 Task: Buy 4 Pedal Pads from Brake System section under best seller category for shipping address: Julian Adams, 1240 Ridge Road, Dodge City, Kansas 67801, Cell Number 6205197251. Pay from credit card ending with 6010, CVV 682
Action: Mouse moved to (29, 81)
Screenshot: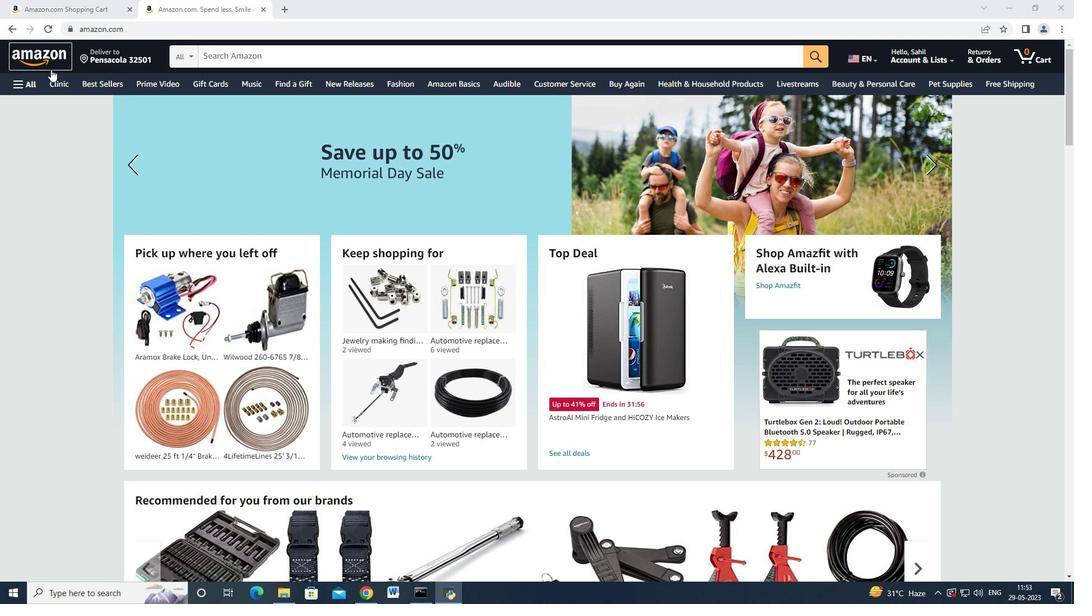 
Action: Mouse pressed left at (29, 81)
Screenshot: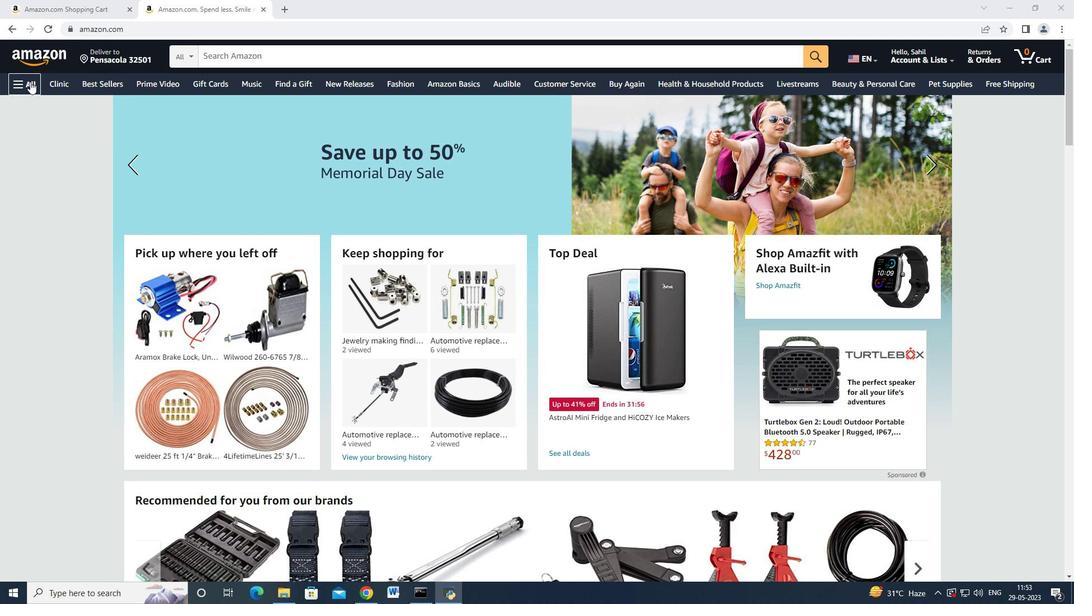 
Action: Mouse moved to (78, 213)
Screenshot: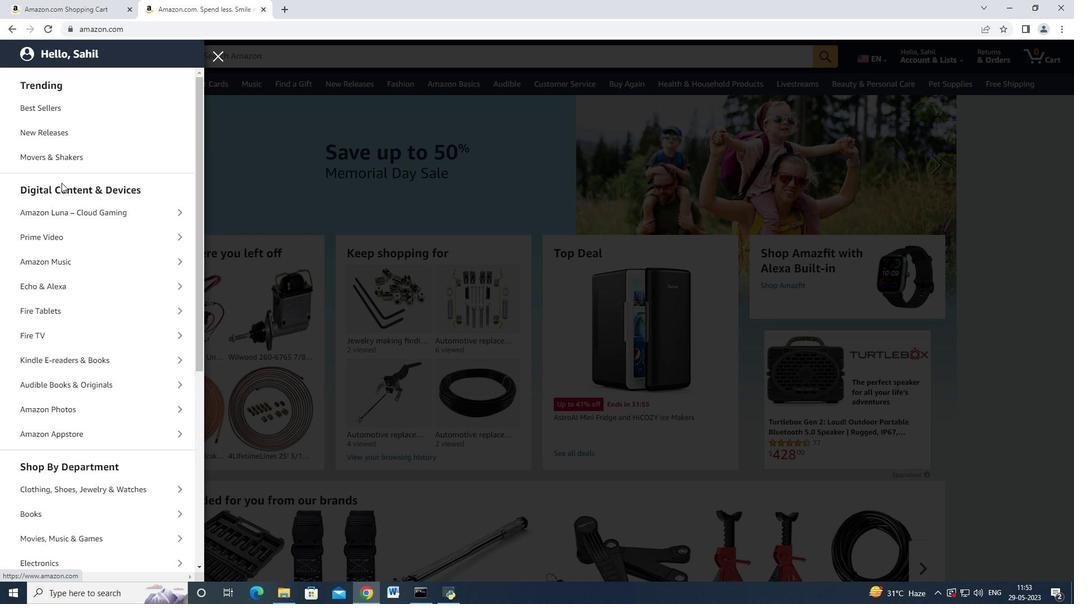 
Action: Mouse scrolled (78, 212) with delta (0, 0)
Screenshot: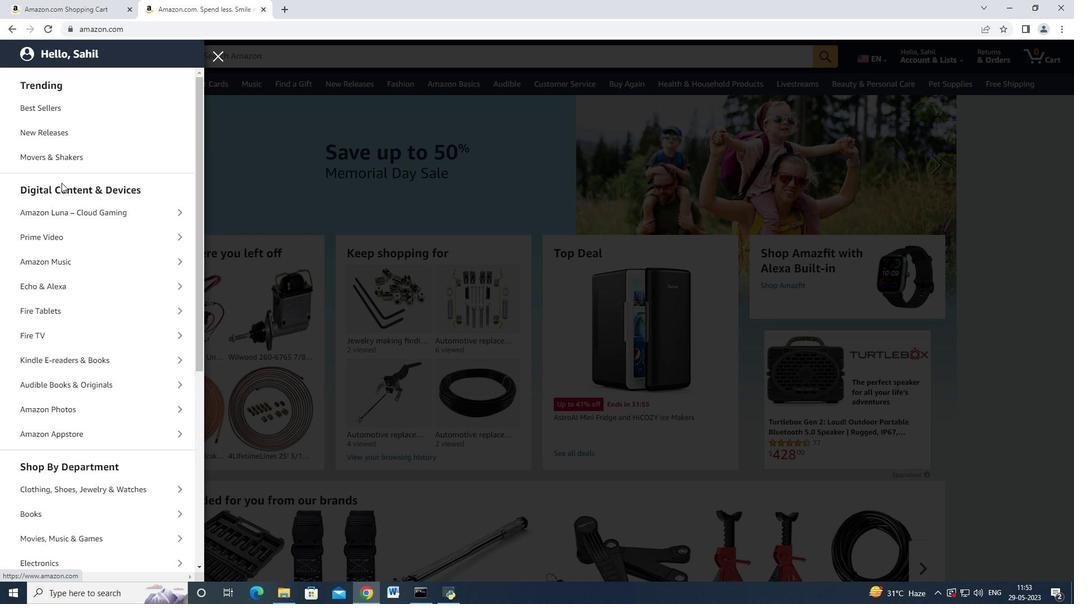 
Action: Mouse scrolled (78, 212) with delta (0, 0)
Screenshot: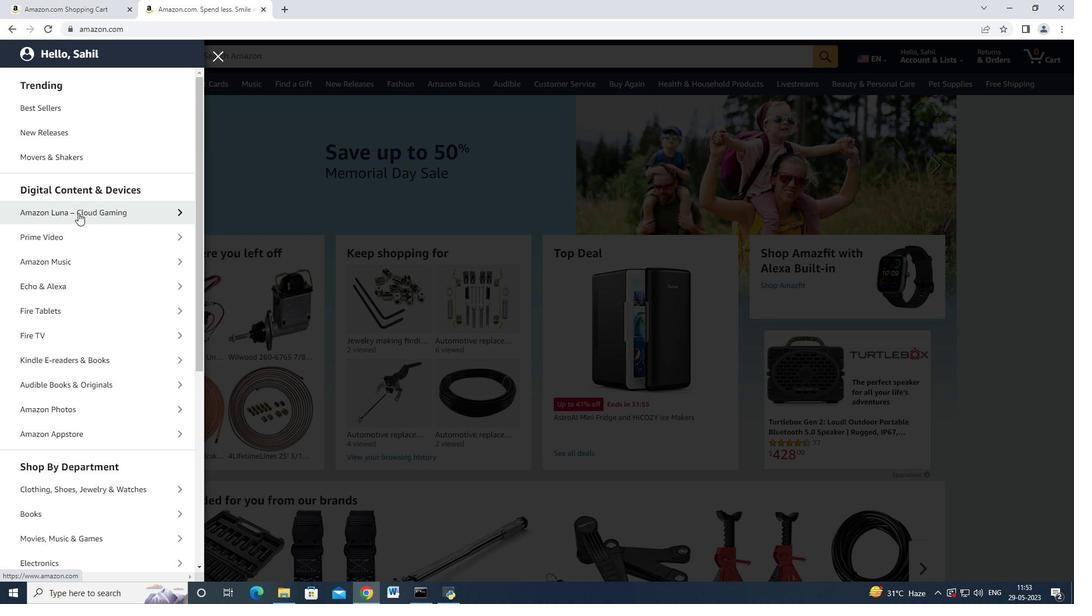 
Action: Mouse moved to (78, 214)
Screenshot: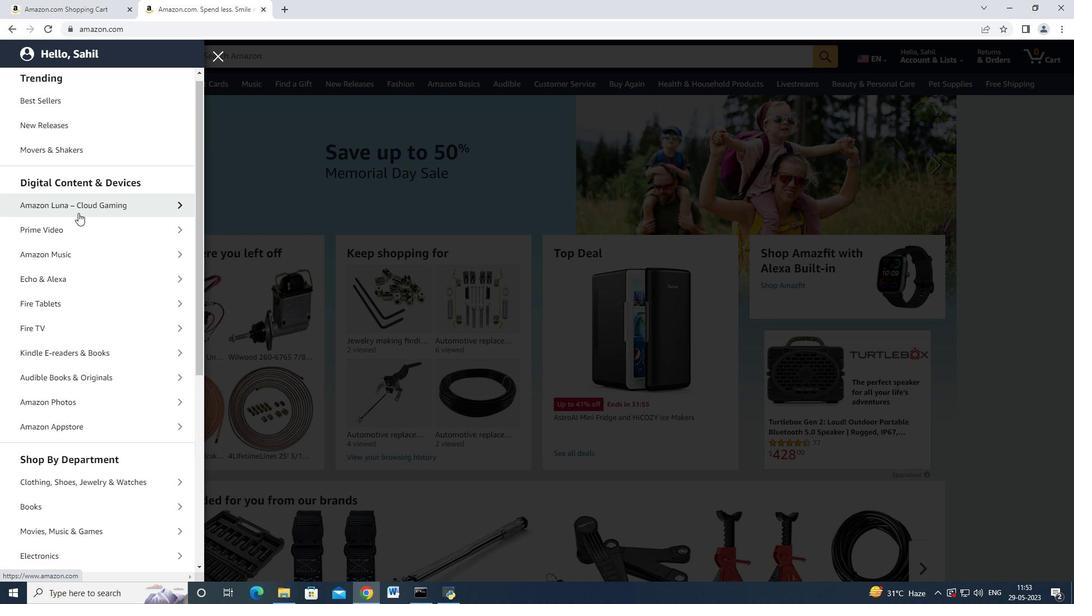 
Action: Mouse scrolled (78, 213) with delta (0, 0)
Screenshot: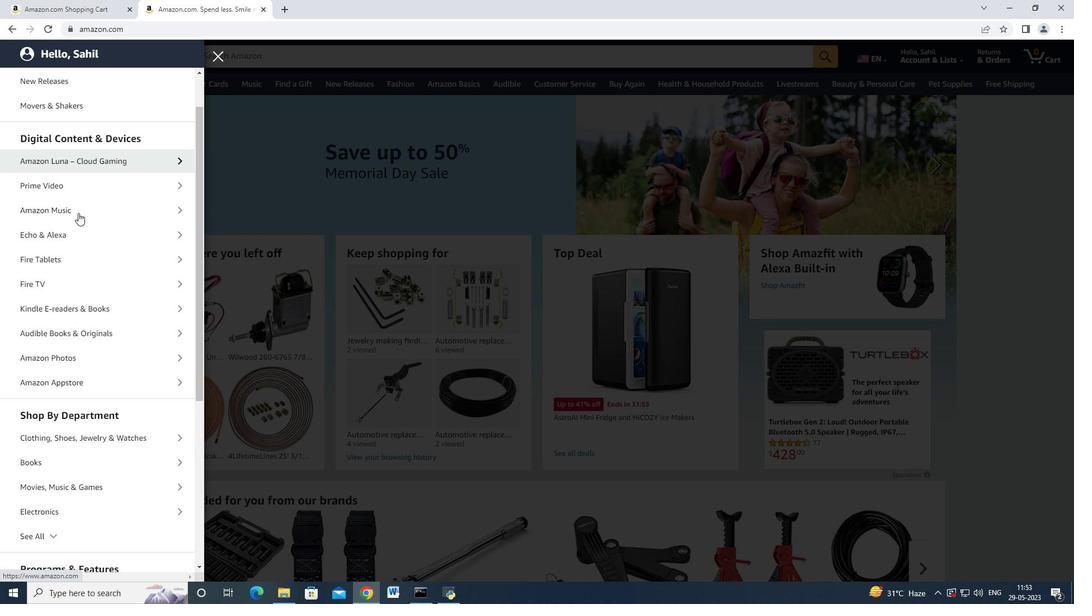 
Action: Mouse moved to (92, 233)
Screenshot: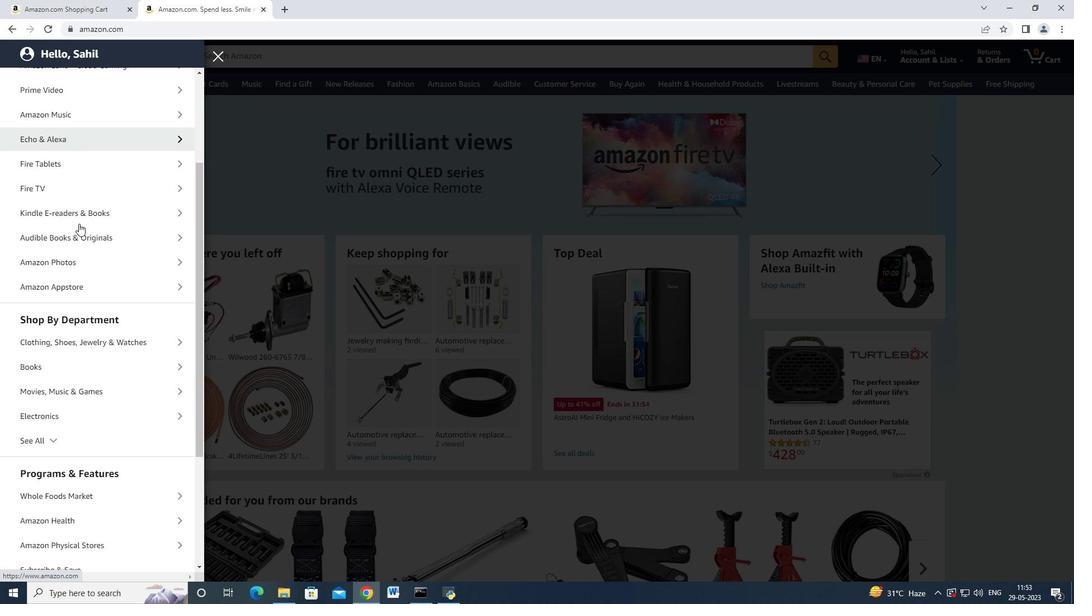 
Action: Mouse scrolled (92, 232) with delta (0, 0)
Screenshot: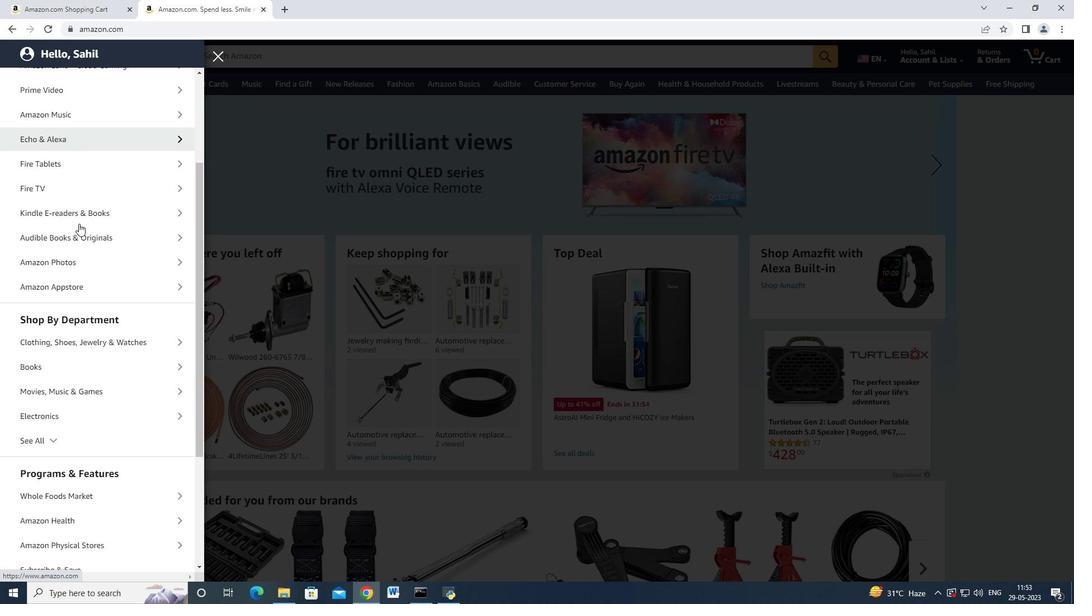 
Action: Mouse scrolled (92, 232) with delta (0, 0)
Screenshot: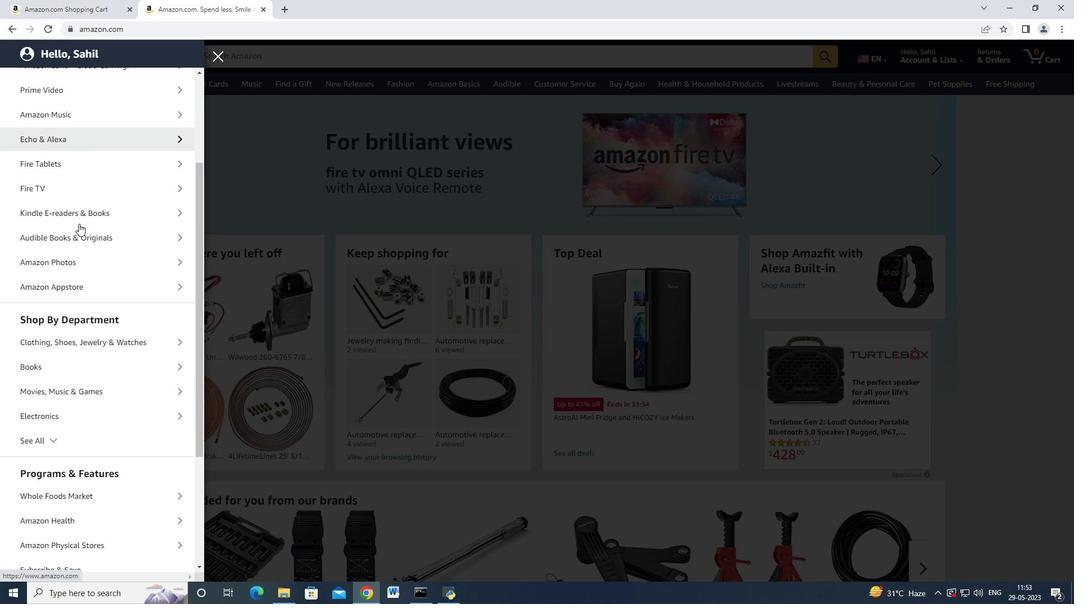 
Action: Mouse moved to (67, 302)
Screenshot: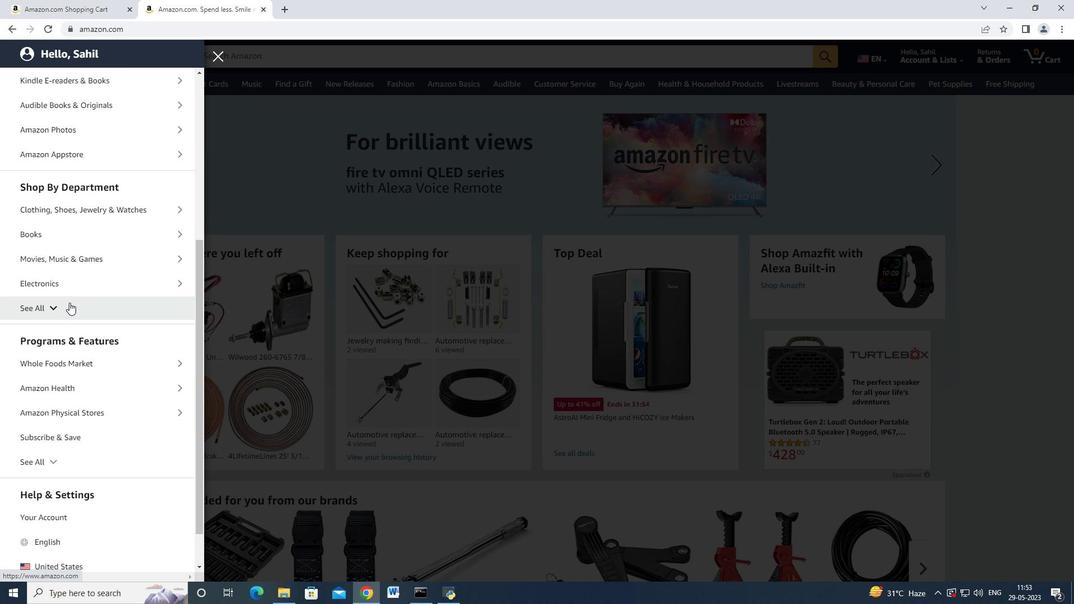 
Action: Mouse pressed left at (67, 302)
Screenshot: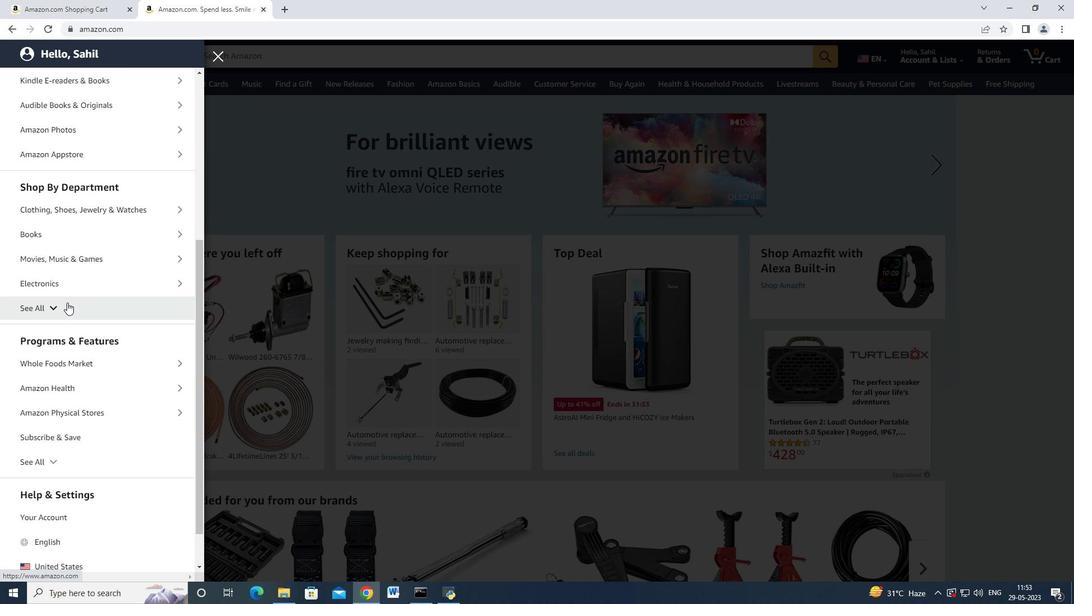 
Action: Mouse moved to (75, 306)
Screenshot: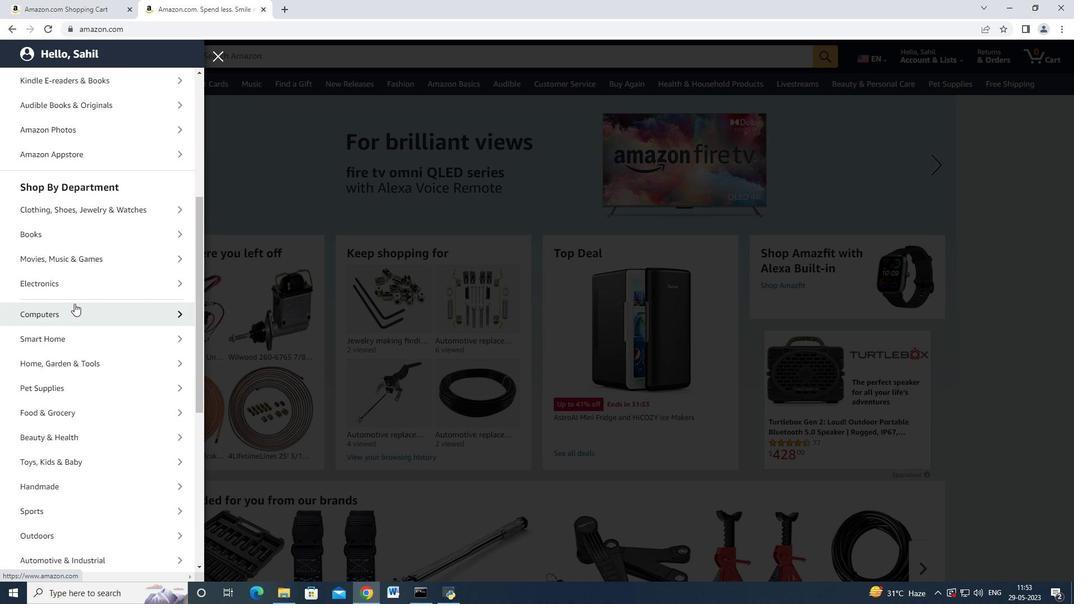 
Action: Mouse scrolled (75, 305) with delta (0, 0)
Screenshot: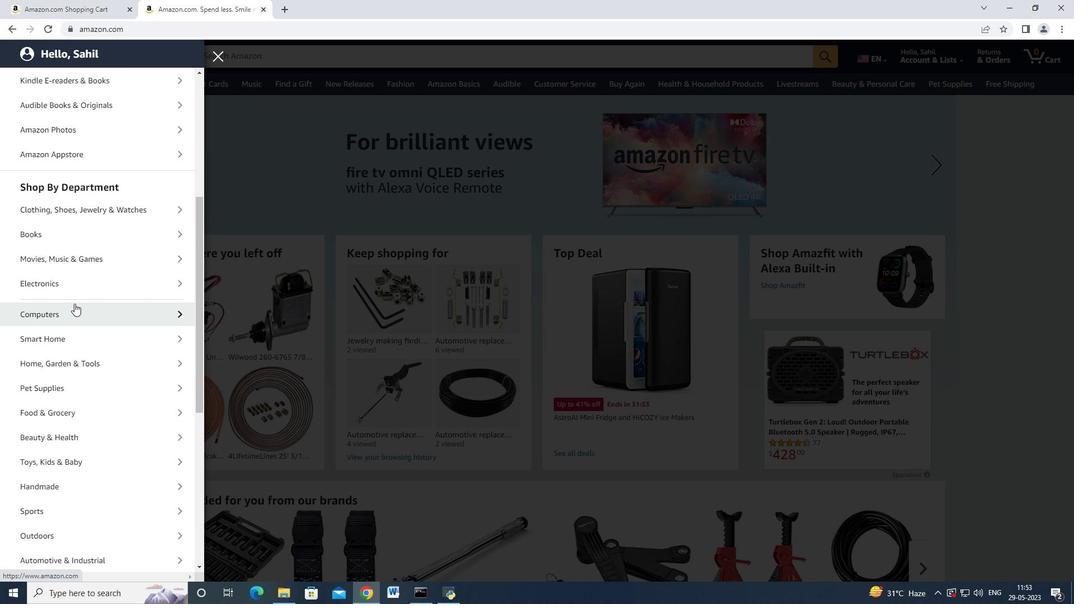 
Action: Mouse moved to (75, 306)
Screenshot: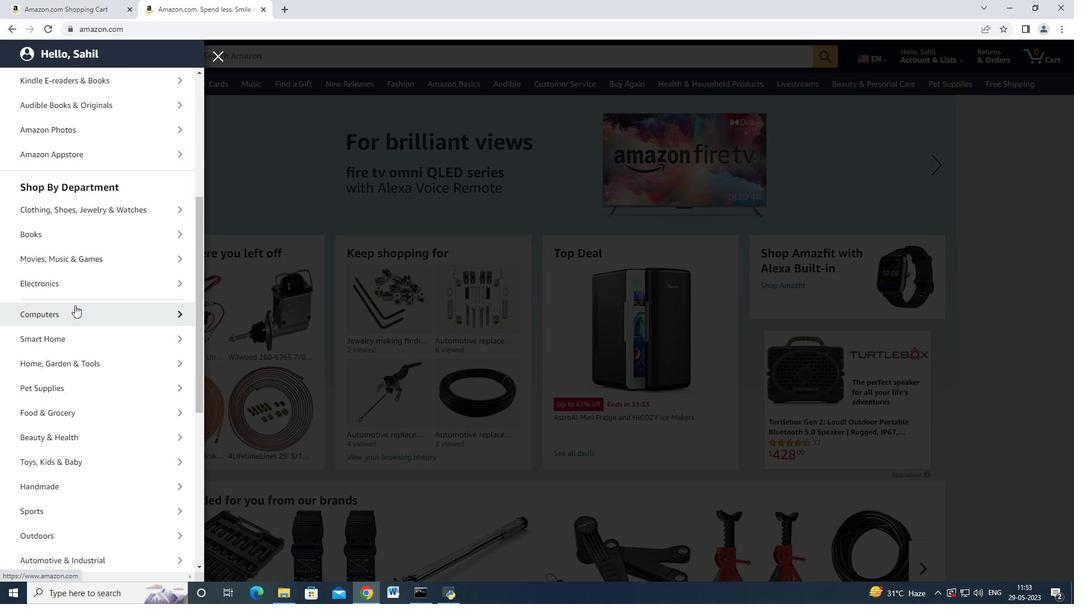 
Action: Mouse scrolled (75, 305) with delta (0, 0)
Screenshot: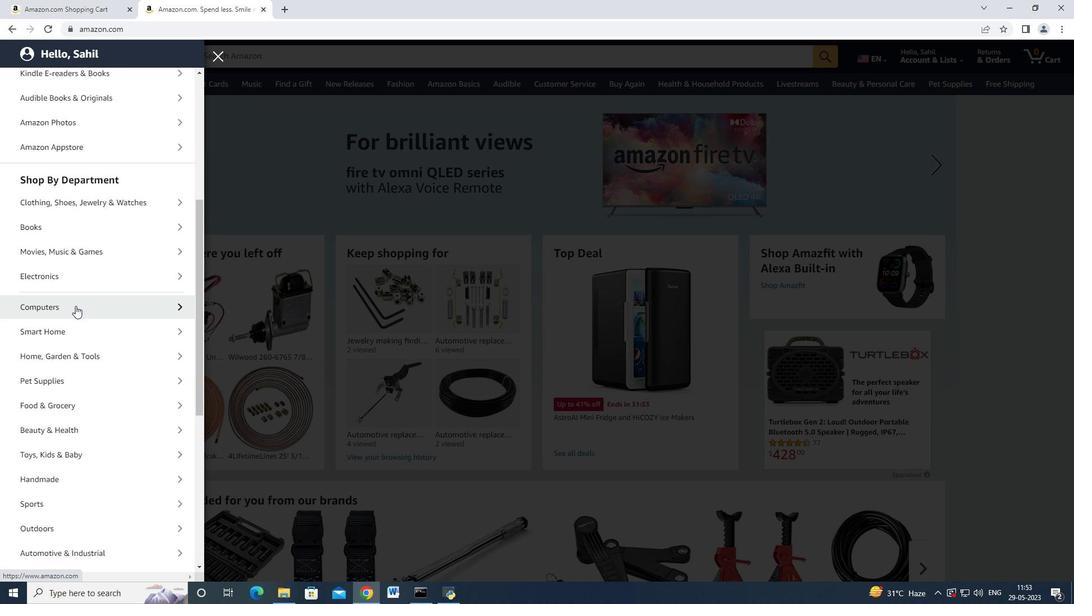 
Action: Mouse moved to (76, 306)
Screenshot: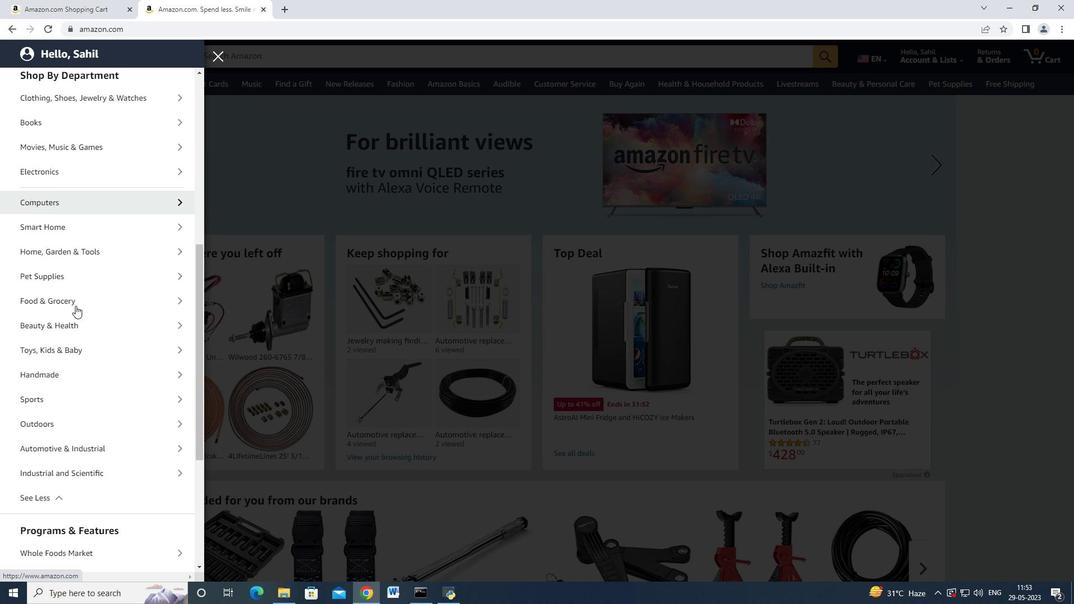 
Action: Mouse scrolled (76, 305) with delta (0, 0)
Screenshot: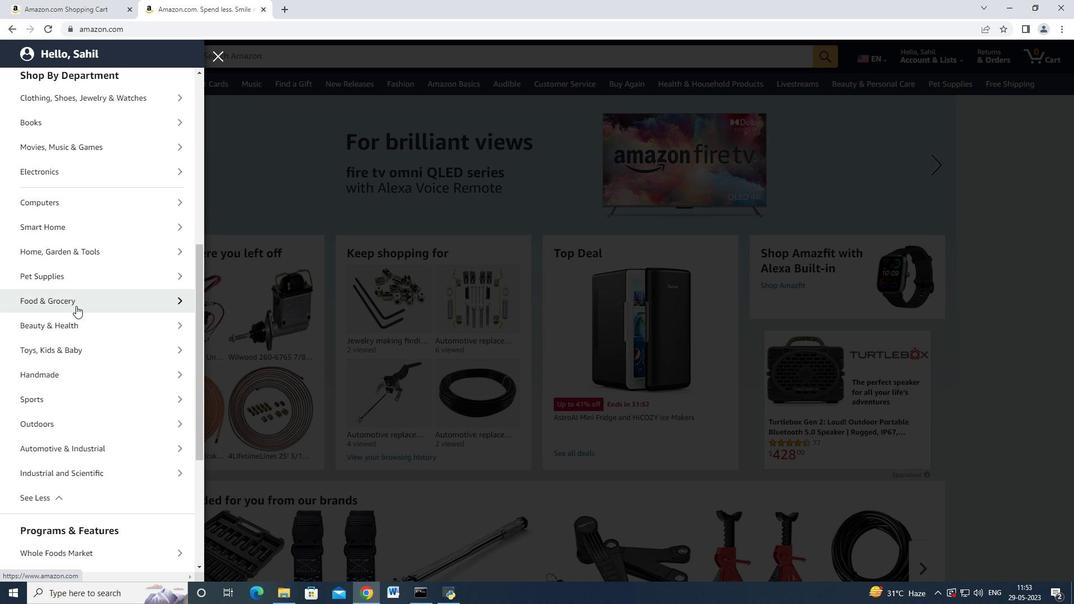 
Action: Mouse moved to (96, 391)
Screenshot: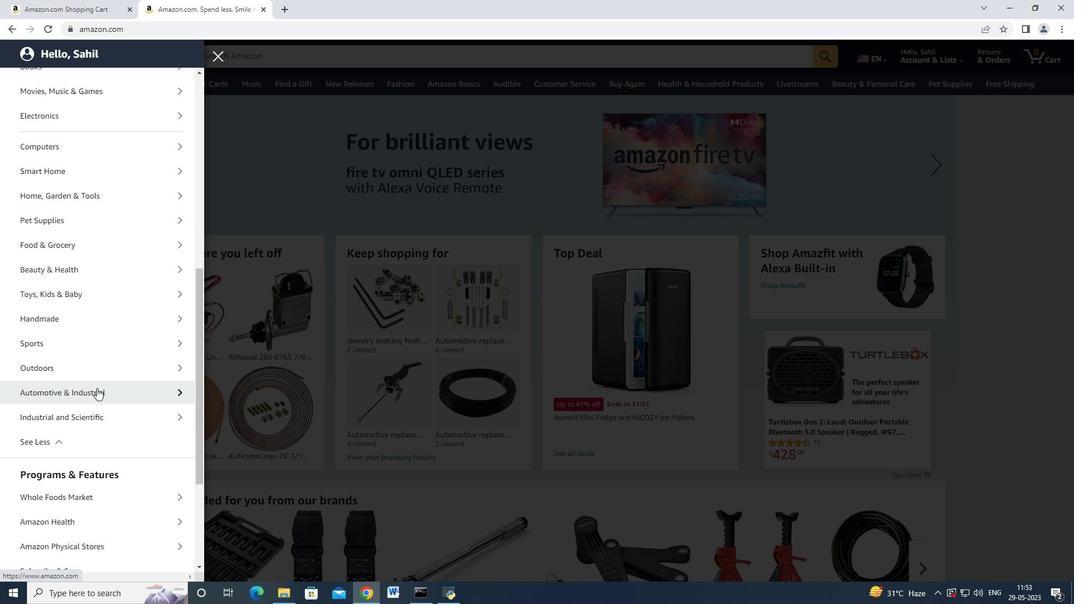 
Action: Mouse pressed left at (96, 391)
Screenshot: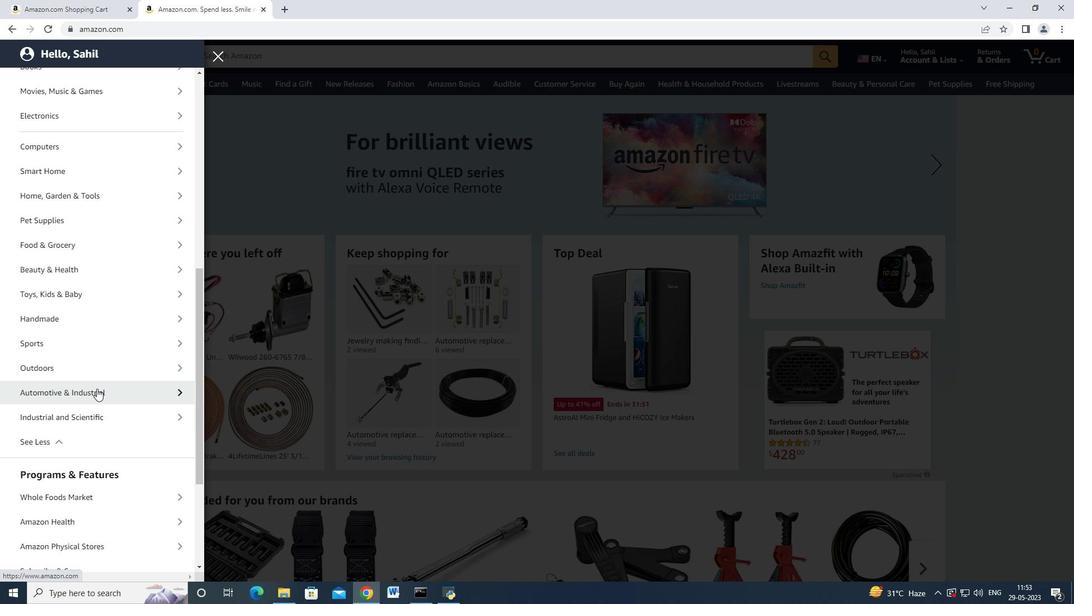
Action: Mouse moved to (62, 132)
Screenshot: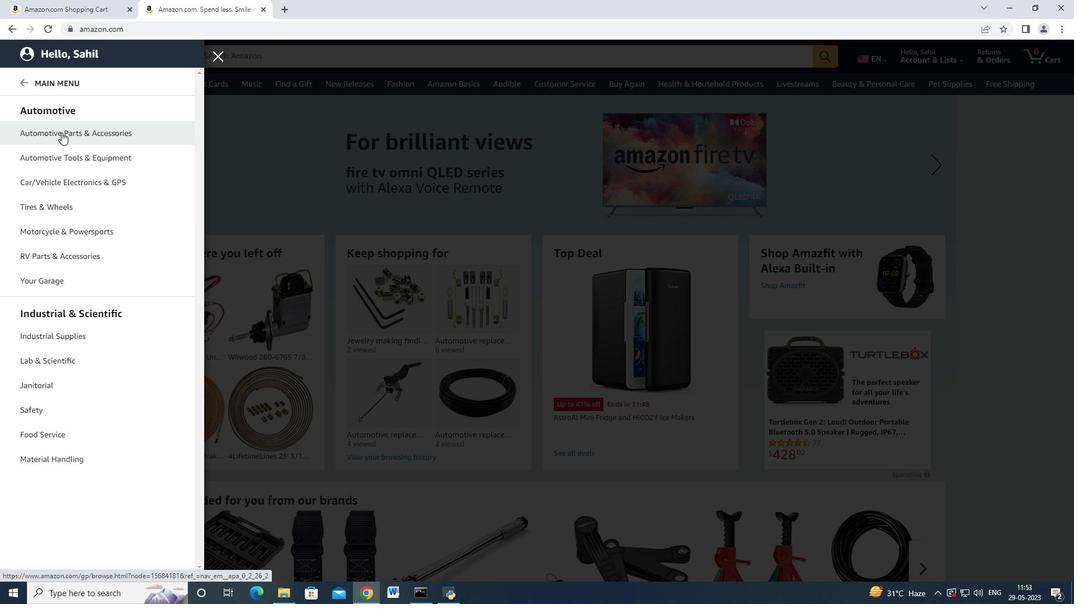
Action: Mouse pressed left at (62, 132)
Screenshot: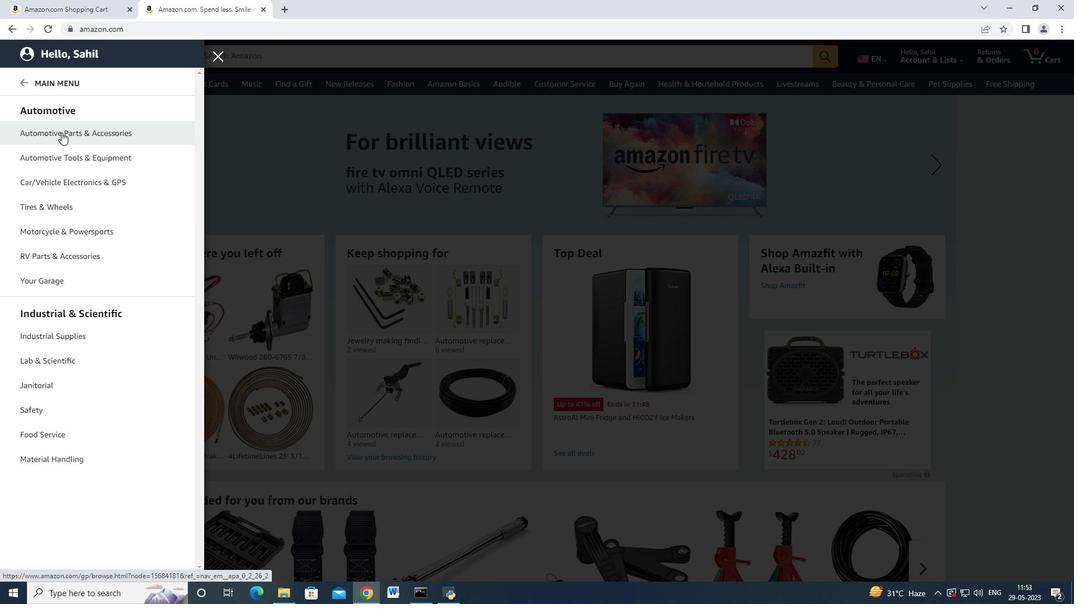 
Action: Mouse moved to (183, 111)
Screenshot: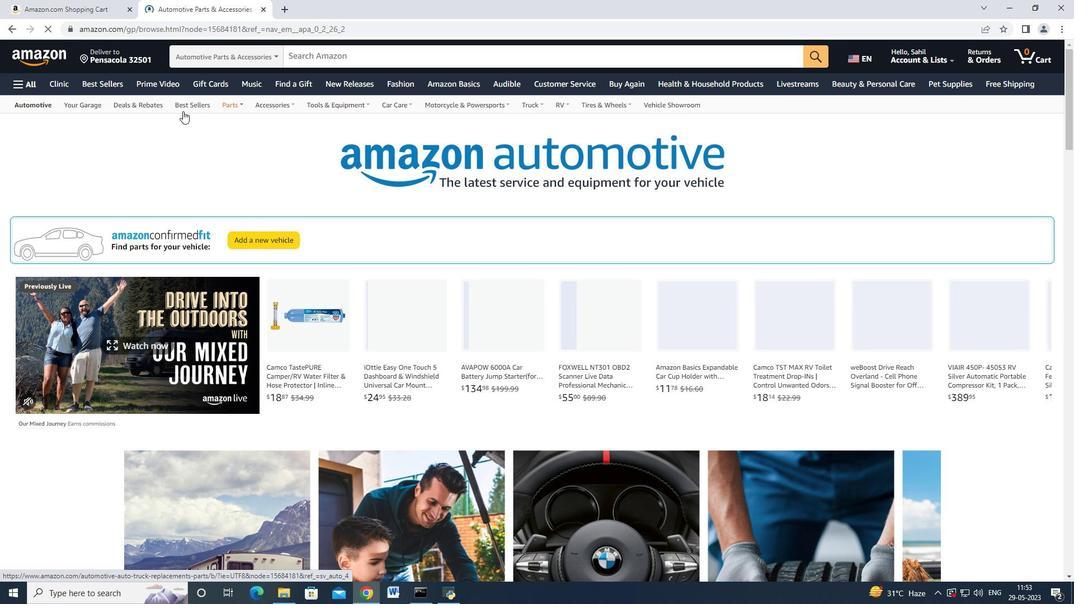 
Action: Mouse pressed left at (183, 111)
Screenshot: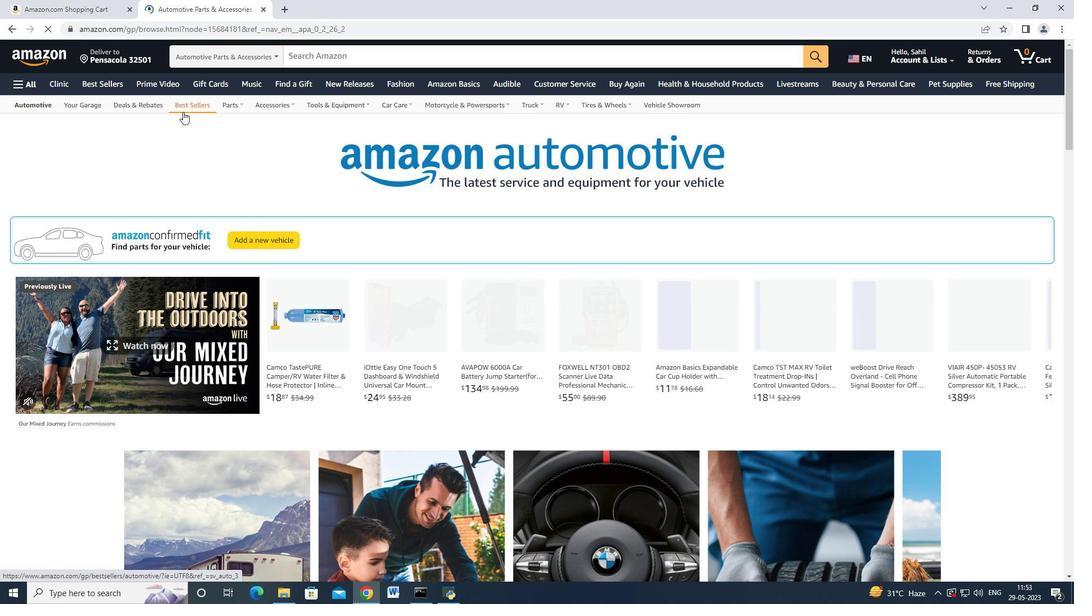 
Action: Mouse moved to (54, 361)
Screenshot: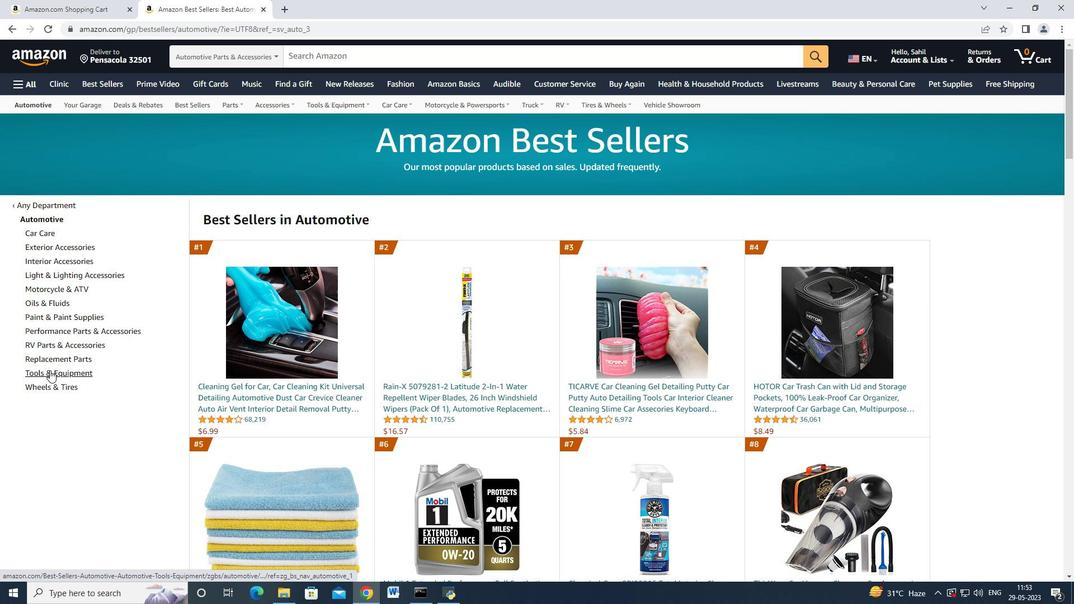 
Action: Mouse pressed left at (54, 361)
Screenshot: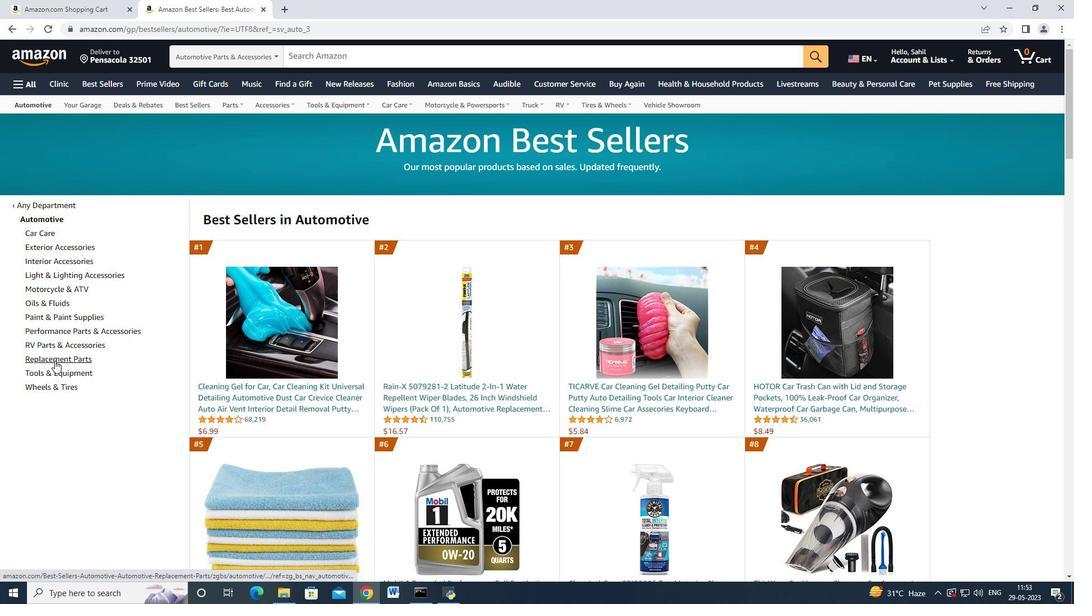 
Action: Mouse moved to (139, 300)
Screenshot: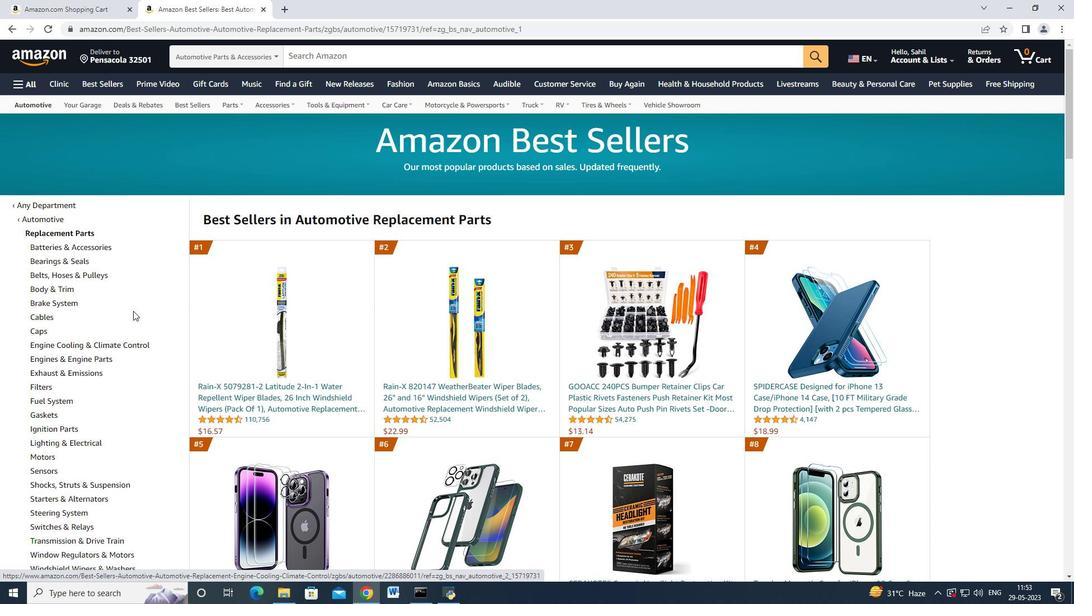 
Action: Mouse scrolled (139, 299) with delta (0, 0)
Screenshot: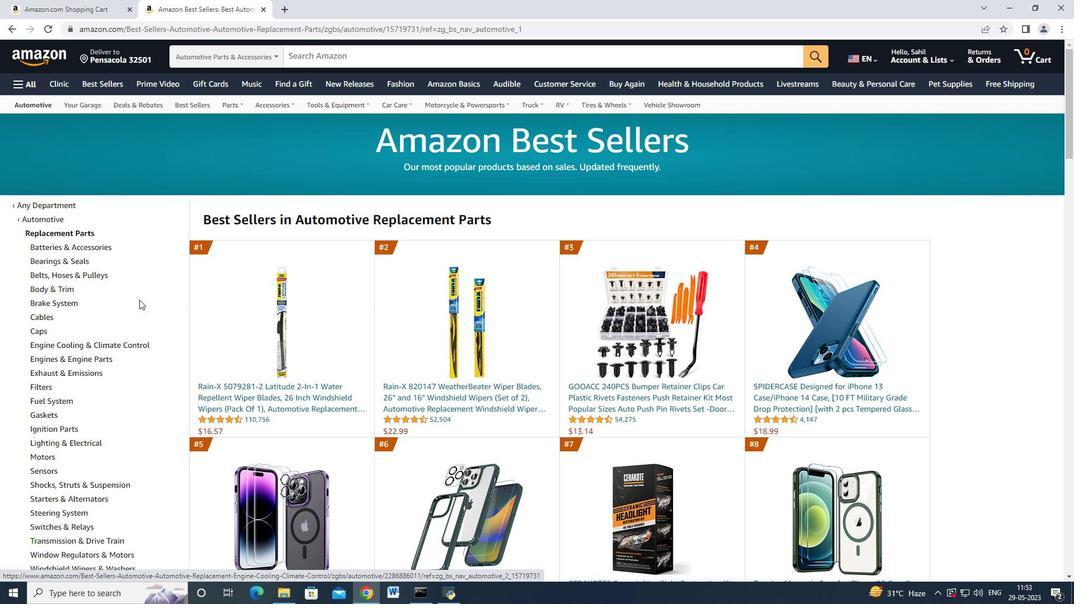 
Action: Mouse scrolled (139, 299) with delta (0, 0)
Screenshot: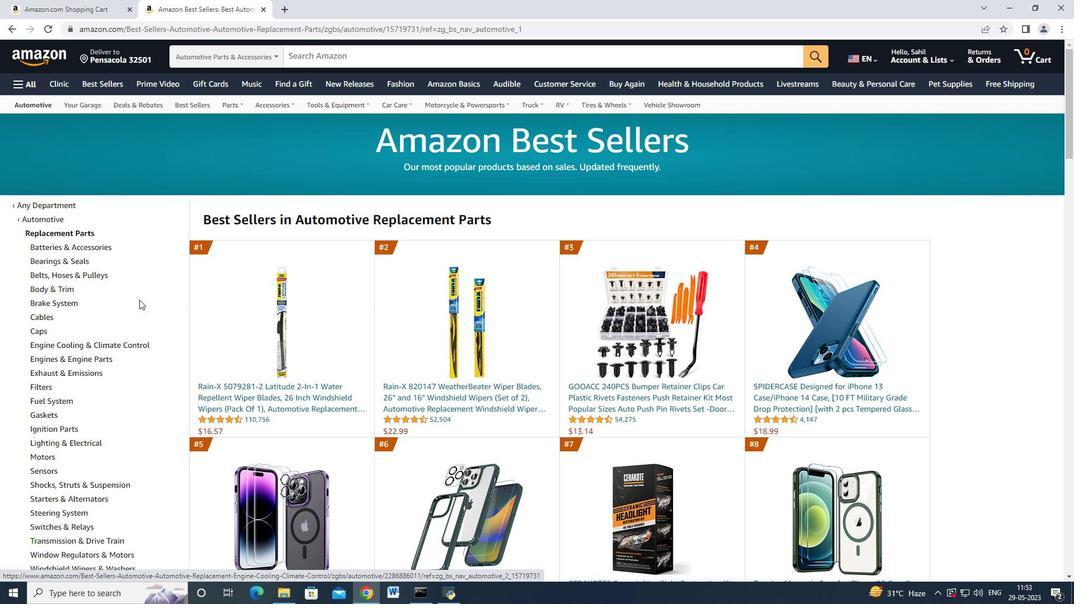
Action: Mouse moved to (57, 206)
Screenshot: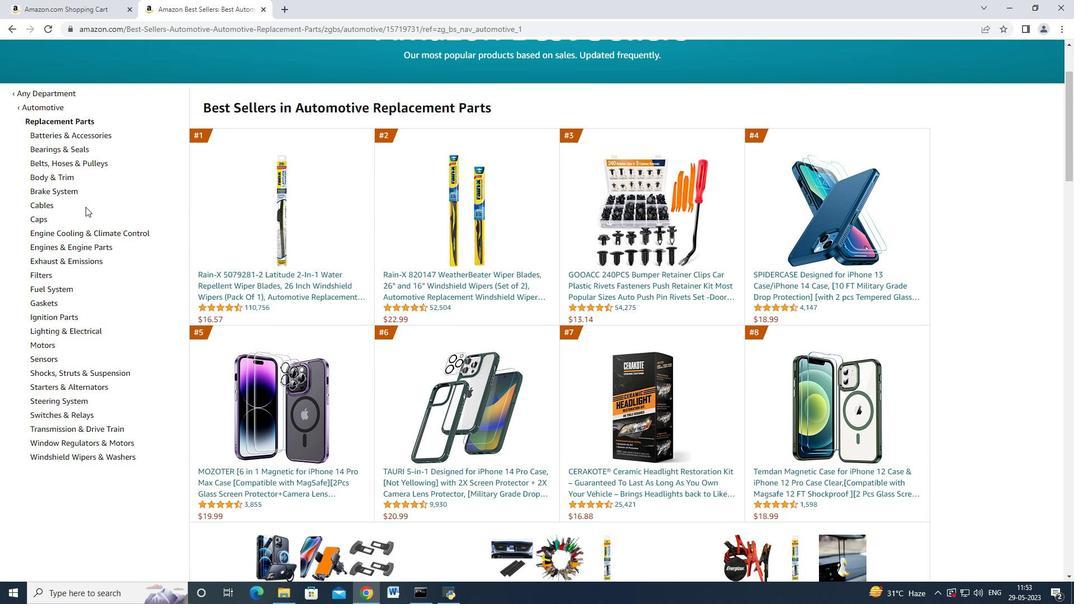 
Action: Mouse scrolled (57, 206) with delta (0, 0)
Screenshot: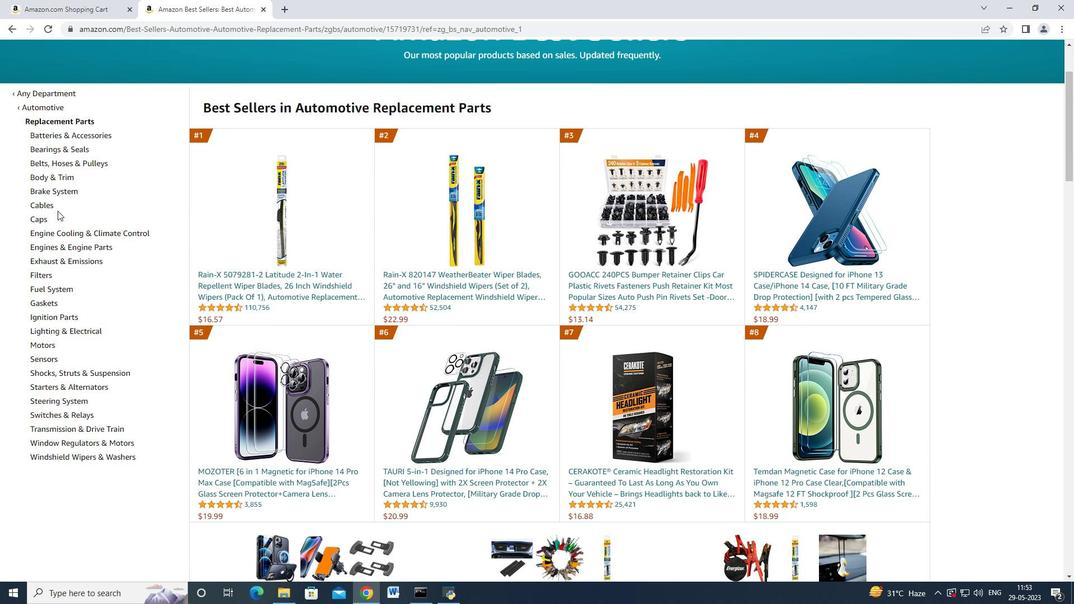 
Action: Mouse scrolled (57, 207) with delta (0, 0)
Screenshot: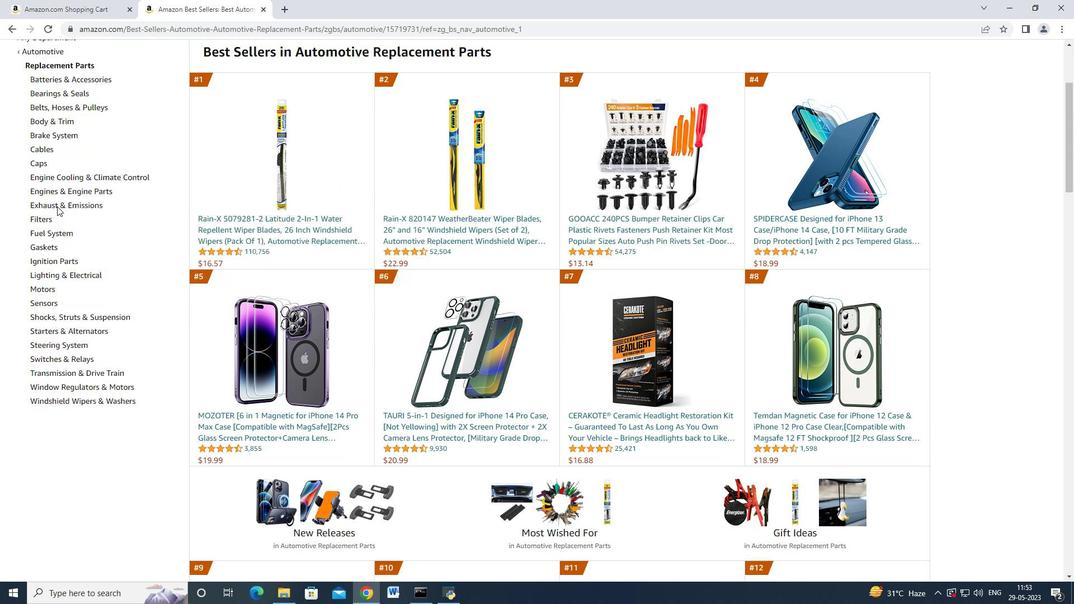 
Action: Mouse scrolled (57, 207) with delta (0, 0)
Screenshot: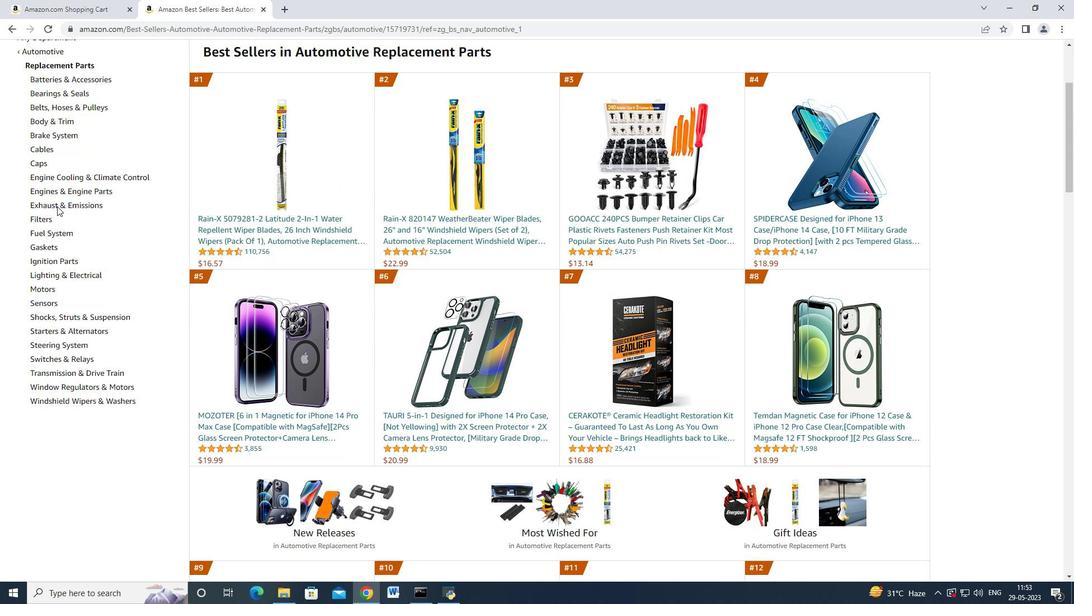 
Action: Mouse moved to (57, 246)
Screenshot: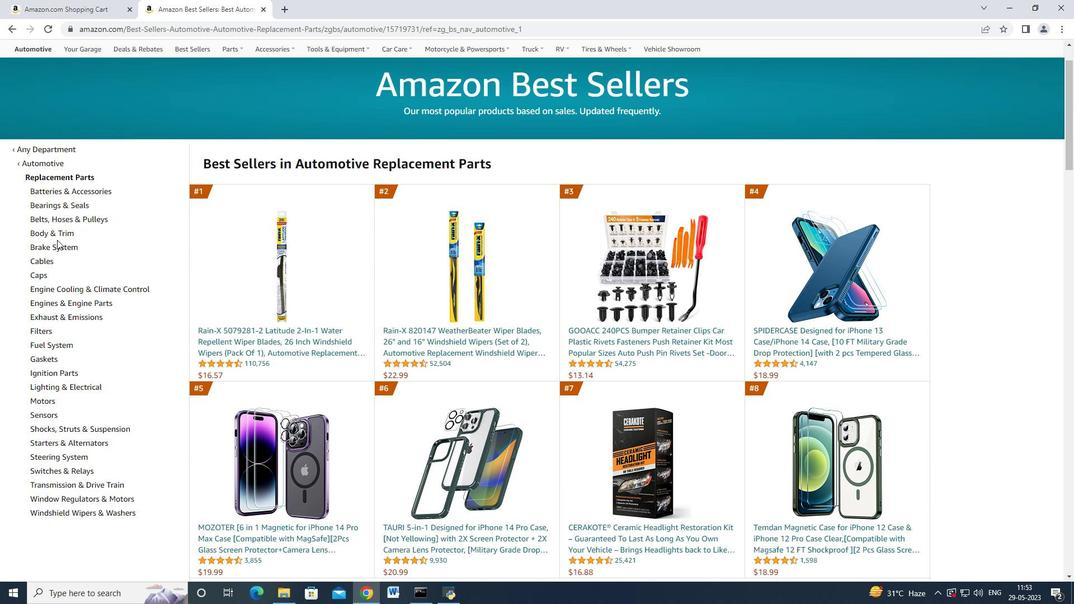 
Action: Mouse pressed left at (57, 246)
Screenshot: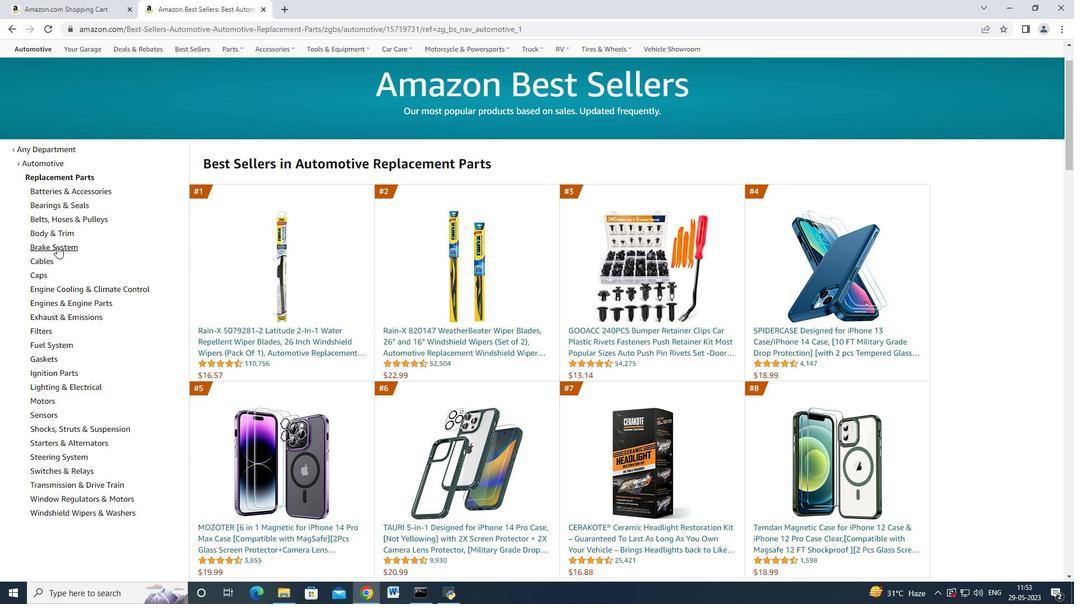 
Action: Mouse moved to (99, 325)
Screenshot: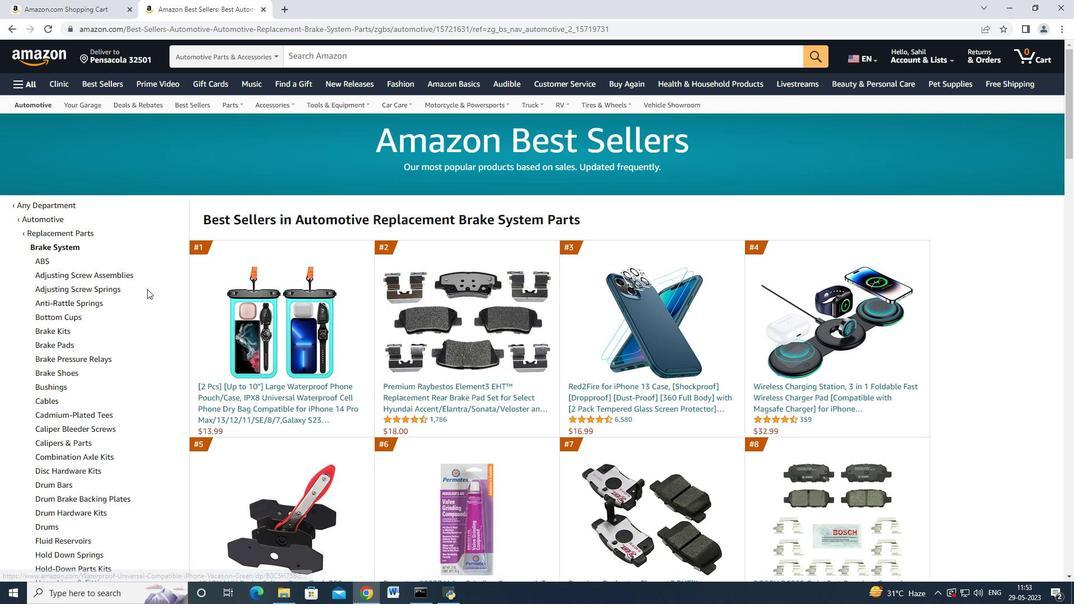 
Action: Mouse scrolled (99, 324) with delta (0, 0)
Screenshot: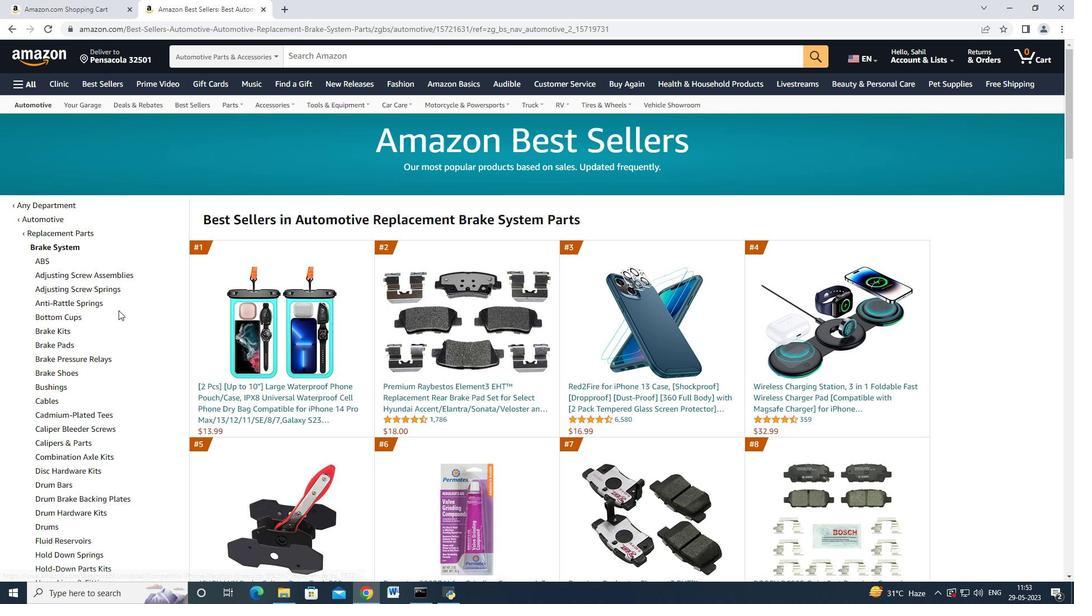 
Action: Mouse scrolled (99, 324) with delta (0, 0)
Screenshot: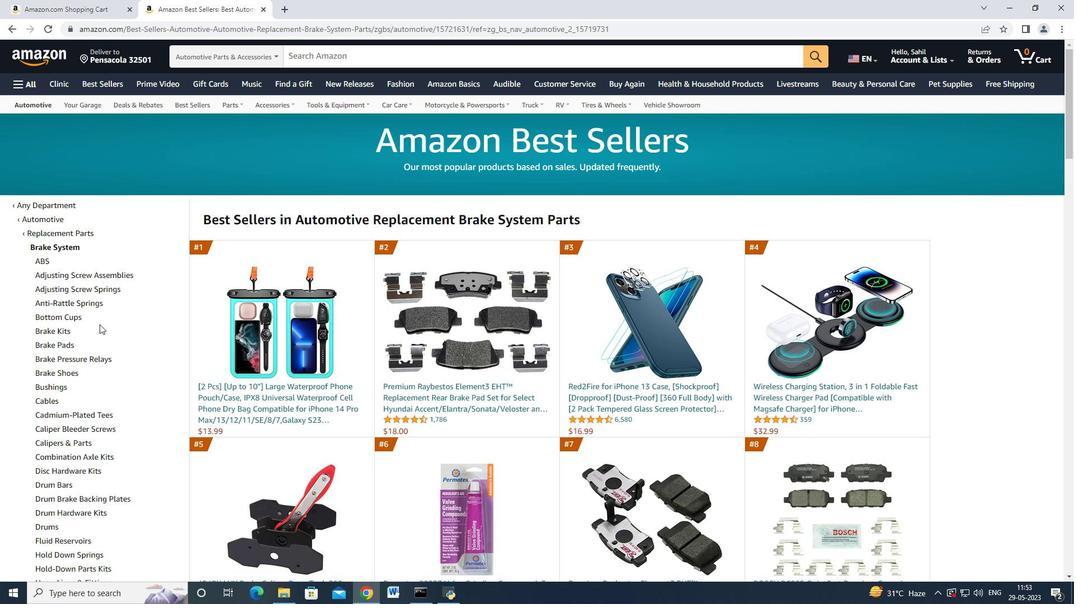 
Action: Mouse scrolled (99, 324) with delta (0, 0)
Screenshot: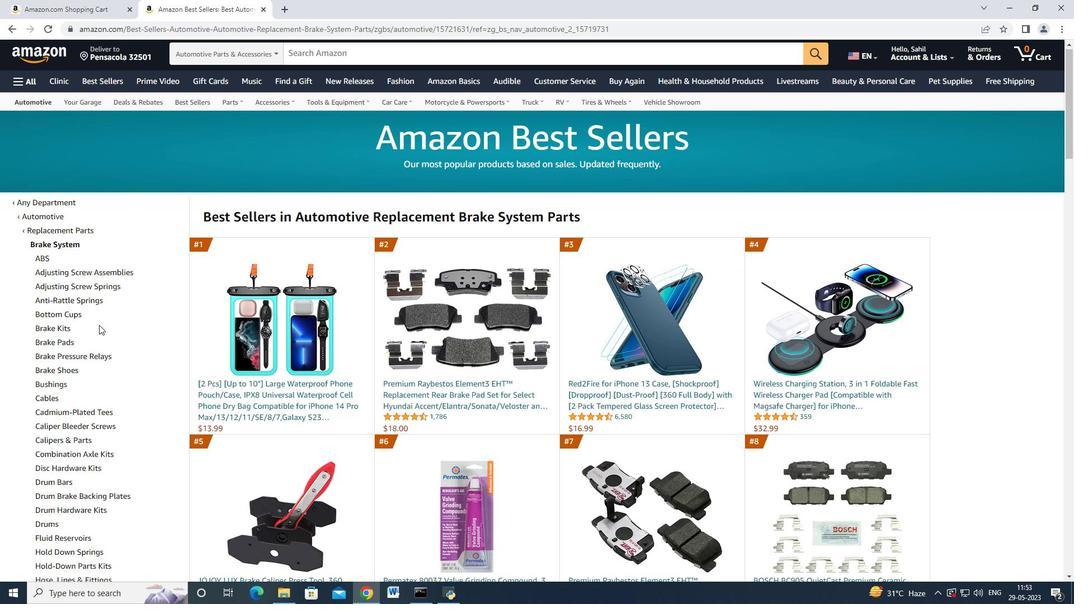 
Action: Mouse scrolled (99, 324) with delta (0, 0)
Screenshot: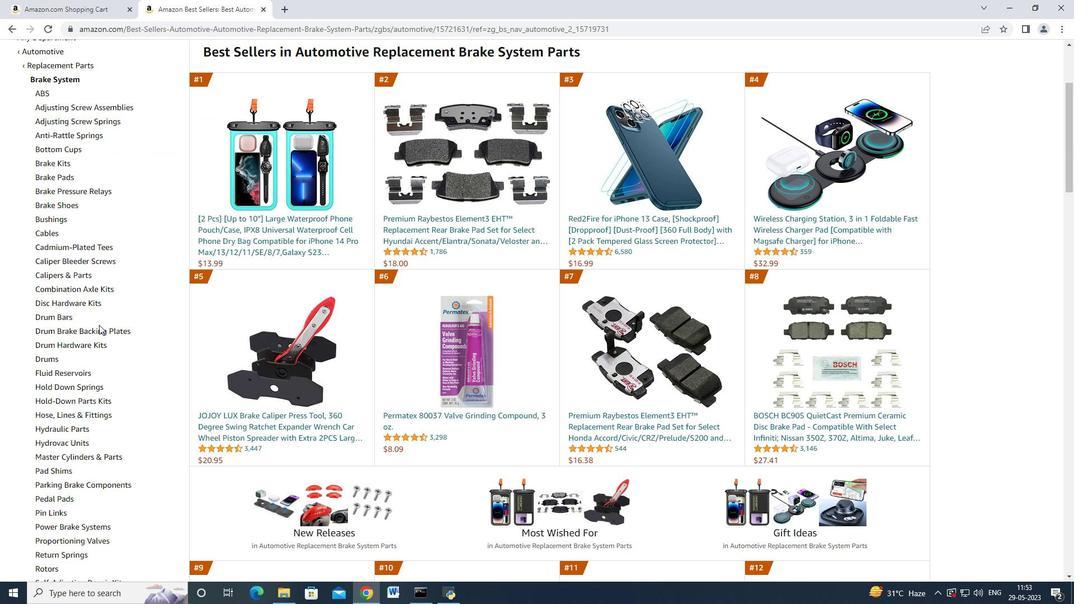 
Action: Mouse scrolled (99, 324) with delta (0, 0)
Screenshot: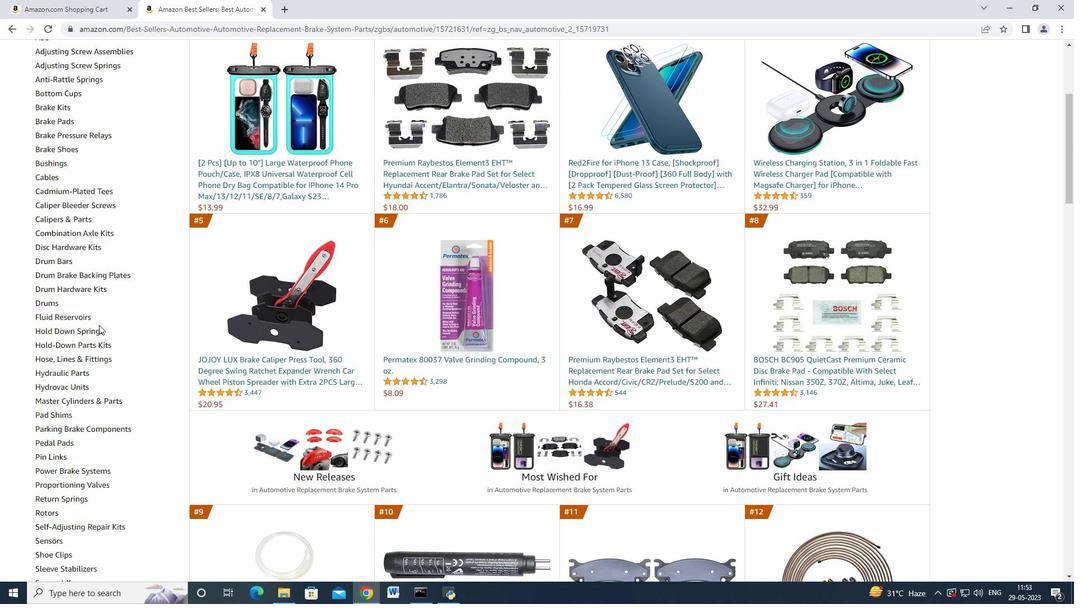 
Action: Mouse moved to (101, 325)
Screenshot: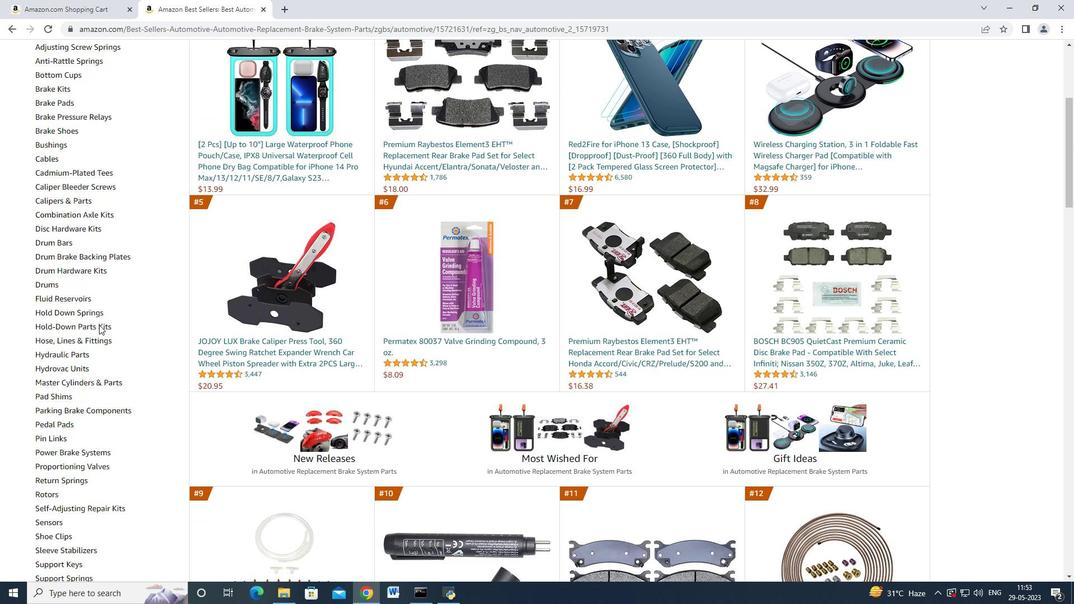 
Action: Mouse scrolled (101, 324) with delta (0, 0)
Screenshot: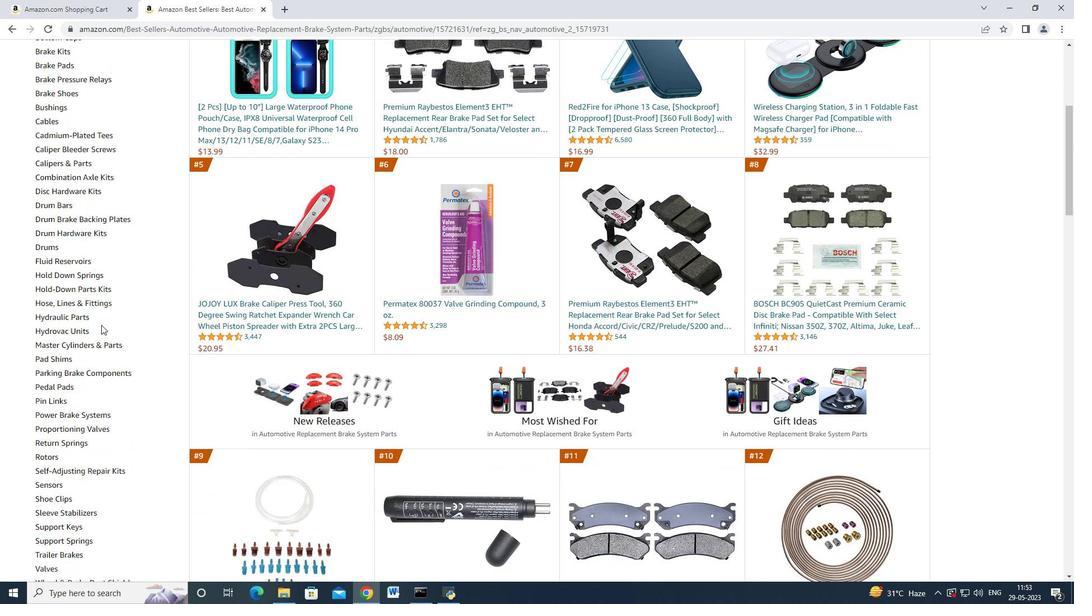 
Action: Mouse moved to (71, 330)
Screenshot: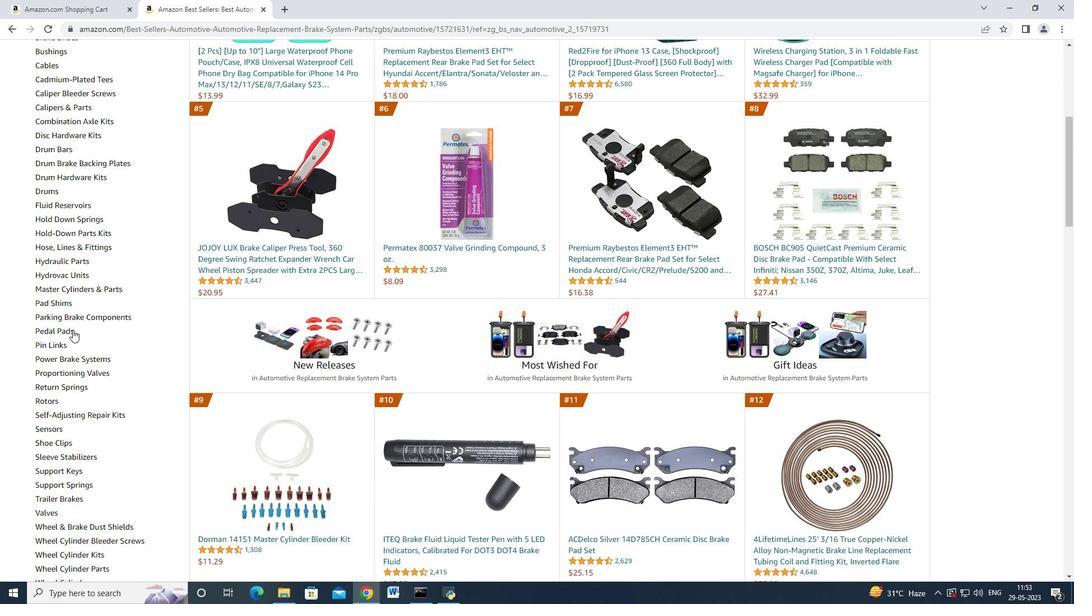 
Action: Mouse pressed left at (71, 330)
Screenshot: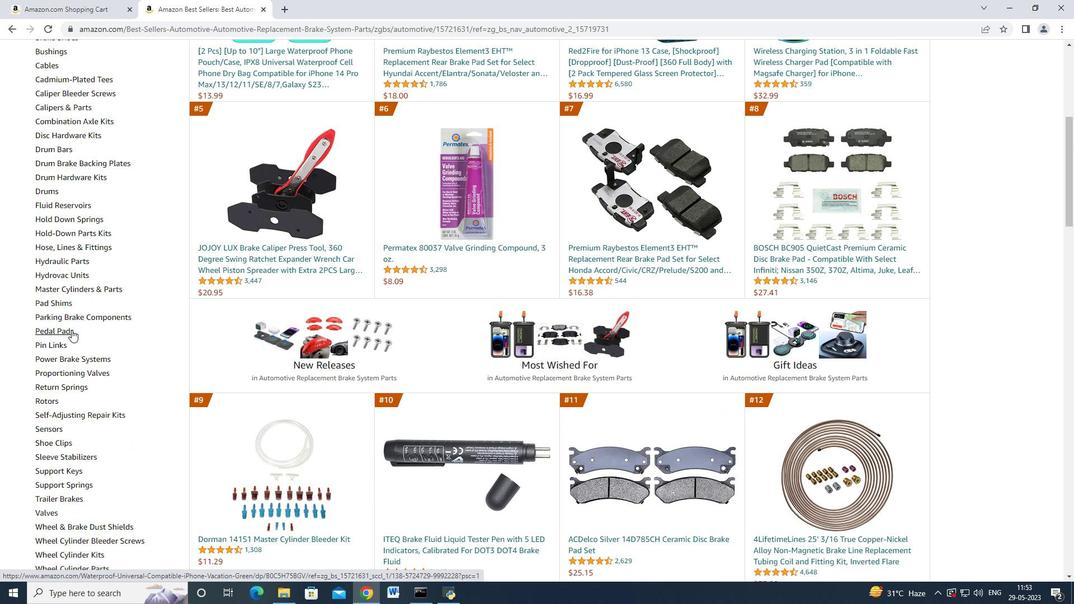 
Action: Mouse moved to (312, 384)
Screenshot: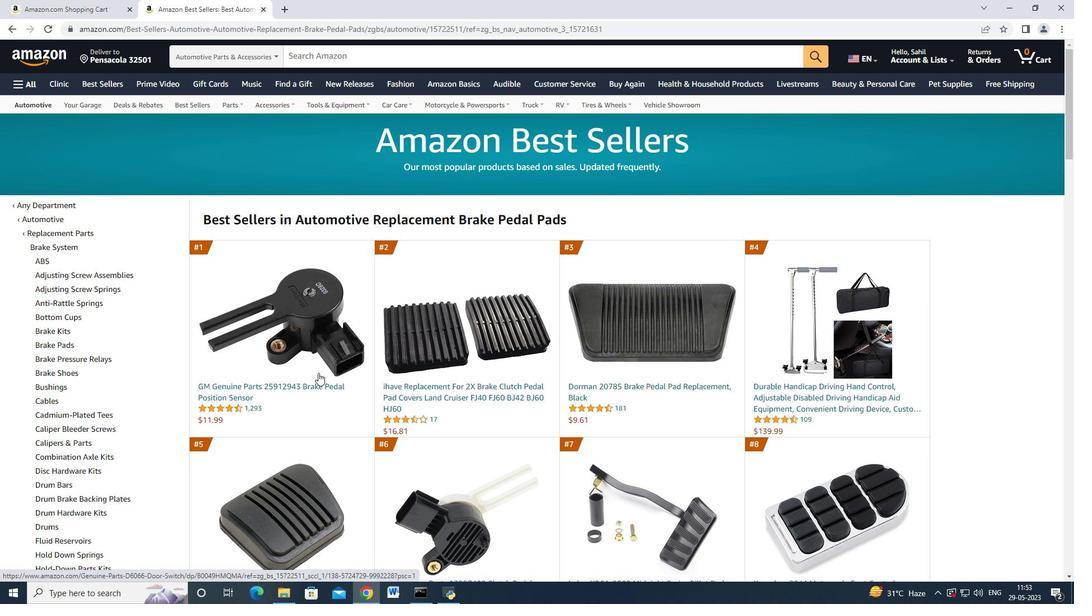 
Action: Mouse pressed left at (312, 384)
Screenshot: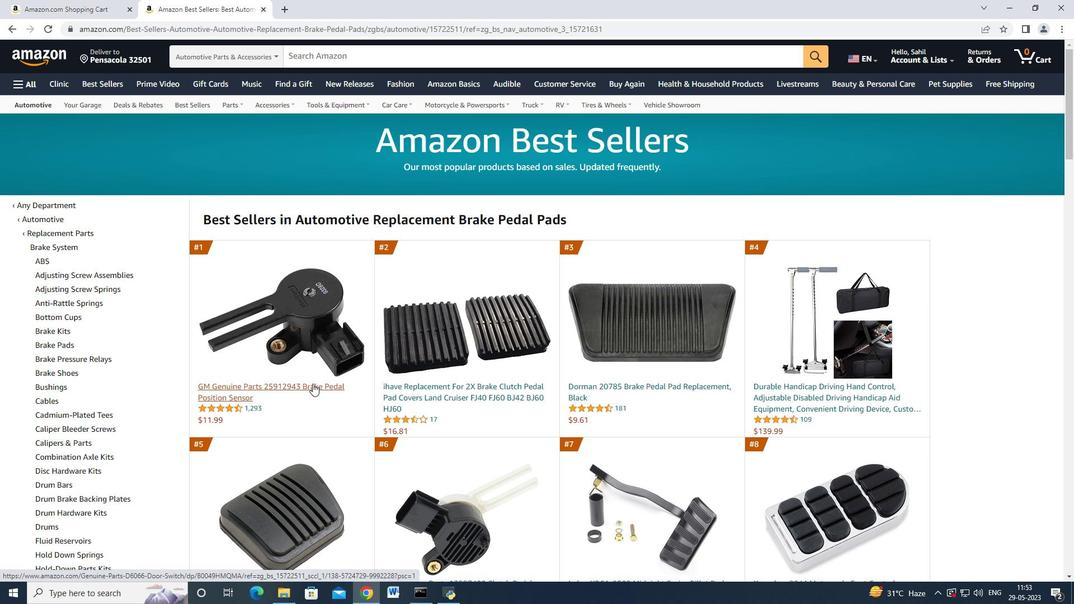 
Action: Mouse moved to (3, 27)
Screenshot: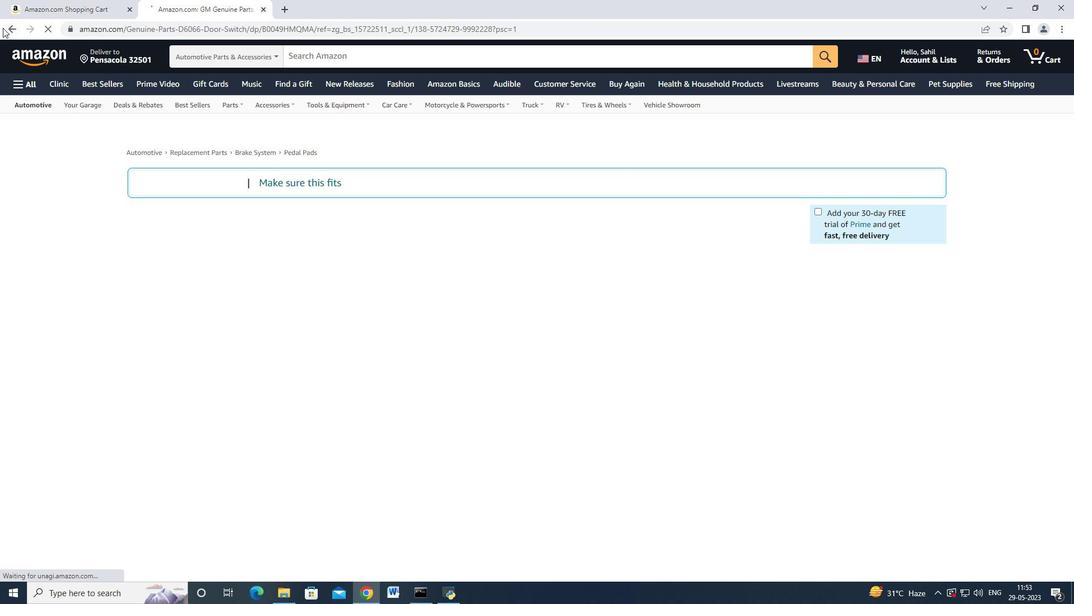 
Action: Mouse pressed left at (3, 27)
Screenshot: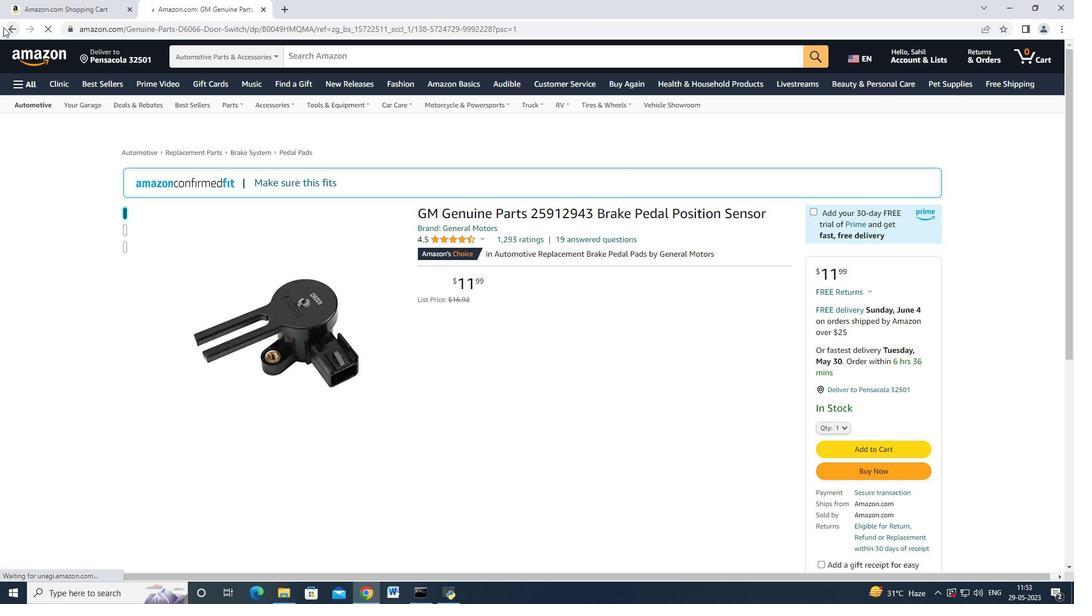 
Action: Mouse moved to (600, 385)
Screenshot: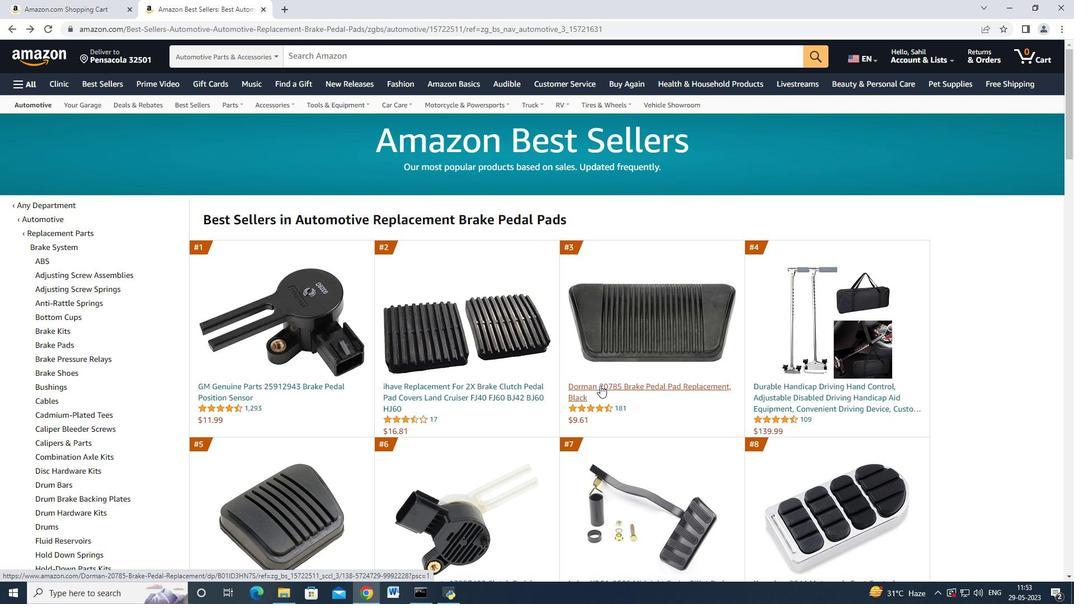 
Action: Mouse pressed left at (600, 385)
Screenshot: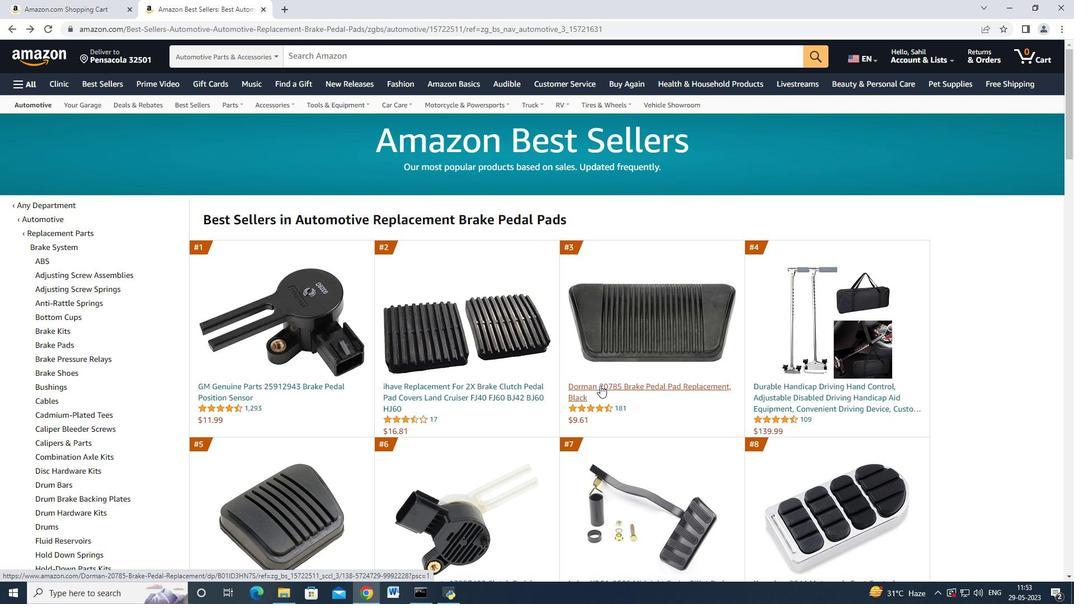 
Action: Mouse moved to (513, 338)
Screenshot: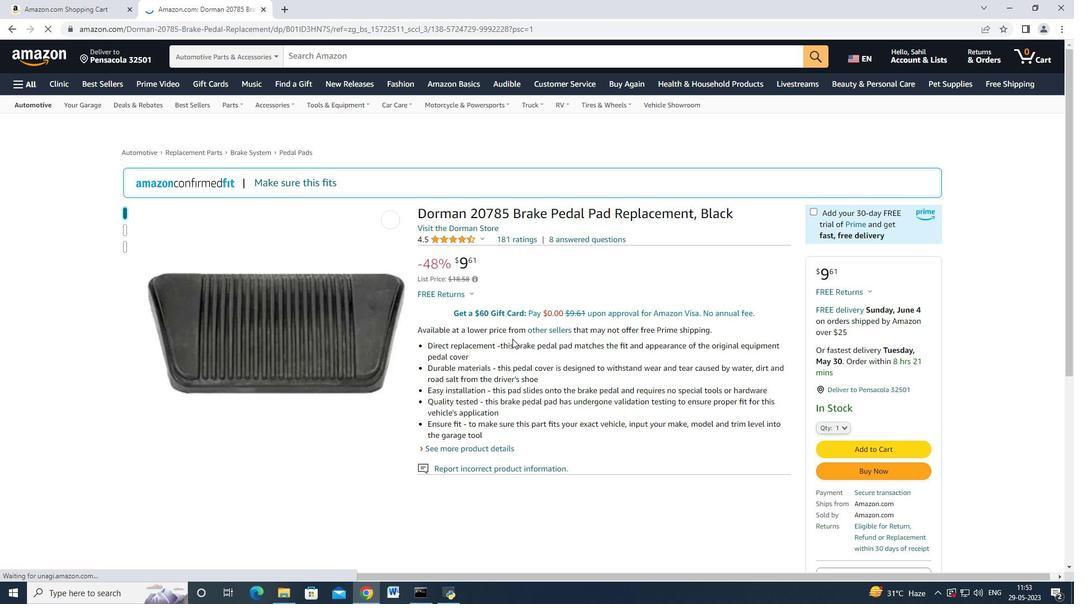 
Action: Mouse scrolled (513, 338) with delta (0, 0)
Screenshot: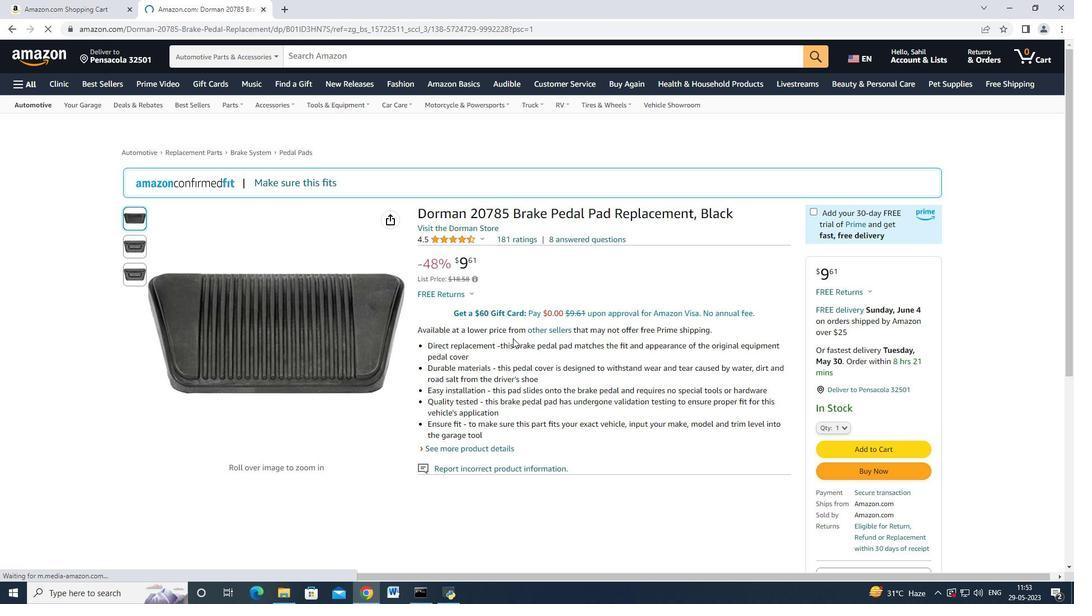
Action: Mouse moved to (886, 391)
Screenshot: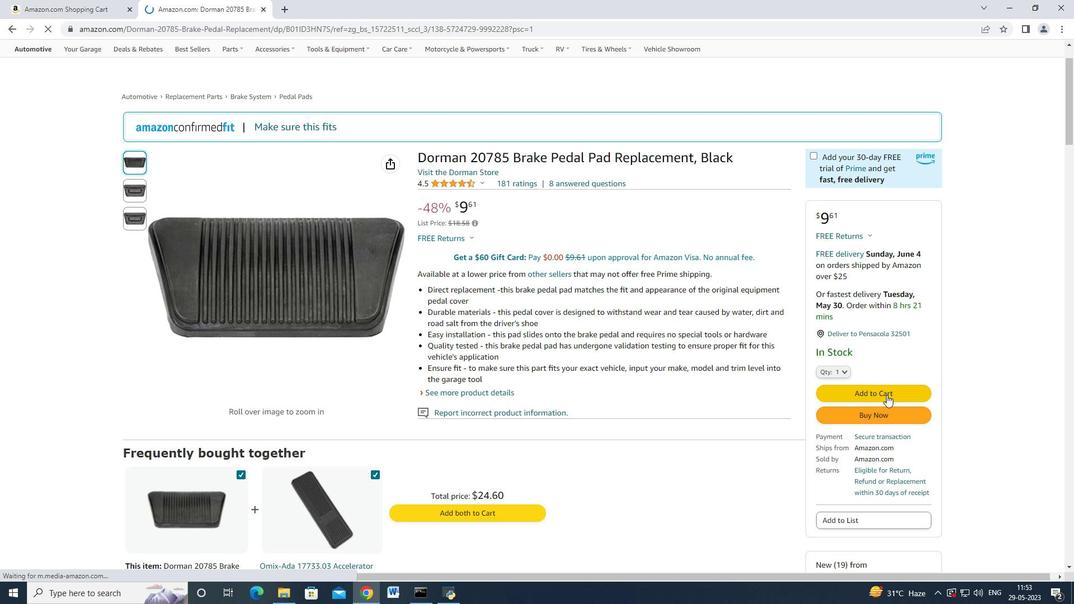 
Action: Mouse pressed left at (886, 391)
Screenshot: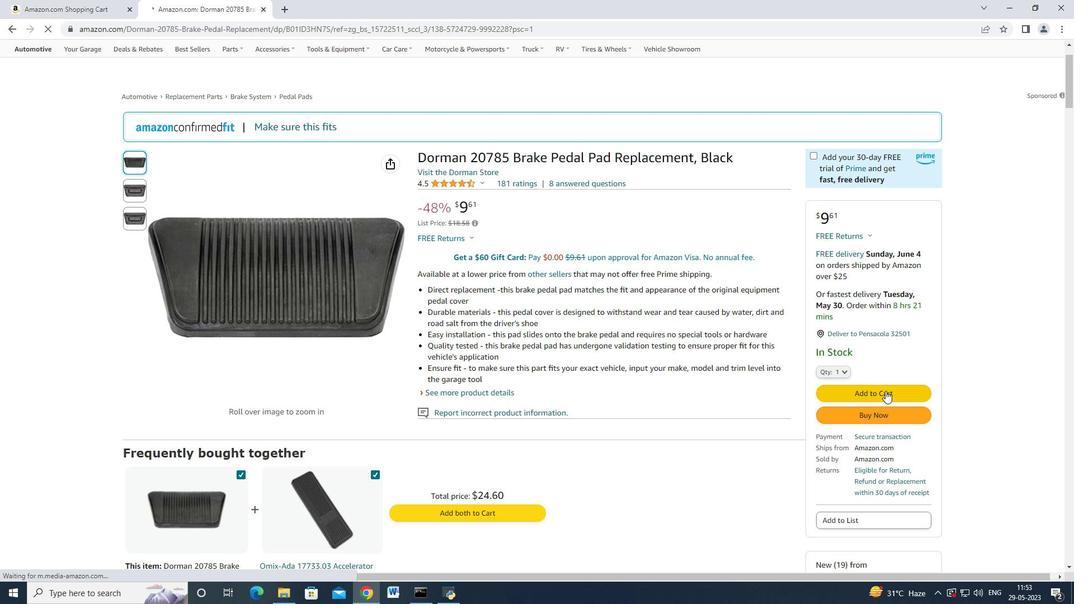 
Action: Mouse moved to (613, 326)
Screenshot: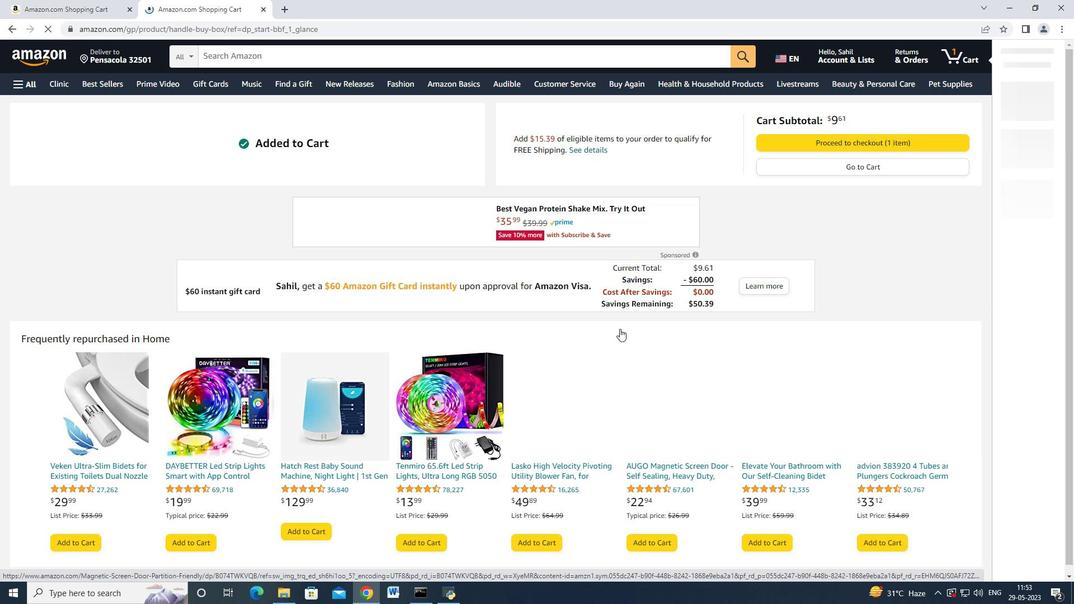 
Action: Mouse scrolled (613, 326) with delta (0, 0)
Screenshot: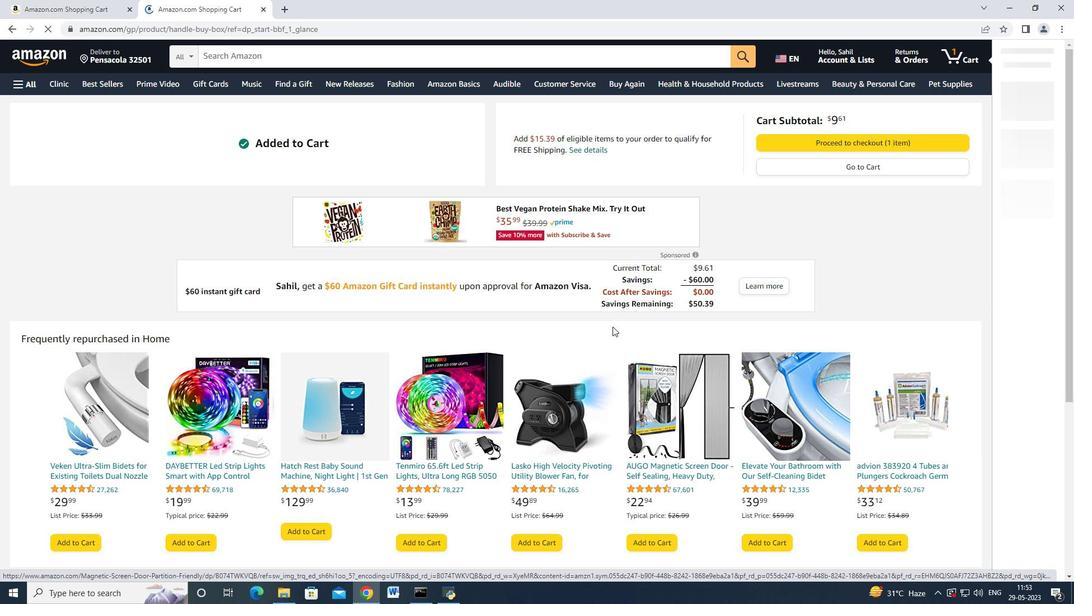 
Action: Mouse moved to (613, 327)
Screenshot: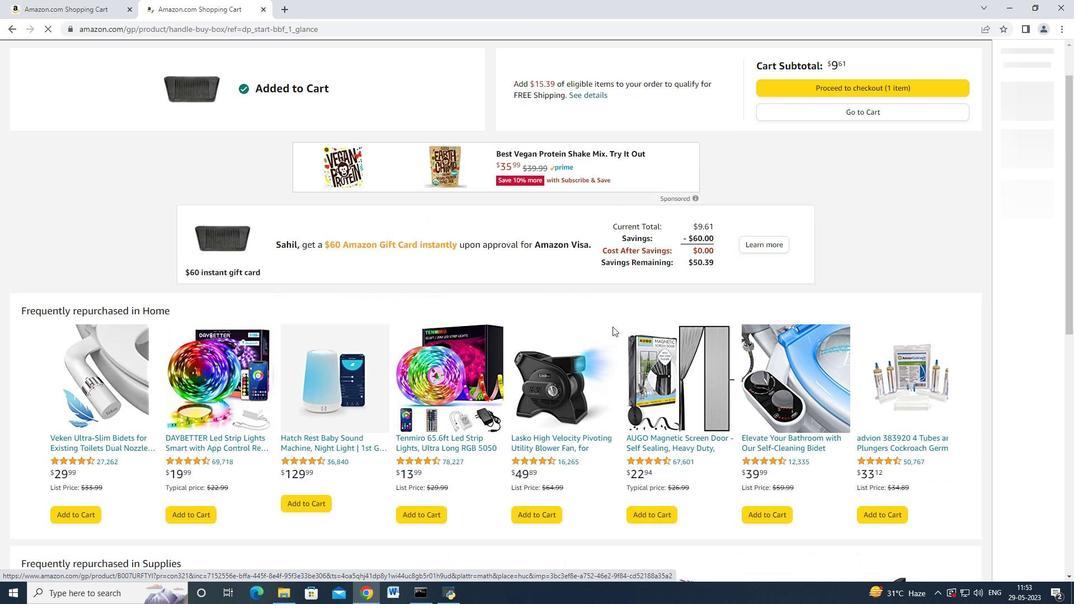 
Action: Mouse scrolled (613, 326) with delta (0, 0)
Screenshot: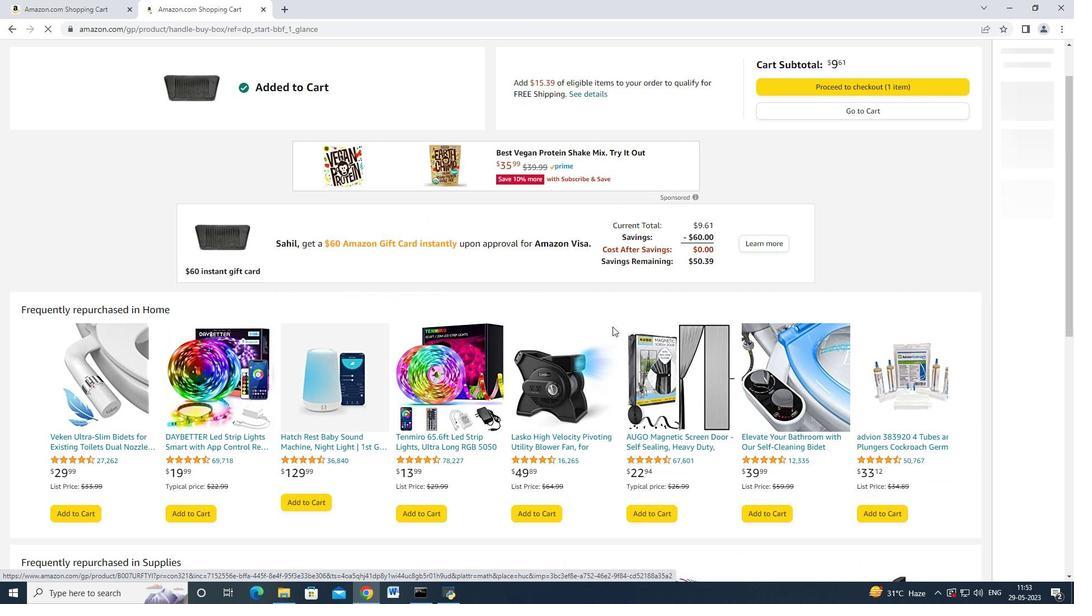 
Action: Mouse scrolled (613, 326) with delta (0, 0)
Screenshot: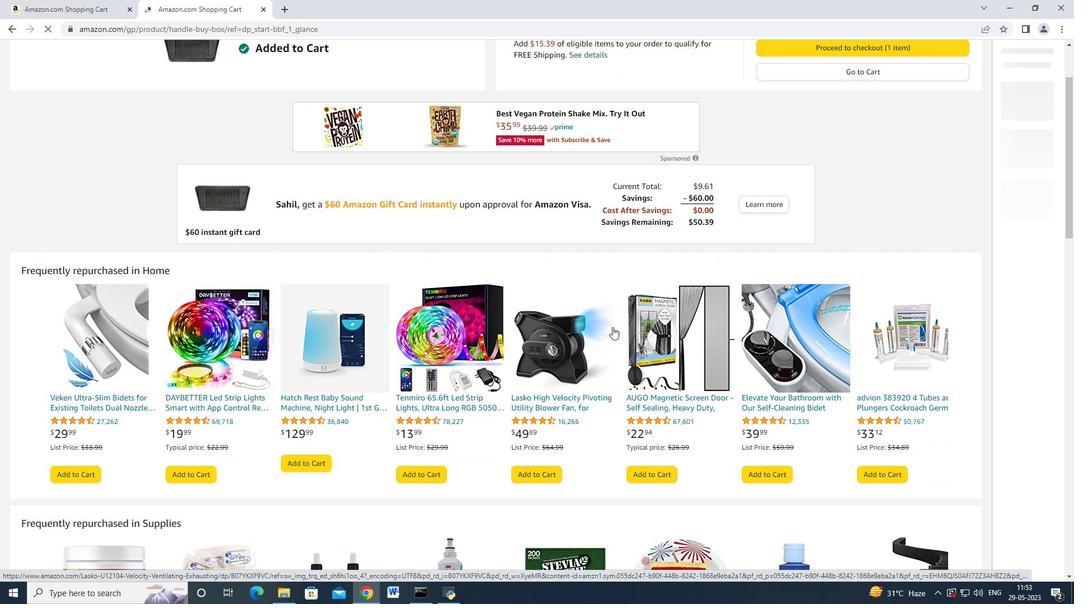 
Action: Mouse scrolled (613, 326) with delta (0, 0)
Screenshot: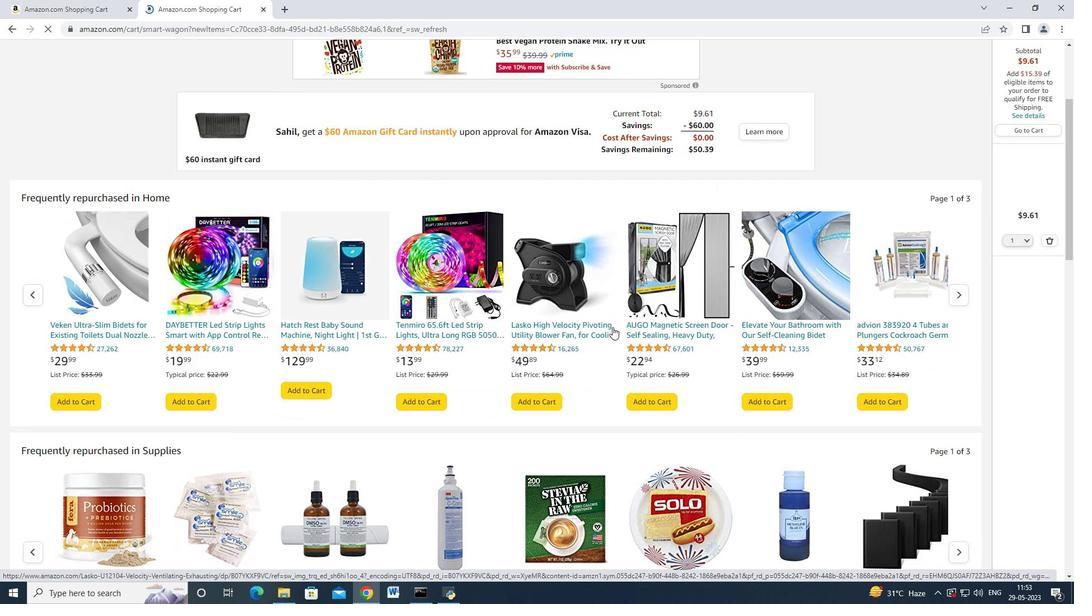 
Action: Mouse scrolled (613, 326) with delta (0, 0)
Screenshot: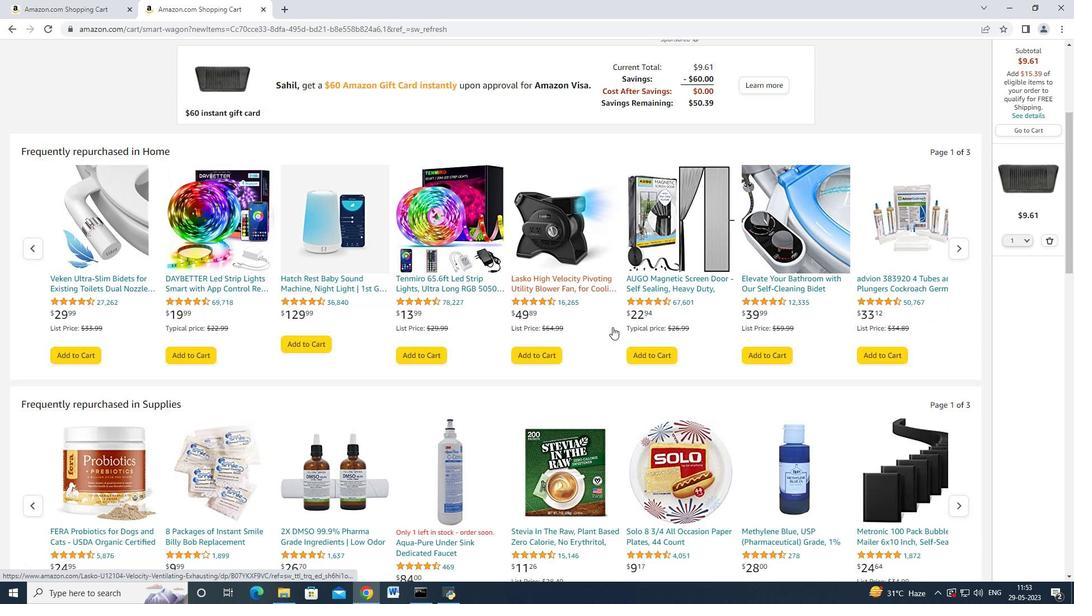 
Action: Mouse scrolled (613, 326) with delta (0, 0)
Screenshot: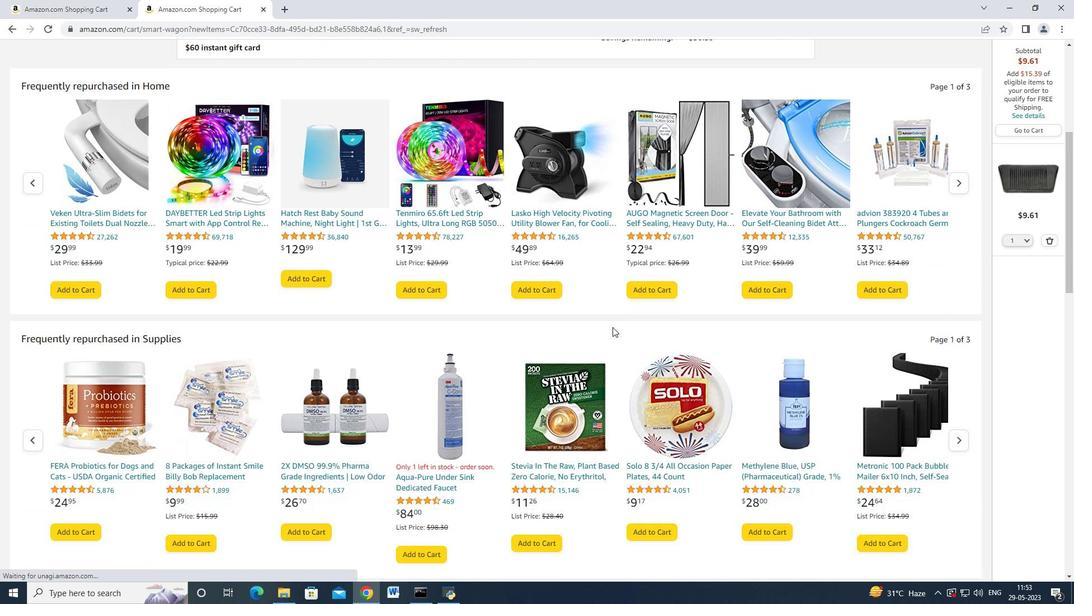 
Action: Mouse scrolled (613, 326) with delta (0, 0)
Screenshot: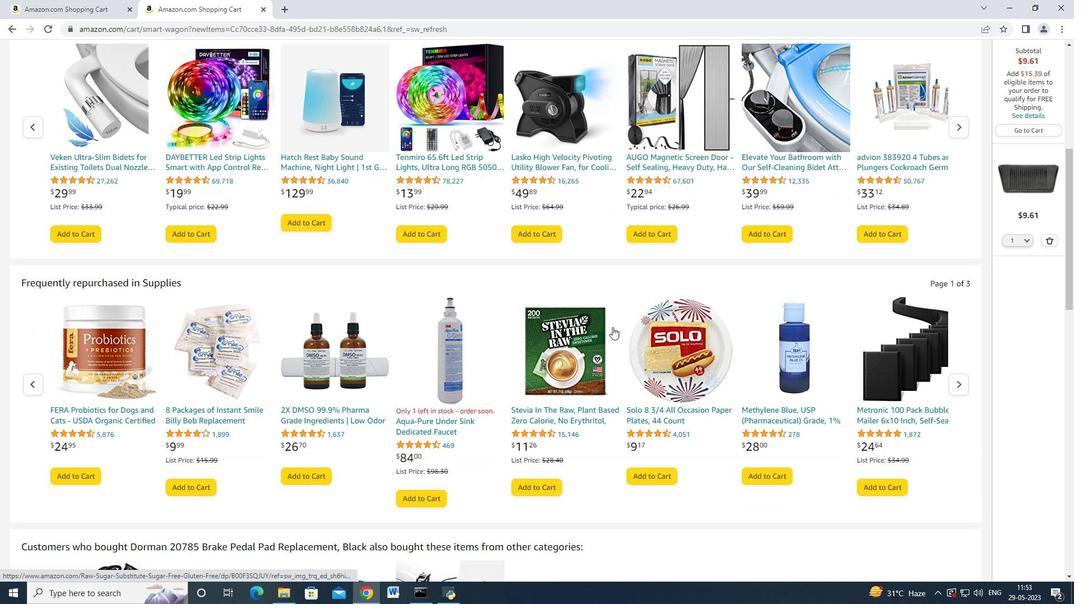 
Action: Mouse scrolled (613, 326) with delta (0, 0)
Screenshot: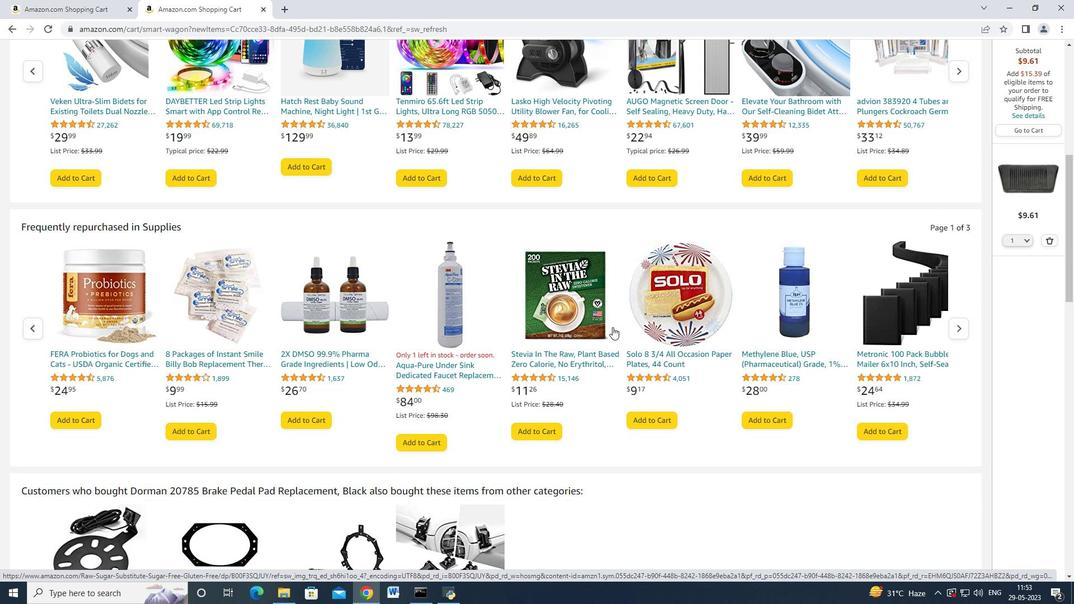
Action: Mouse scrolled (613, 326) with delta (0, 0)
Screenshot: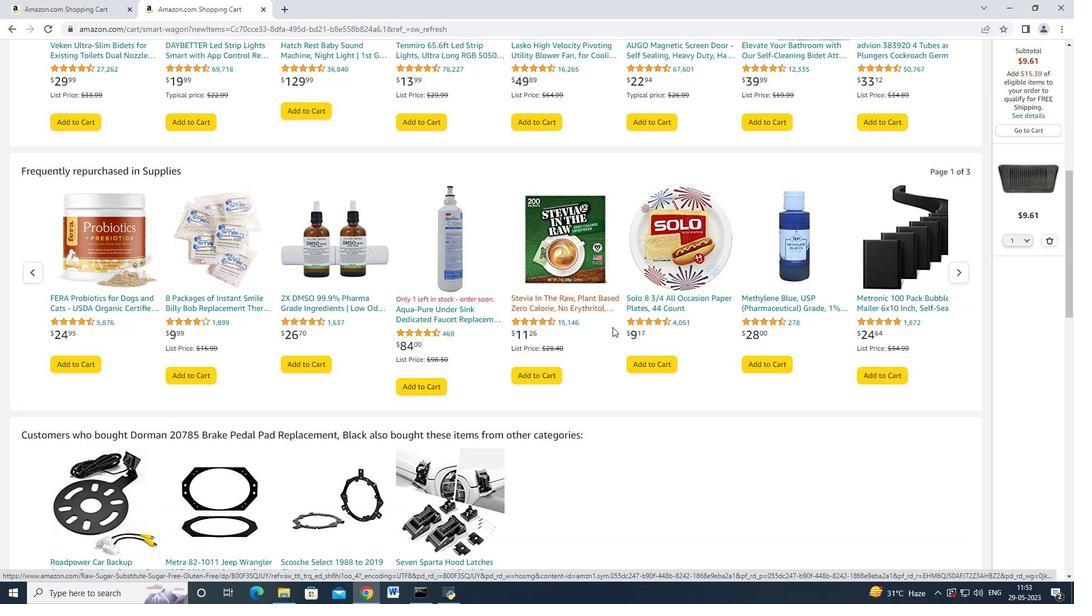 
Action: Mouse scrolled (613, 326) with delta (0, 0)
Screenshot: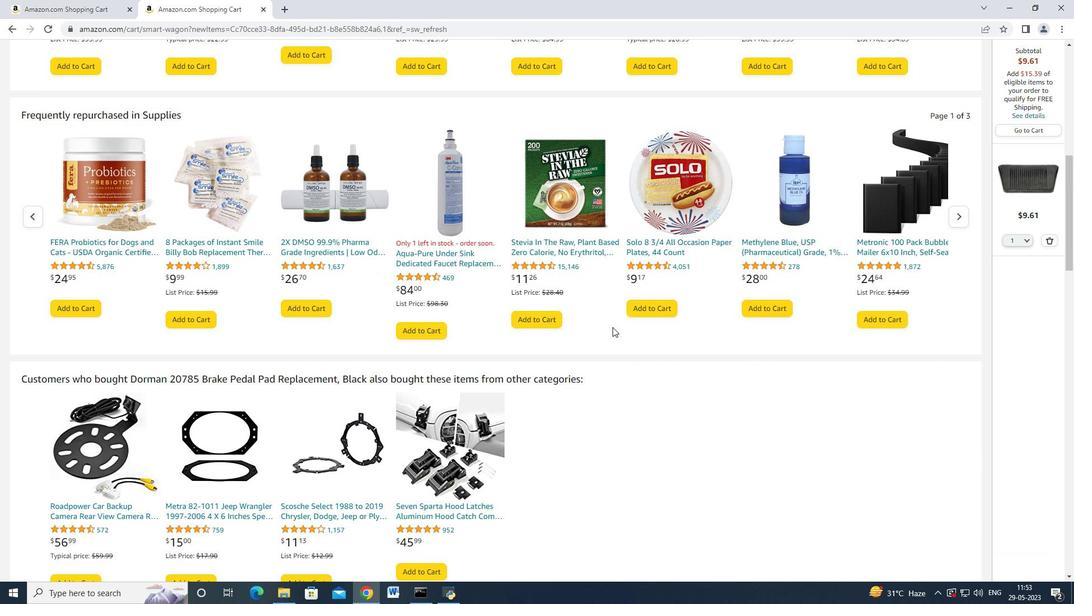 
Action: Mouse scrolled (613, 326) with delta (0, 0)
Screenshot: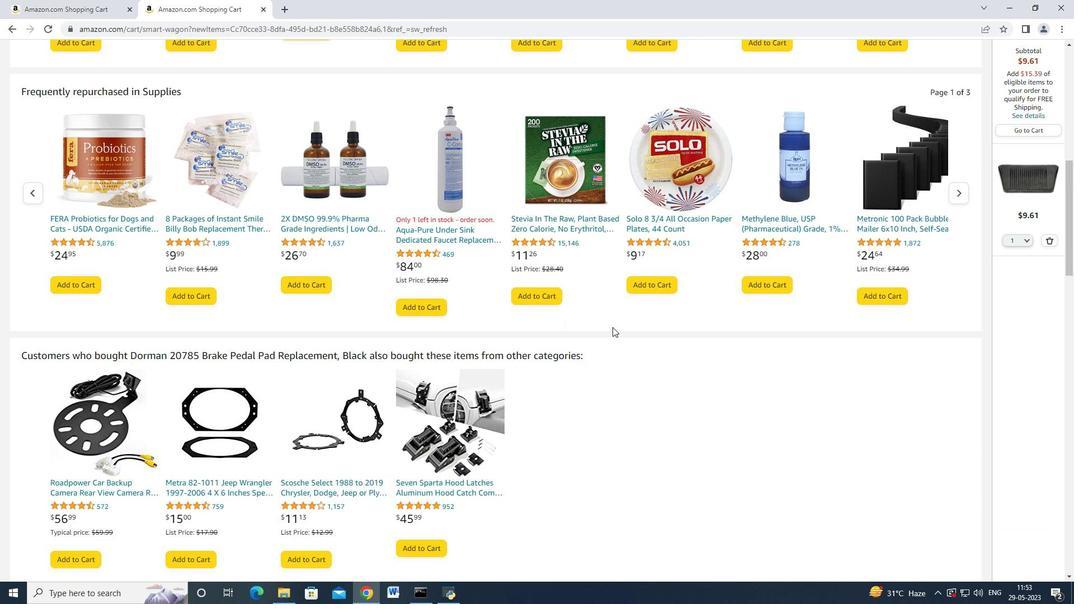 
Action: Mouse scrolled (613, 326) with delta (0, 0)
Screenshot: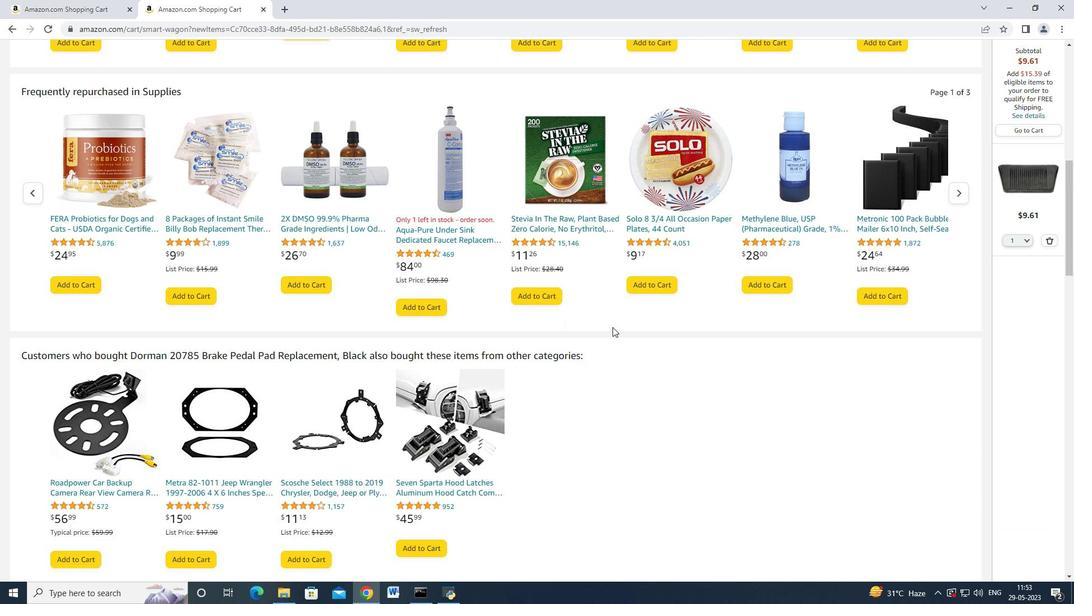 
Action: Mouse scrolled (613, 326) with delta (0, 0)
Screenshot: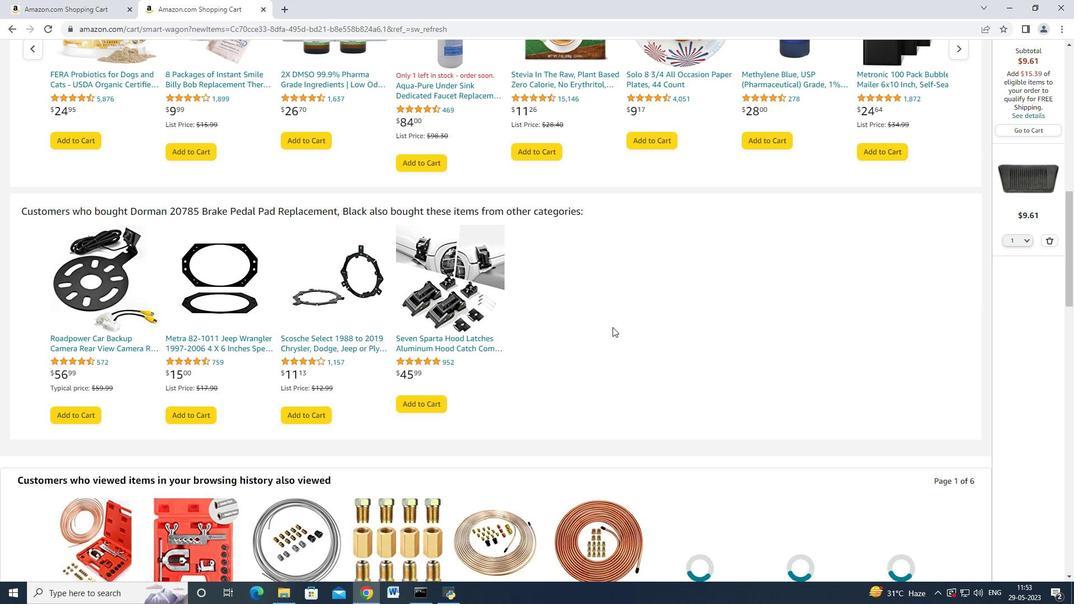 
Action: Mouse scrolled (613, 326) with delta (0, 0)
Screenshot: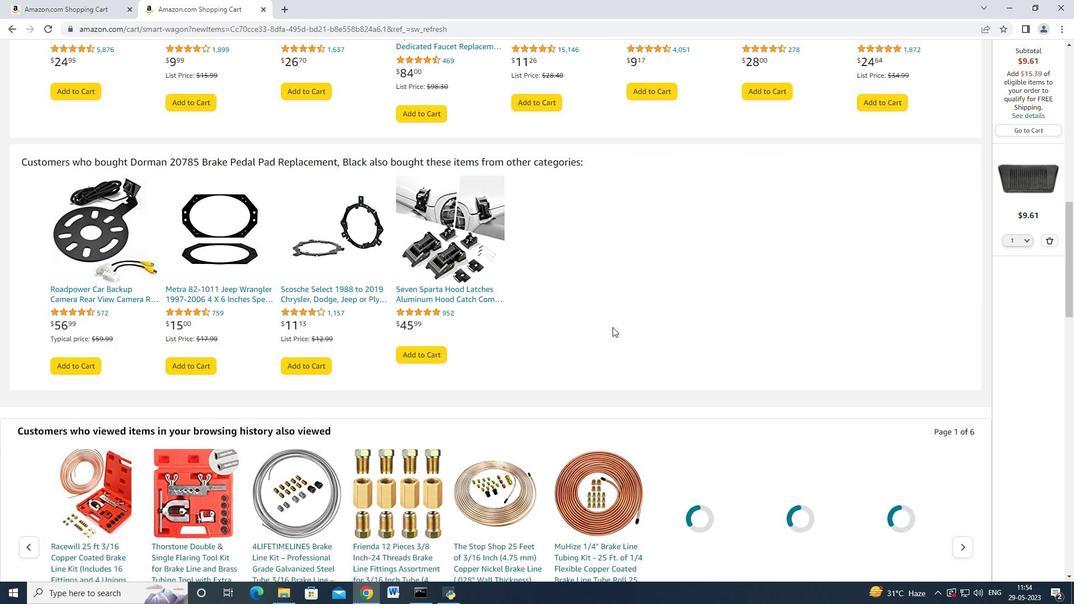 
Action: Mouse scrolled (613, 326) with delta (0, 0)
Screenshot: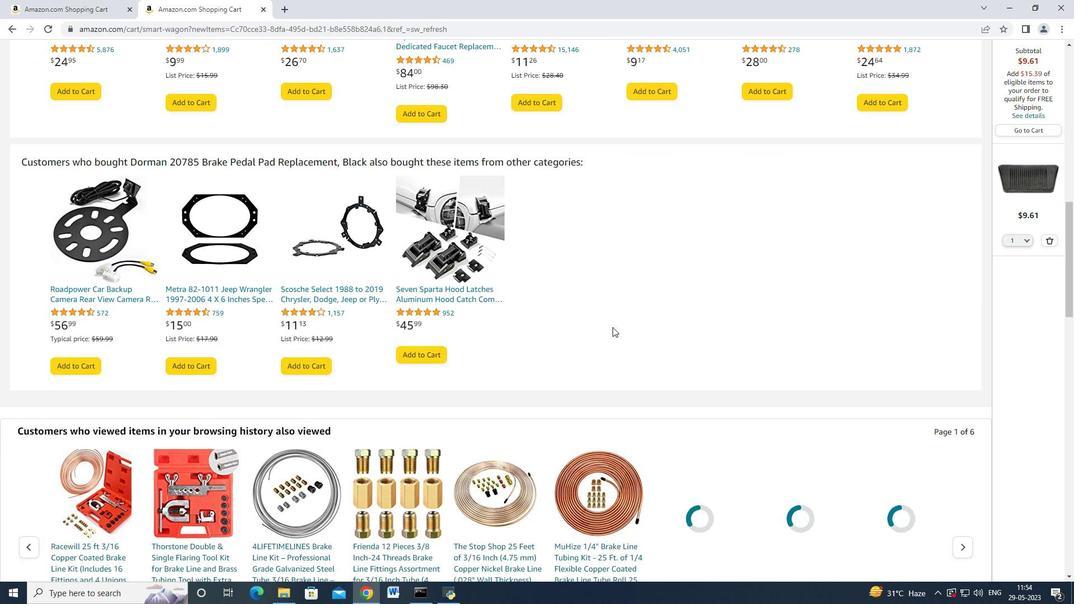
Action: Mouse scrolled (613, 326) with delta (0, 0)
Screenshot: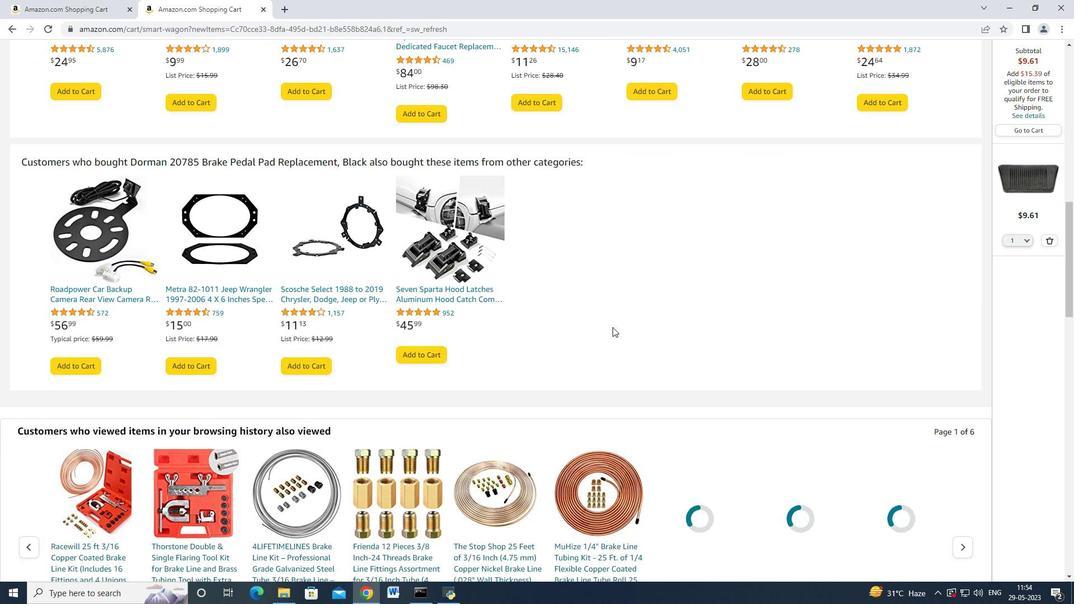 
Action: Mouse scrolled (613, 326) with delta (0, 0)
Screenshot: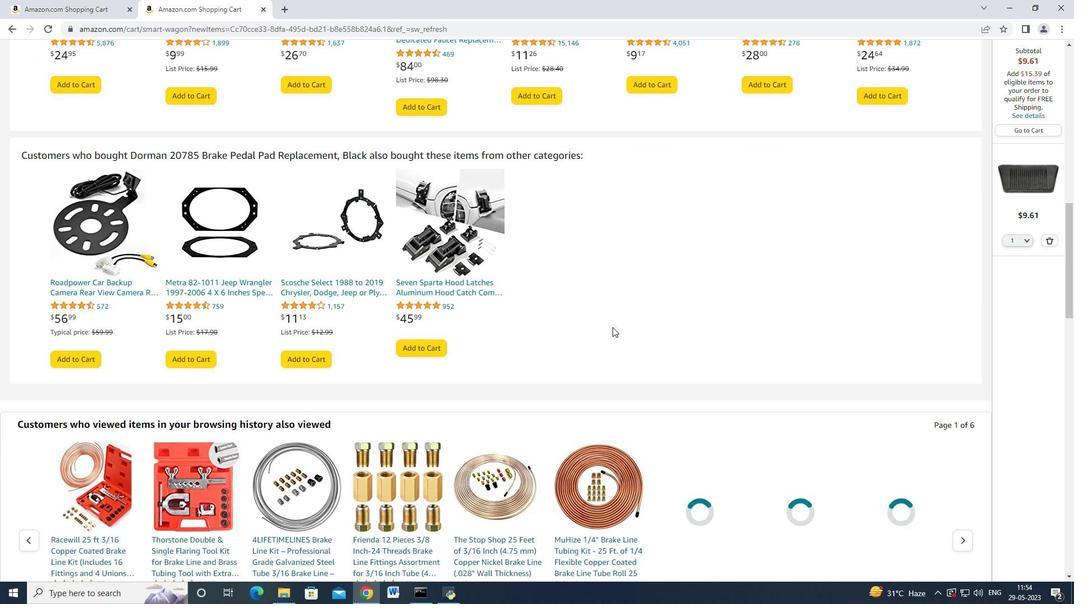 
Action: Mouse scrolled (613, 326) with delta (0, 0)
Screenshot: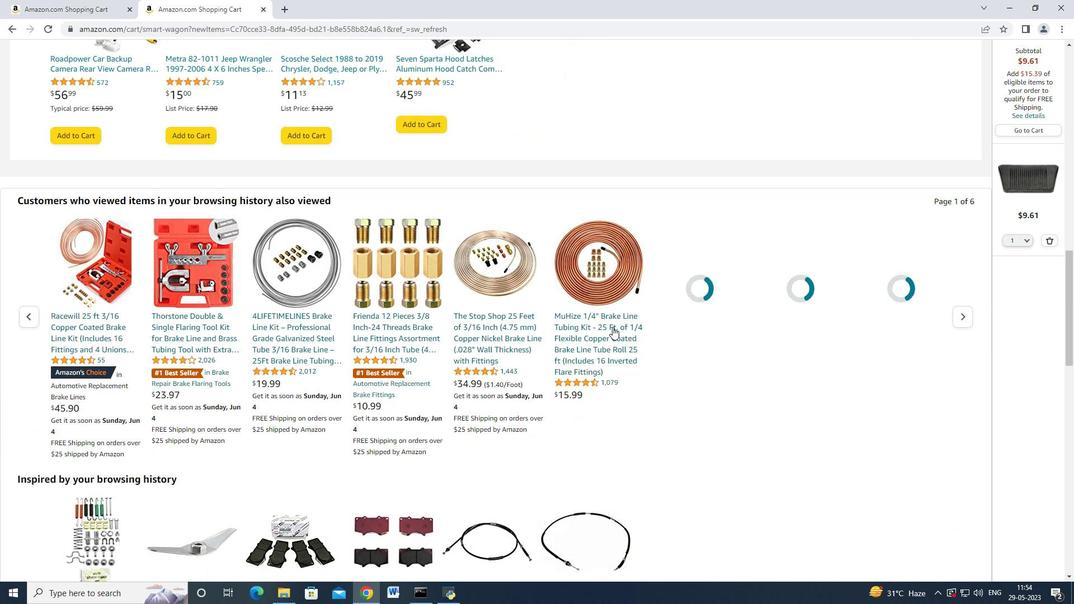 
Action: Mouse scrolled (613, 326) with delta (0, 0)
Screenshot: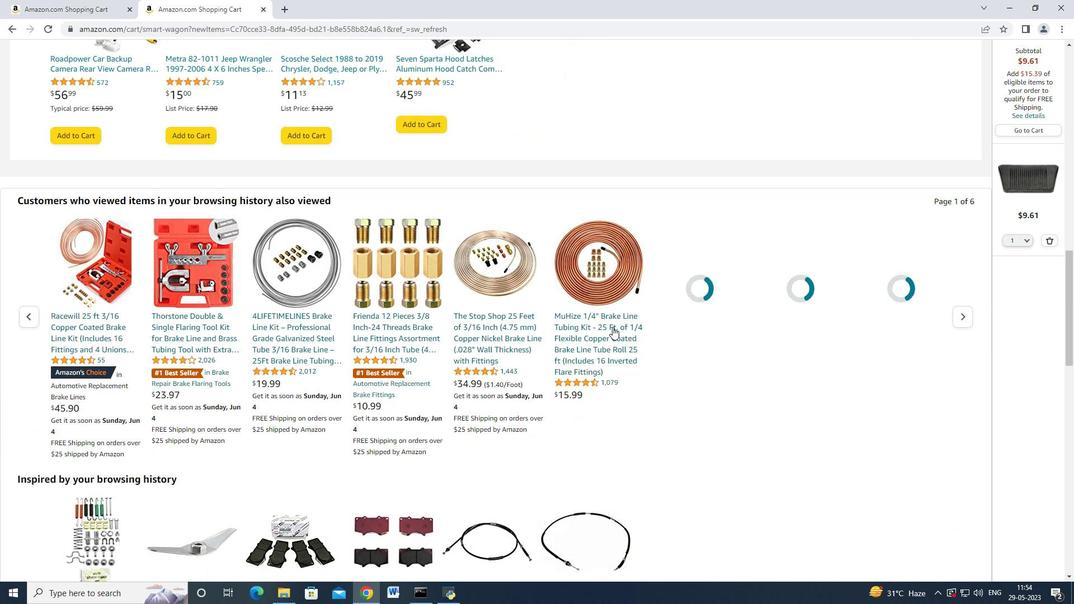 
Action: Mouse scrolled (613, 326) with delta (0, 0)
Screenshot: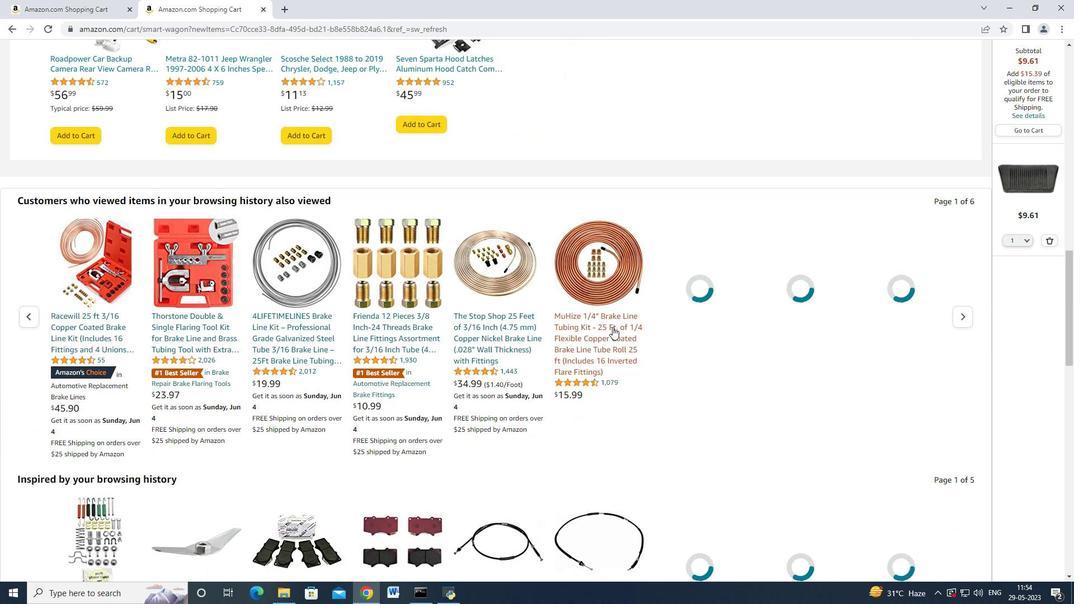 
Action: Mouse scrolled (613, 326) with delta (0, 0)
Screenshot: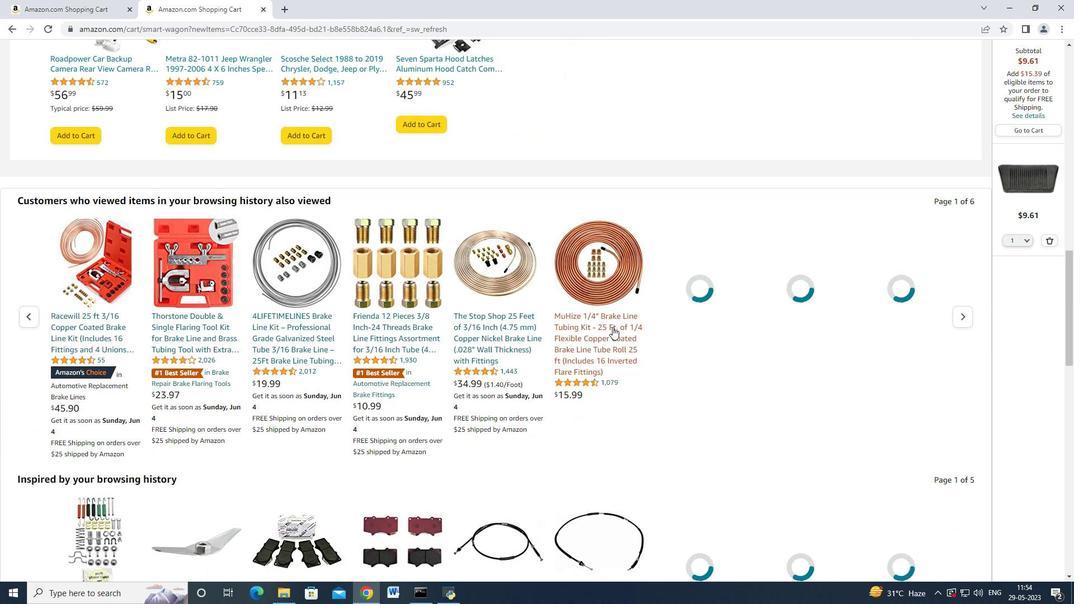 
Action: Mouse scrolled (613, 326) with delta (0, 0)
Screenshot: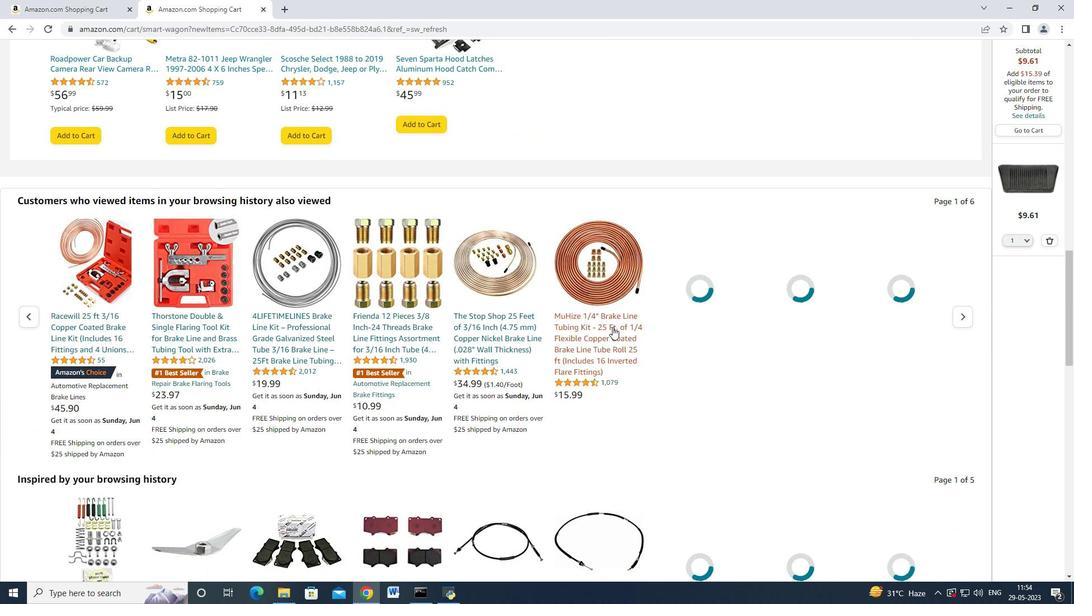 
Action: Mouse scrolled (613, 326) with delta (0, 0)
Screenshot: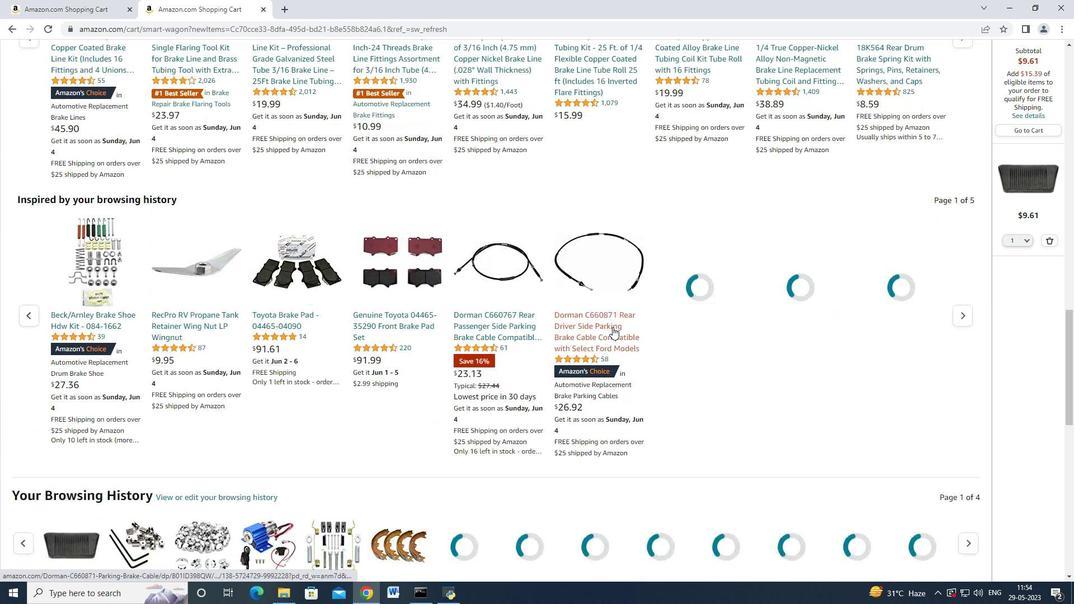 
Action: Mouse scrolled (613, 326) with delta (0, 0)
Screenshot: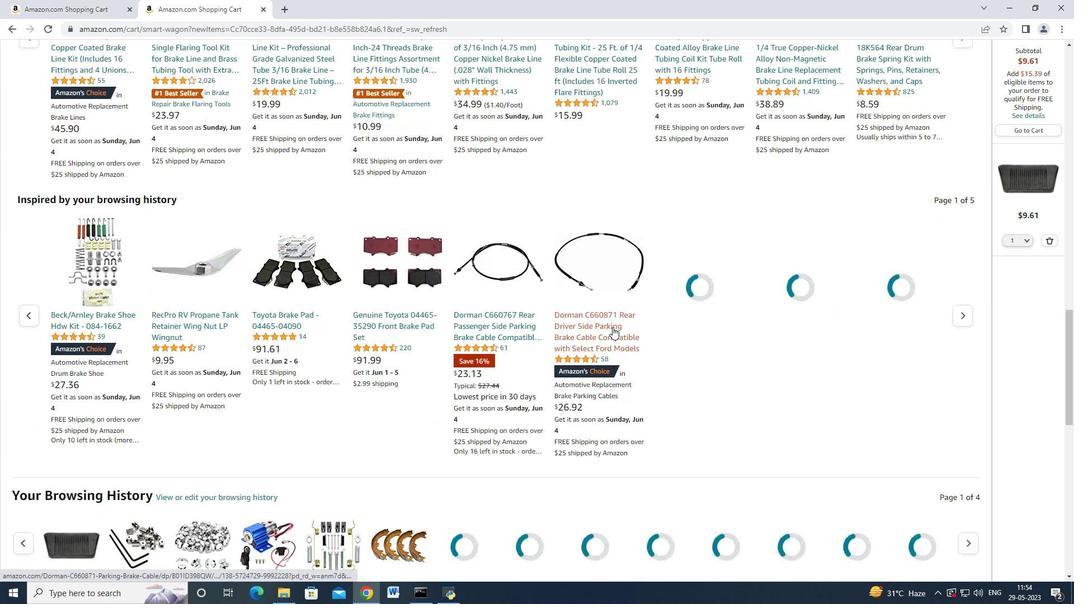 
Action: Mouse scrolled (613, 326) with delta (0, 0)
Screenshot: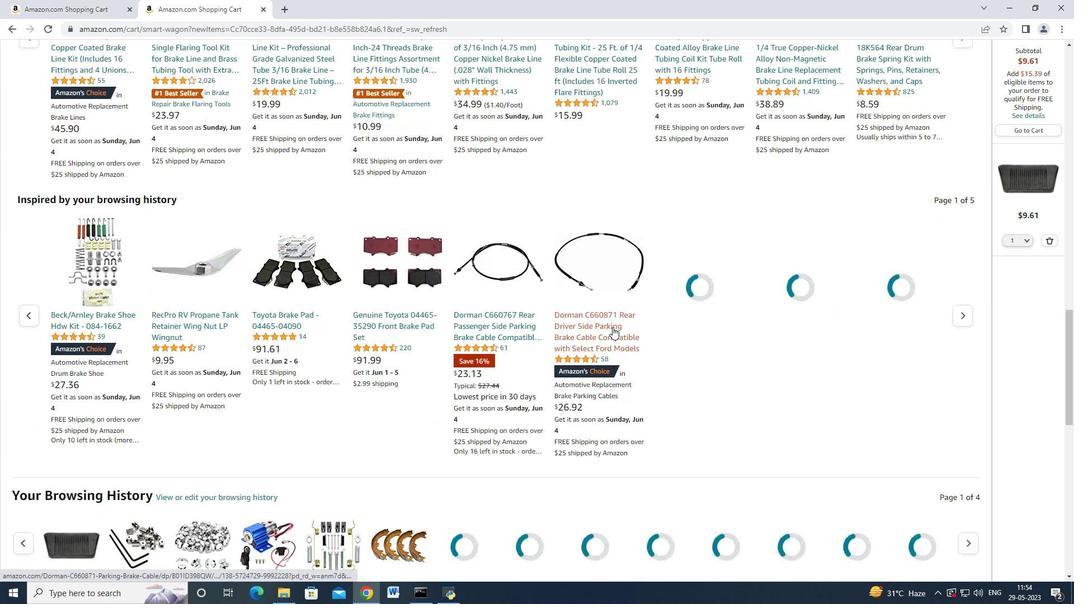 
Action: Mouse scrolled (613, 326) with delta (0, 0)
Screenshot: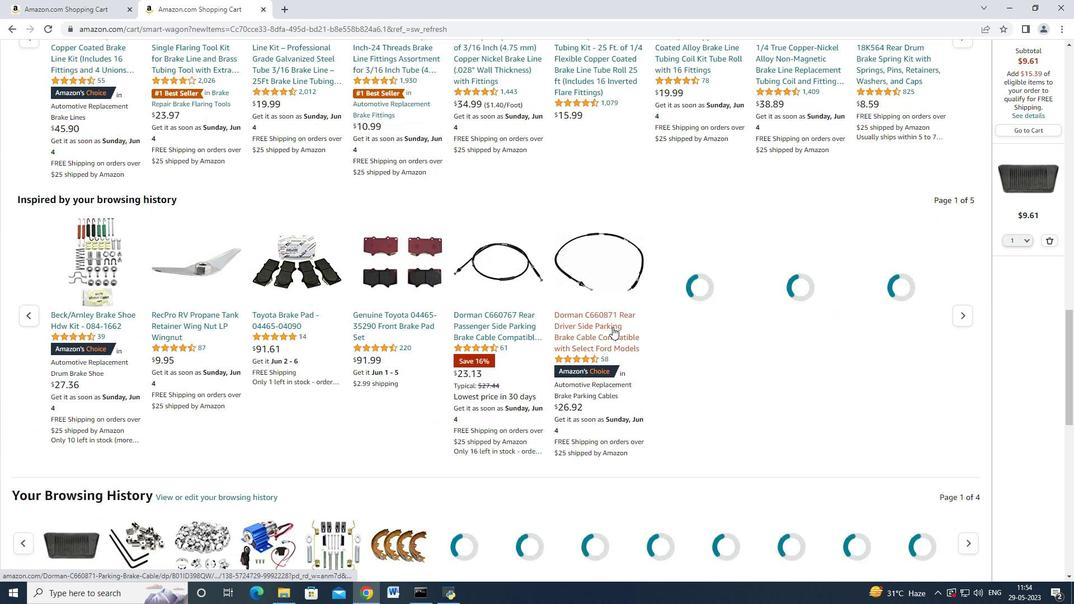 
Action: Mouse scrolled (613, 326) with delta (0, 0)
Screenshot: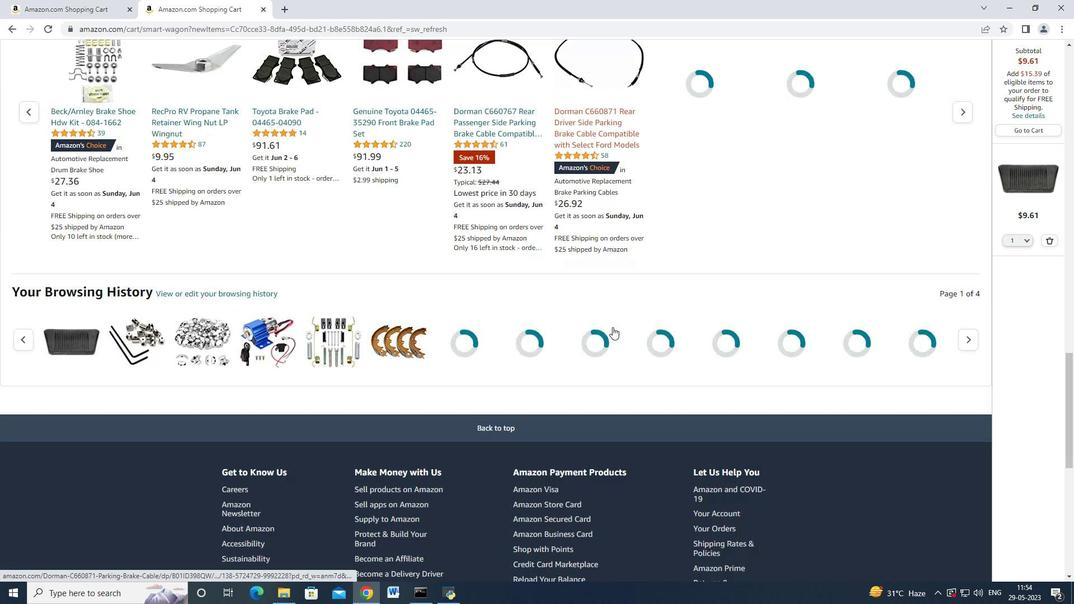 
Action: Mouse scrolled (613, 326) with delta (0, 0)
Screenshot: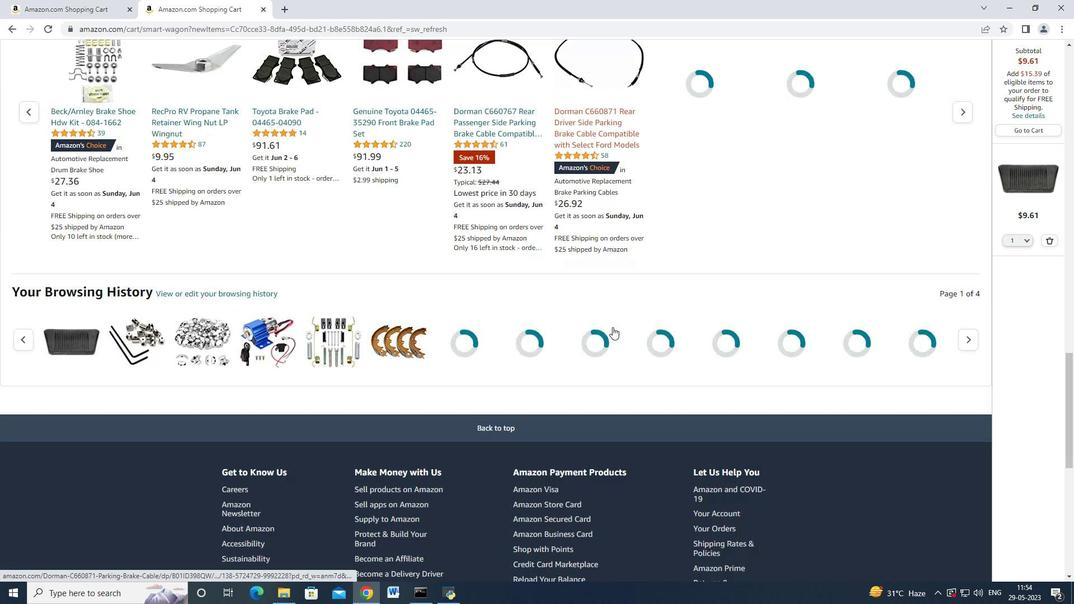 
Action: Mouse scrolled (613, 326) with delta (0, 0)
Screenshot: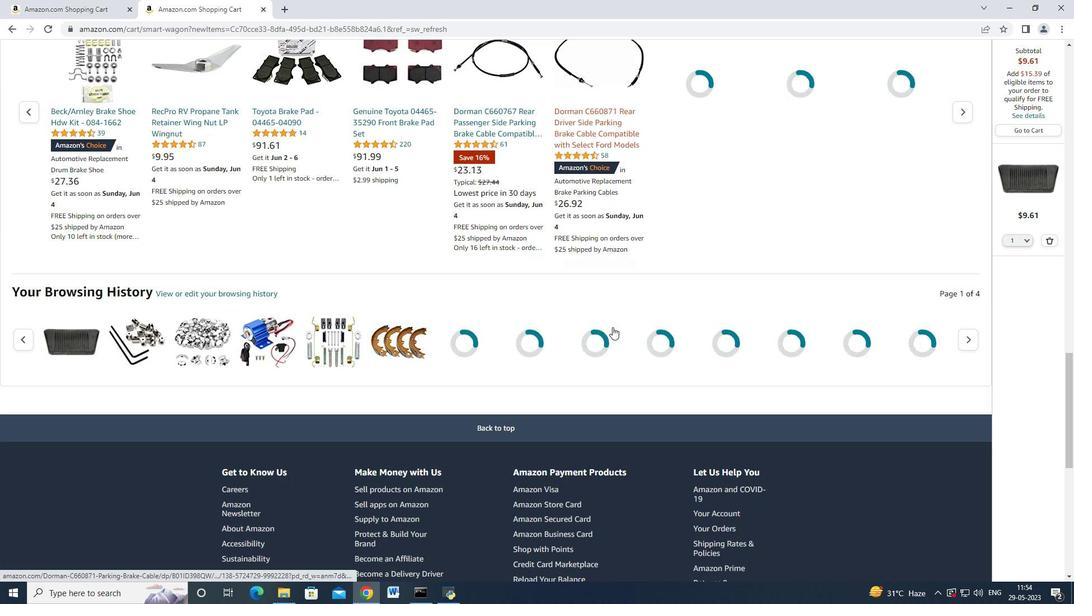 
Action: Mouse scrolled (613, 326) with delta (0, 0)
Screenshot: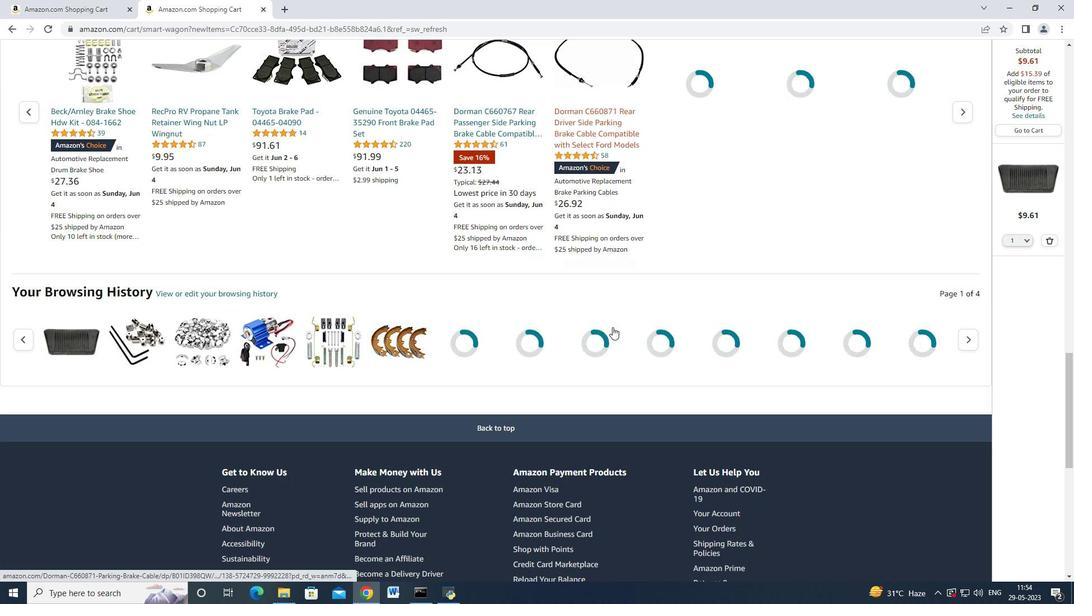 
Action: Mouse scrolled (613, 326) with delta (0, 0)
Screenshot: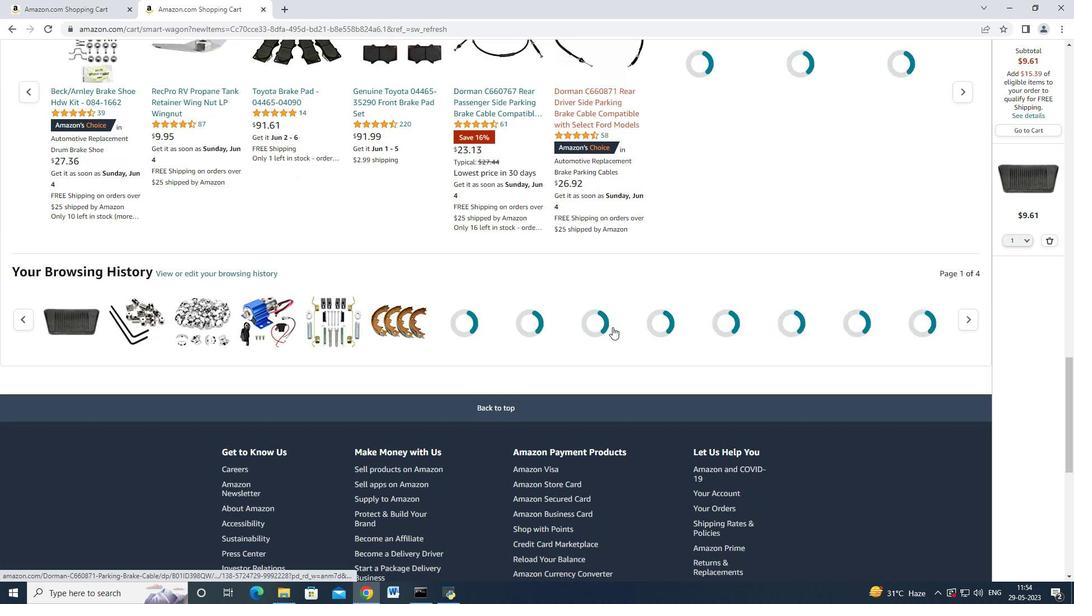 
Action: Mouse scrolled (613, 328) with delta (0, 0)
Screenshot: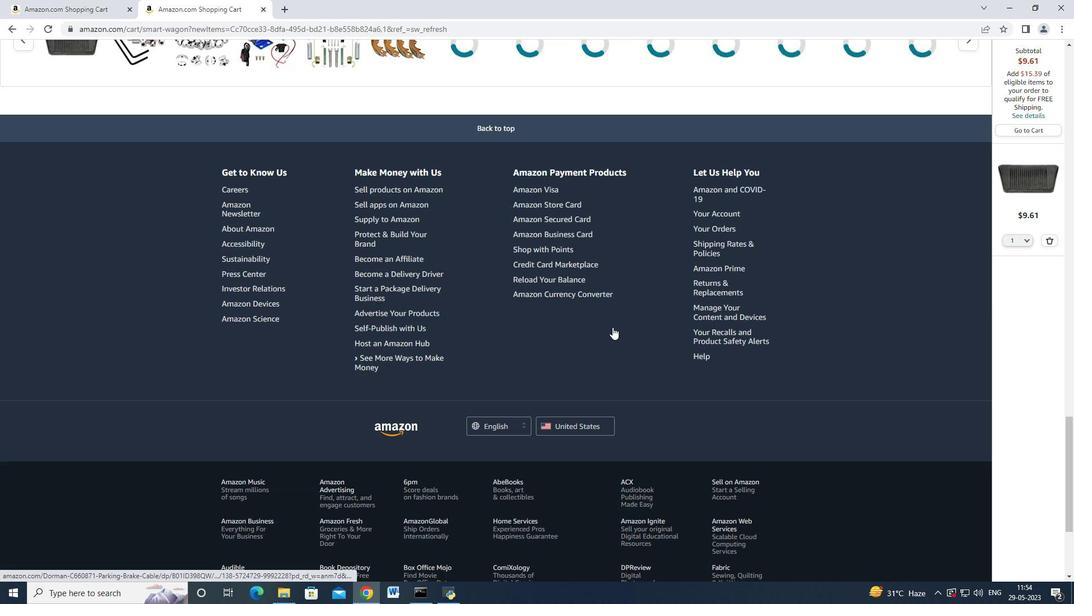 
Action: Mouse scrolled (613, 328) with delta (0, 0)
Screenshot: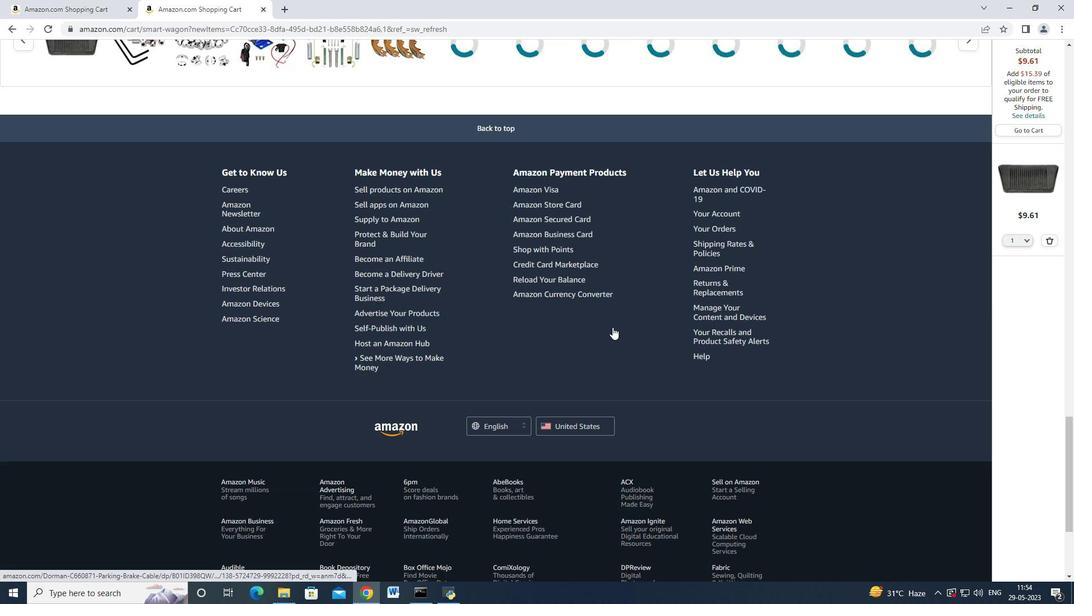 
Action: Mouse scrolled (613, 328) with delta (0, 0)
Screenshot: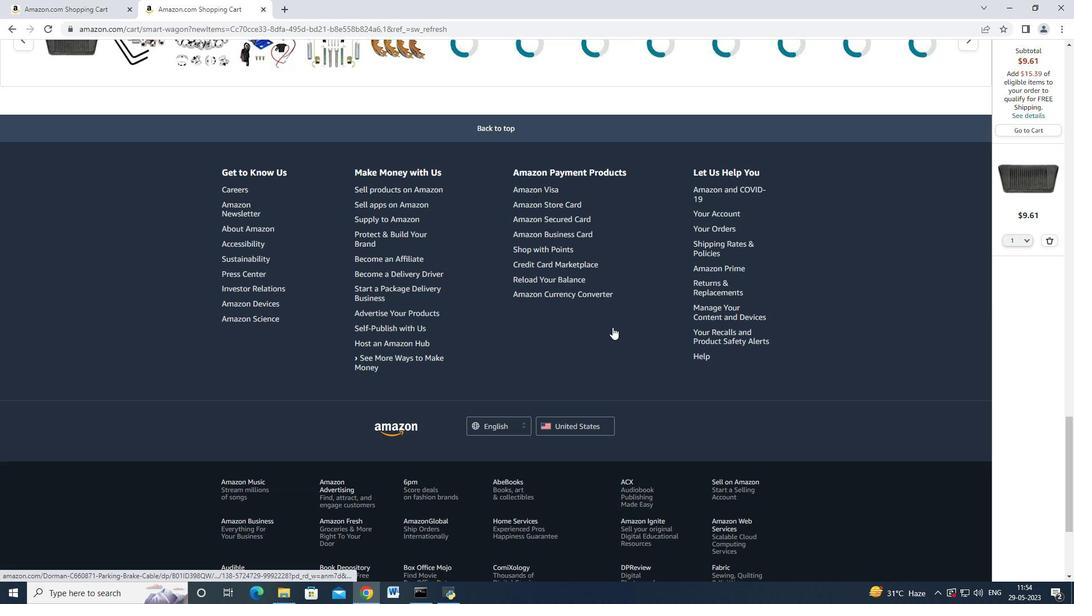 
Action: Mouse scrolled (613, 328) with delta (0, 0)
Screenshot: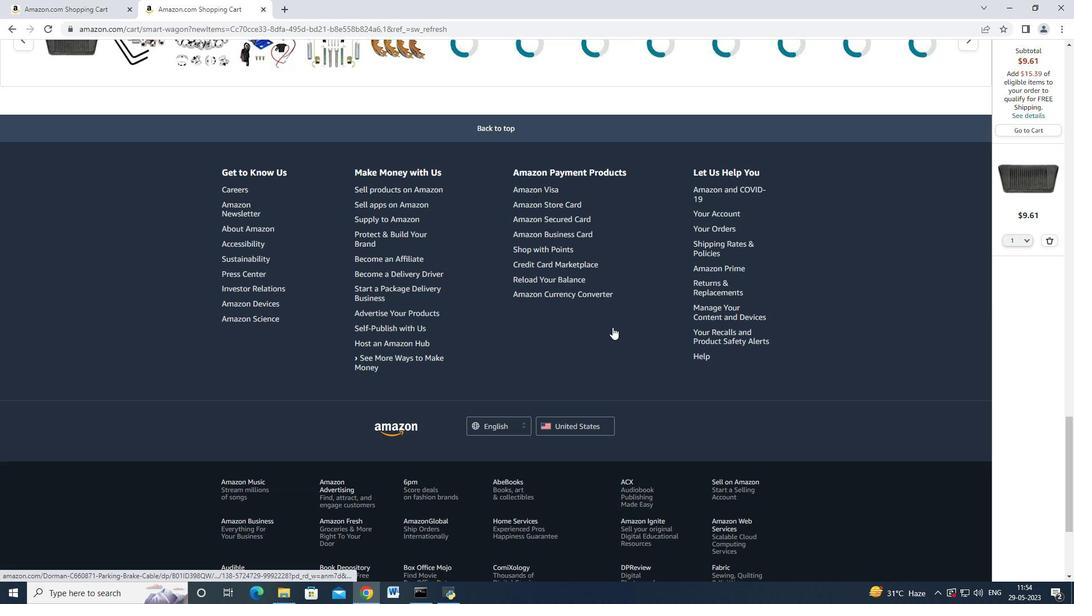 
Action: Mouse scrolled (613, 328) with delta (0, 0)
Screenshot: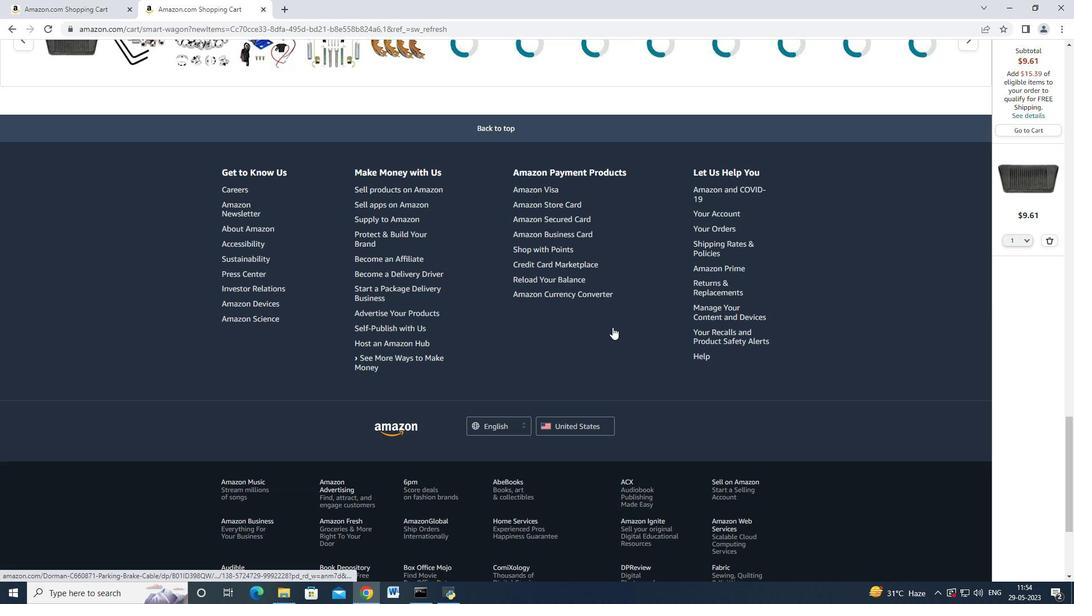
Action: Mouse scrolled (613, 328) with delta (0, 0)
Screenshot: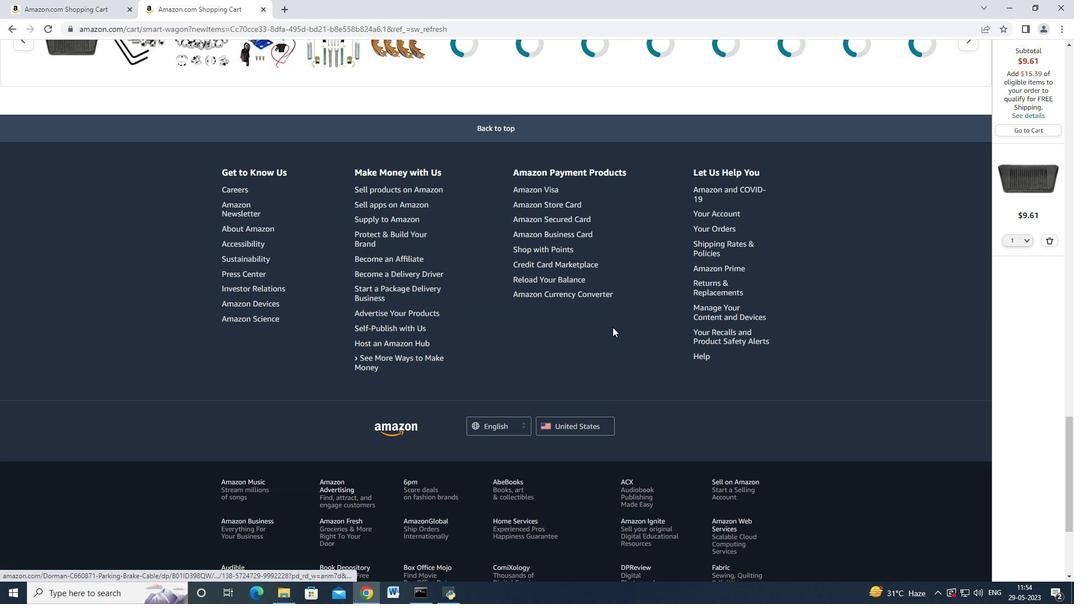 
Action: Mouse scrolled (613, 328) with delta (0, 0)
Screenshot: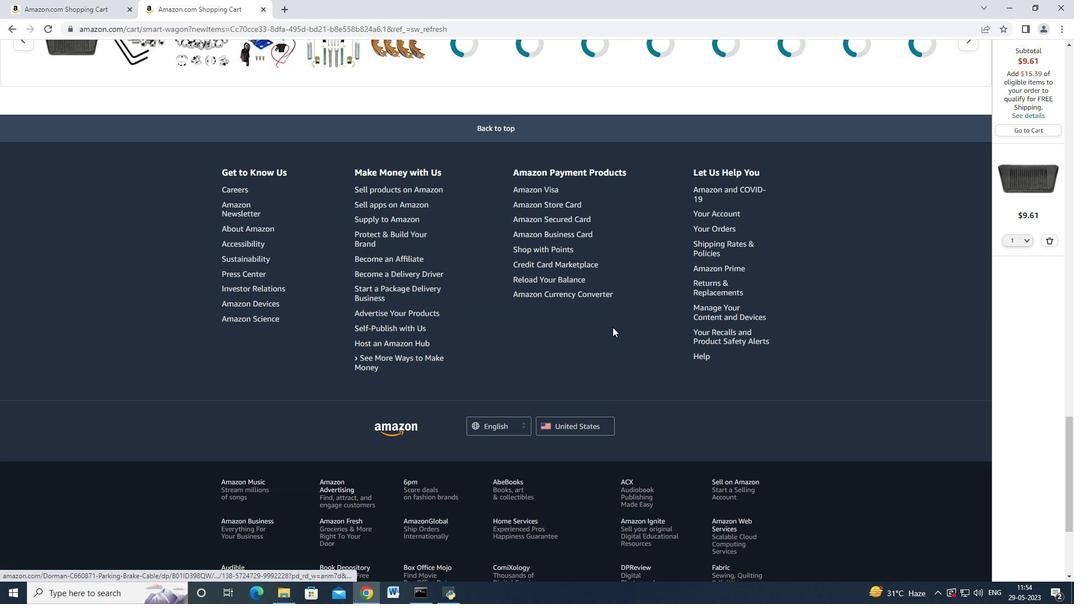 
Action: Mouse scrolled (613, 328) with delta (0, 0)
Screenshot: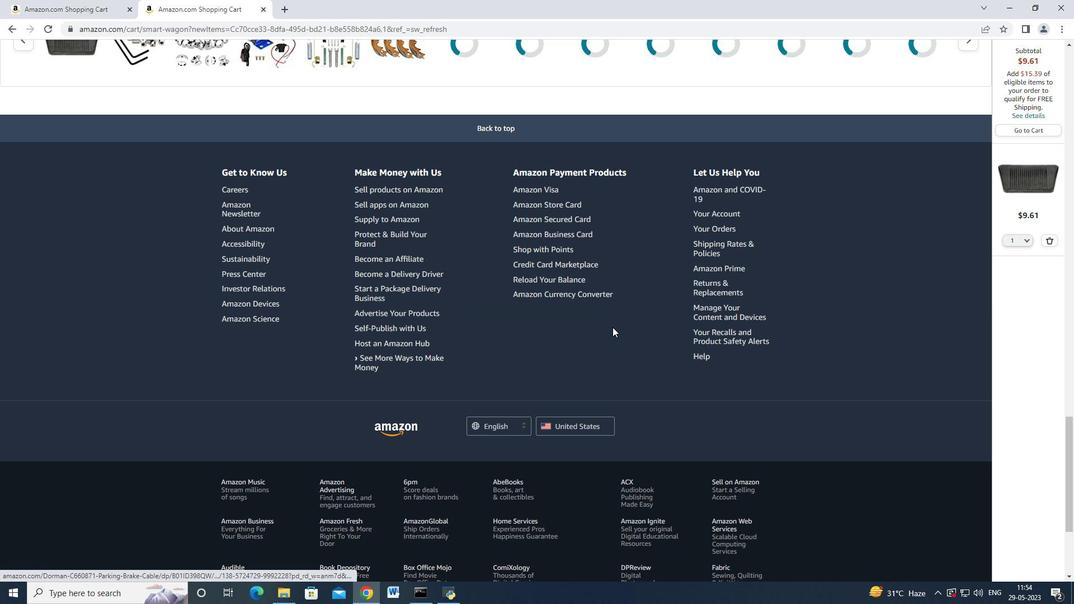 
Action: Mouse moved to (613, 325)
Screenshot: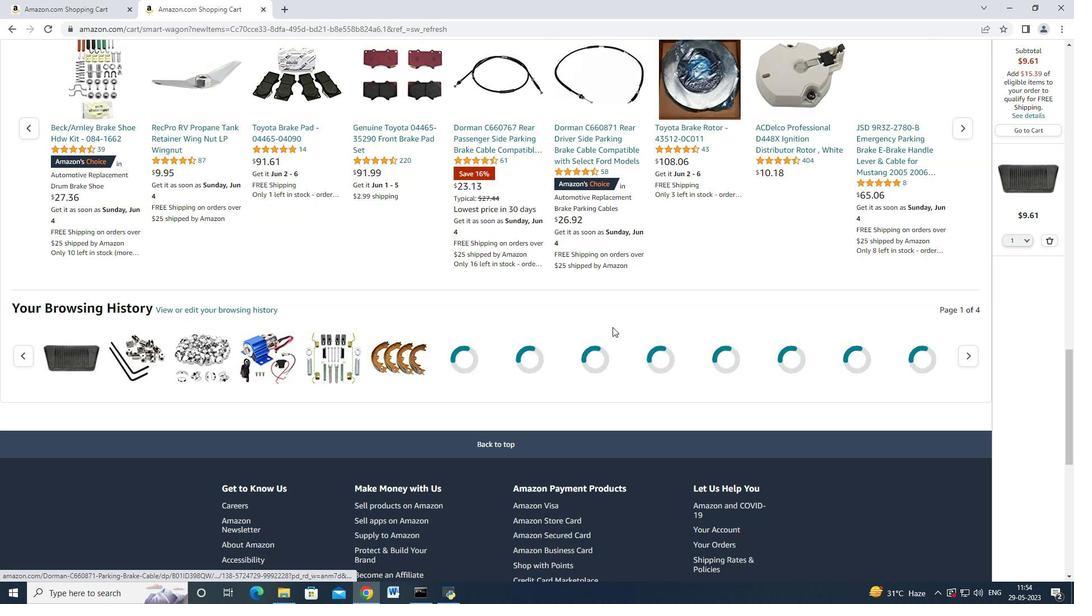 
Action: Mouse scrolled (613, 326) with delta (0, 0)
Screenshot: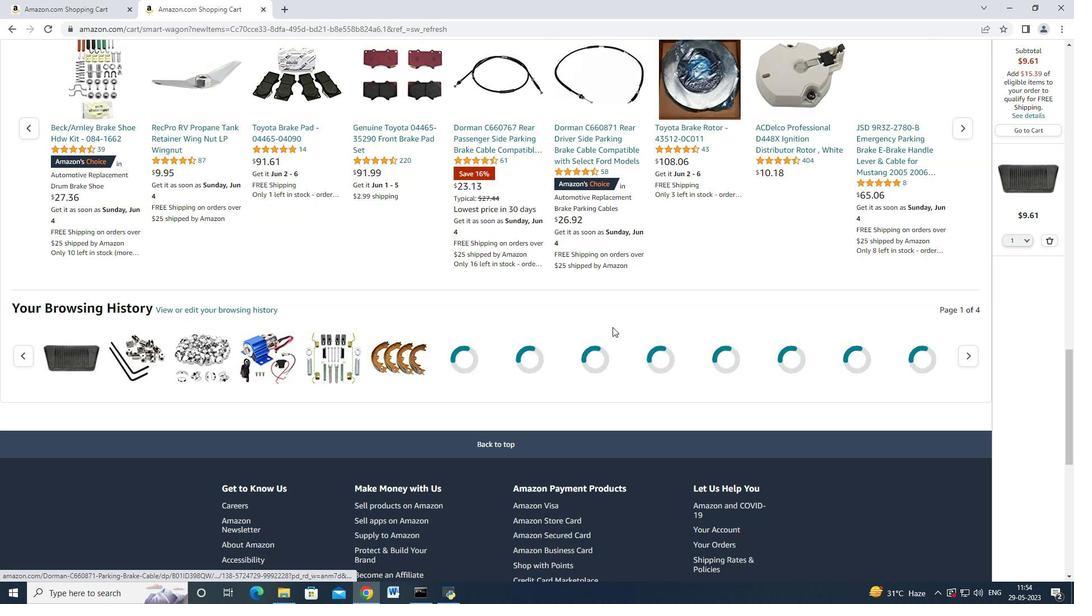 
Action: Mouse moved to (613, 325)
Screenshot: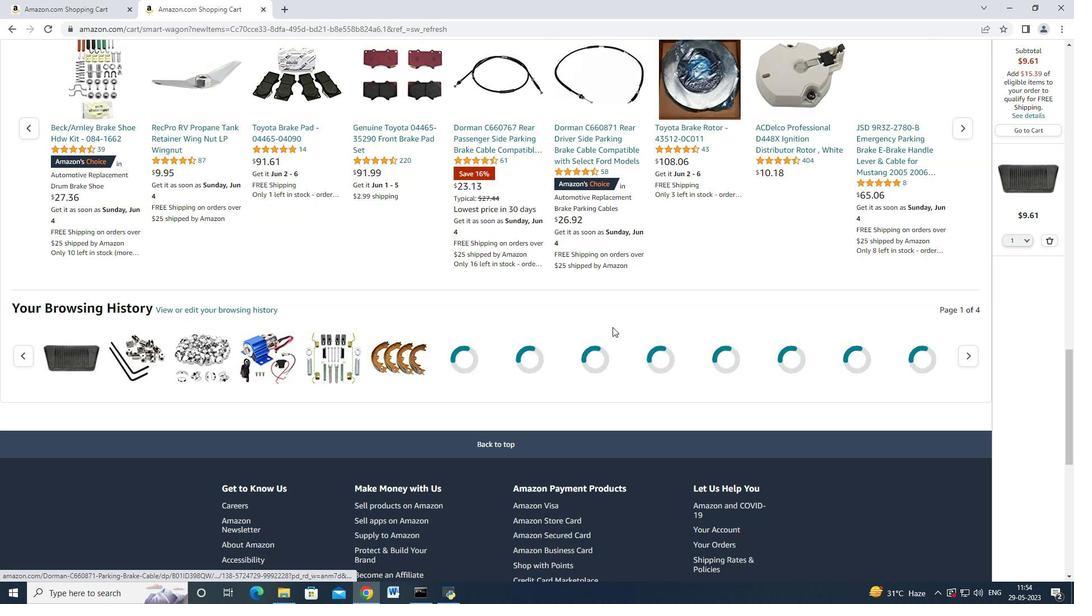 
Action: Mouse scrolled (613, 326) with delta (0, 0)
Screenshot: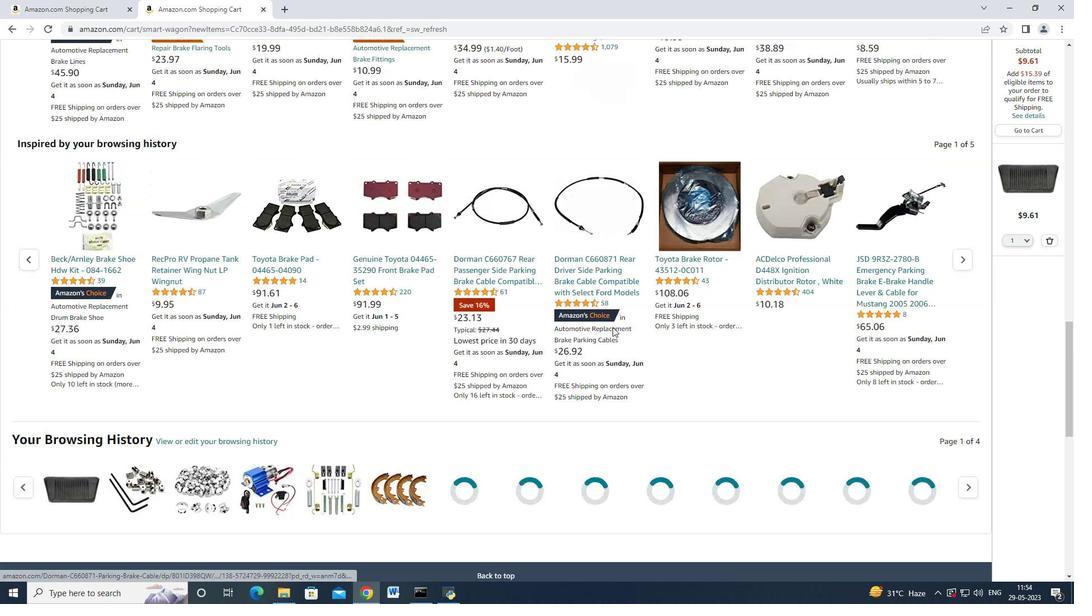 
Action: Mouse scrolled (613, 326) with delta (0, 0)
Screenshot: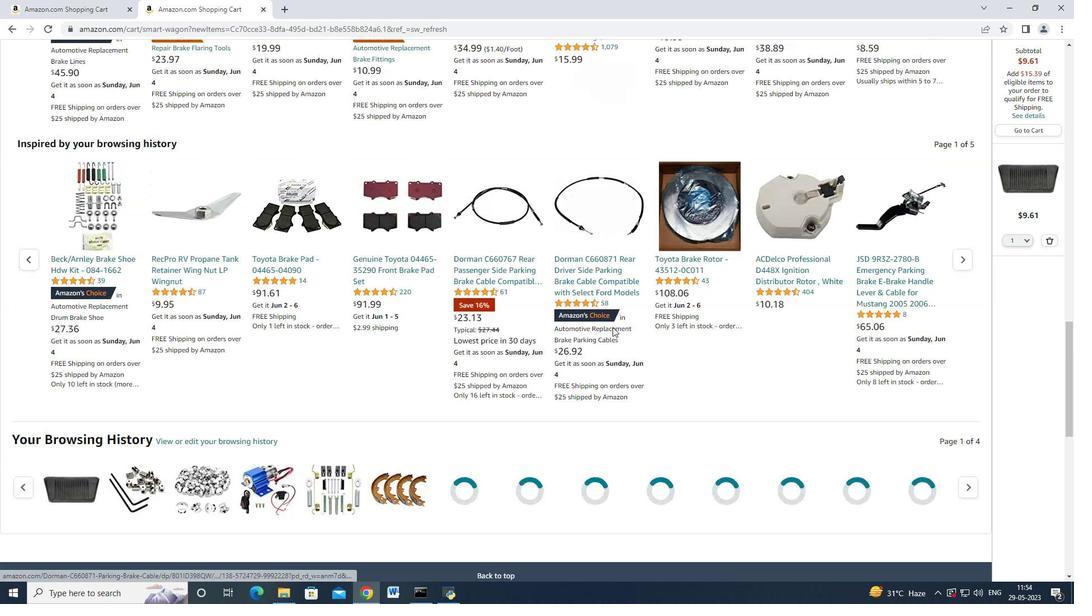 
Action: Mouse scrolled (613, 326) with delta (0, 0)
Screenshot: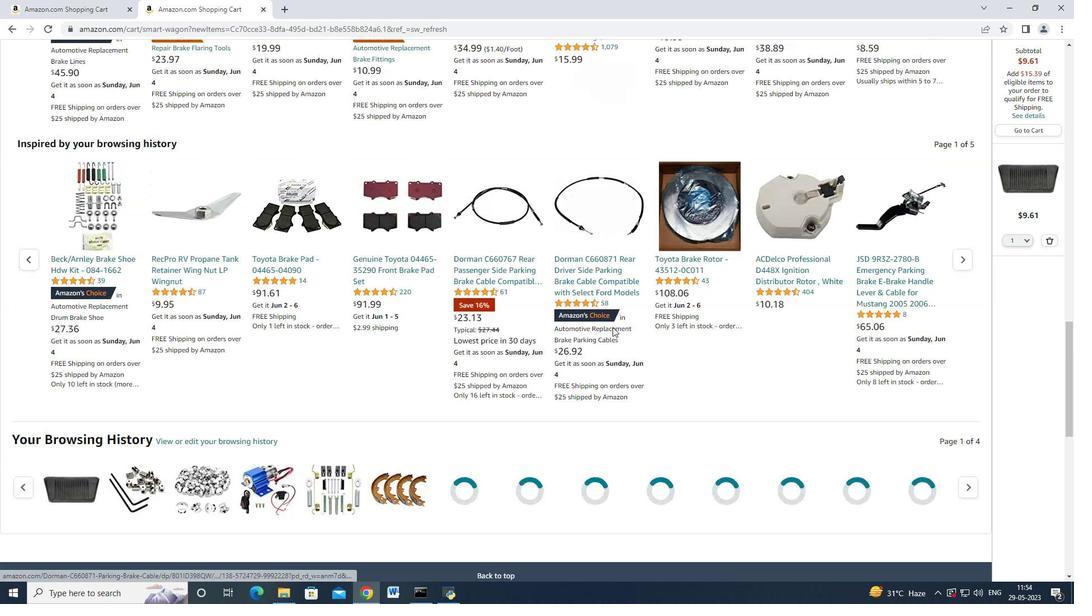 
Action: Mouse scrolled (613, 326) with delta (0, 0)
Screenshot: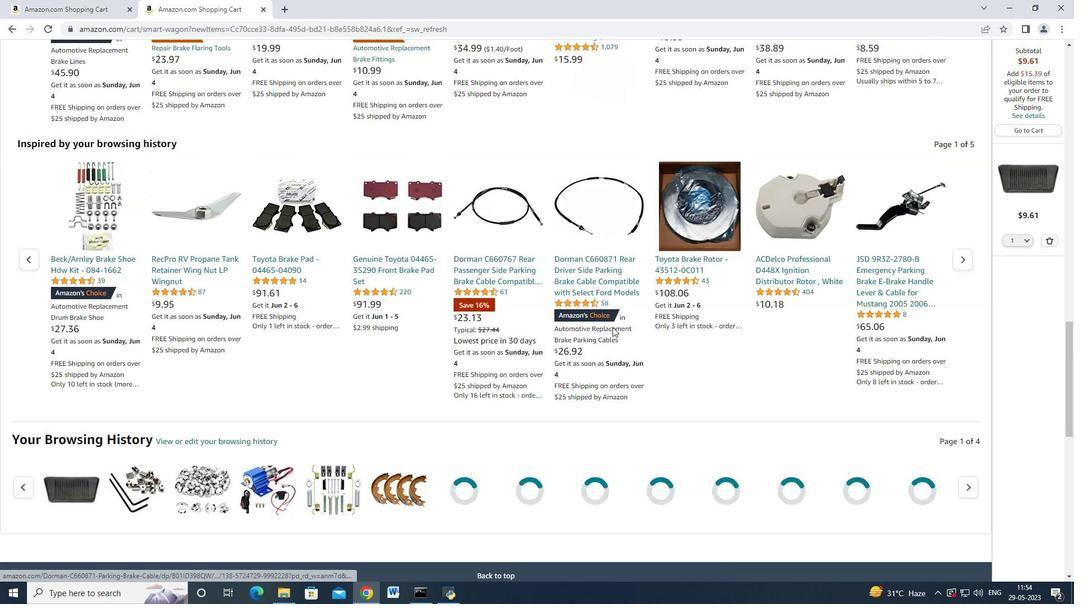 
Action: Mouse scrolled (613, 326) with delta (0, 0)
Screenshot: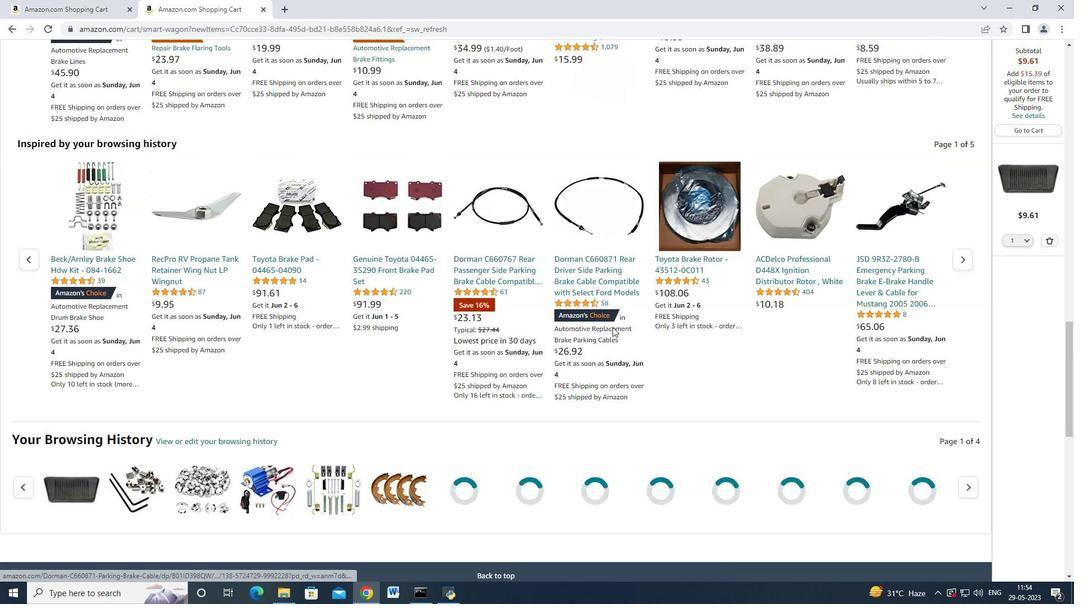 
Action: Mouse scrolled (613, 326) with delta (0, 0)
Screenshot: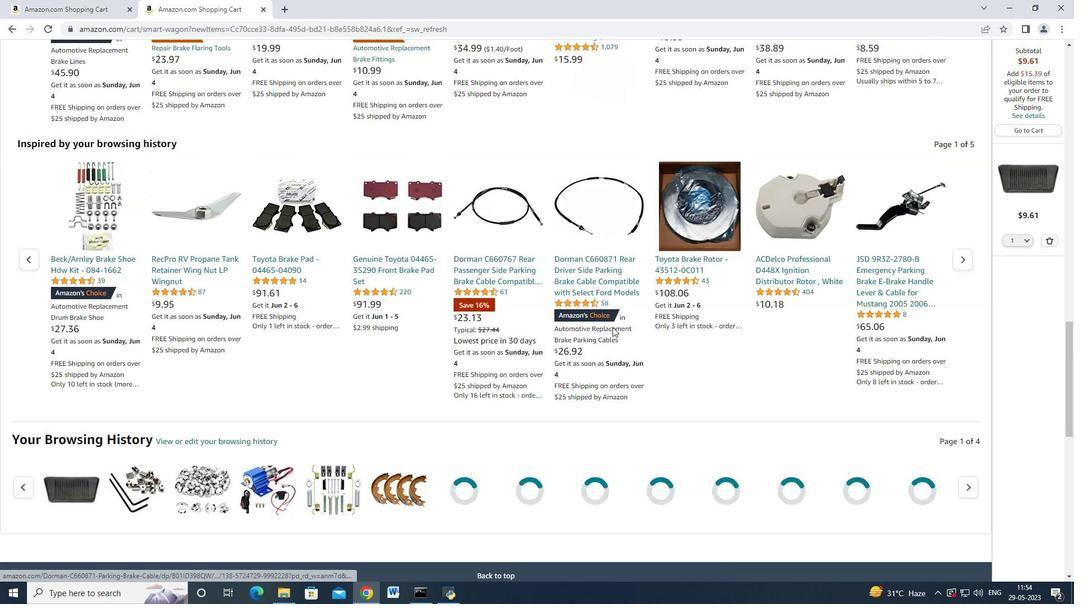 
Action: Mouse scrolled (613, 326) with delta (0, 0)
Screenshot: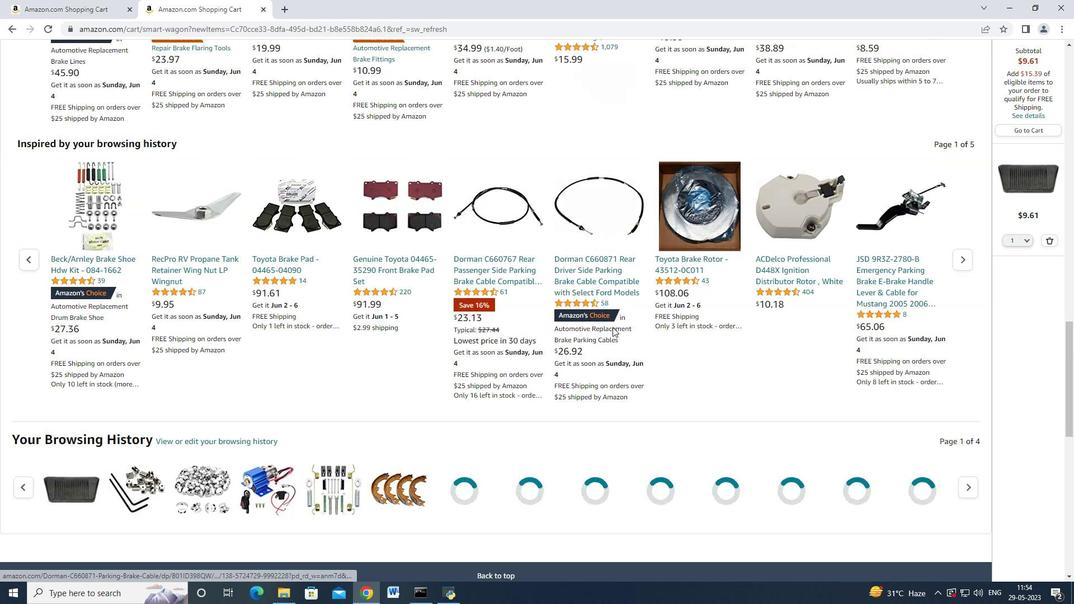 
Action: Mouse moved to (559, 282)
Screenshot: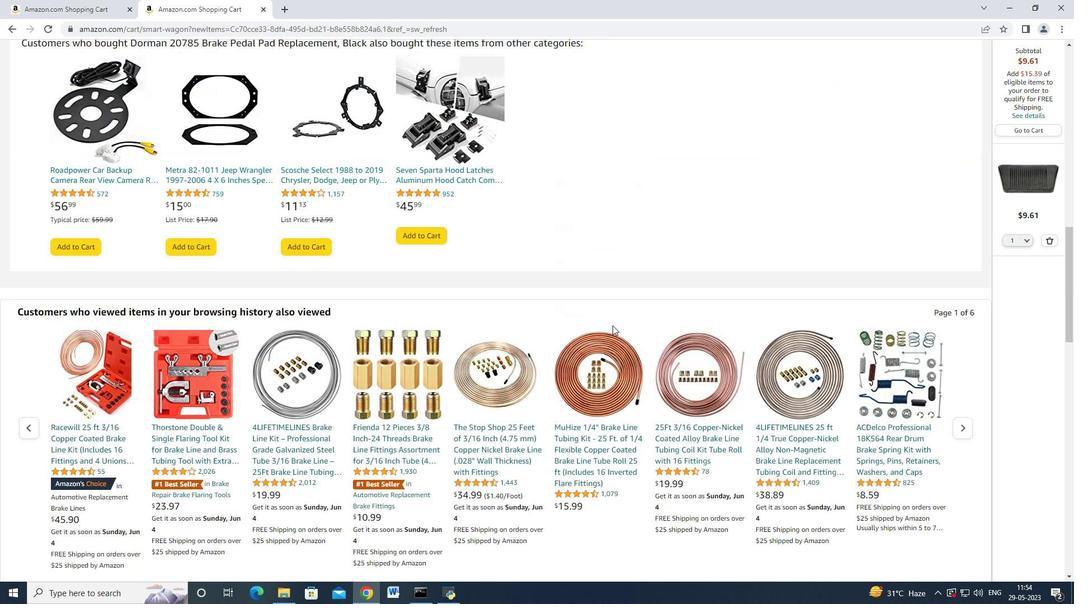 
Action: Mouse scrolled (559, 282) with delta (0, 0)
Screenshot: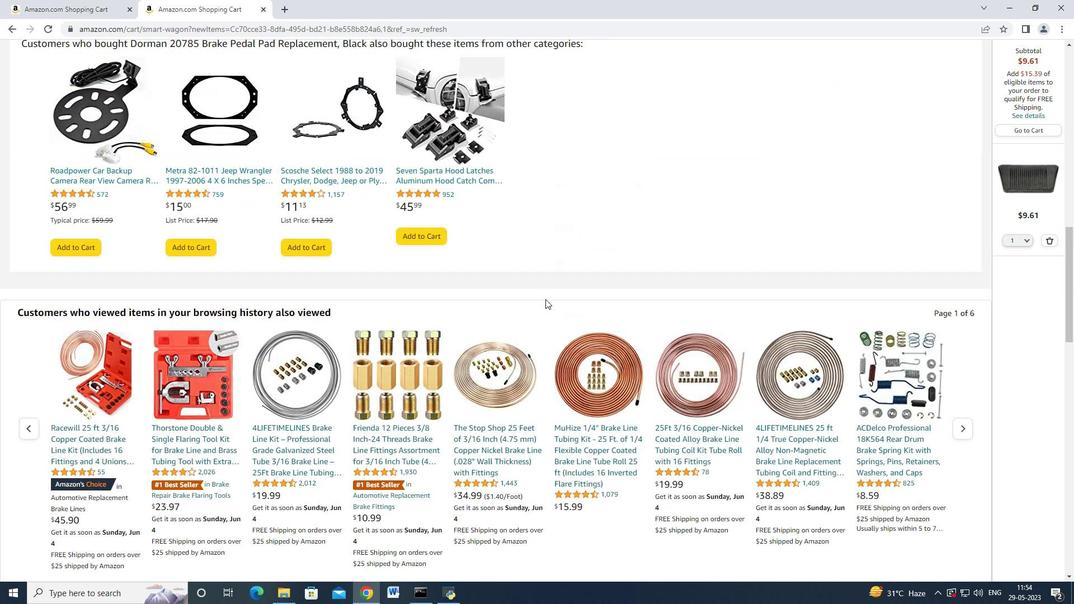
Action: Mouse moved to (564, 281)
Screenshot: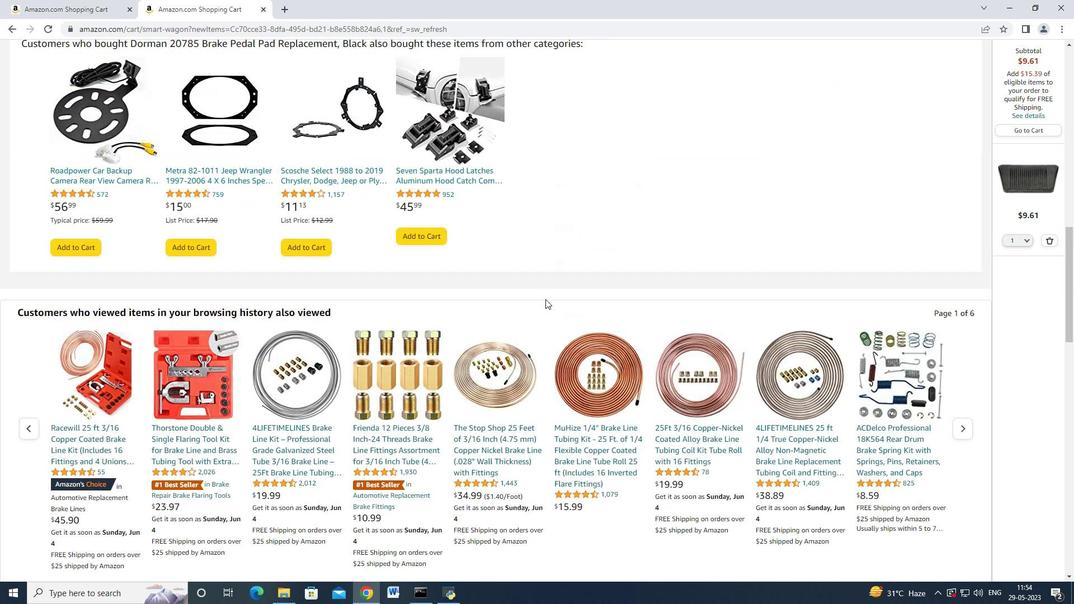 
Action: Mouse scrolled (564, 281) with delta (0, 0)
Screenshot: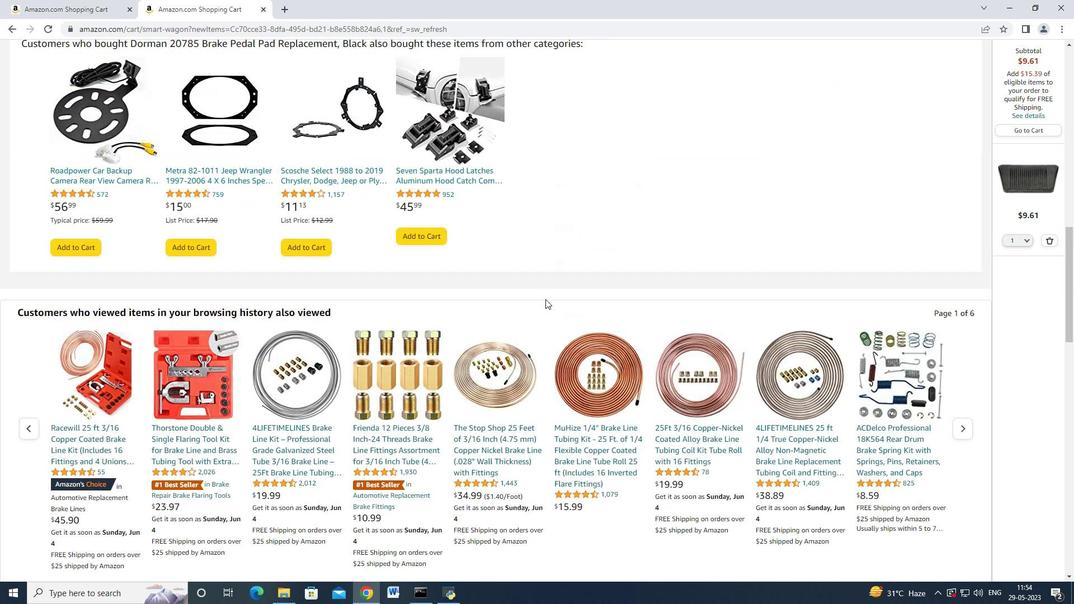
Action: Mouse moved to (568, 279)
Screenshot: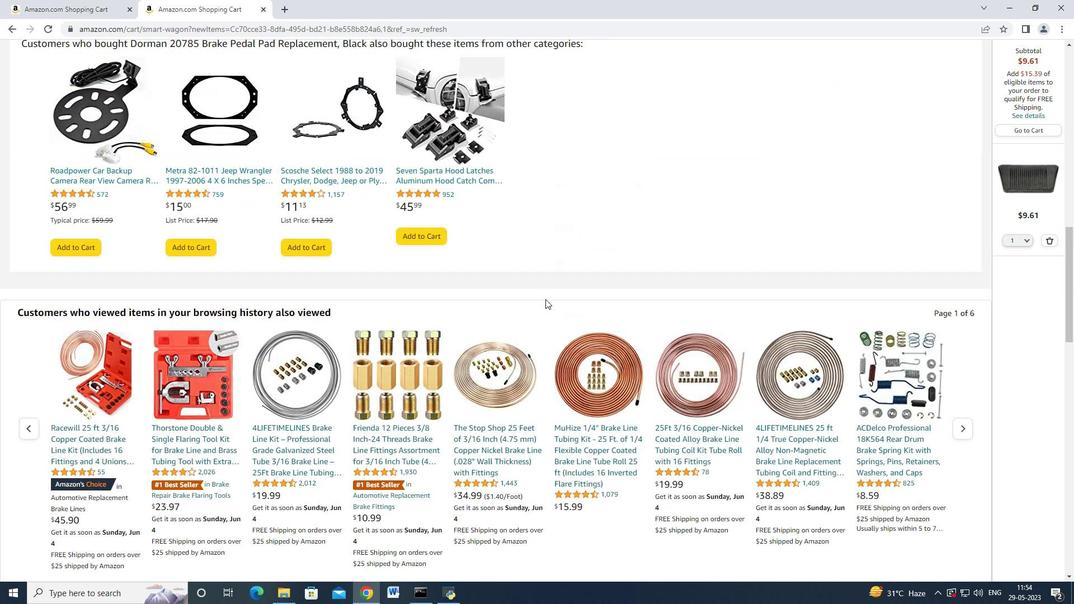 
Action: Mouse scrolled (567, 281) with delta (0, 0)
Screenshot: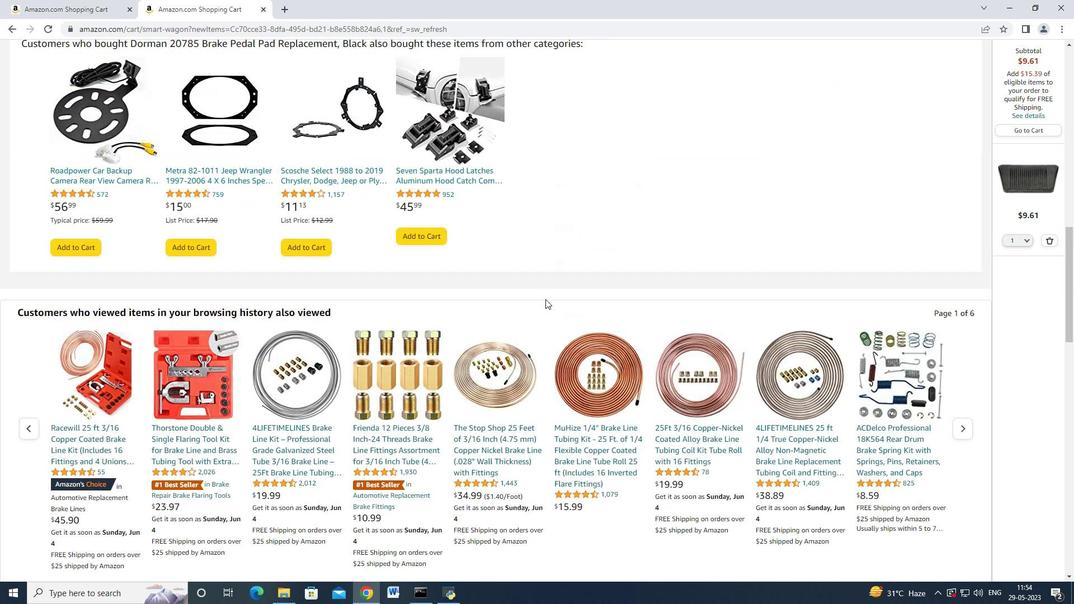 
Action: Mouse scrolled (568, 280) with delta (0, 0)
Screenshot: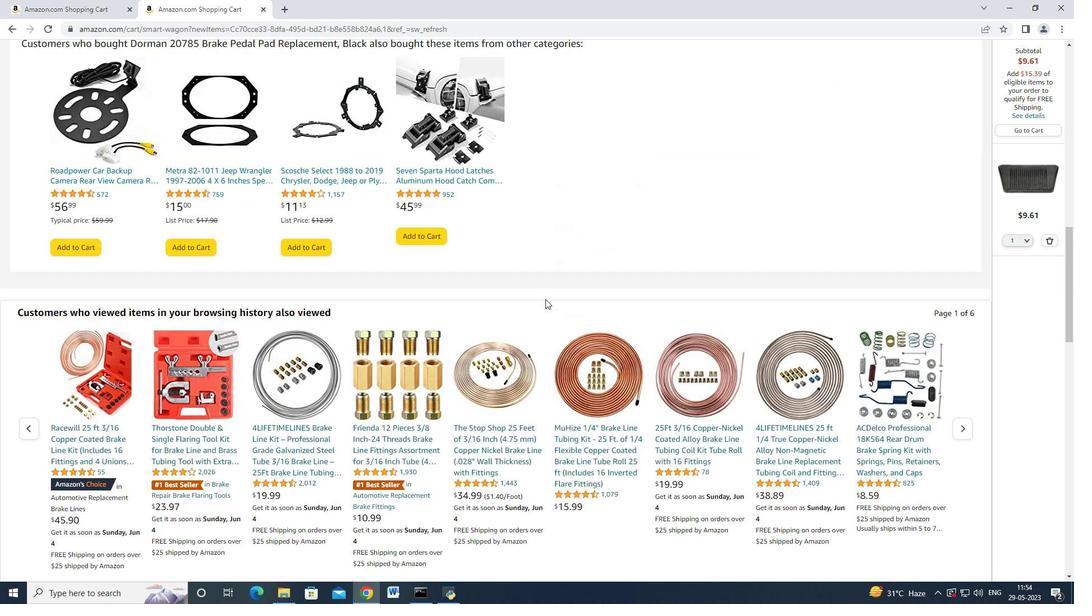 
Action: Mouse scrolled (568, 280) with delta (0, 0)
Screenshot: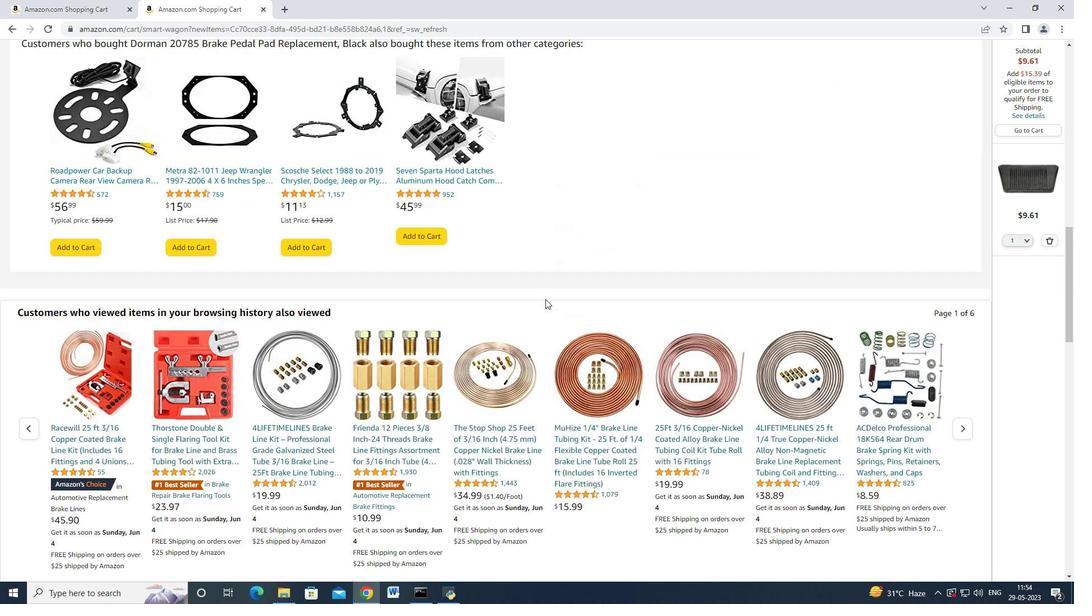 
Action: Mouse scrolled (568, 280) with delta (0, 0)
Screenshot: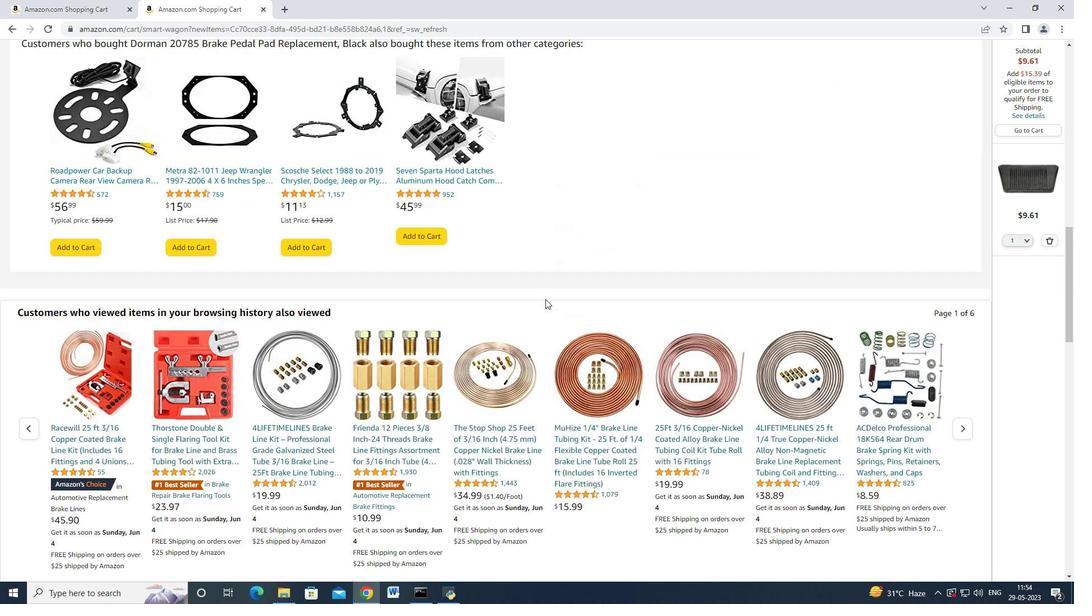 
Action: Mouse scrolled (568, 280) with delta (0, 0)
Screenshot: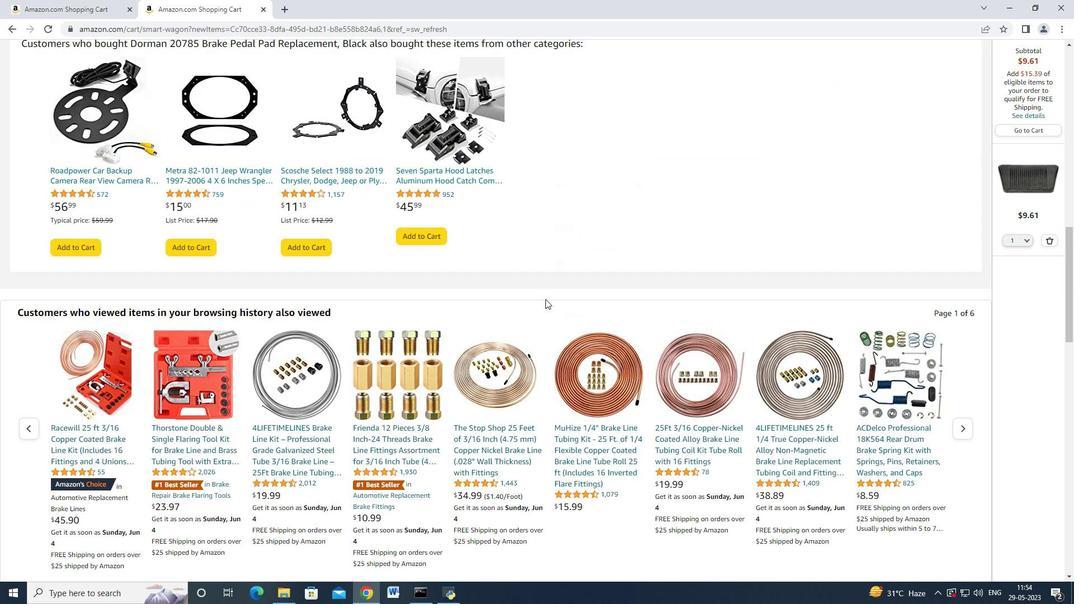 
Action: Mouse scrolled (568, 280) with delta (0, 0)
Screenshot: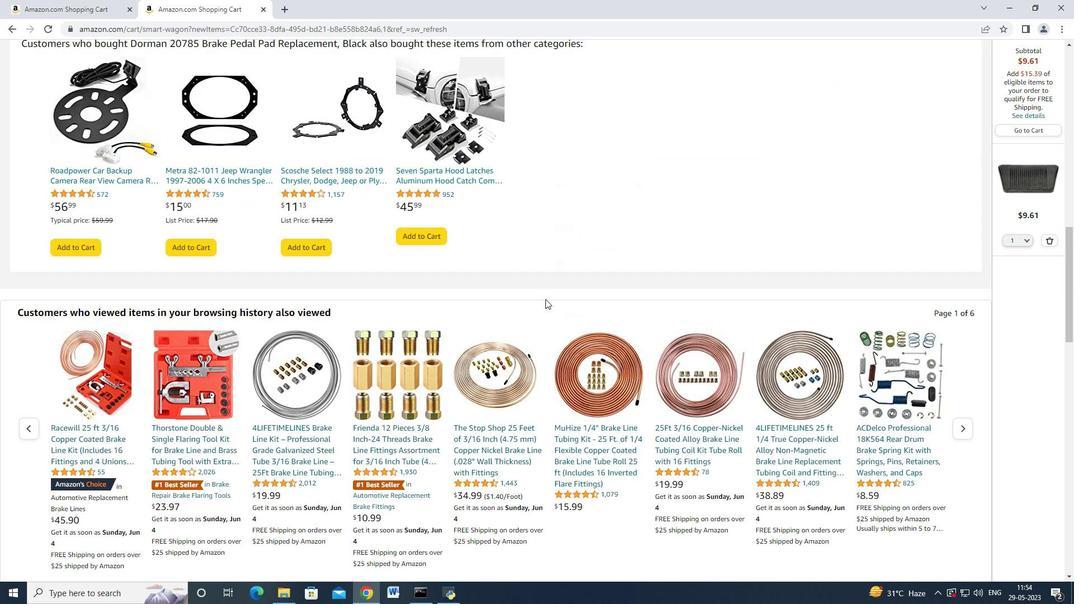 
Action: Mouse moved to (555, 277)
Screenshot: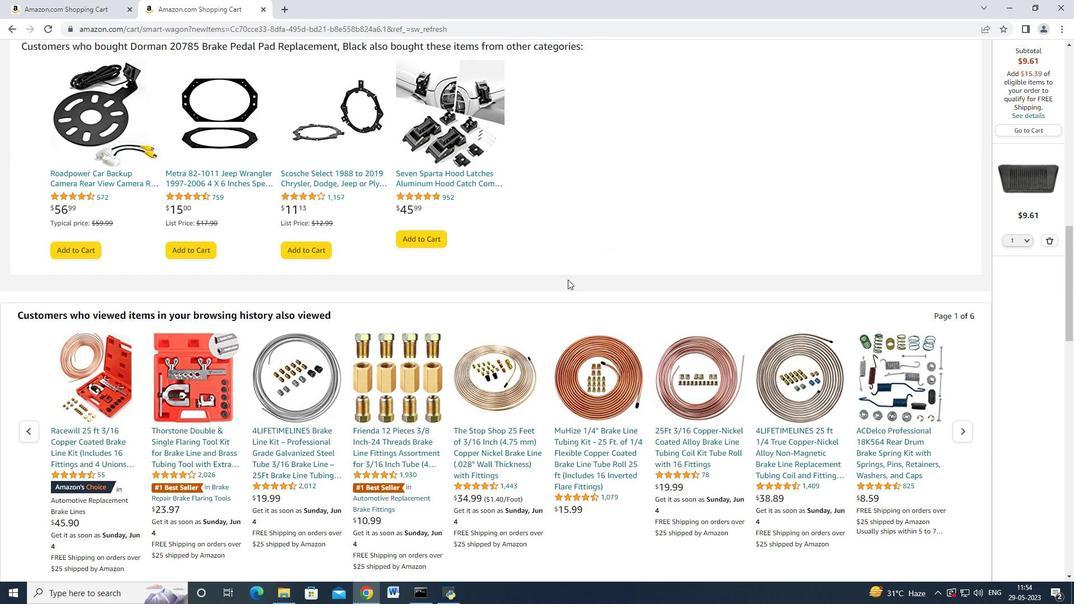 
Action: Mouse scrolled (555, 277) with delta (0, 0)
Screenshot: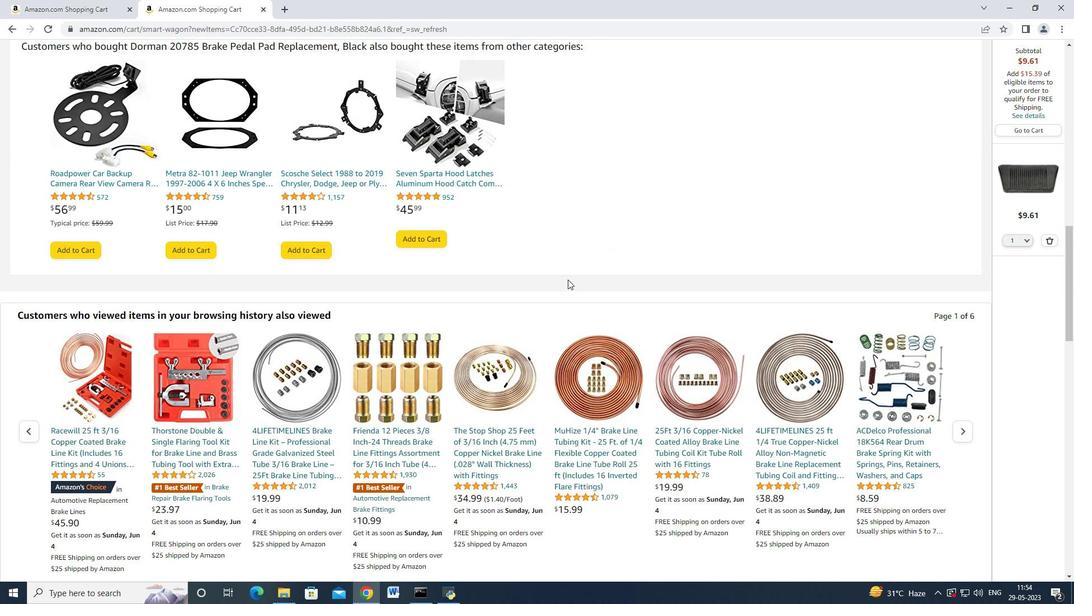 
Action: Mouse moved to (556, 277)
Screenshot: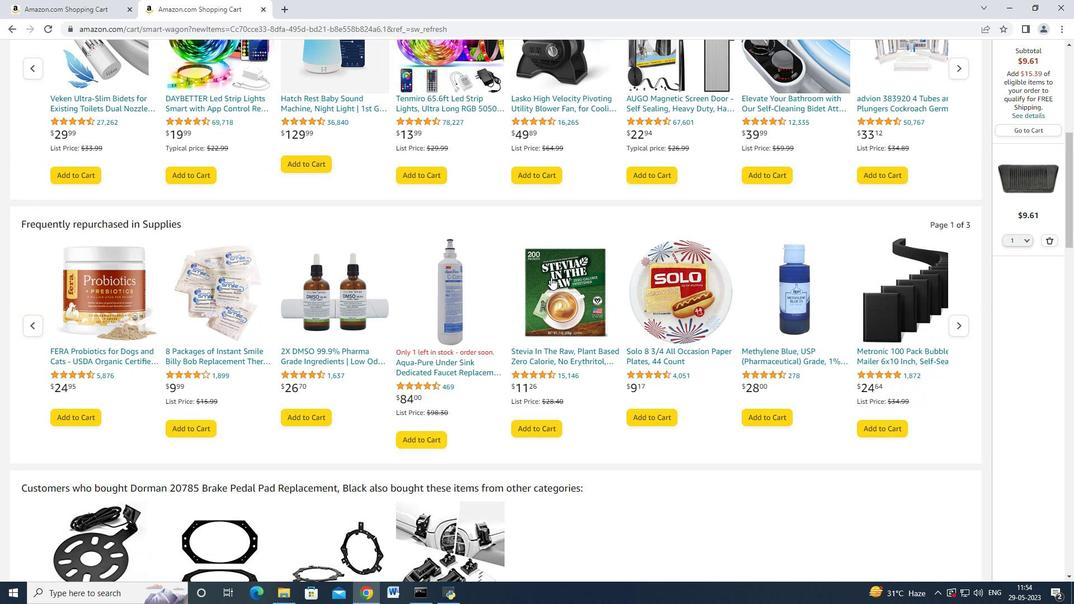 
Action: Mouse scrolled (555, 277) with delta (0, 0)
Screenshot: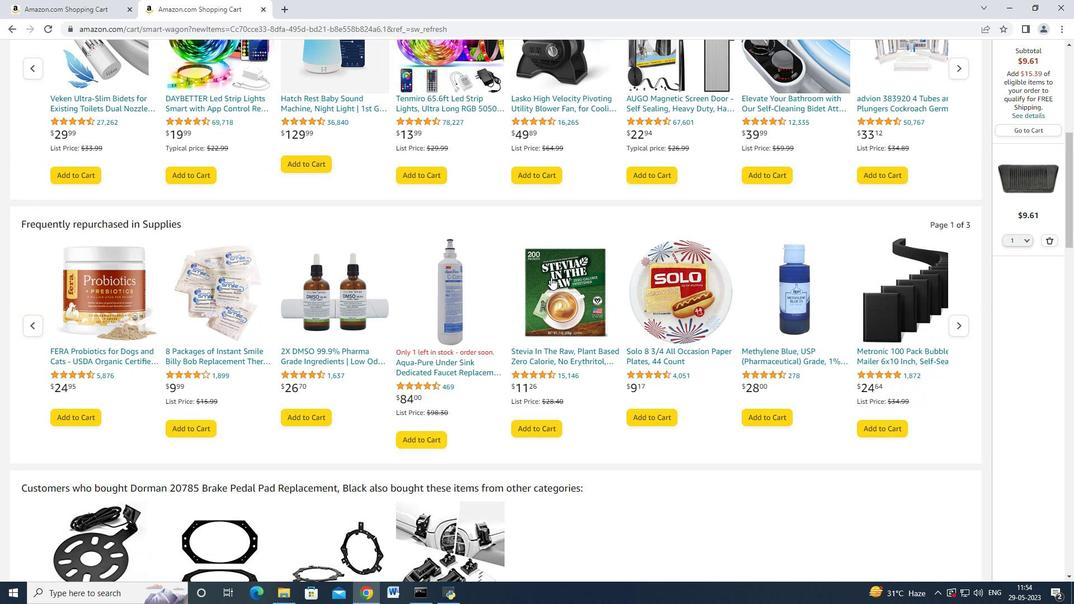 
Action: Mouse moved to (556, 276)
Screenshot: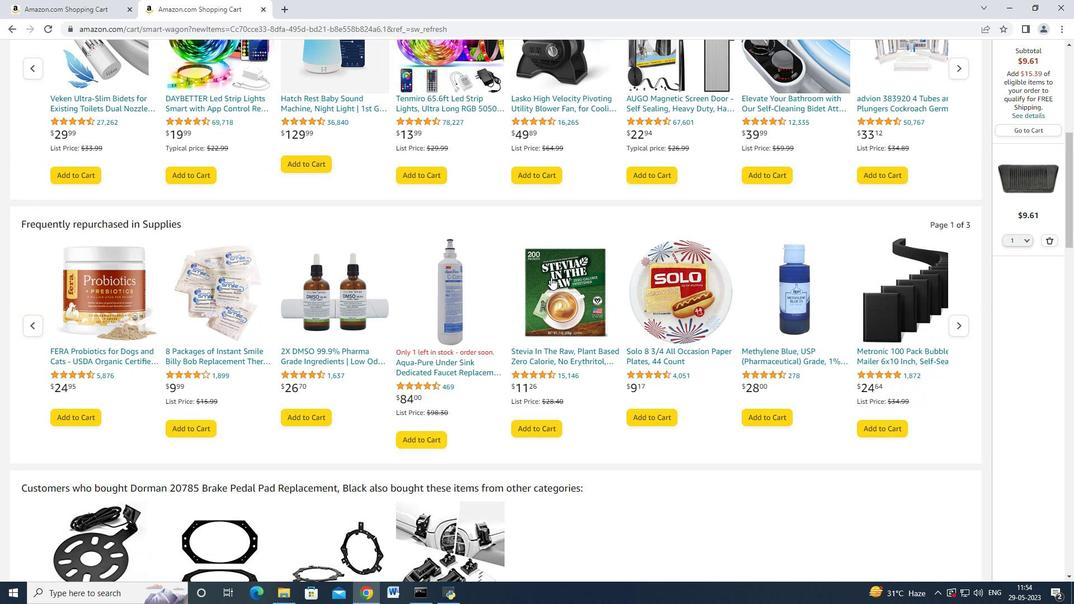 
Action: Mouse scrolled (556, 277) with delta (0, 0)
Screenshot: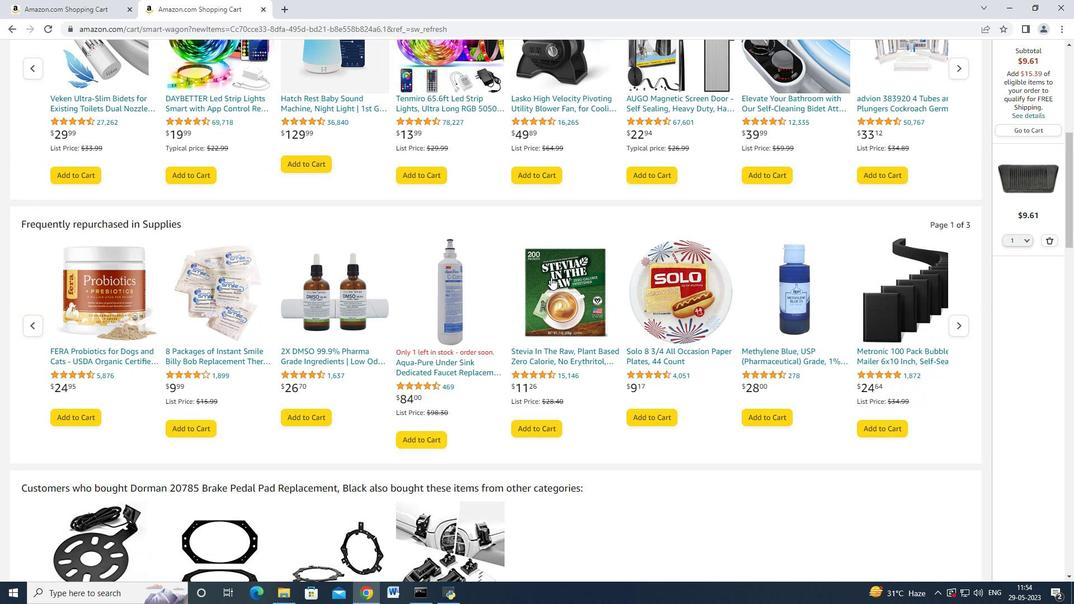 
Action: Mouse moved to (556, 276)
Screenshot: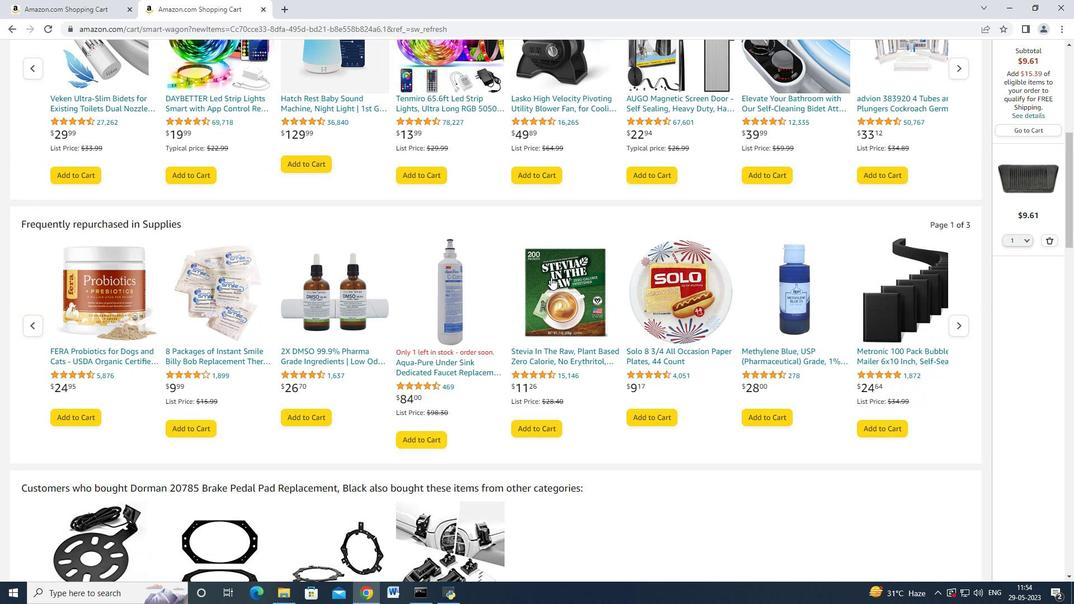 
Action: Mouse scrolled (556, 277) with delta (0, 0)
Screenshot: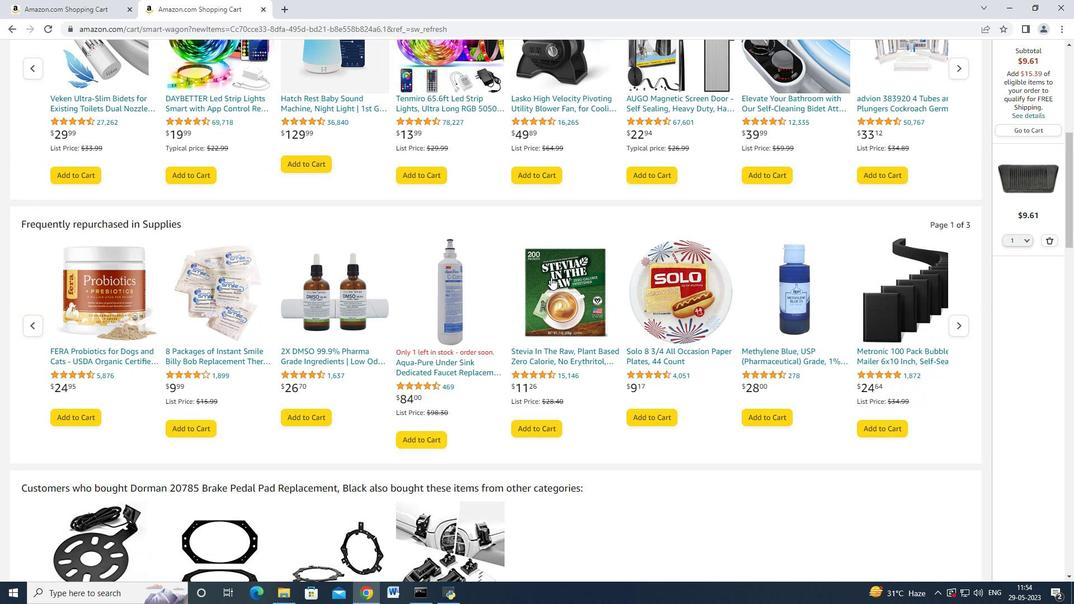 
Action: Mouse moved to (552, 278)
Screenshot: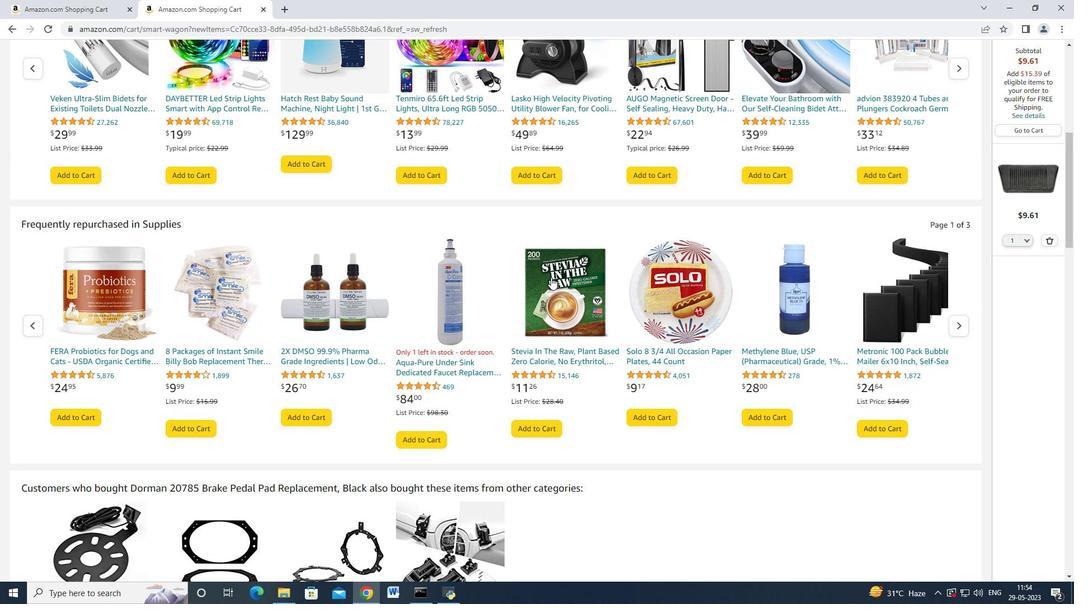 
Action: Mouse scrolled (556, 277) with delta (0, 0)
Screenshot: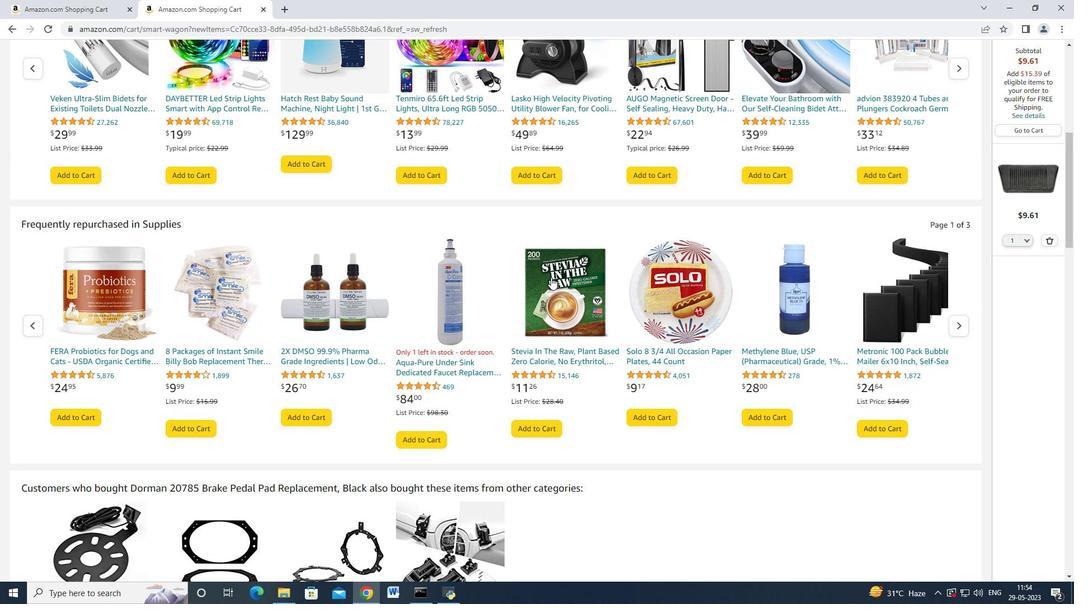 
Action: Mouse moved to (548, 279)
Screenshot: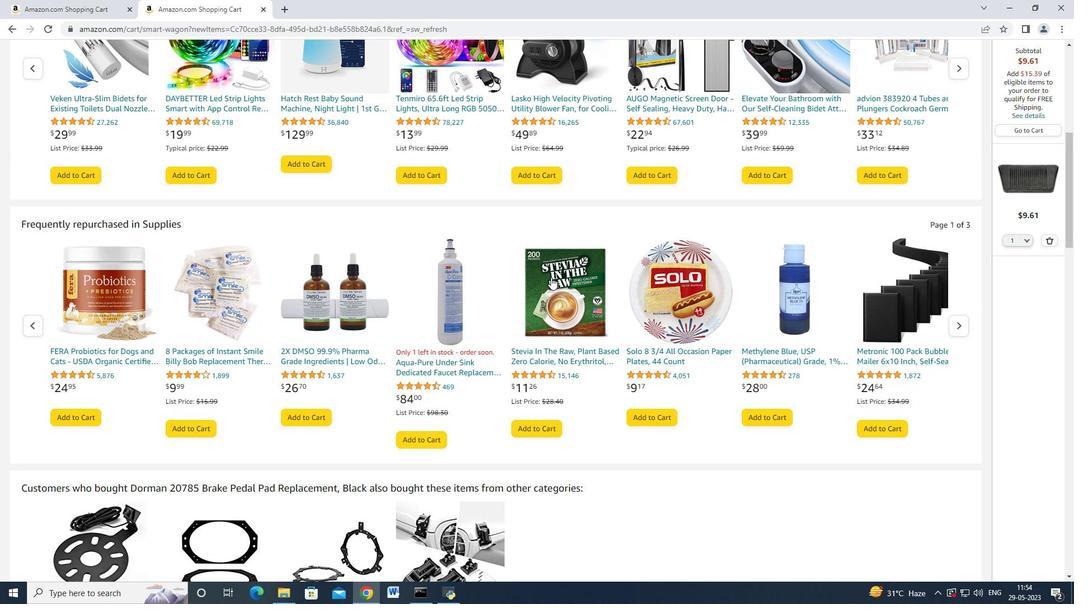 
Action: Mouse scrolled (556, 277) with delta (0, 0)
Screenshot: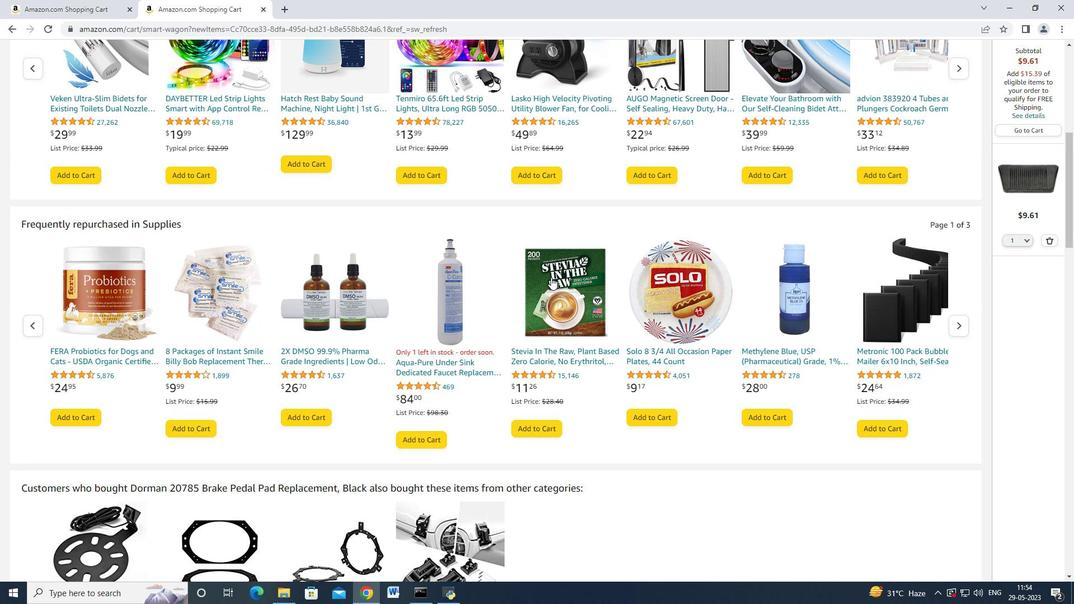 
Action: Mouse moved to (547, 281)
Screenshot: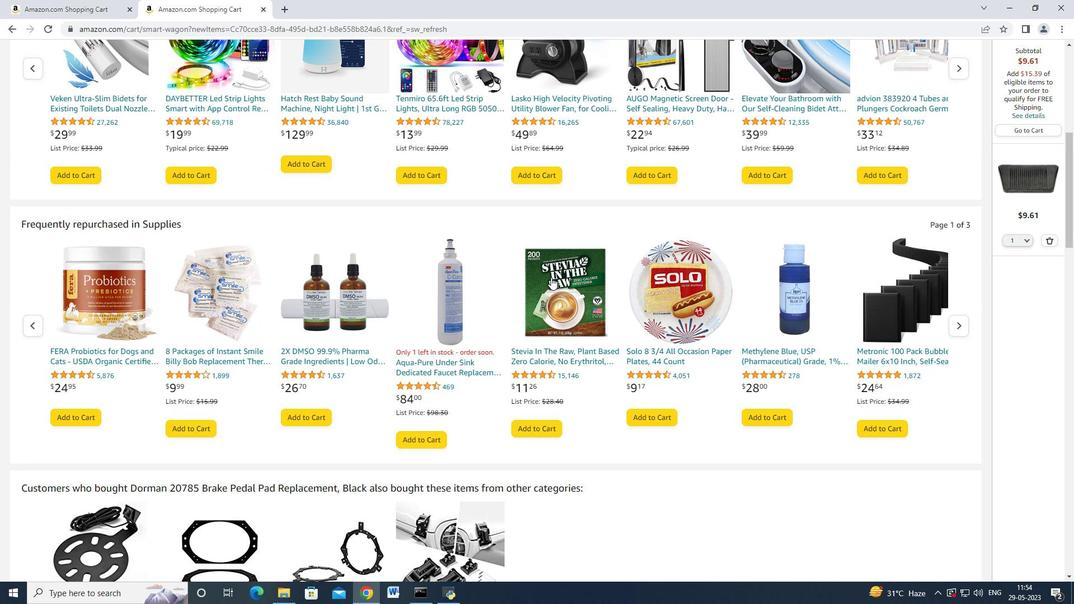
Action: Mouse scrolled (556, 277) with delta (0, 0)
Screenshot: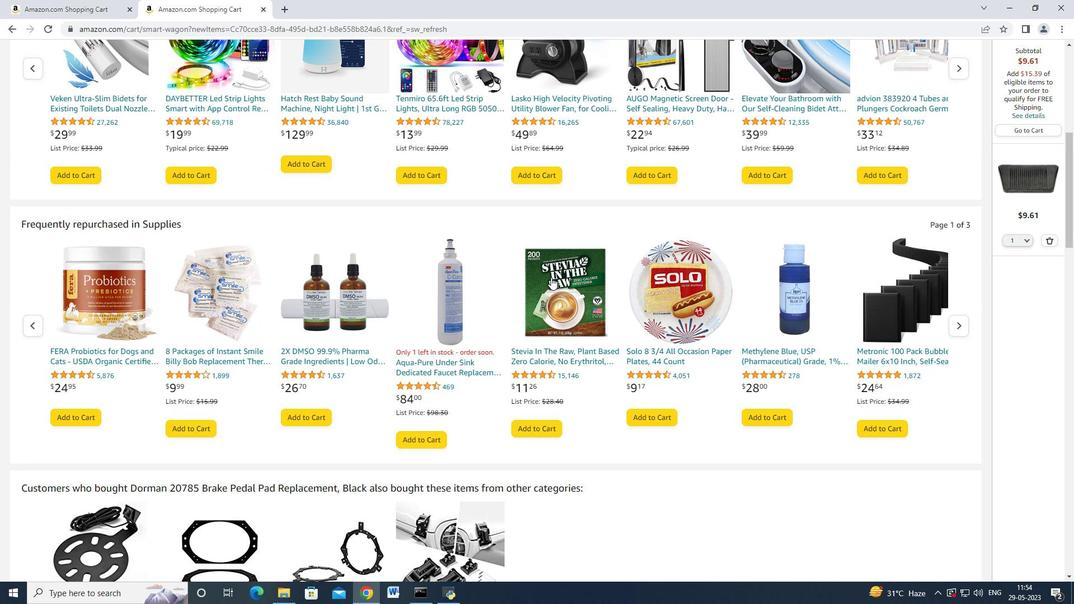 
Action: Mouse moved to (548, 286)
Screenshot: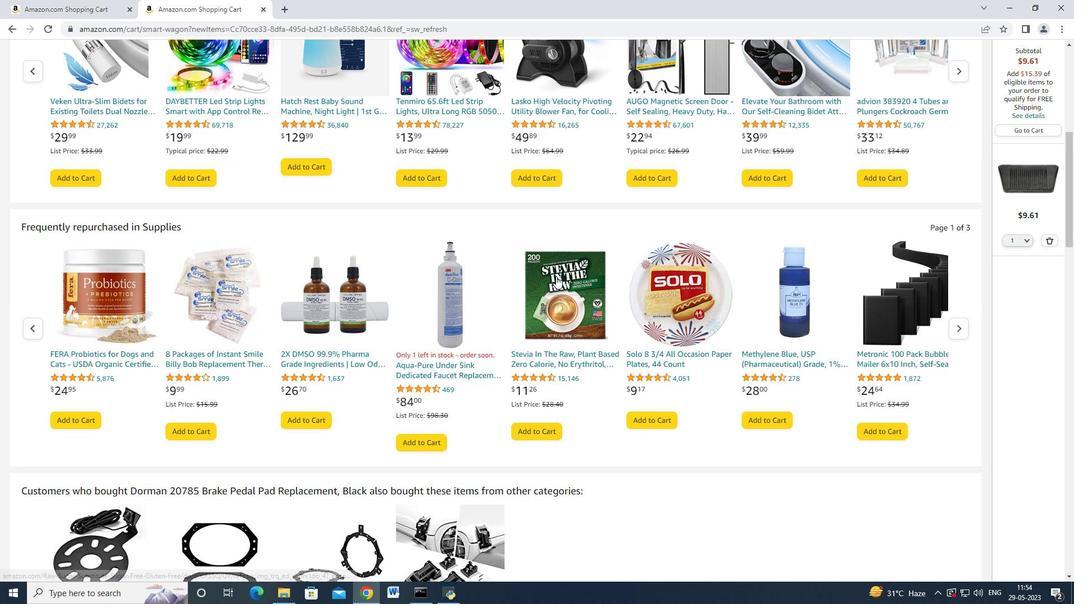 
Action: Mouse scrolled (548, 286) with delta (0, 0)
Screenshot: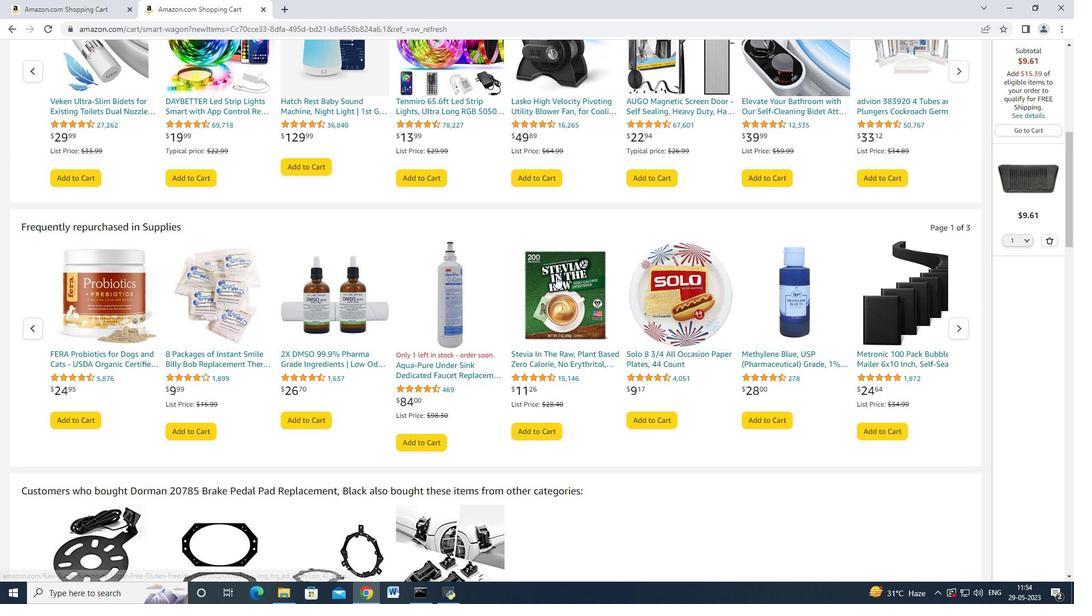 
Action: Mouse moved to (551, 287)
Screenshot: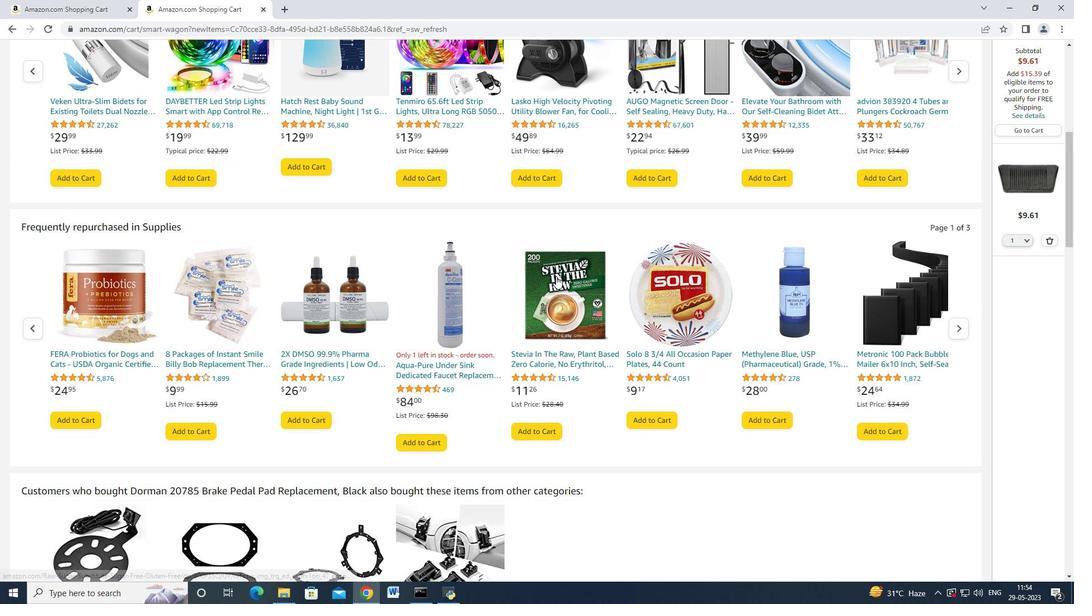 
Action: Mouse scrolled (550, 287) with delta (0, 0)
Screenshot: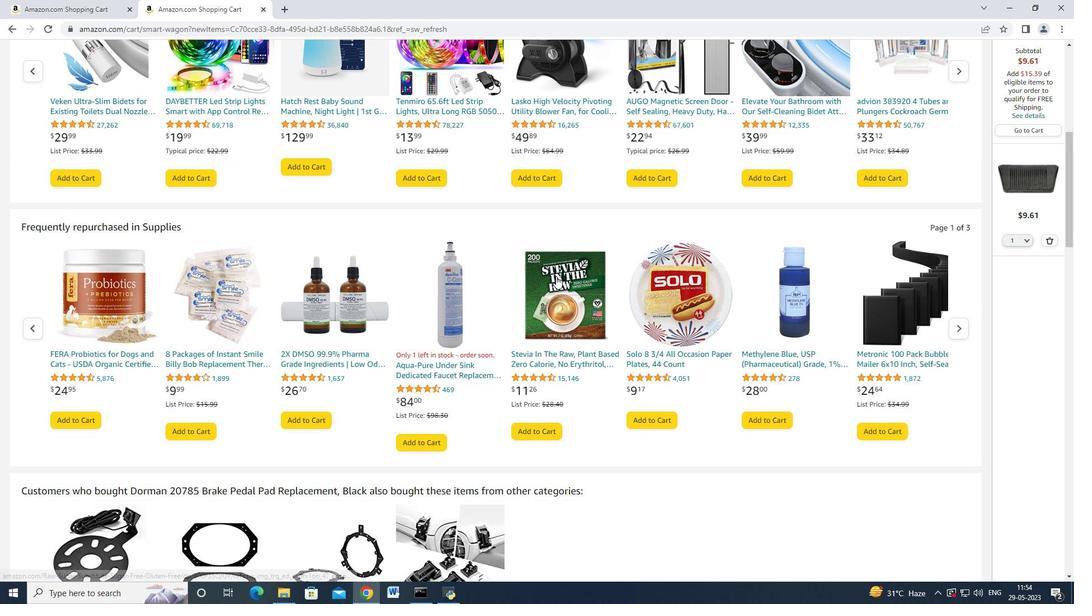
Action: Mouse moved to (551, 287)
Screenshot: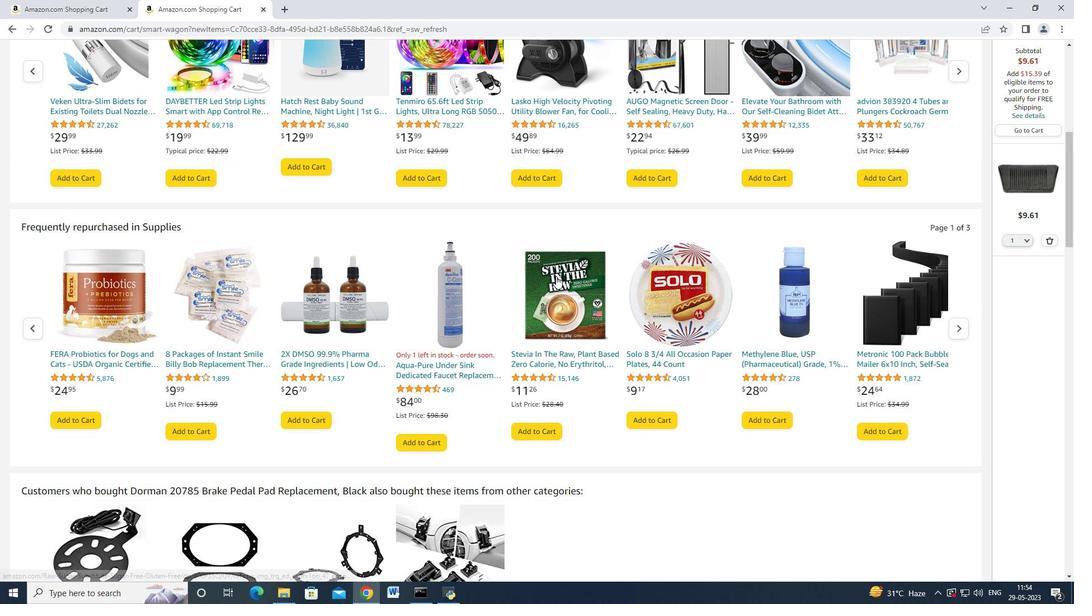 
Action: Mouse scrolled (550, 287) with delta (0, 0)
Screenshot: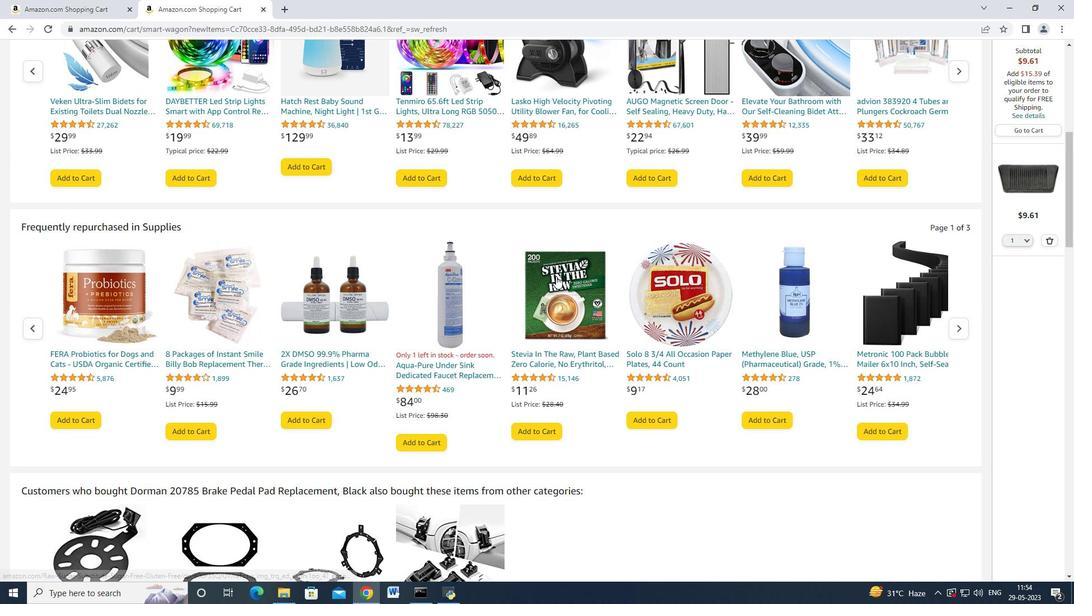 
Action: Mouse moved to (551, 287)
Screenshot: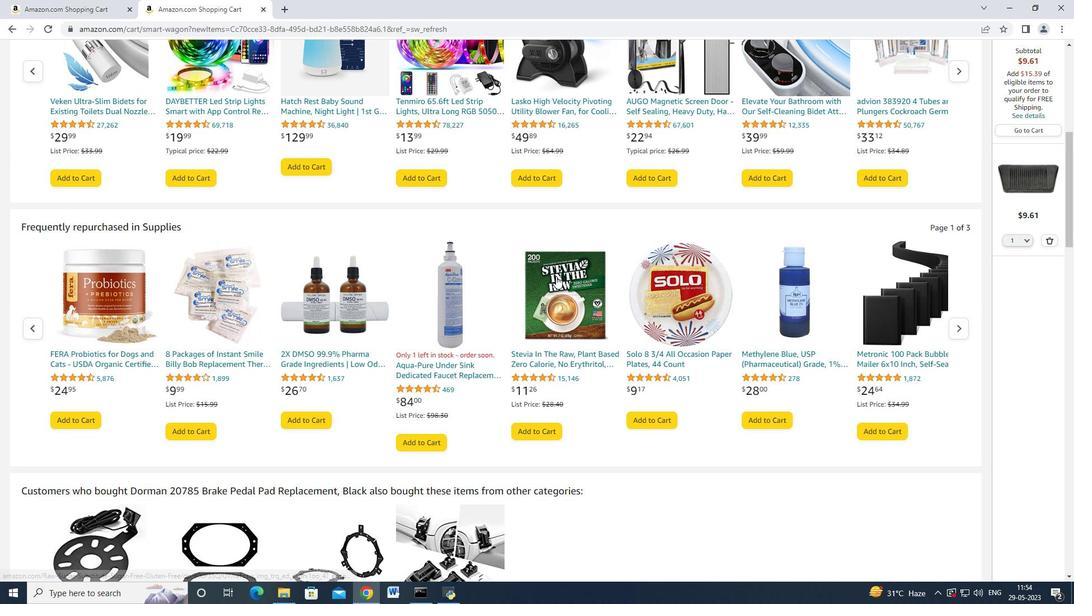 
Action: Mouse scrolled (550, 287) with delta (0, 0)
Screenshot: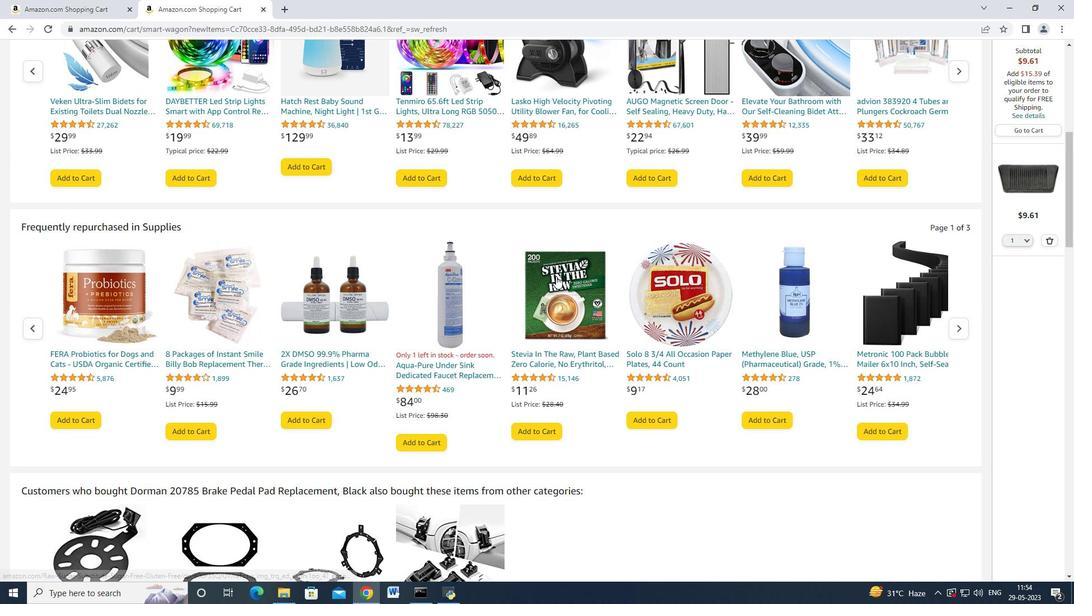 
Action: Mouse moved to (551, 286)
Screenshot: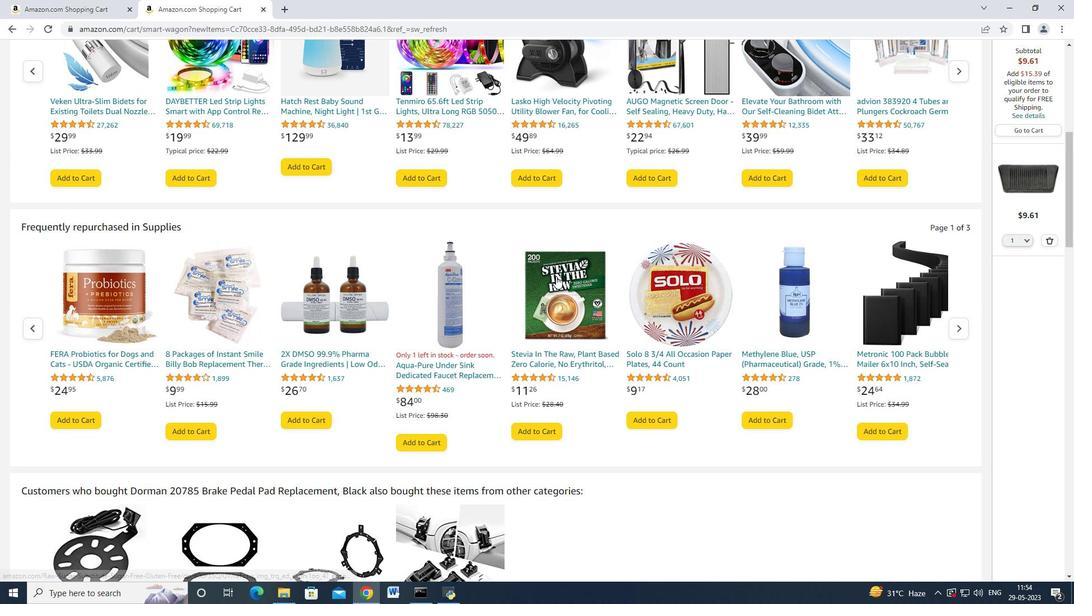 
Action: Mouse scrolled (551, 287) with delta (0, 0)
Screenshot: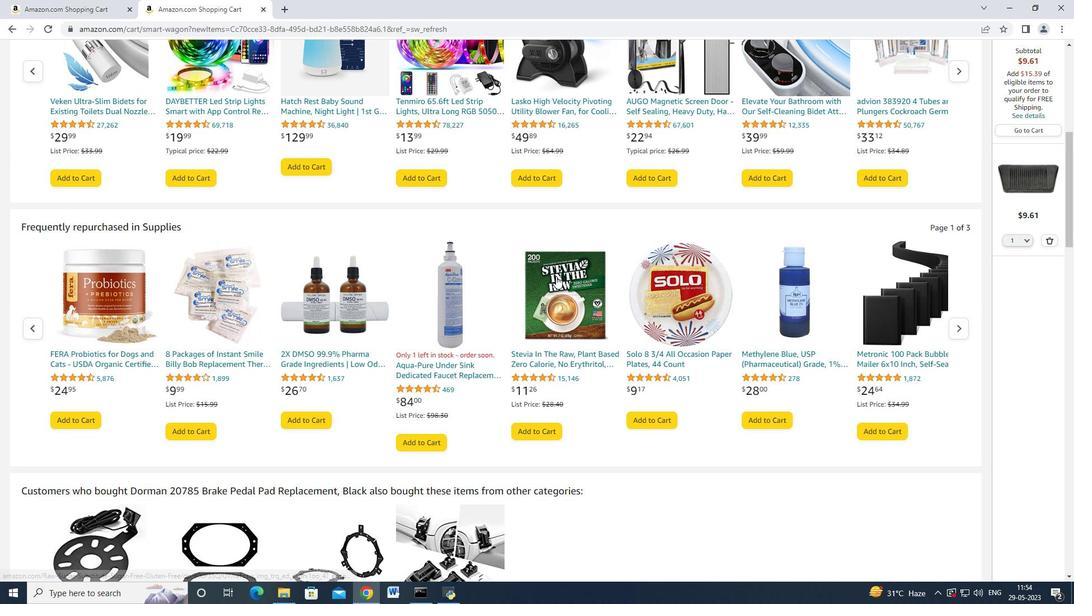 
Action: Mouse scrolled (551, 287) with delta (0, 0)
Screenshot: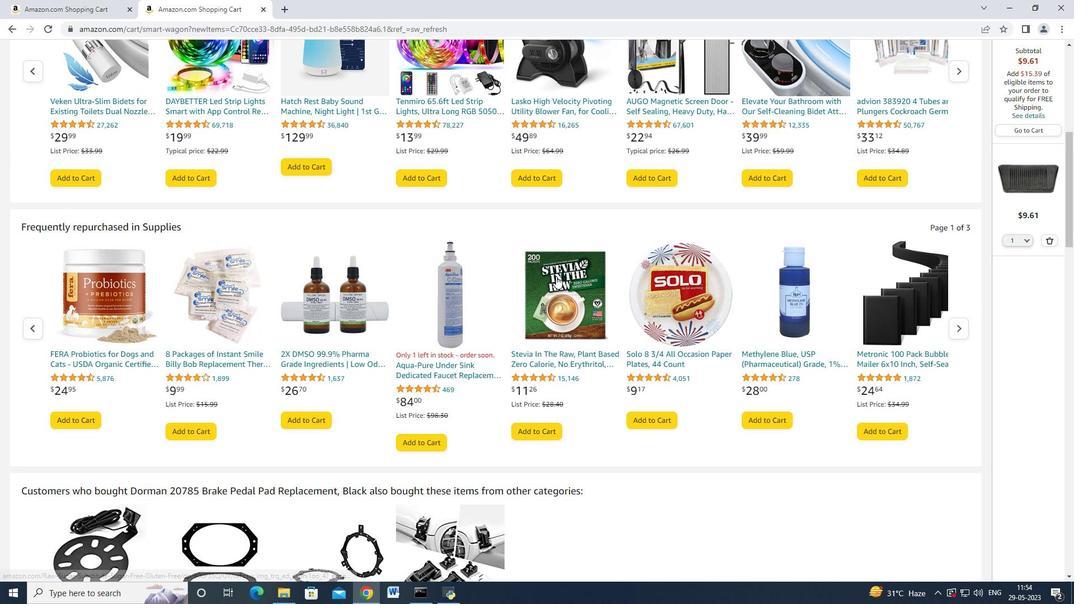 
Action: Mouse moved to (8, 25)
Screenshot: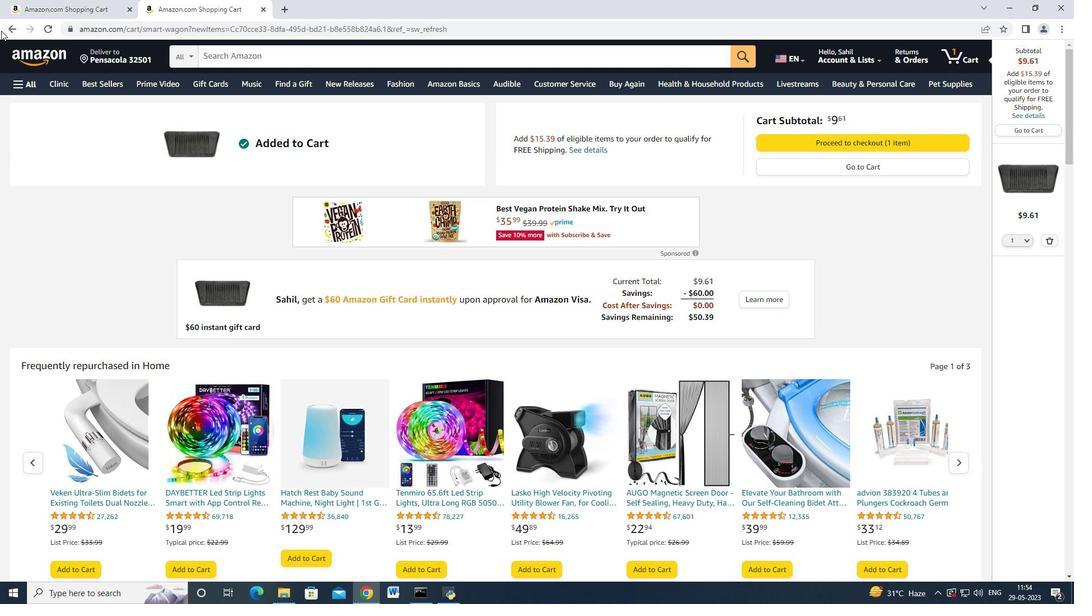
Action: Mouse pressed left at (8, 25)
Screenshot: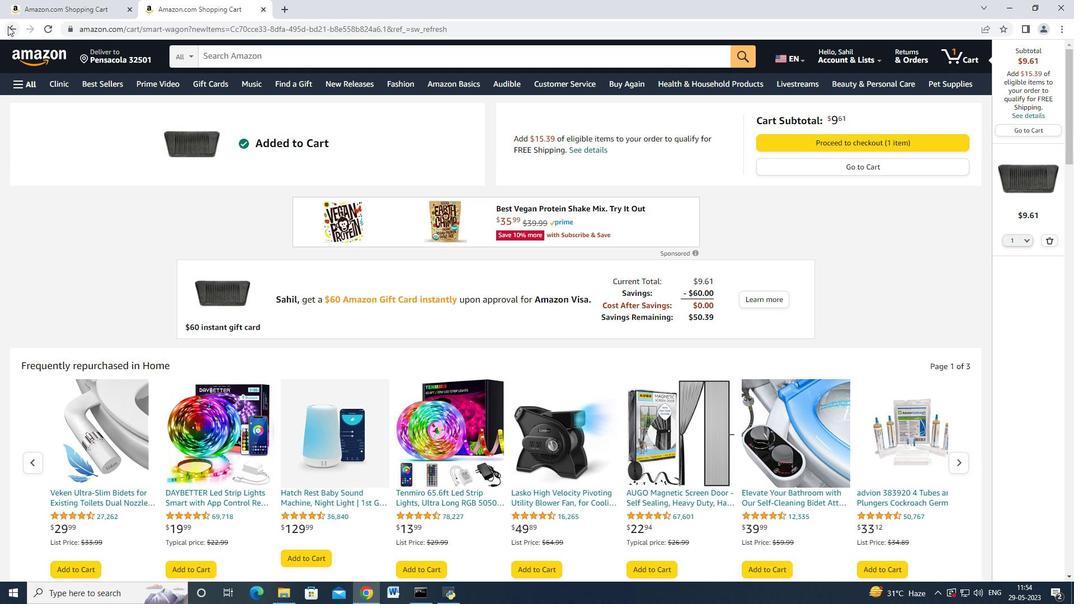 
Action: Mouse moved to (426, 288)
Screenshot: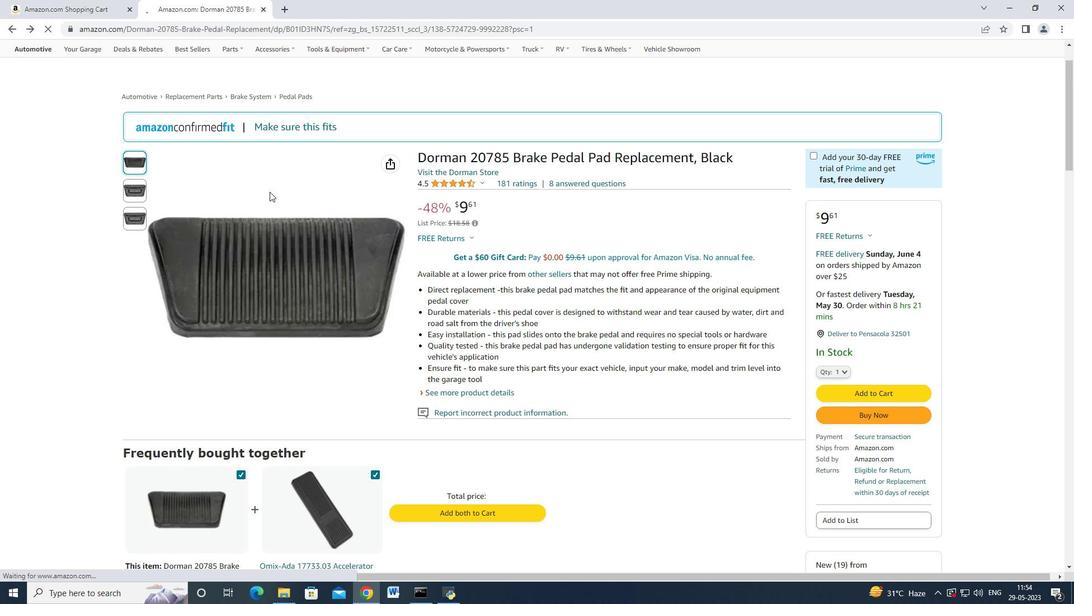 
Action: Mouse scrolled (425, 288) with delta (0, 0)
Screenshot: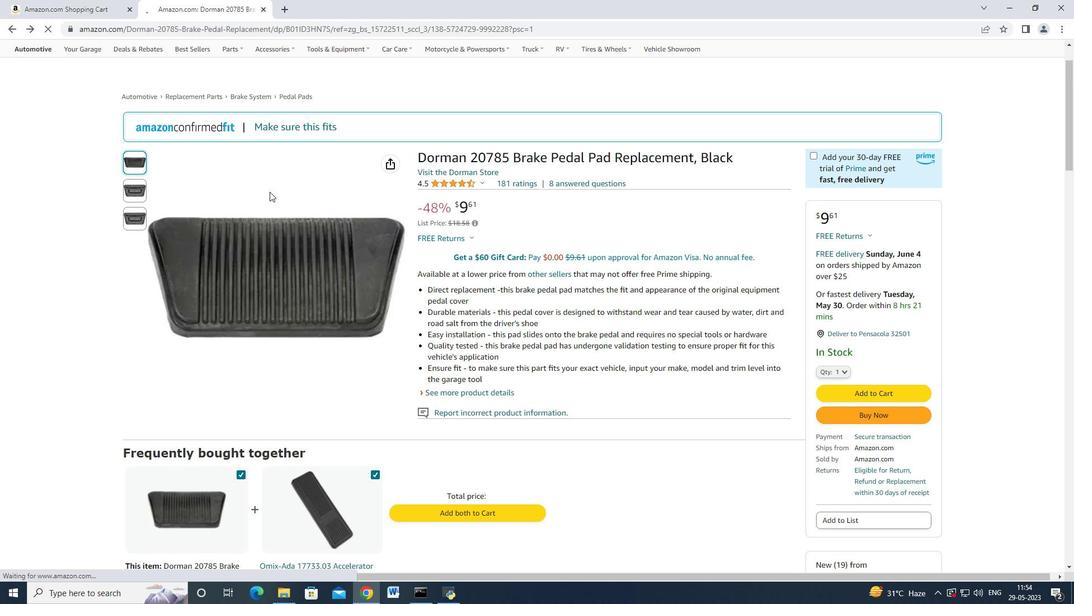 
Action: Mouse moved to (5, 27)
Screenshot: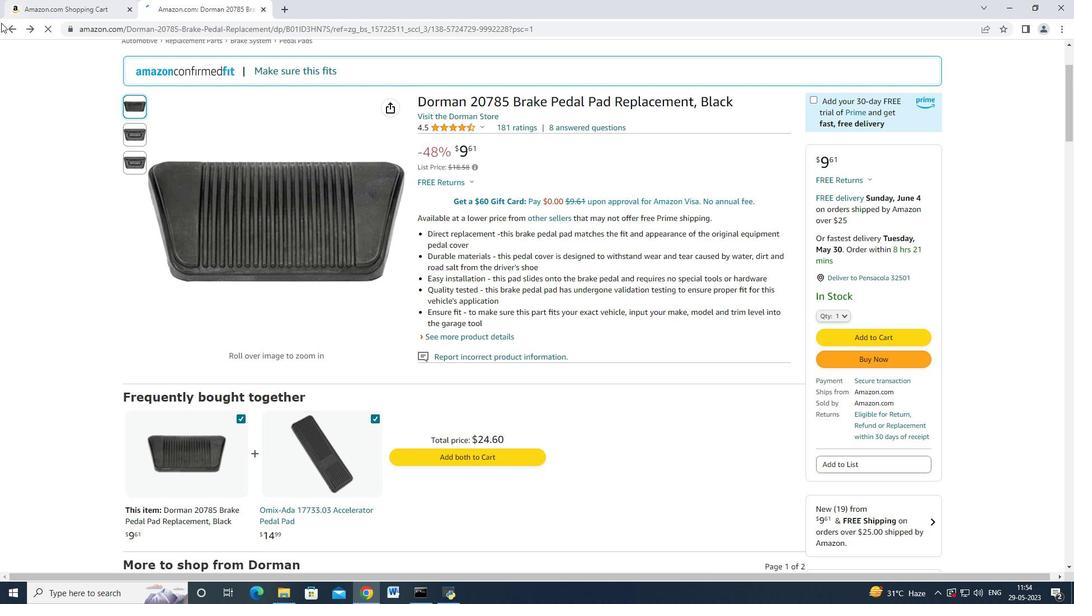 
Action: Mouse pressed left at (5, 27)
Screenshot: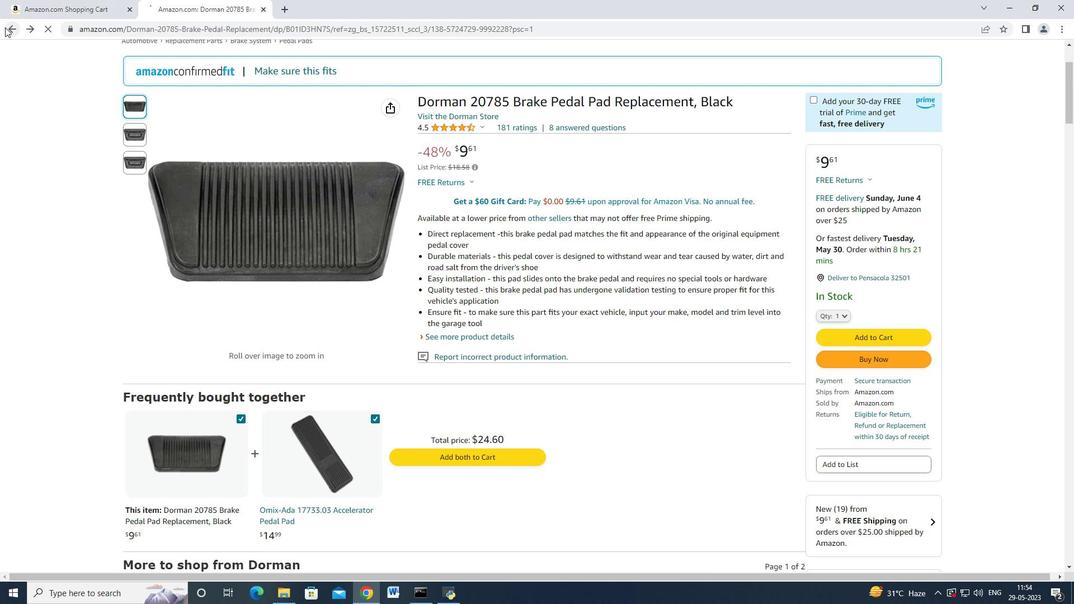 
Action: Mouse moved to (486, 287)
Screenshot: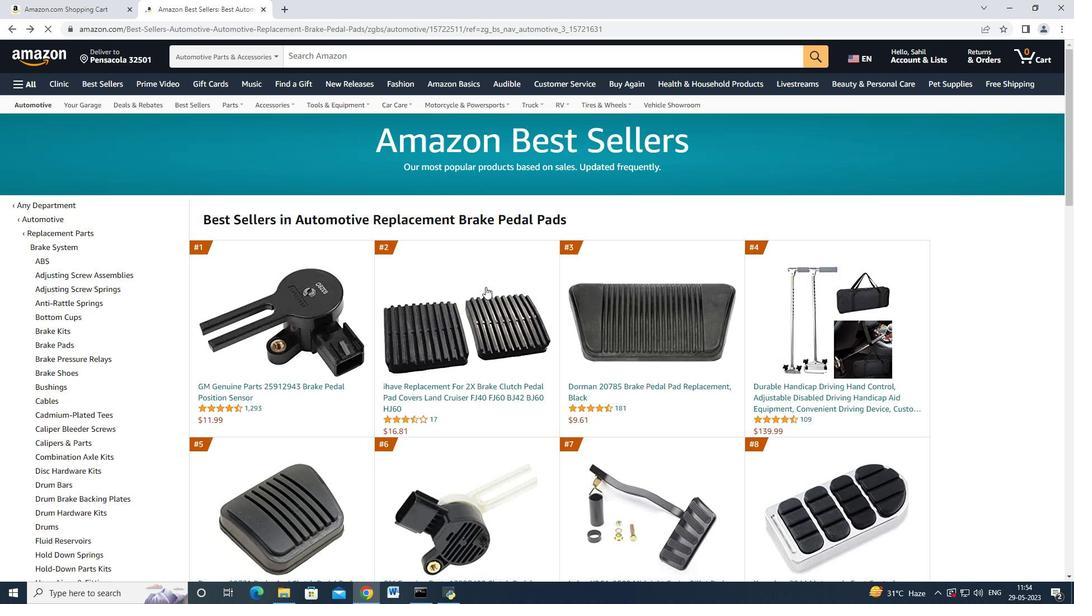 
Action: Mouse scrolled (486, 286) with delta (0, 0)
Screenshot: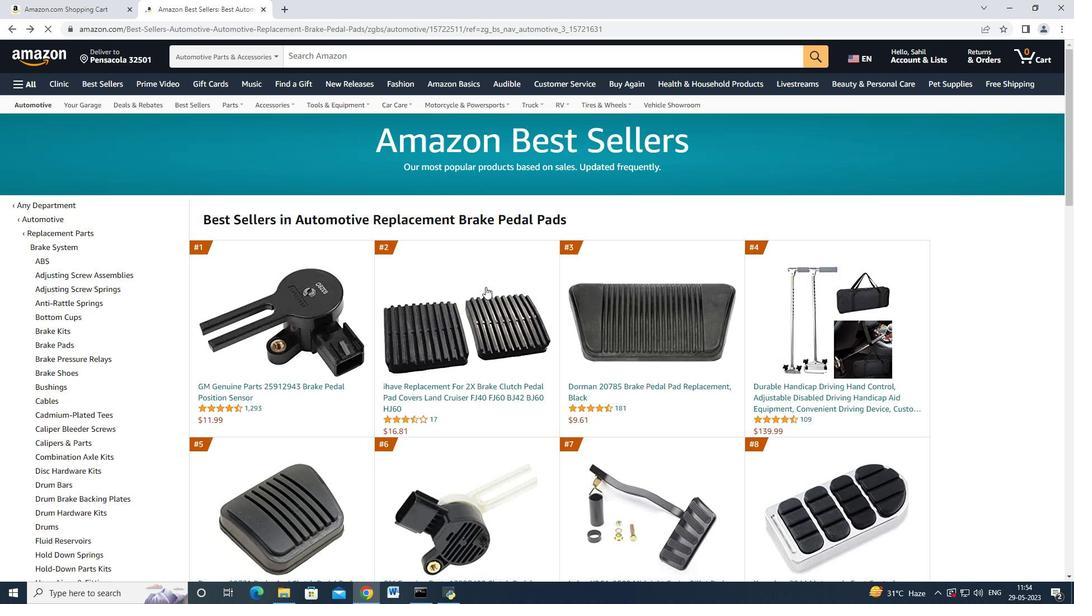 
Action: Mouse moved to (487, 287)
Screenshot: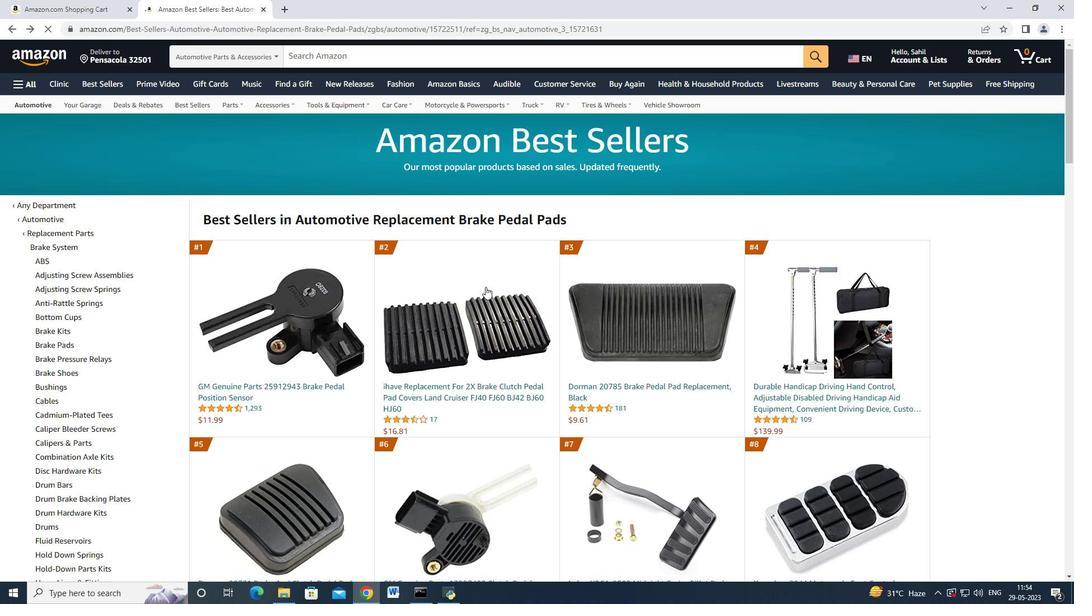 
Action: Mouse scrolled (487, 286) with delta (0, 0)
Screenshot: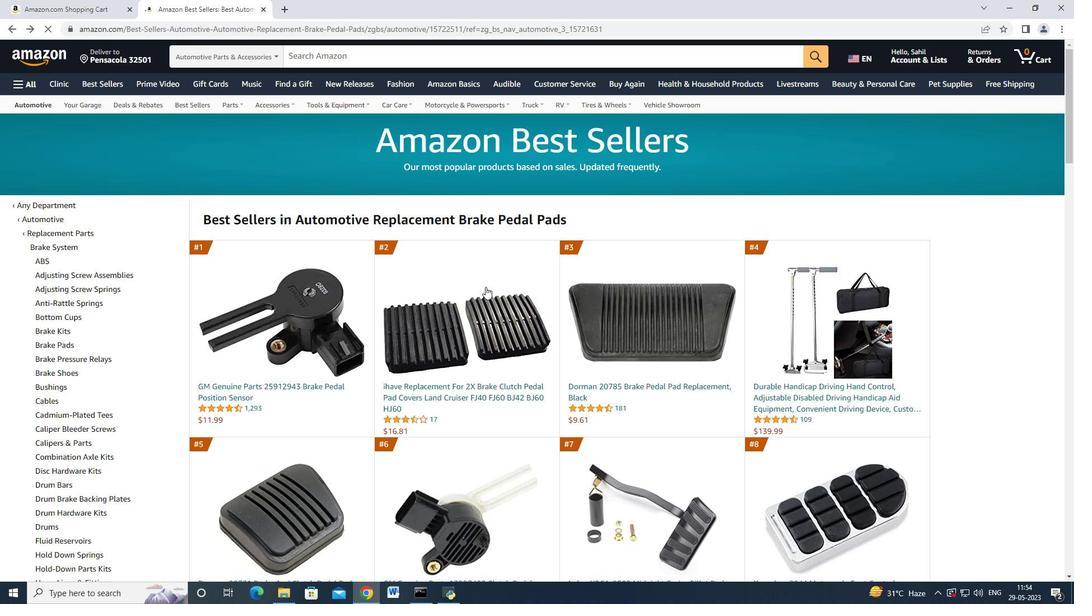 
Action: Mouse moved to (487, 287)
Screenshot: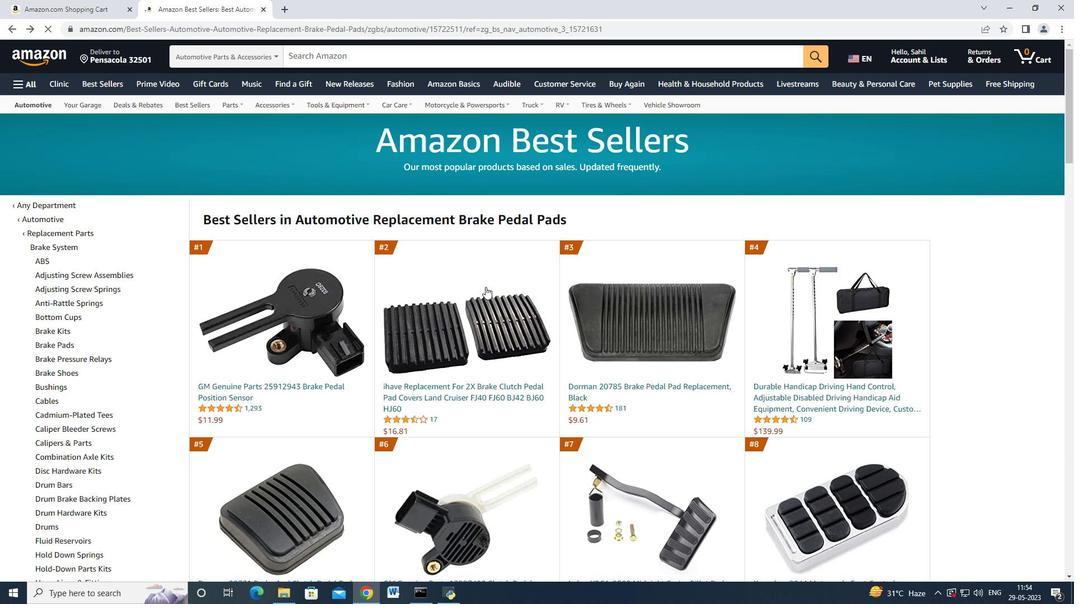 
Action: Mouse scrolled (487, 287) with delta (0, 0)
Screenshot: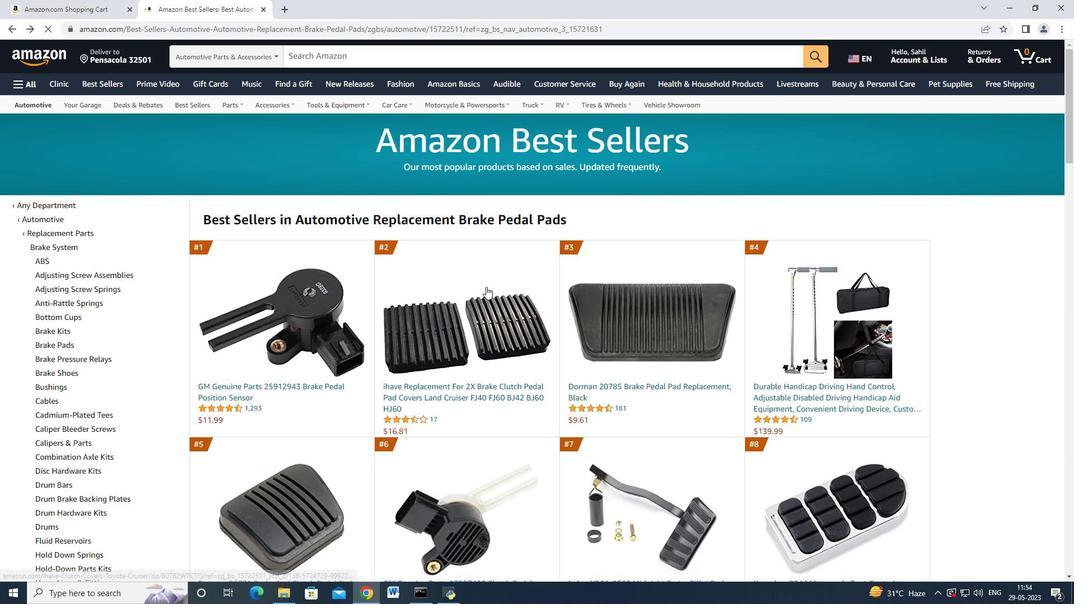 
Action: Mouse scrolled (487, 287) with delta (0, 0)
Screenshot: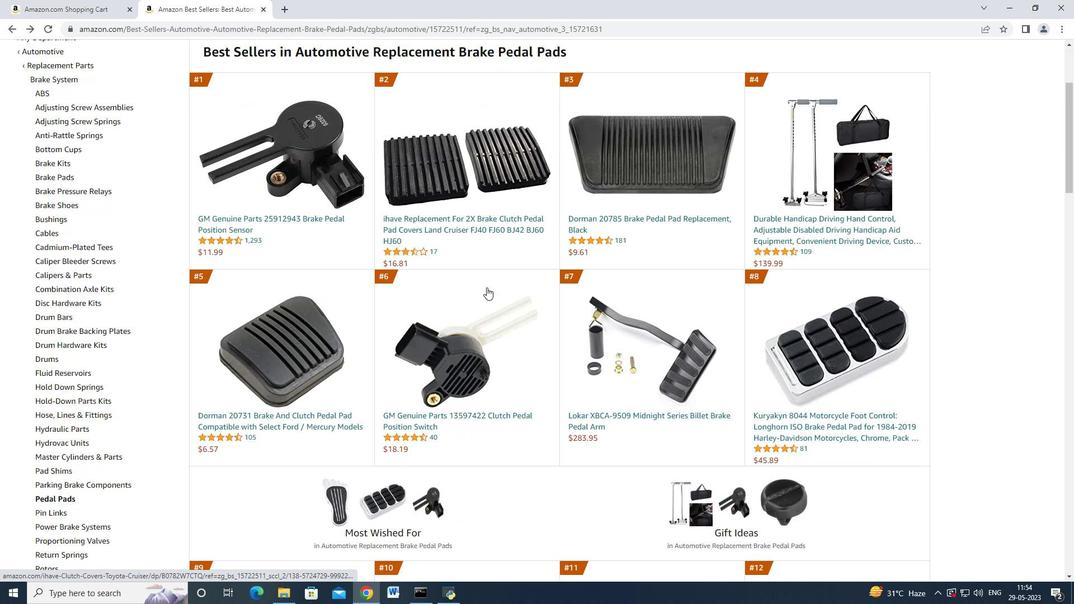 
Action: Mouse scrolled (487, 287) with delta (0, 0)
Screenshot: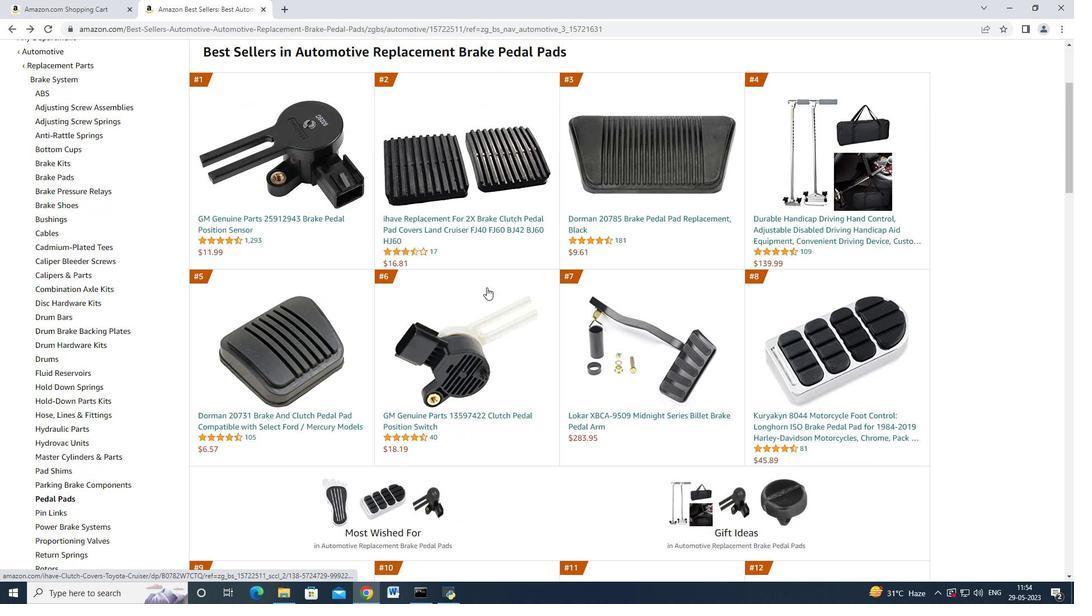 
Action: Mouse moved to (655, 294)
Screenshot: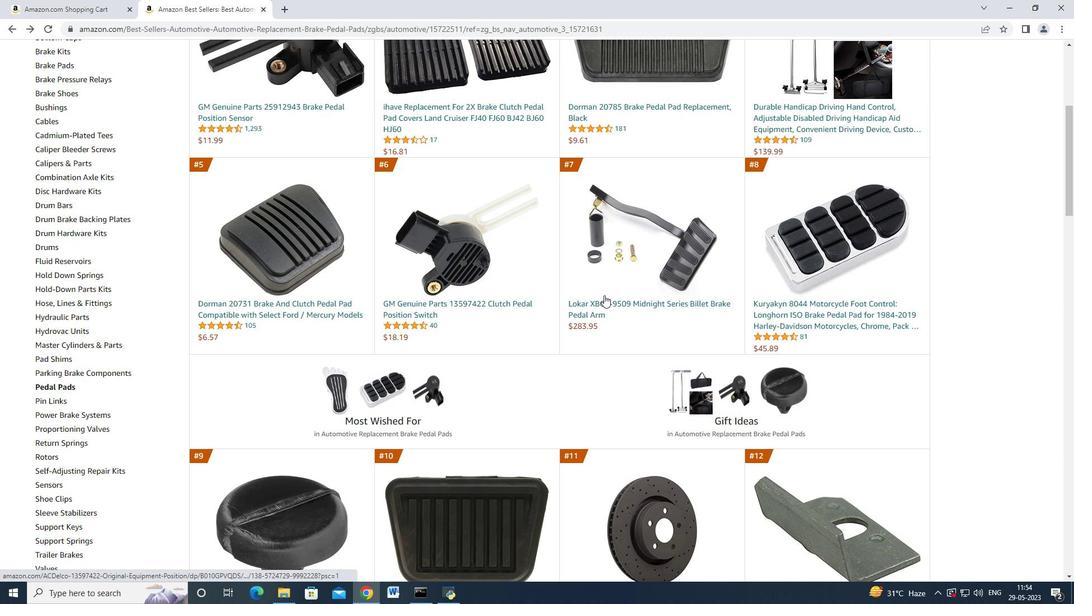
Action: Mouse scrolled (655, 293) with delta (0, 0)
Screenshot: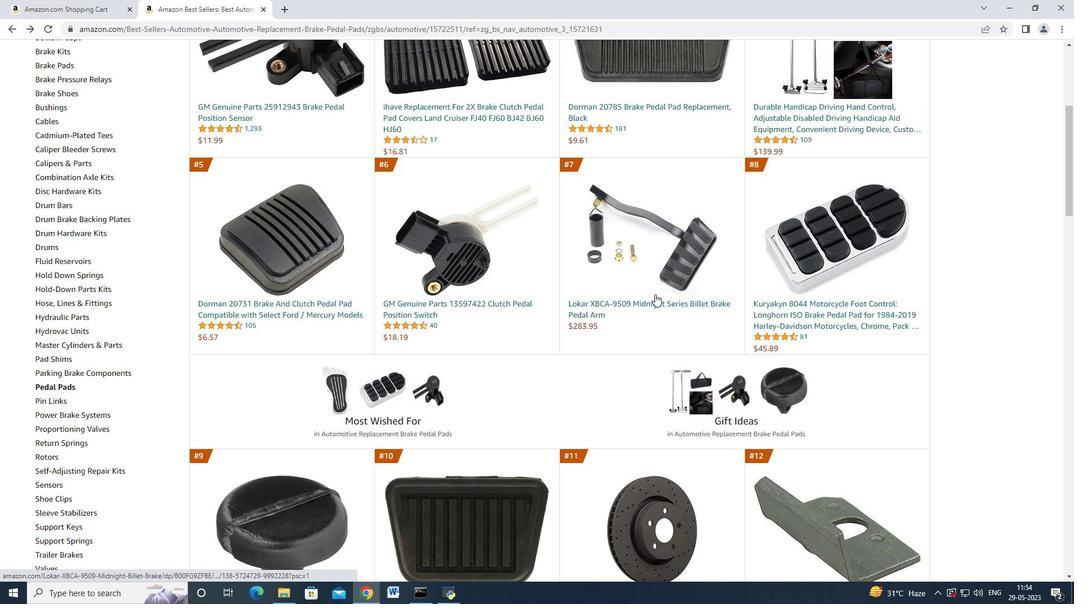 
Action: Mouse scrolled (655, 293) with delta (0, 0)
Screenshot: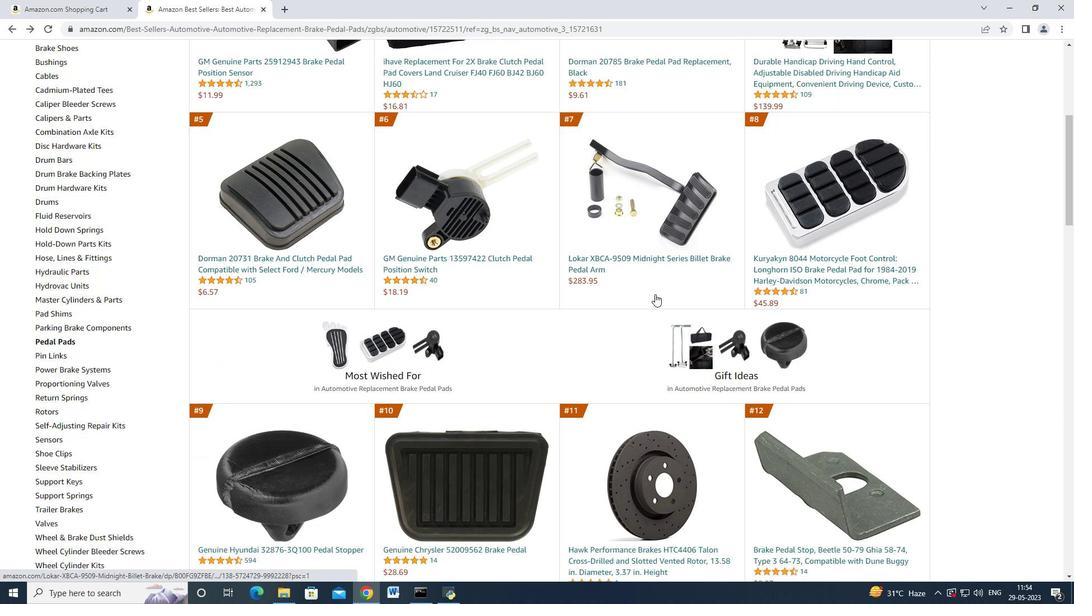 
Action: Mouse scrolled (655, 293) with delta (0, 0)
Screenshot: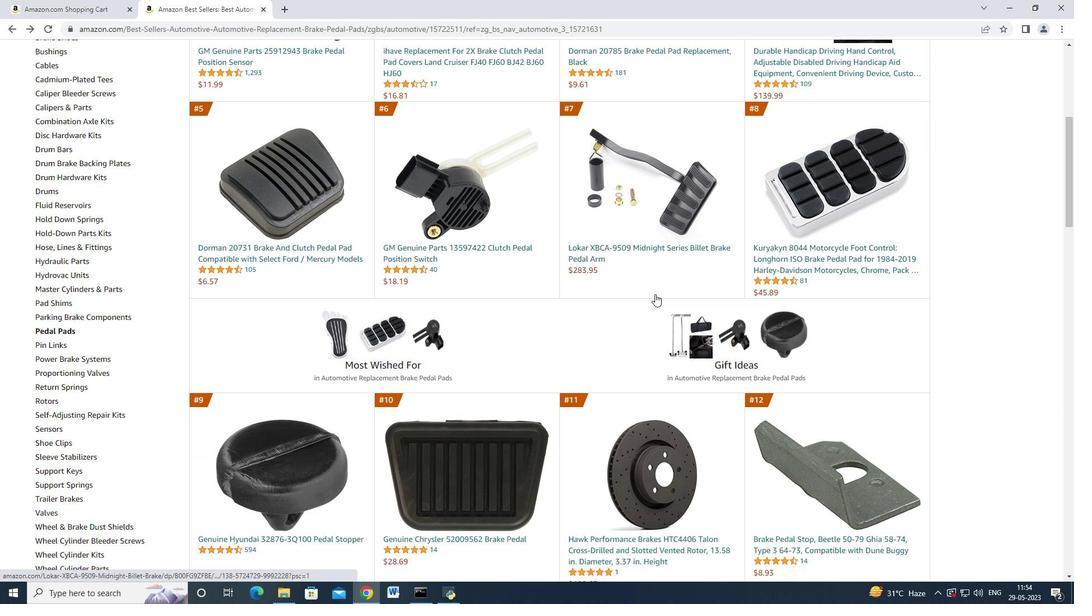 
Action: Mouse moved to (512, 427)
Screenshot: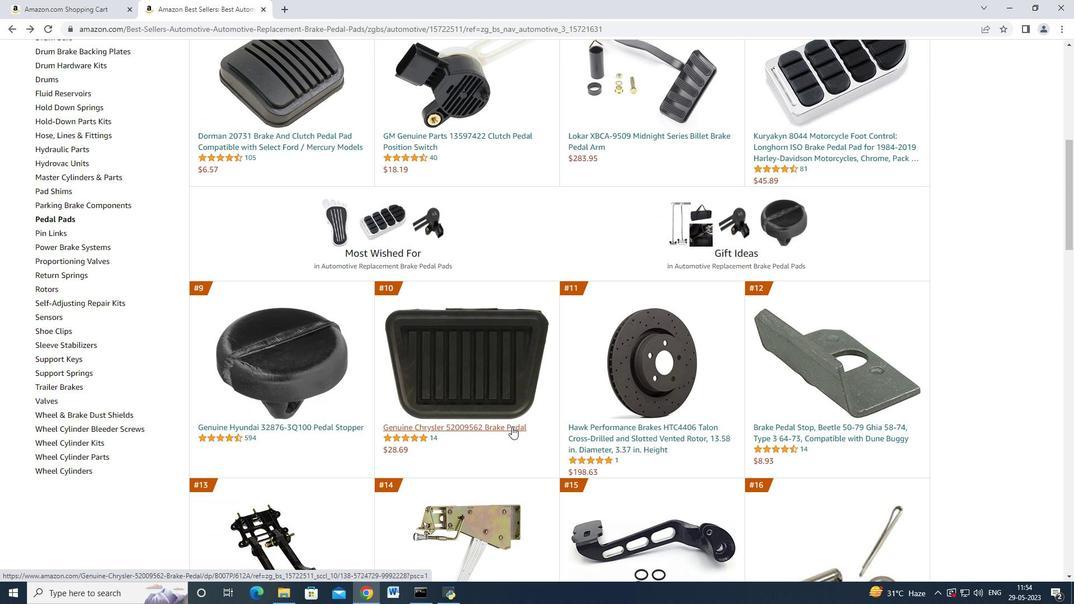 
Action: Mouse pressed left at (512, 427)
Screenshot: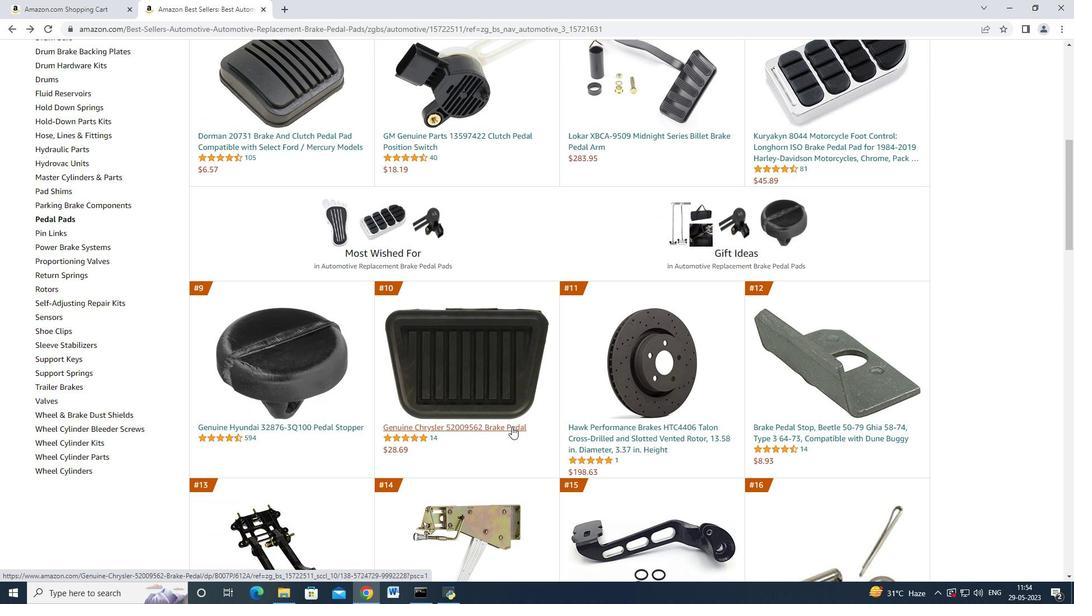 
Action: Mouse moved to (809, 379)
Screenshot: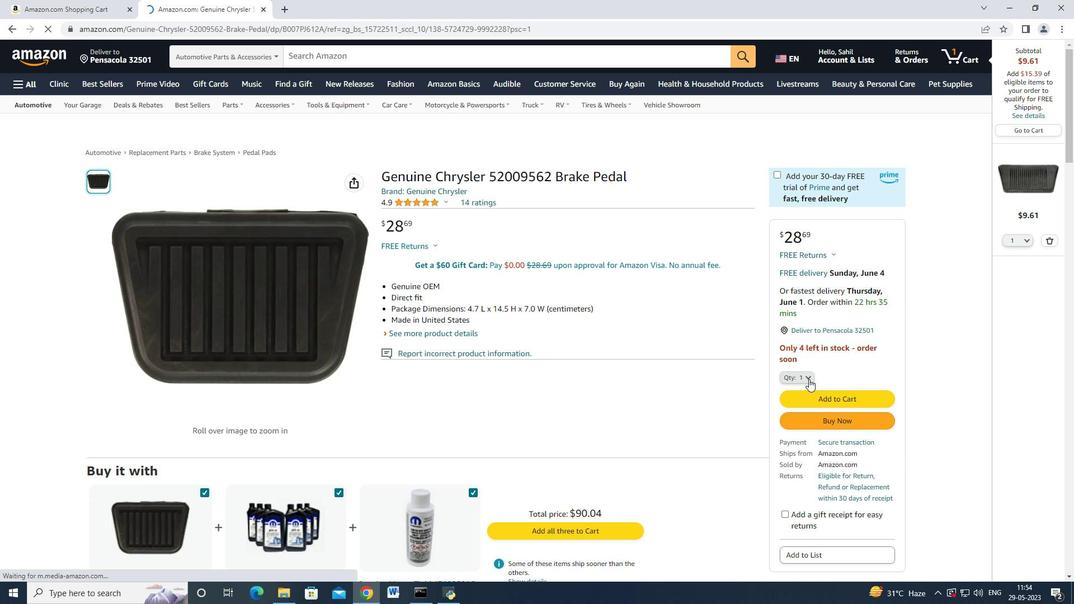 
Action: Mouse pressed left at (809, 379)
Screenshot: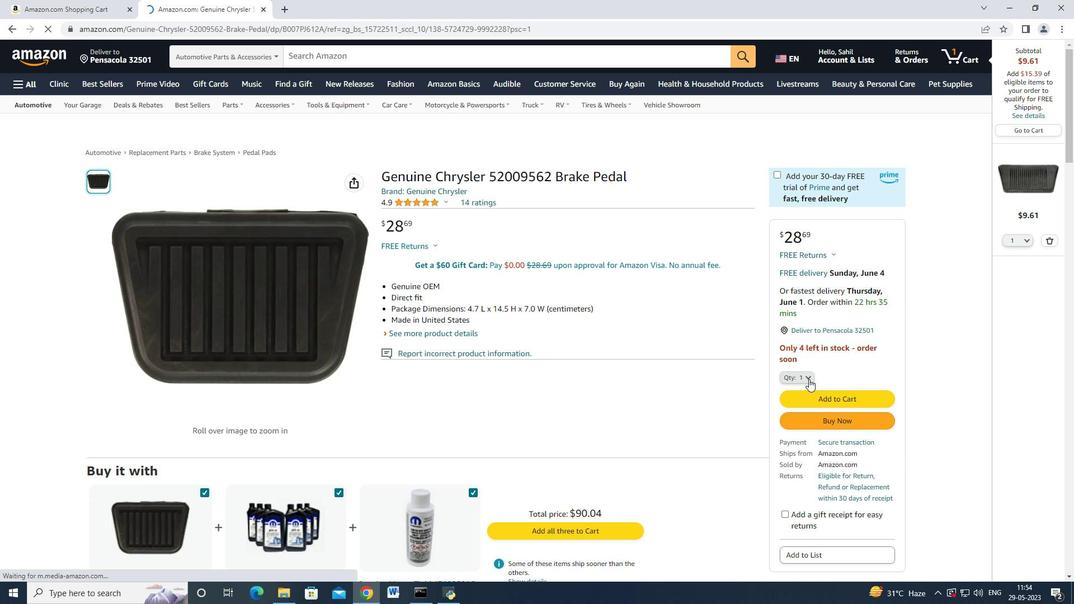 
Action: Mouse moved to (792, 394)
Screenshot: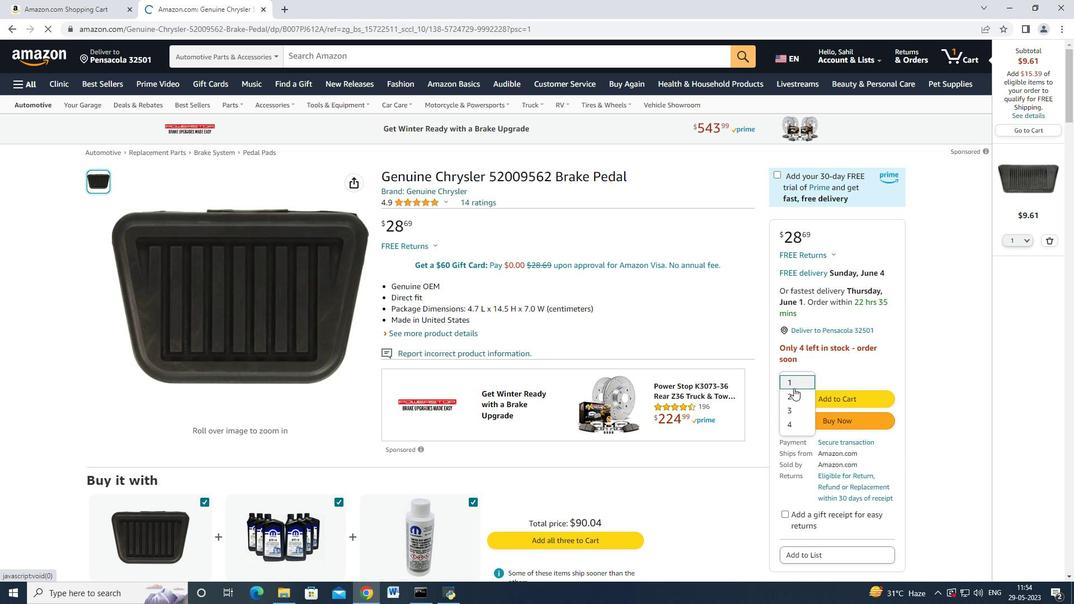 
Action: Mouse pressed left at (792, 394)
Screenshot: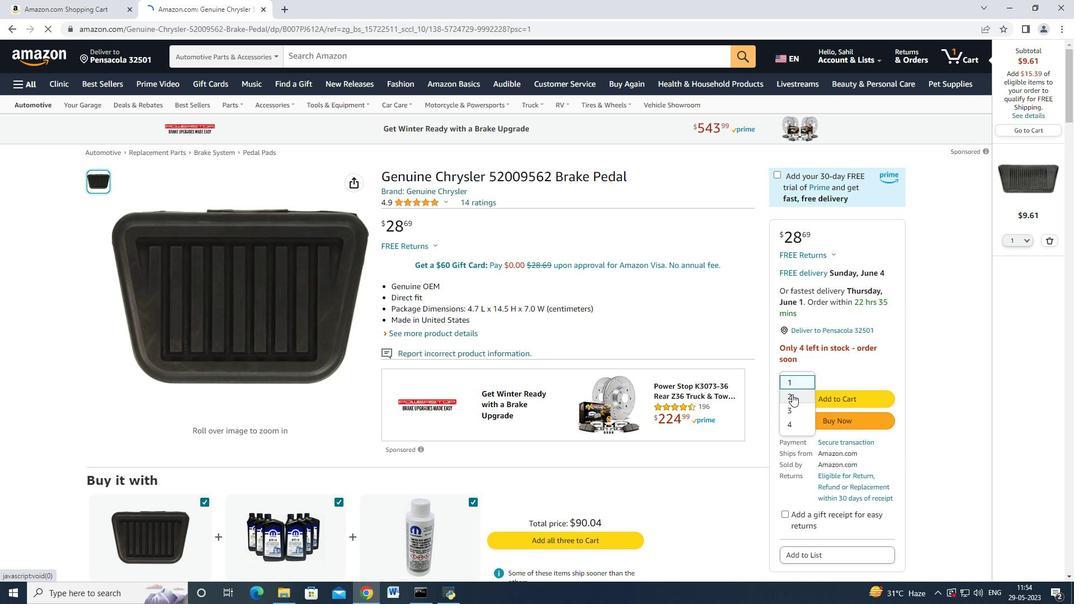 
Action: Mouse moved to (582, 316)
Screenshot: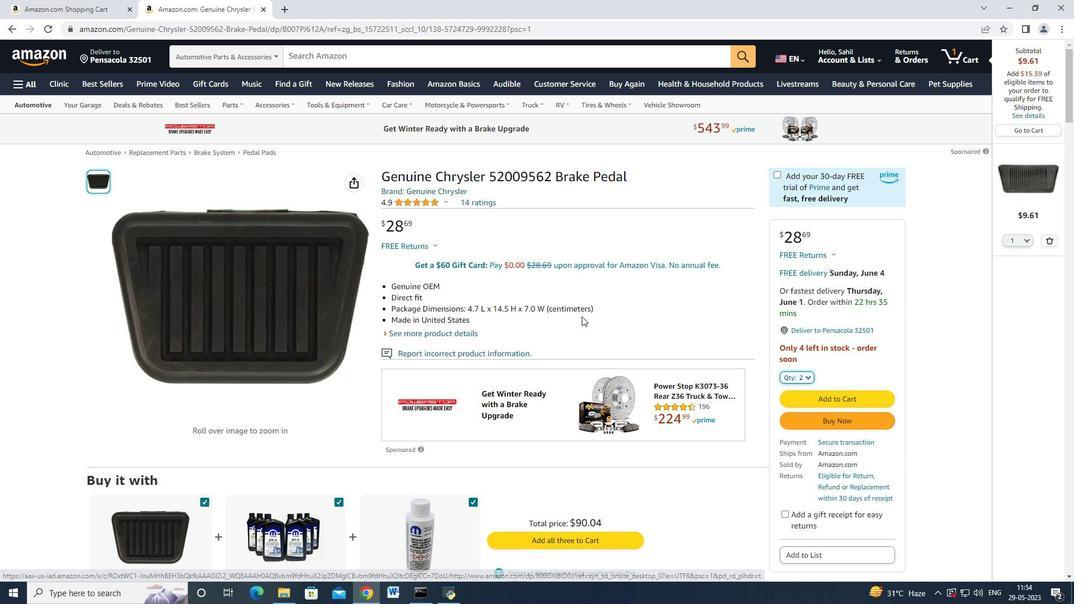 
Action: Mouse scrolled (582, 316) with delta (0, 0)
Screenshot: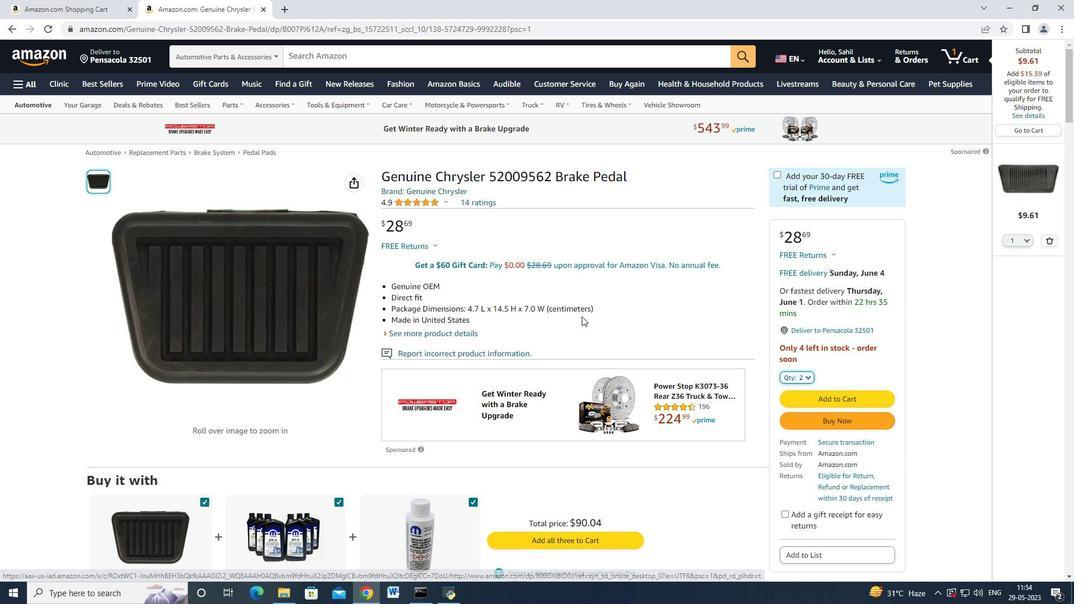 
Action: Mouse moved to (463, 269)
Screenshot: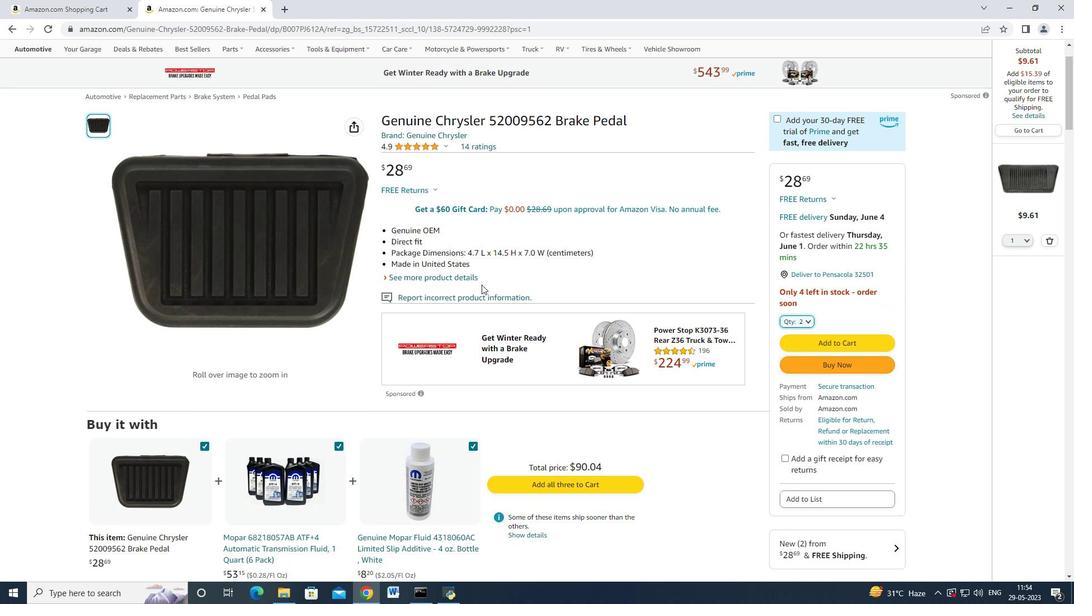 
Action: Mouse pressed left at (463, 269)
Screenshot: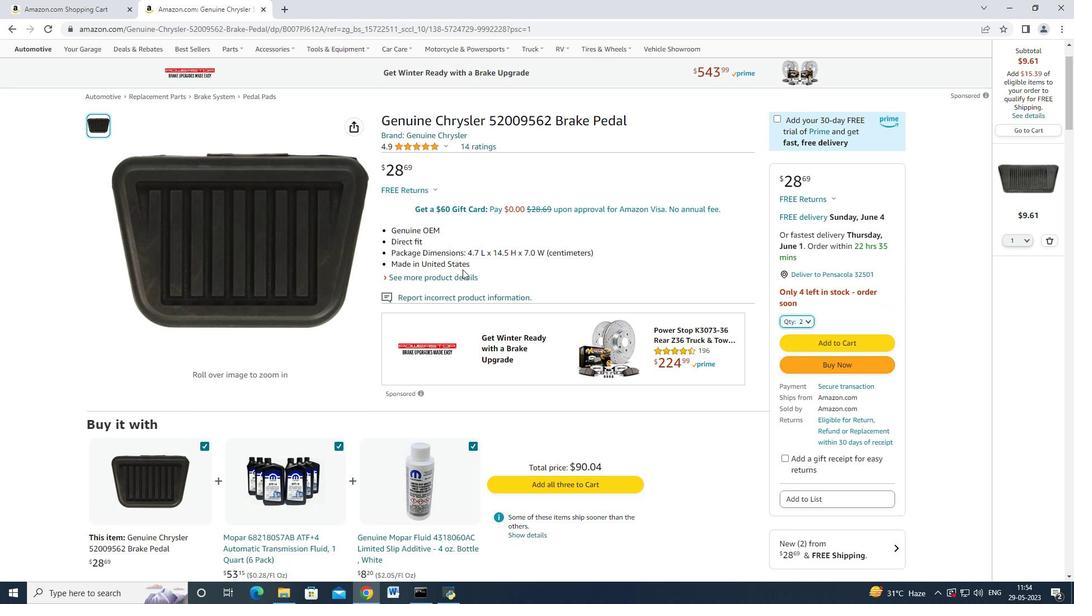 
Action: Mouse moved to (457, 276)
Screenshot: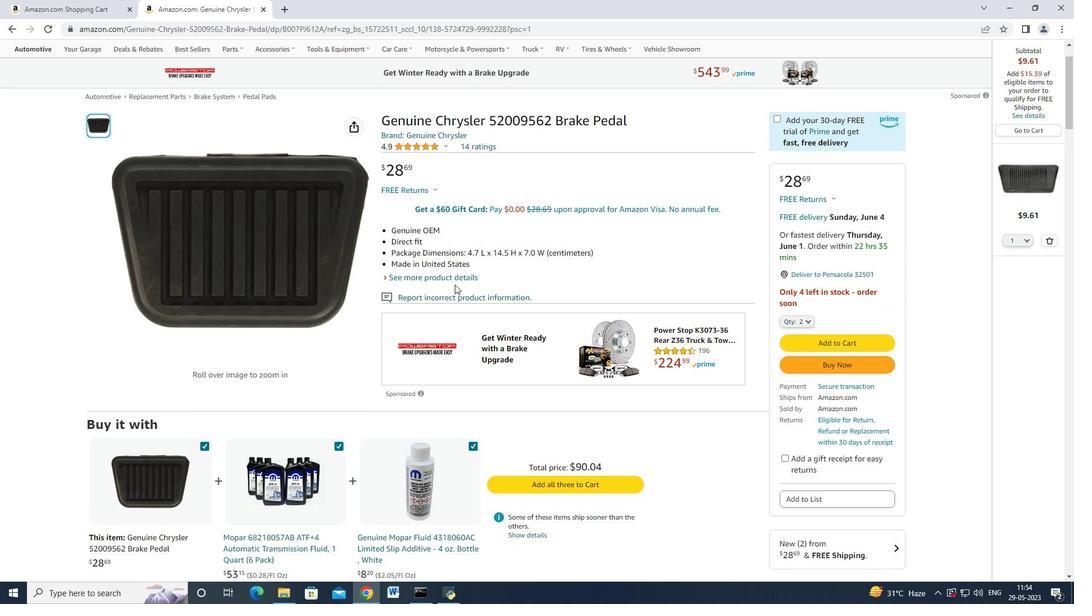 
Action: Mouse pressed left at (457, 276)
Screenshot: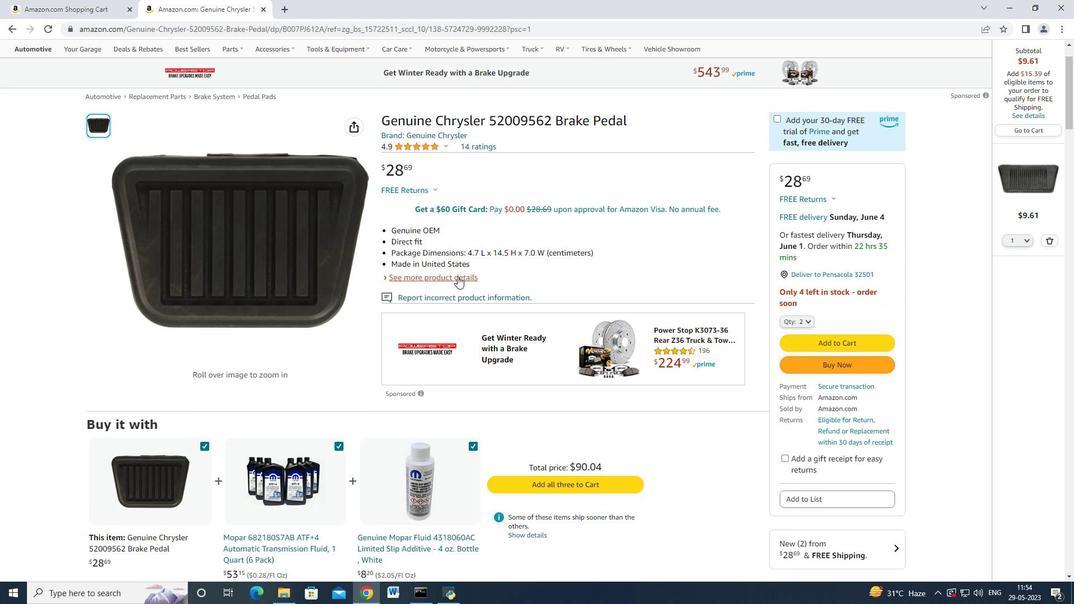 
Action: Mouse moved to (477, 278)
Screenshot: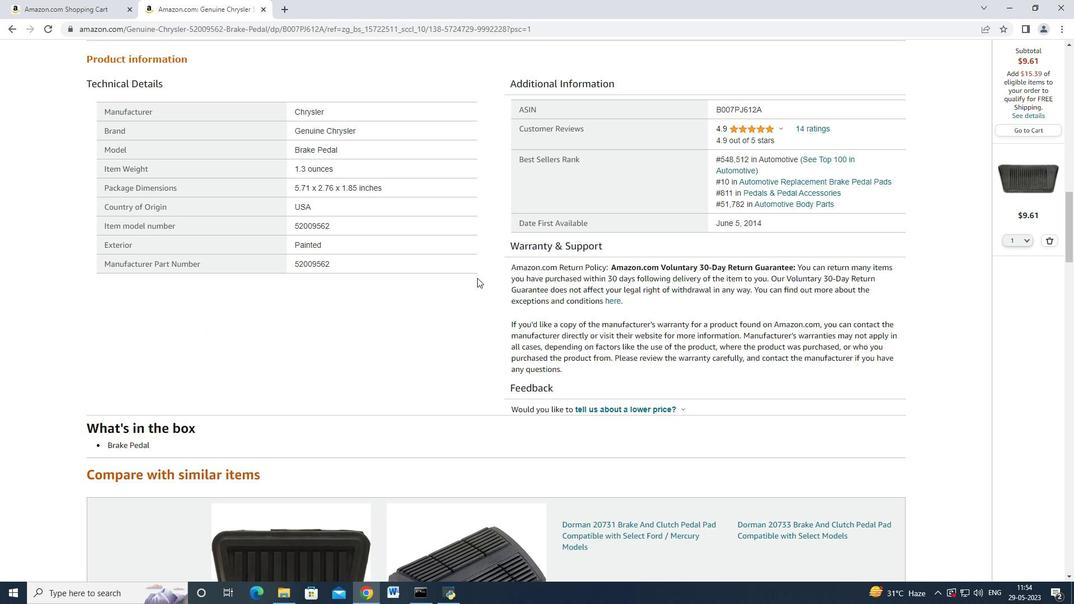 
Action: Mouse scrolled (477, 278) with delta (0, 0)
Screenshot: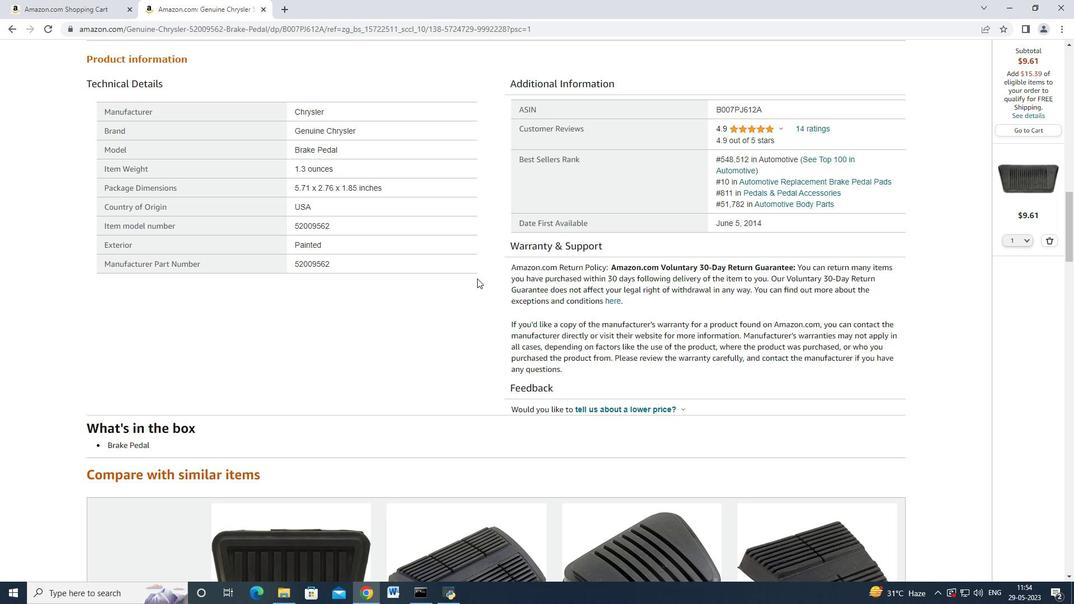 
Action: Mouse scrolled (477, 278) with delta (0, 0)
Screenshot: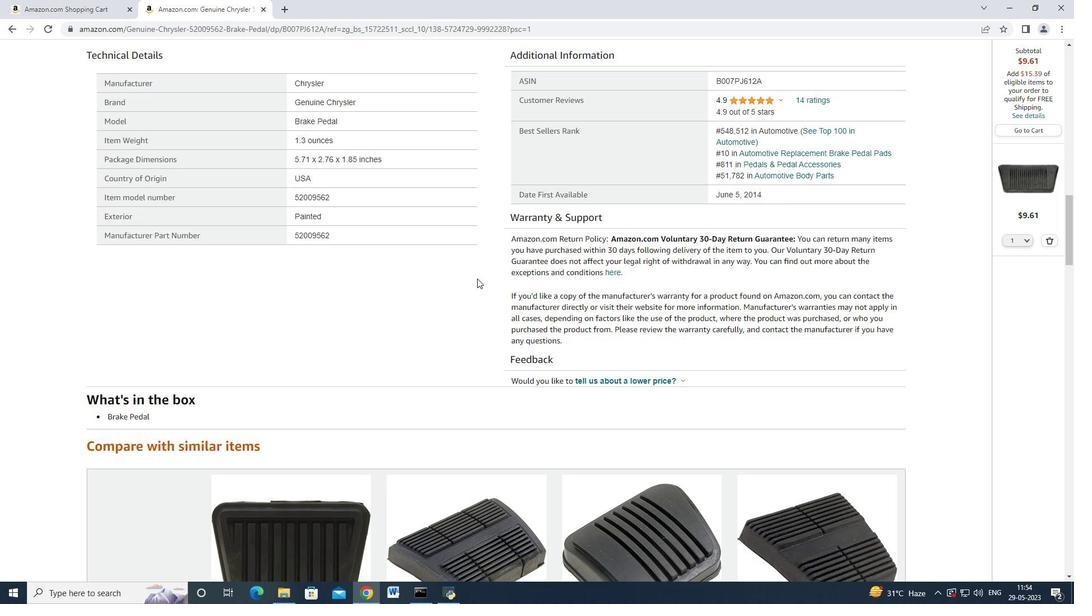
Action: Mouse scrolled (477, 278) with delta (0, 0)
Screenshot: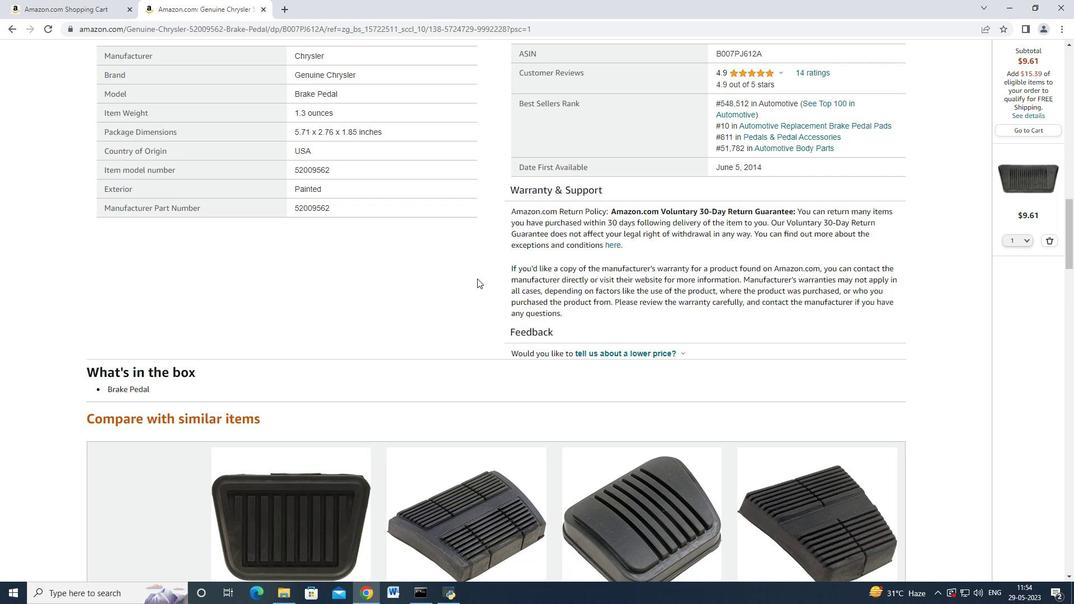 
Action: Mouse scrolled (477, 278) with delta (0, 0)
Screenshot: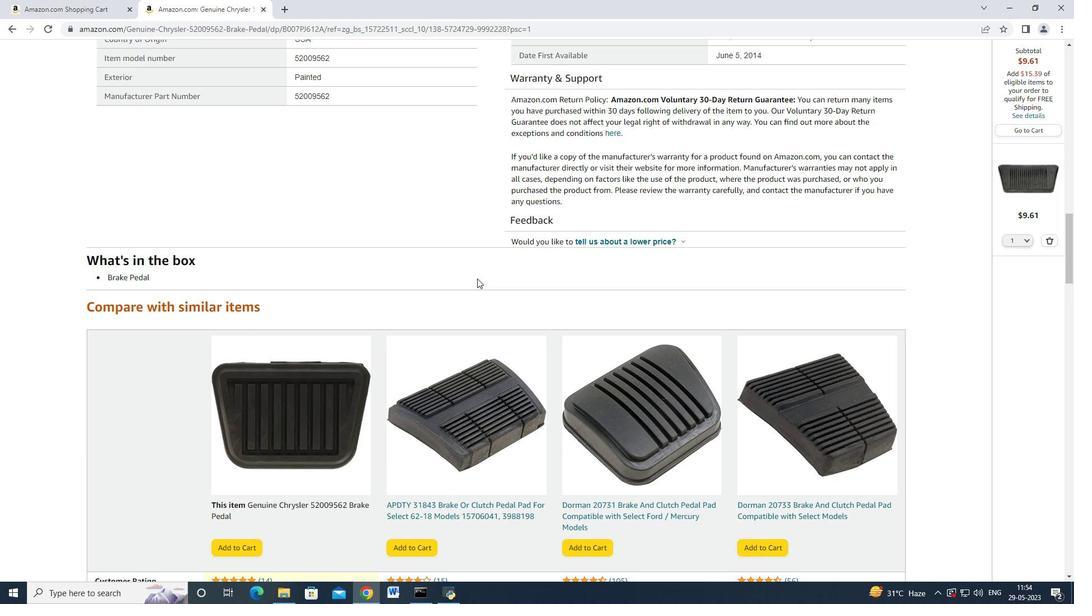 
Action: Mouse scrolled (477, 278) with delta (0, 0)
Screenshot: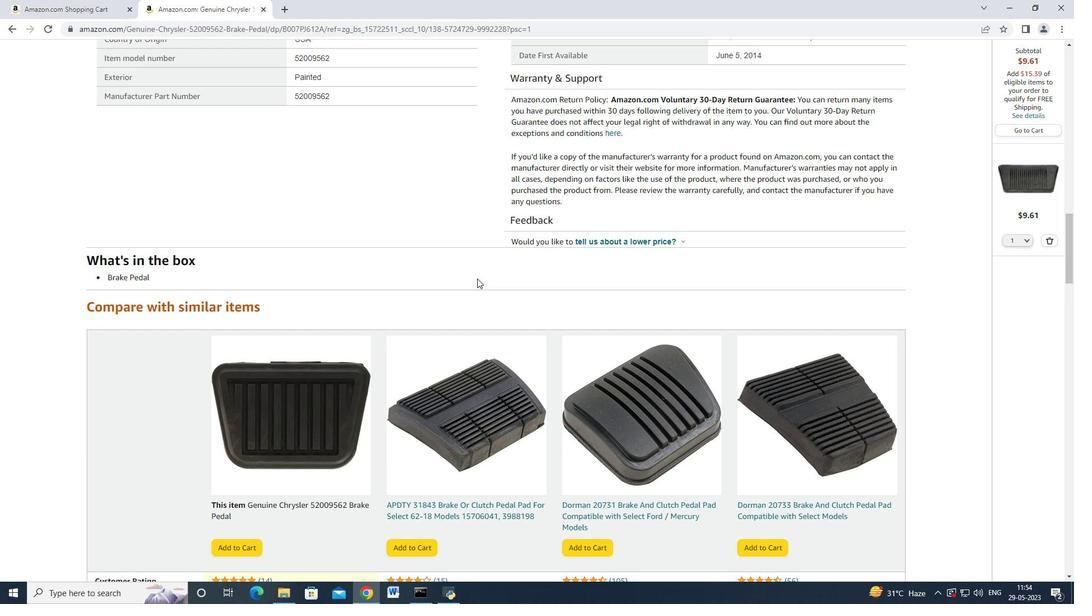 
Action: Mouse scrolled (477, 278) with delta (0, 0)
Screenshot: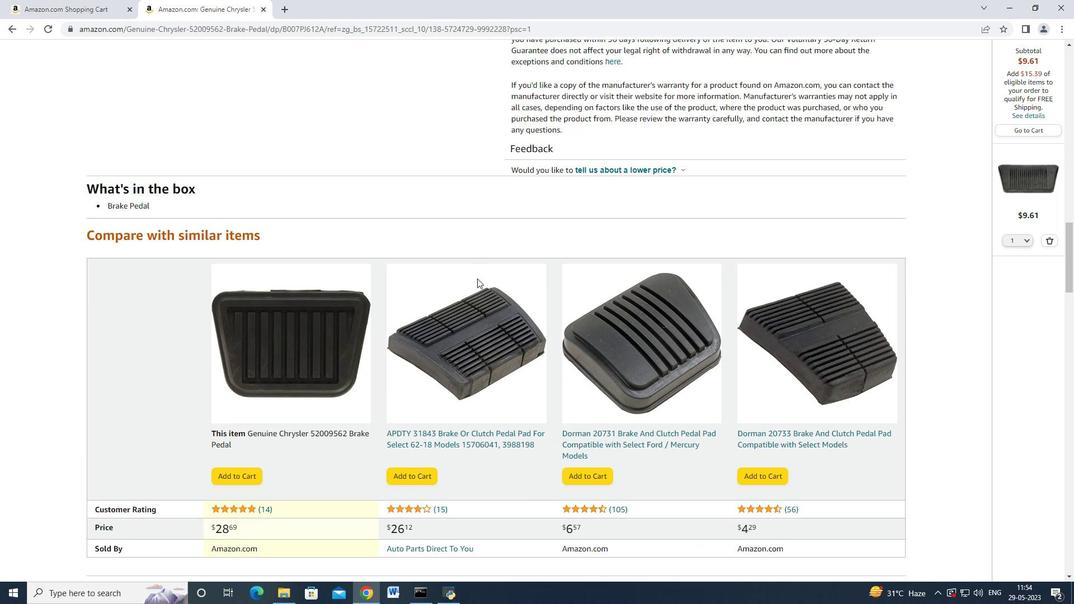 
Action: Mouse scrolled (477, 278) with delta (0, 0)
Screenshot: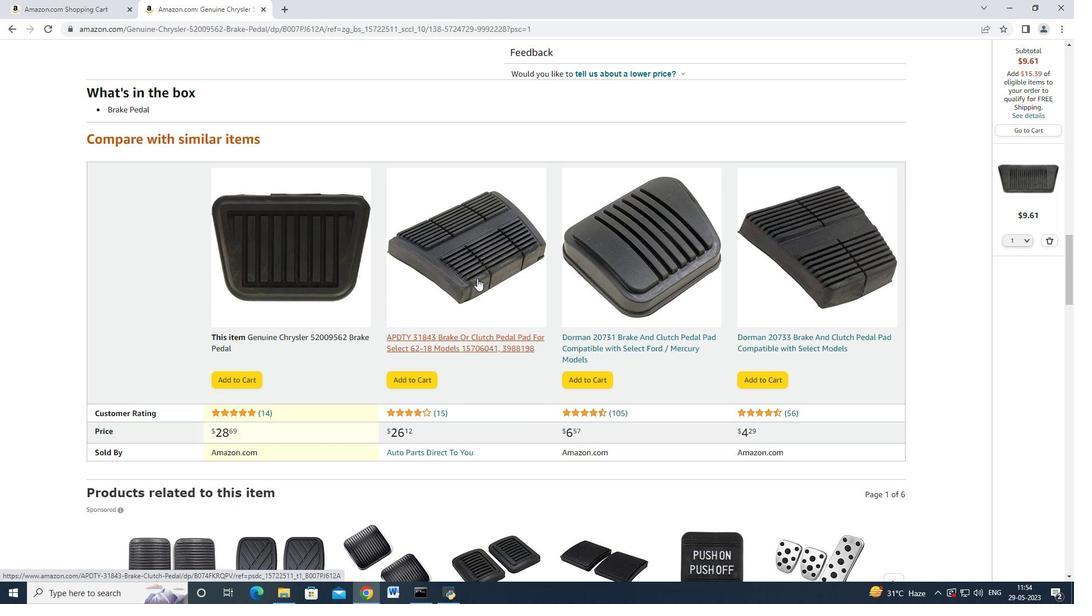 
Action: Mouse scrolled (477, 278) with delta (0, 0)
Screenshot: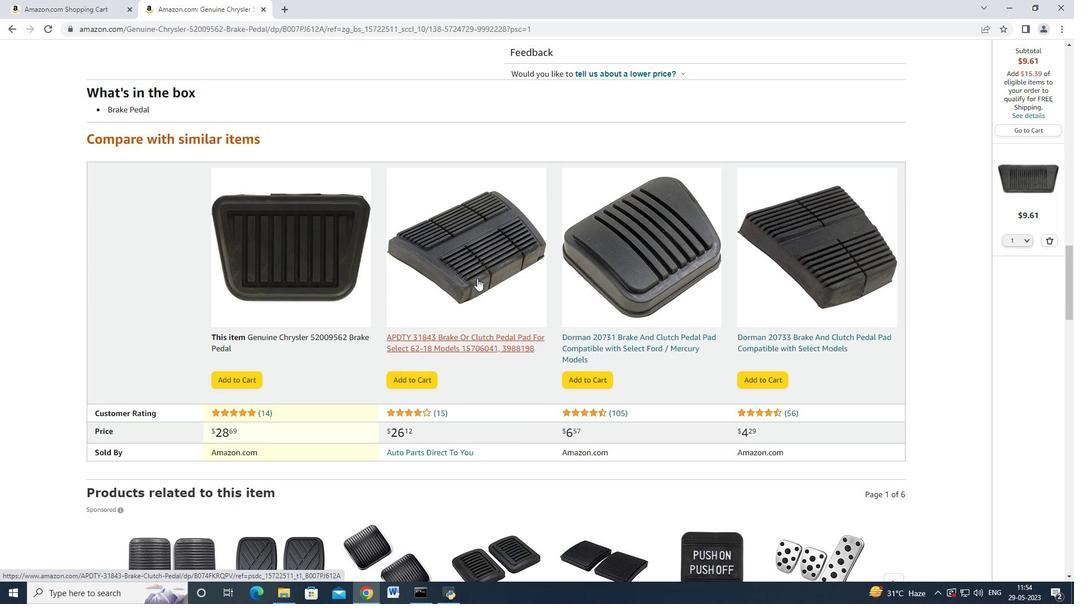 
Action: Mouse scrolled (477, 278) with delta (0, 0)
Screenshot: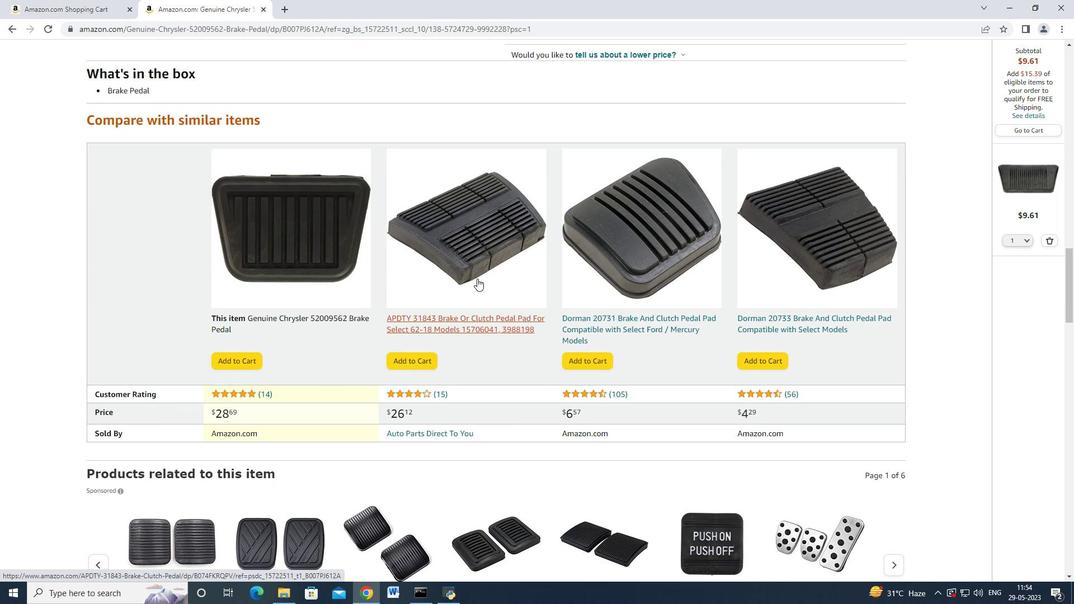 
Action: Mouse scrolled (477, 278) with delta (0, 0)
Screenshot: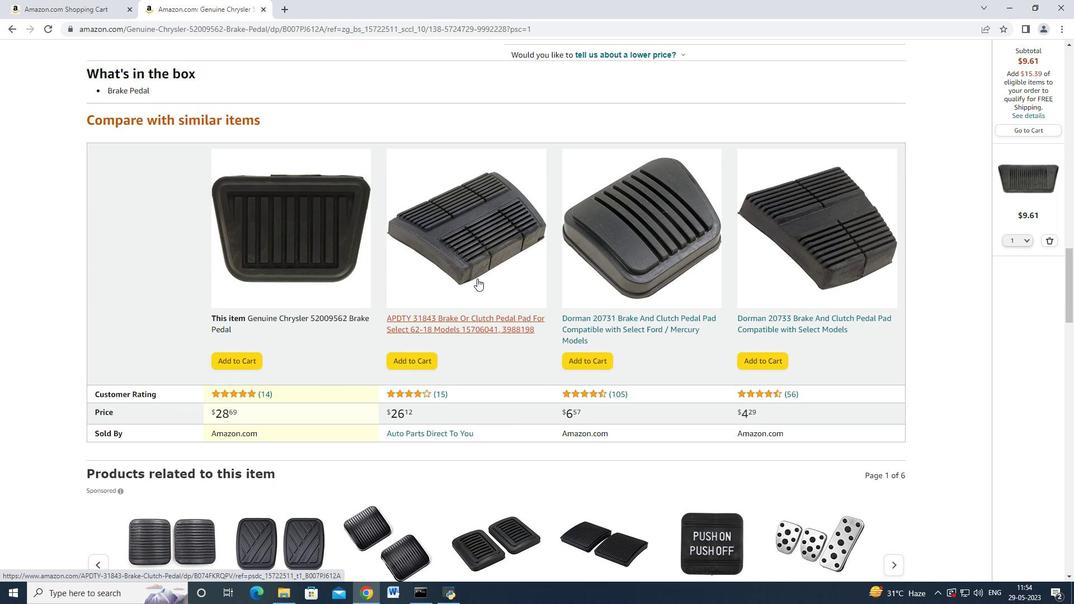 
Action: Mouse scrolled (477, 278) with delta (0, 0)
Screenshot: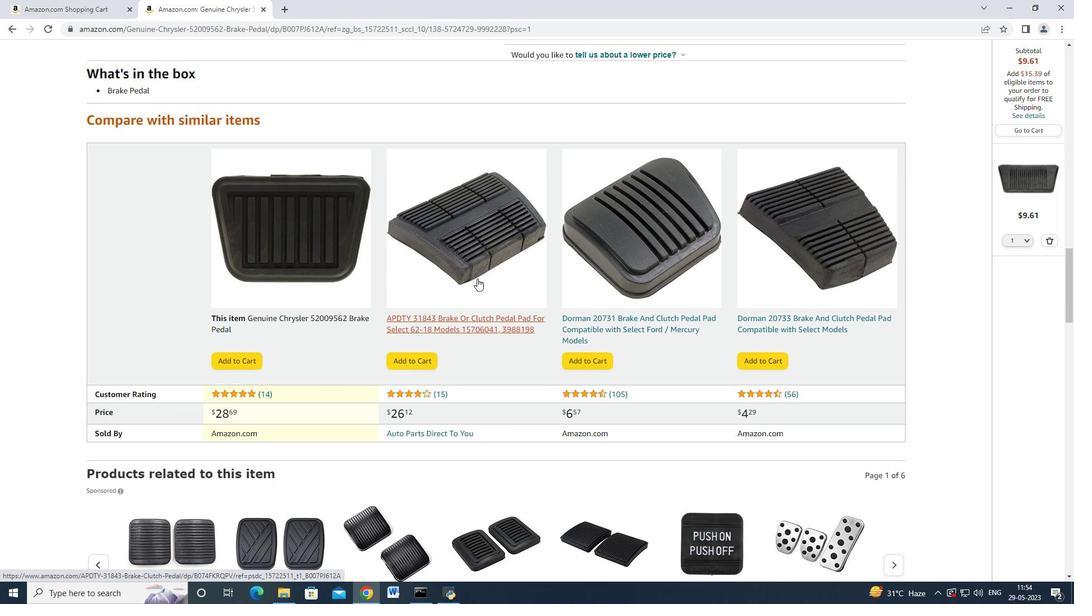 
Action: Mouse scrolled (477, 278) with delta (0, 0)
Screenshot: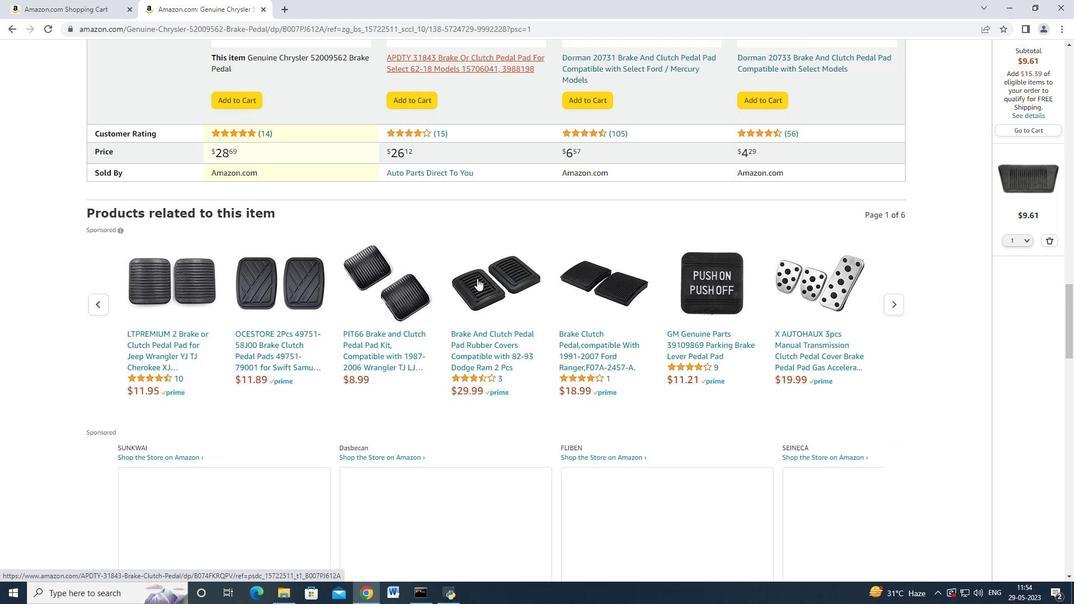 
Action: Mouse scrolled (477, 278) with delta (0, 0)
Screenshot: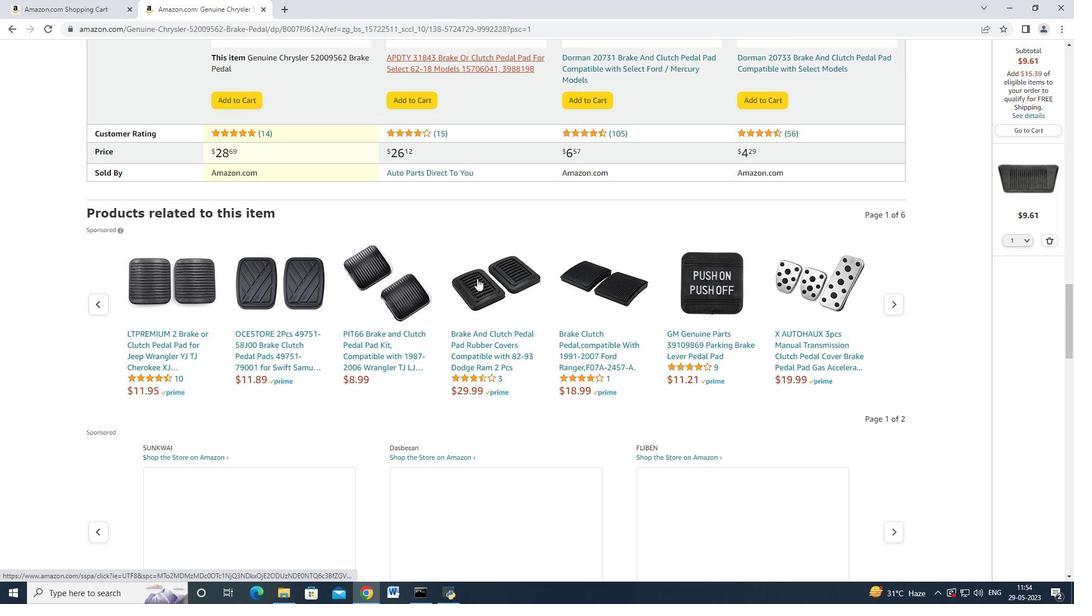 
Action: Mouse scrolled (477, 278) with delta (0, 0)
Screenshot: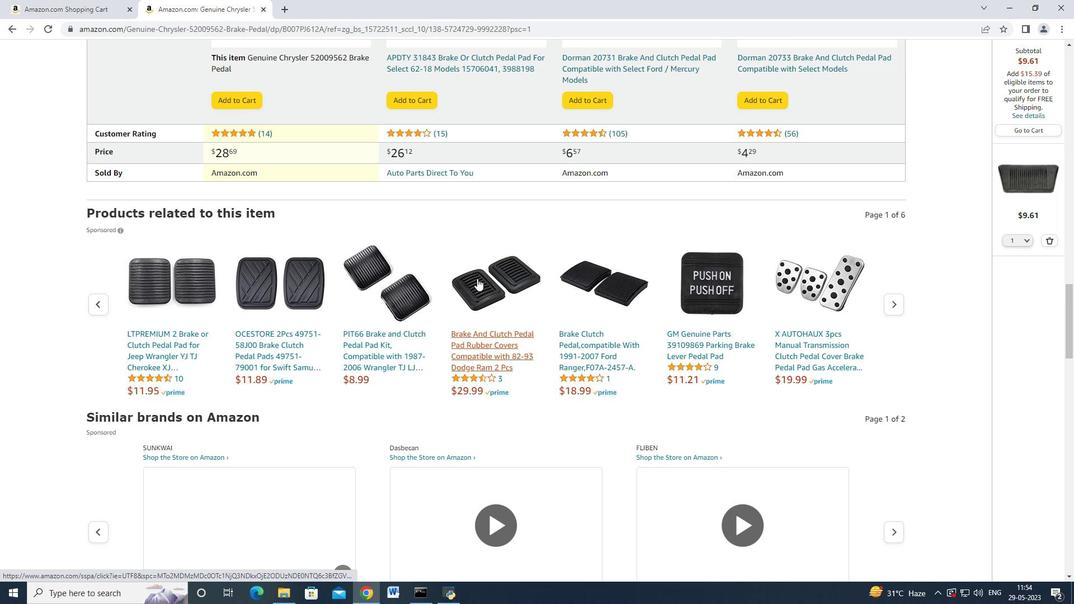
Action: Mouse scrolled (477, 278) with delta (0, 0)
Screenshot: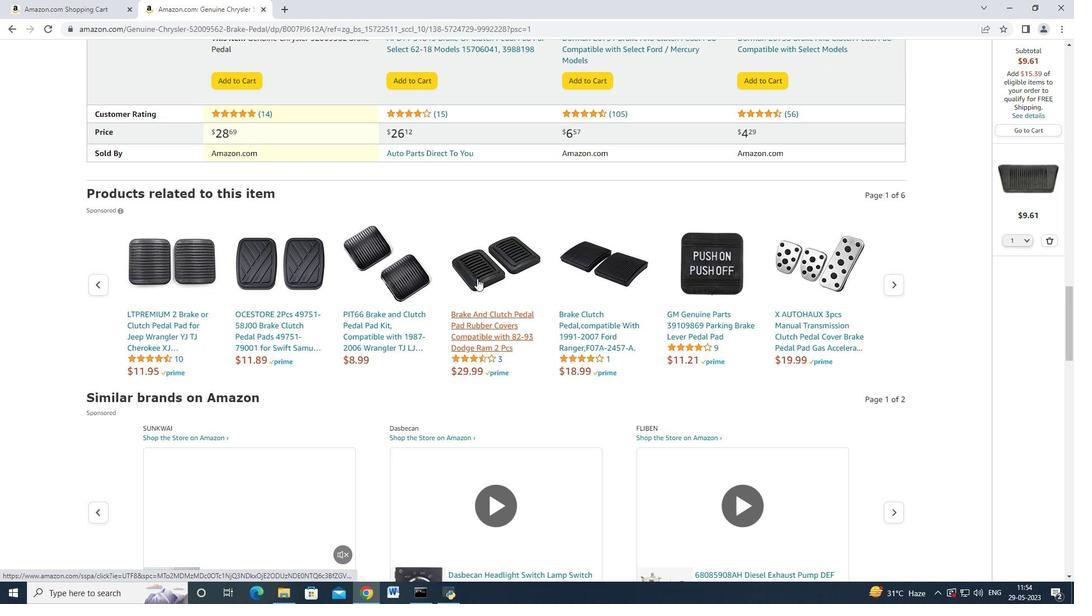 
Action: Mouse scrolled (477, 278) with delta (0, 0)
Screenshot: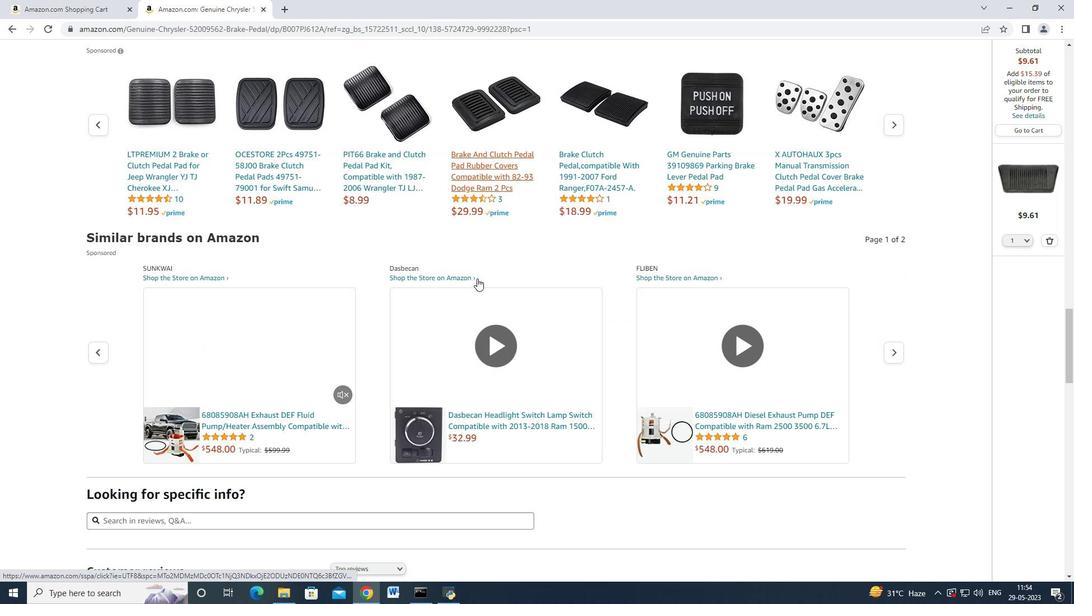 
Action: Mouse scrolled (477, 278) with delta (0, 0)
Screenshot: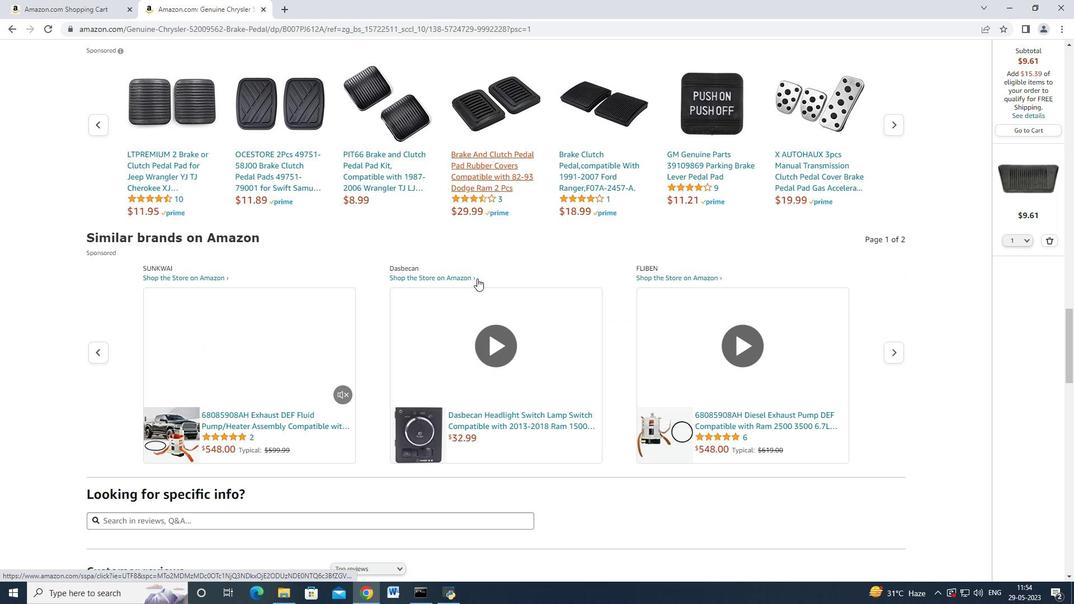 
Action: Mouse scrolled (477, 278) with delta (0, 0)
Screenshot: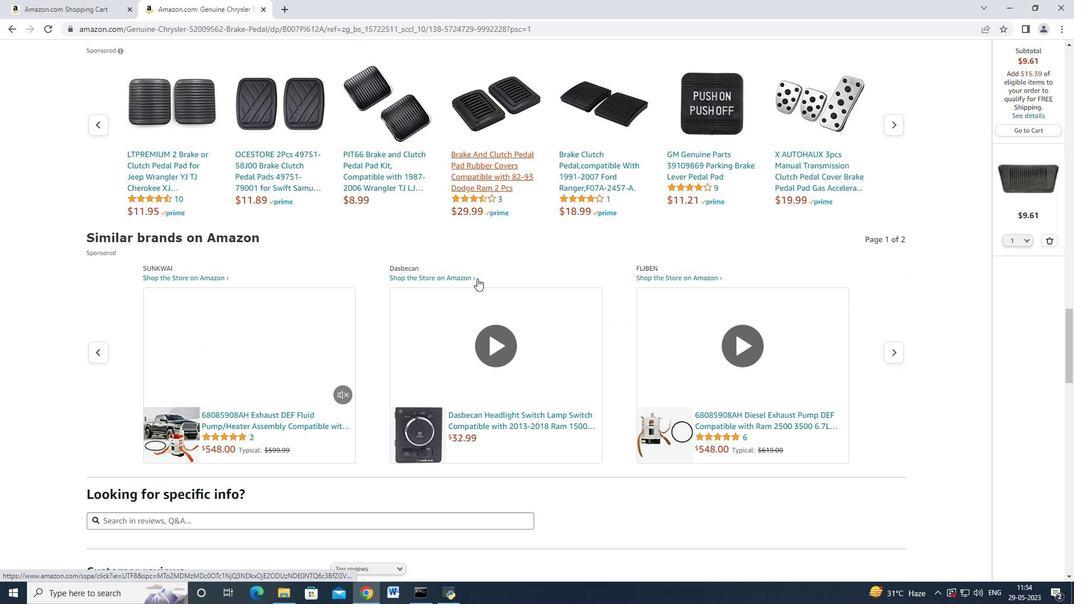 
Action: Mouse scrolled (477, 278) with delta (0, 0)
Screenshot: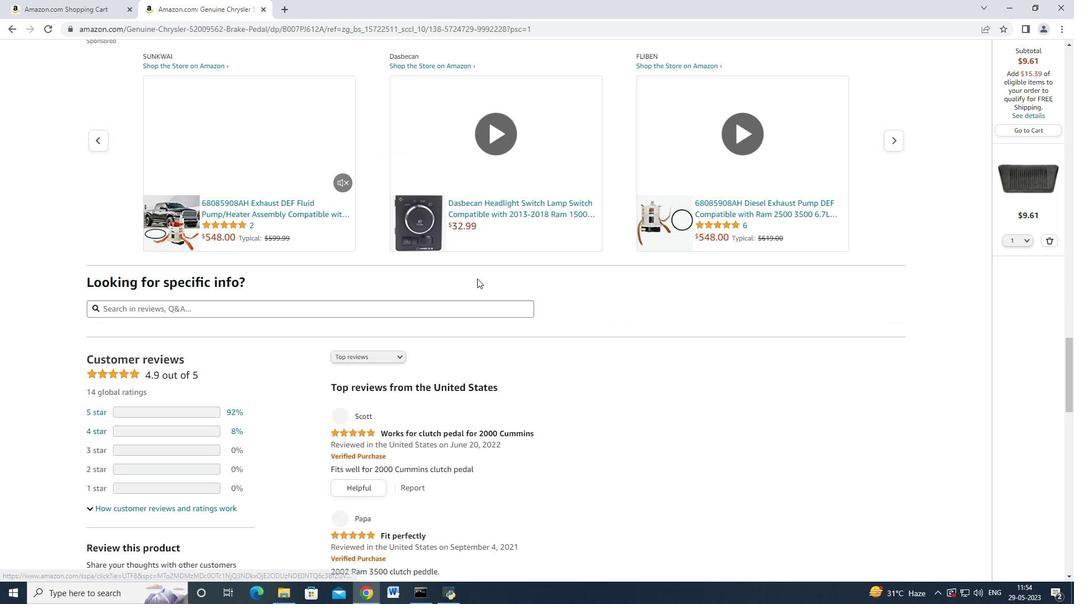 
Action: Mouse scrolled (477, 278) with delta (0, 0)
Screenshot: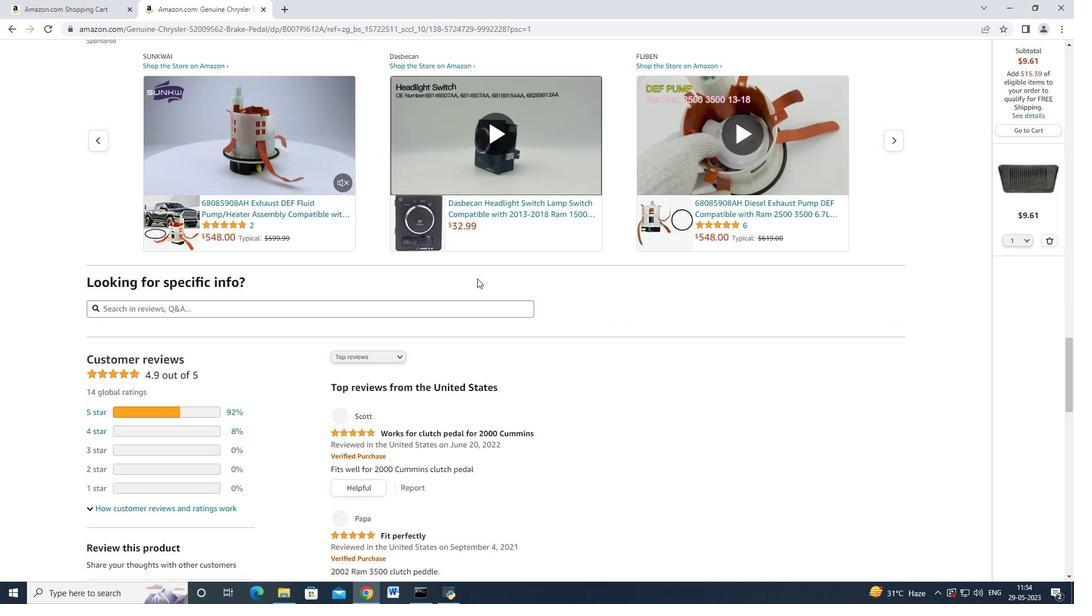 
Action: Mouse scrolled (477, 278) with delta (0, 0)
Screenshot: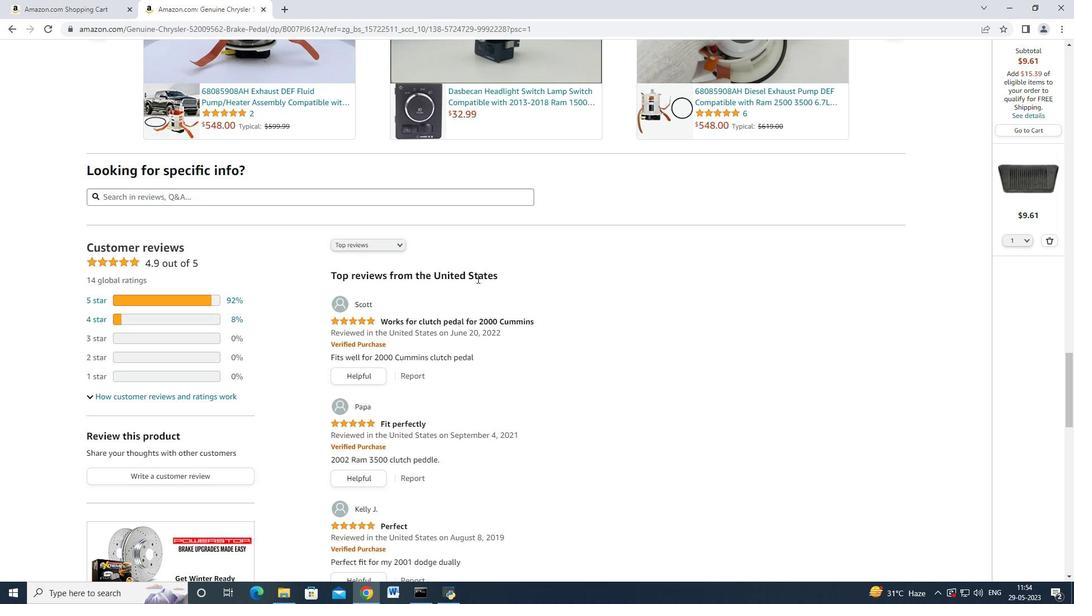 
Action: Mouse scrolled (477, 278) with delta (0, 0)
Screenshot: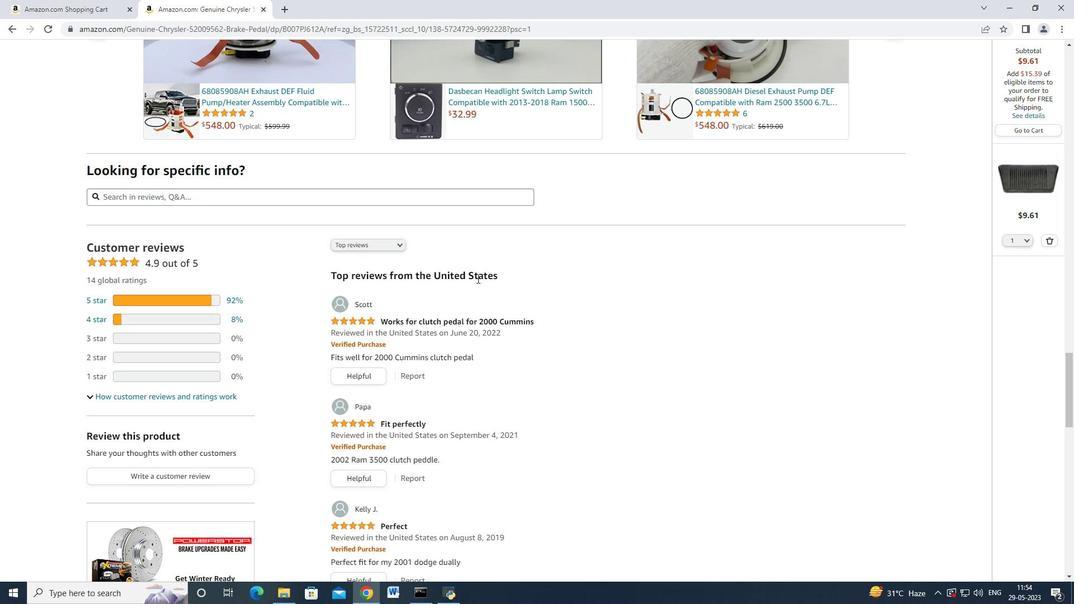
Action: Mouse scrolled (477, 278) with delta (0, 0)
Screenshot: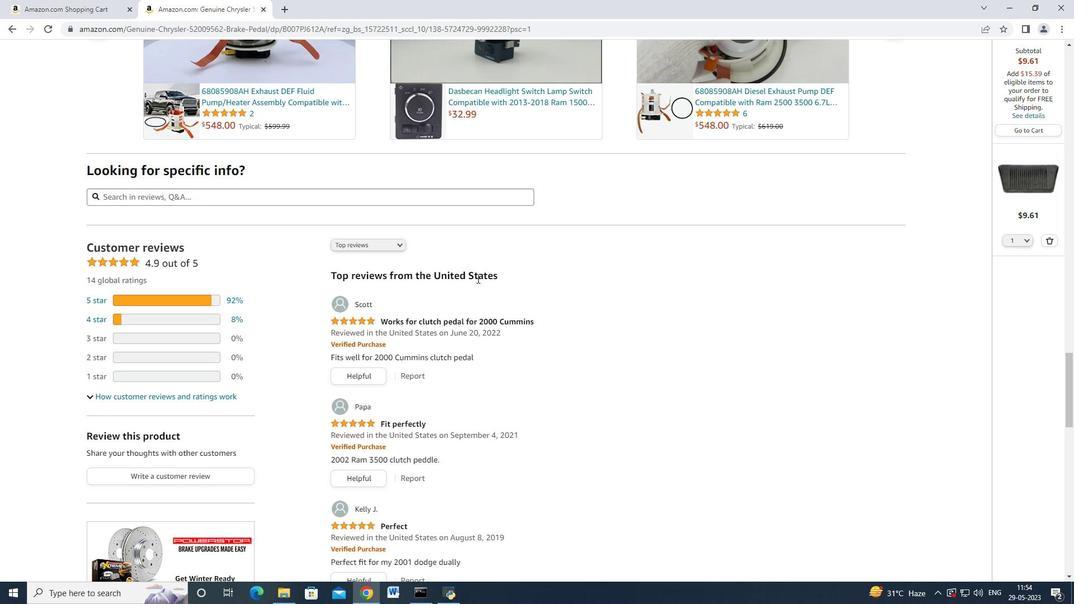 
Action: Mouse scrolled (477, 278) with delta (0, 0)
Screenshot: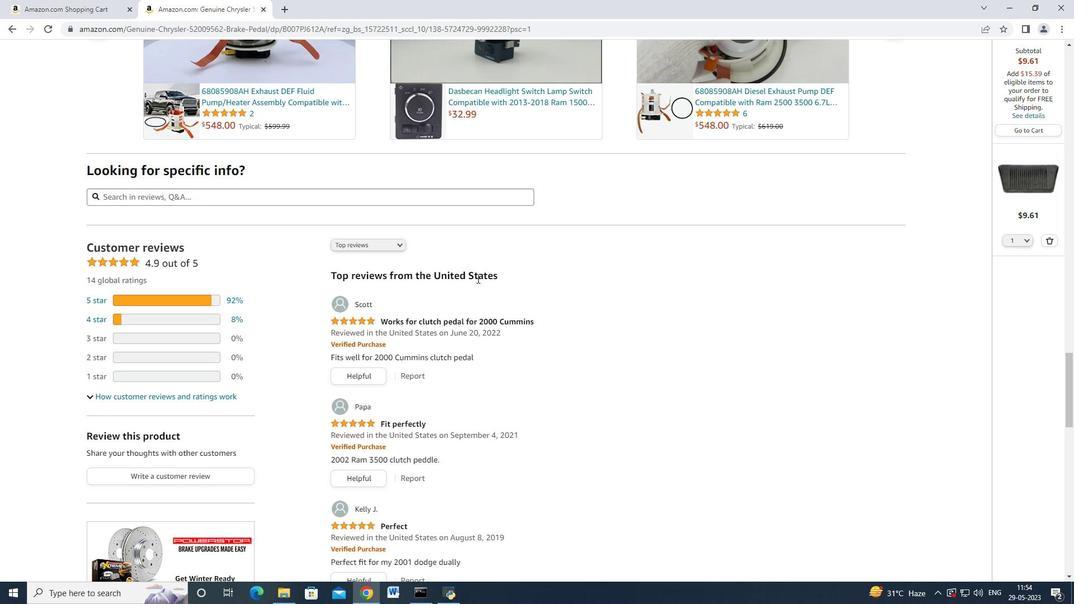 
Action: Mouse scrolled (477, 278) with delta (0, 0)
Screenshot: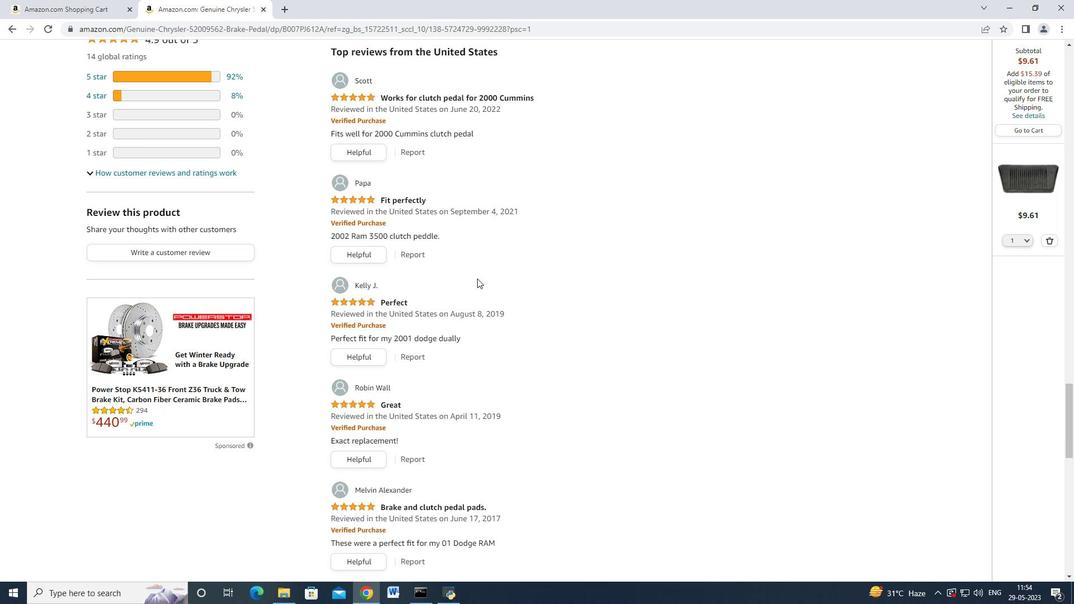 
Action: Mouse scrolled (477, 278) with delta (0, 0)
Screenshot: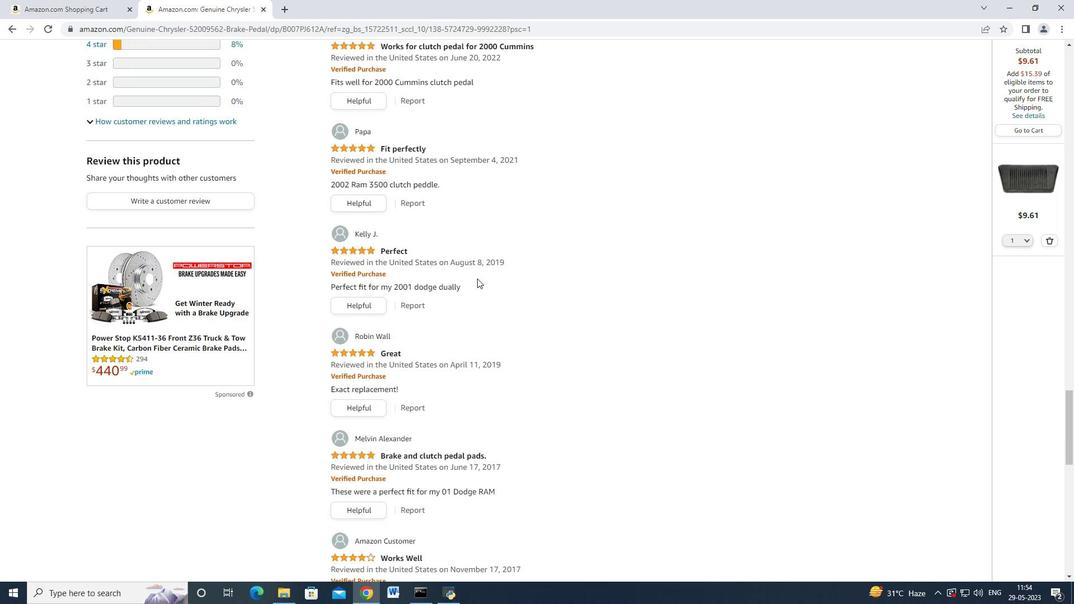 
Action: Mouse scrolled (477, 278) with delta (0, 0)
Screenshot: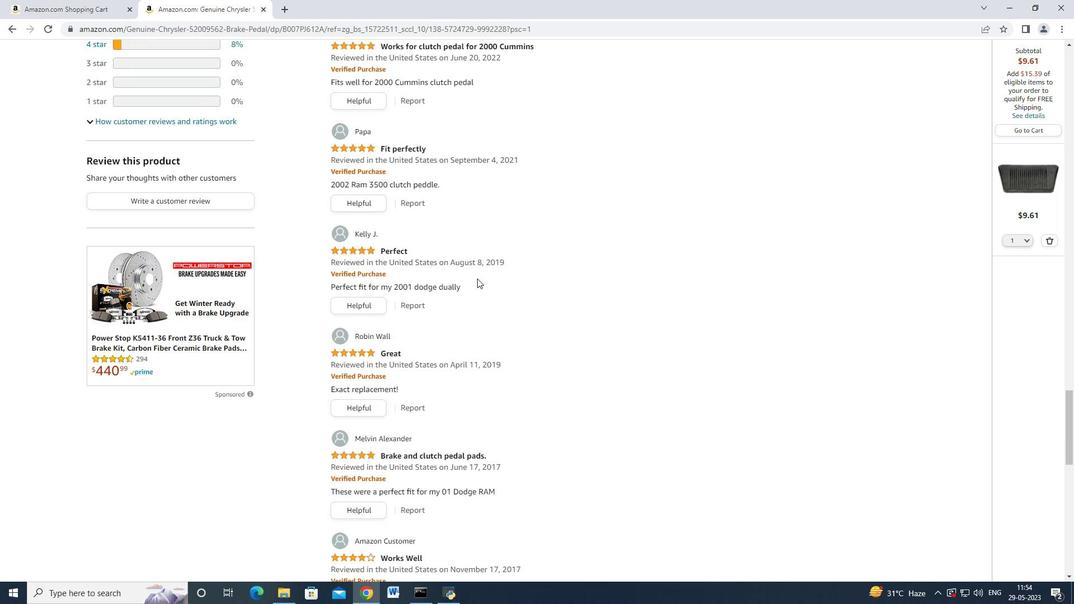 
Action: Mouse moved to (634, 302)
Screenshot: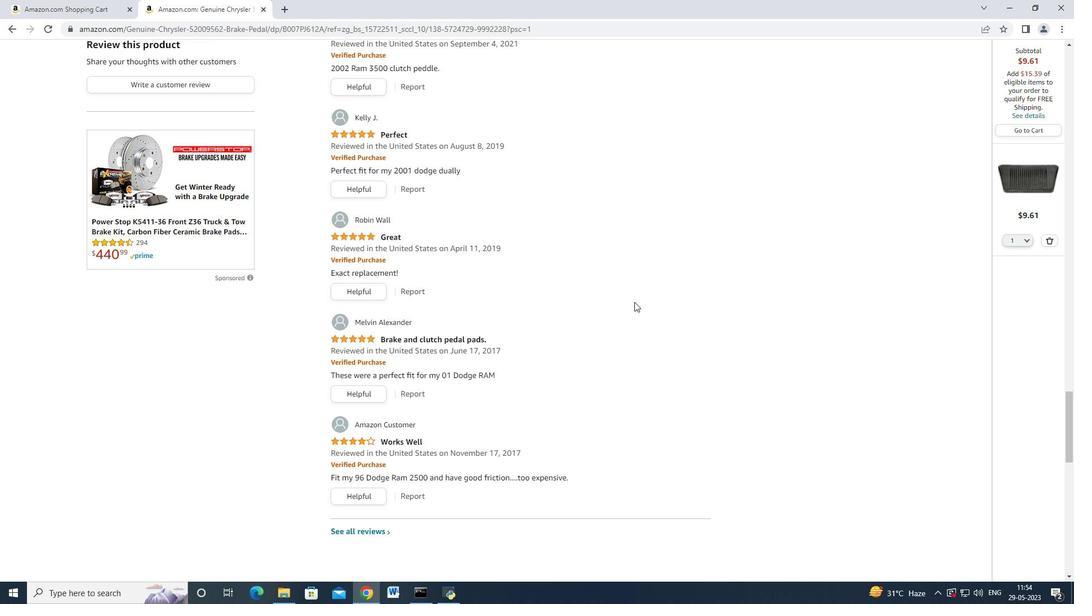 
Action: Mouse scrolled (634, 302) with delta (0, 0)
Screenshot: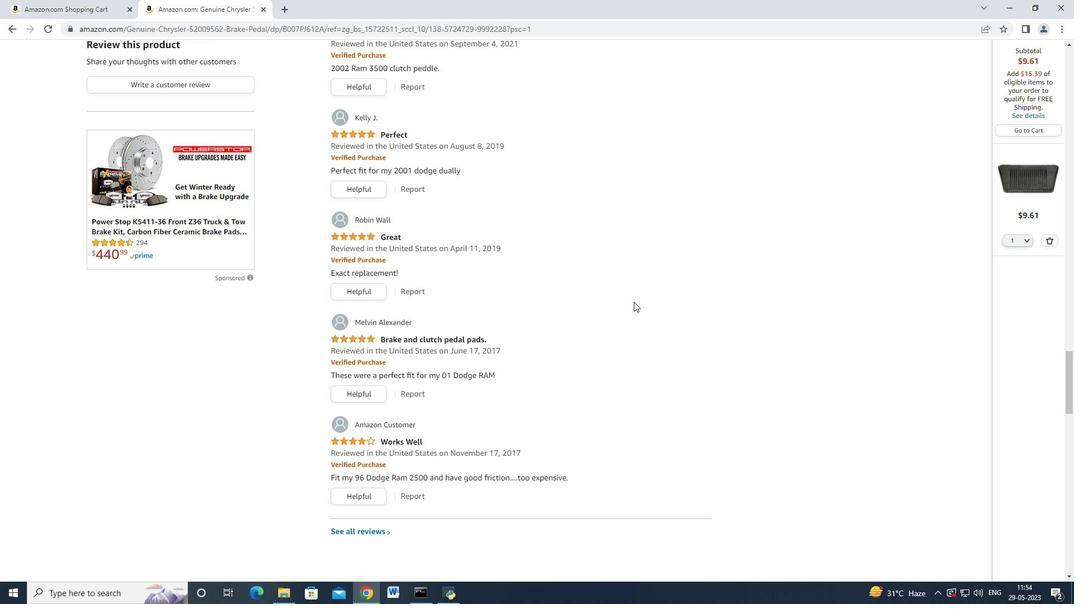 
Action: Mouse scrolled (634, 302) with delta (0, 0)
Screenshot: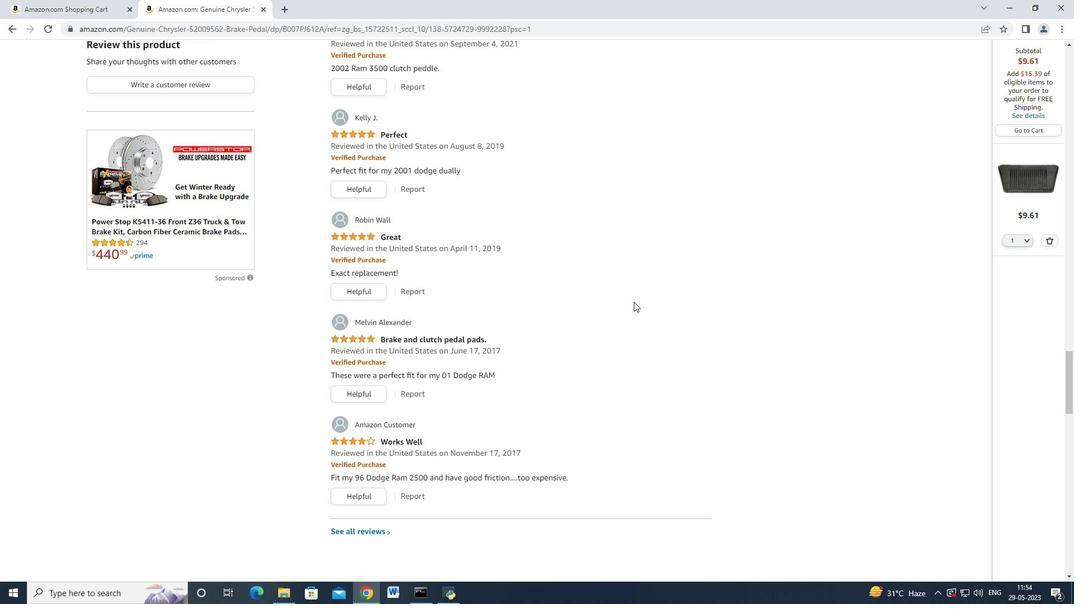 
Action: Mouse scrolled (634, 302) with delta (0, 0)
Screenshot: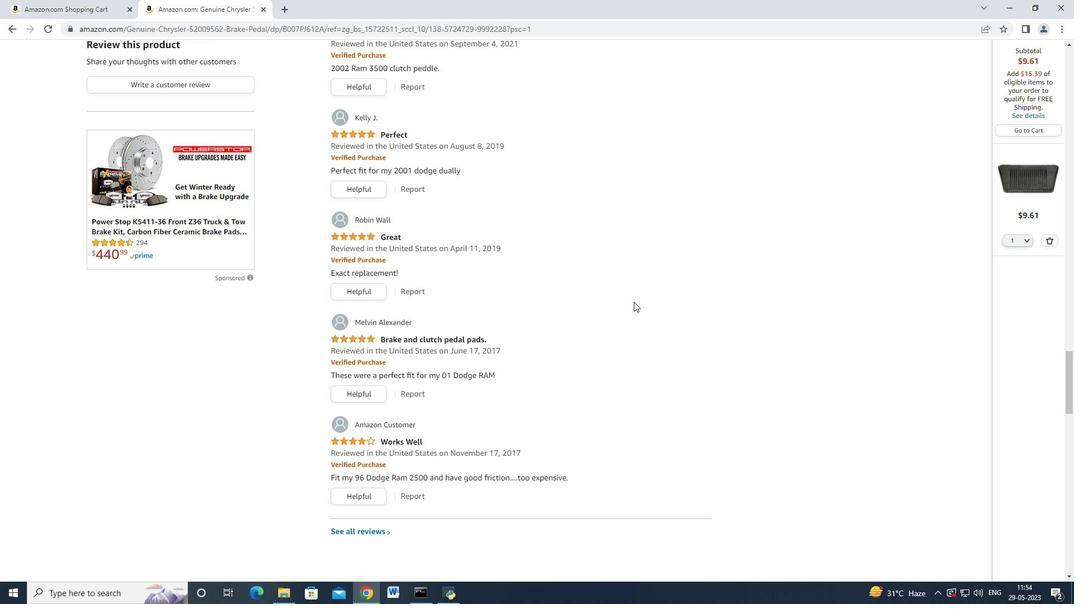 
Action: Mouse moved to (634, 302)
Screenshot: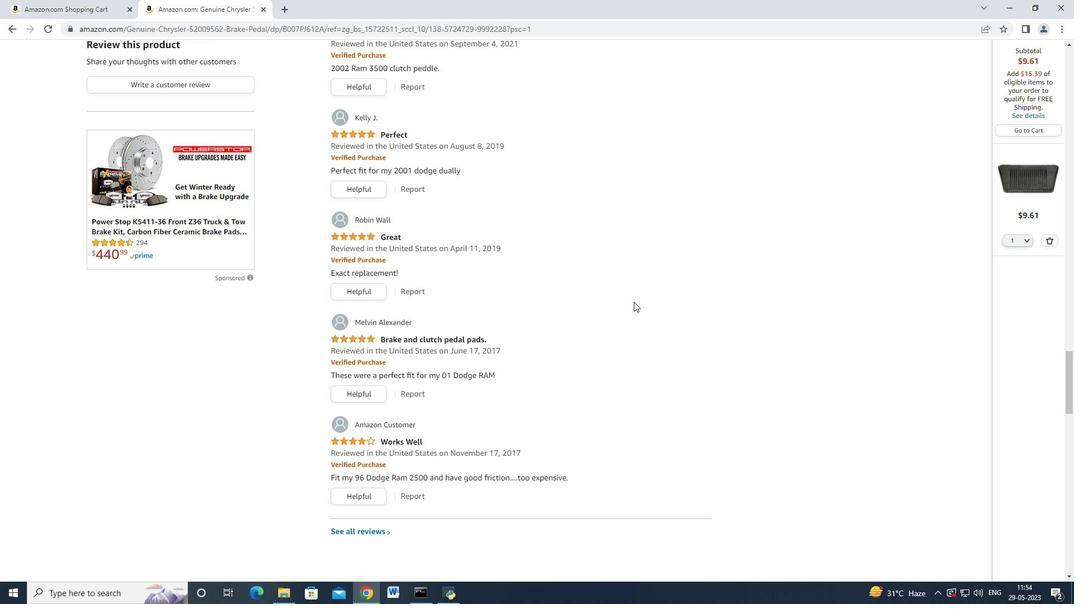 
Action: Mouse scrolled (634, 302) with delta (0, 0)
Screenshot: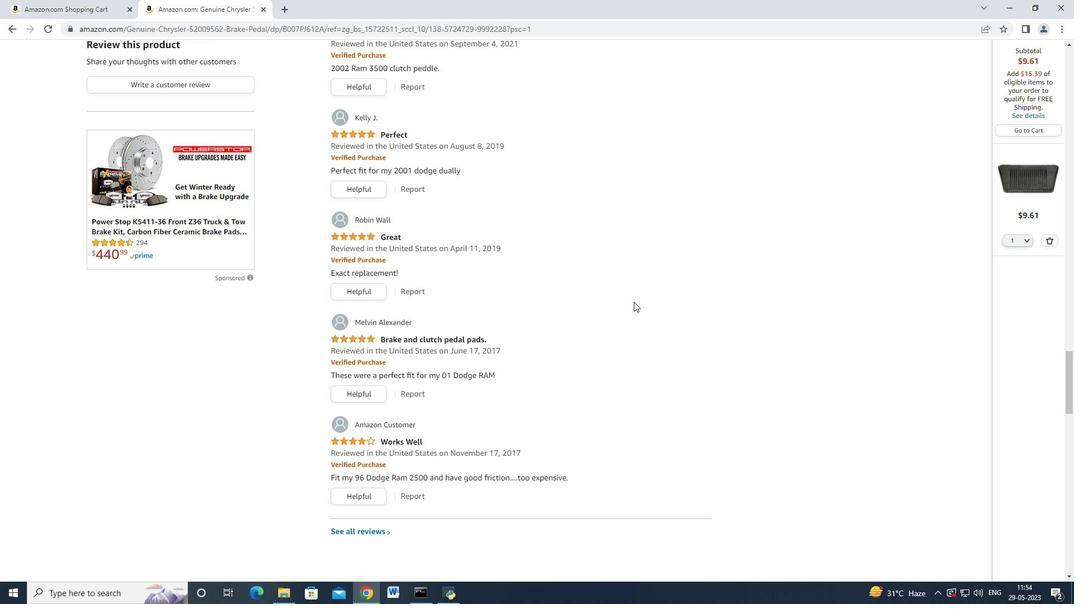 
Action: Mouse moved to (634, 302)
Screenshot: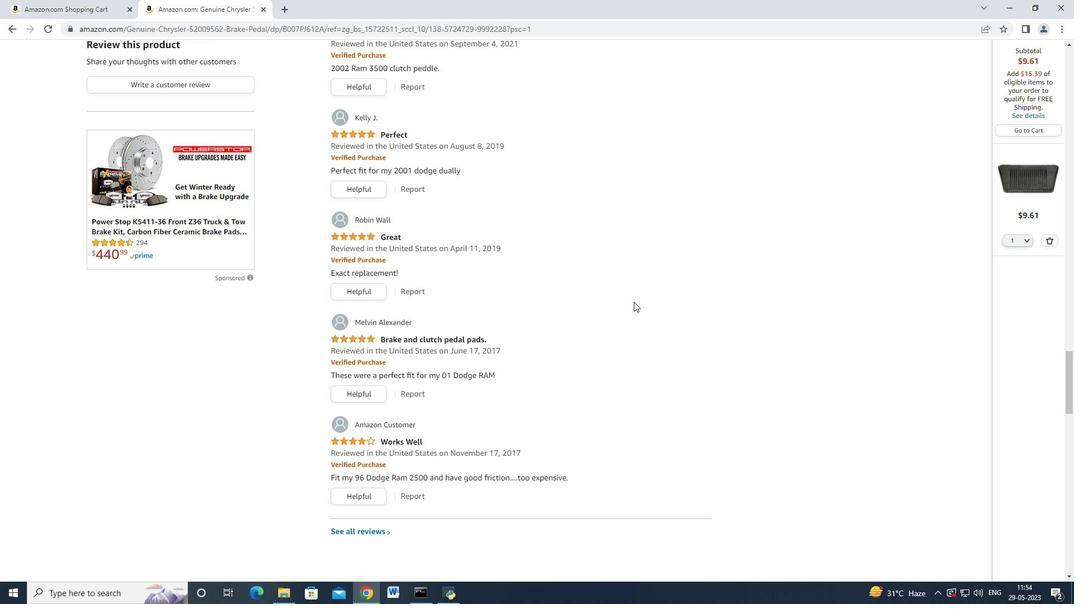 
Action: Mouse scrolled (634, 302) with delta (0, 0)
Screenshot: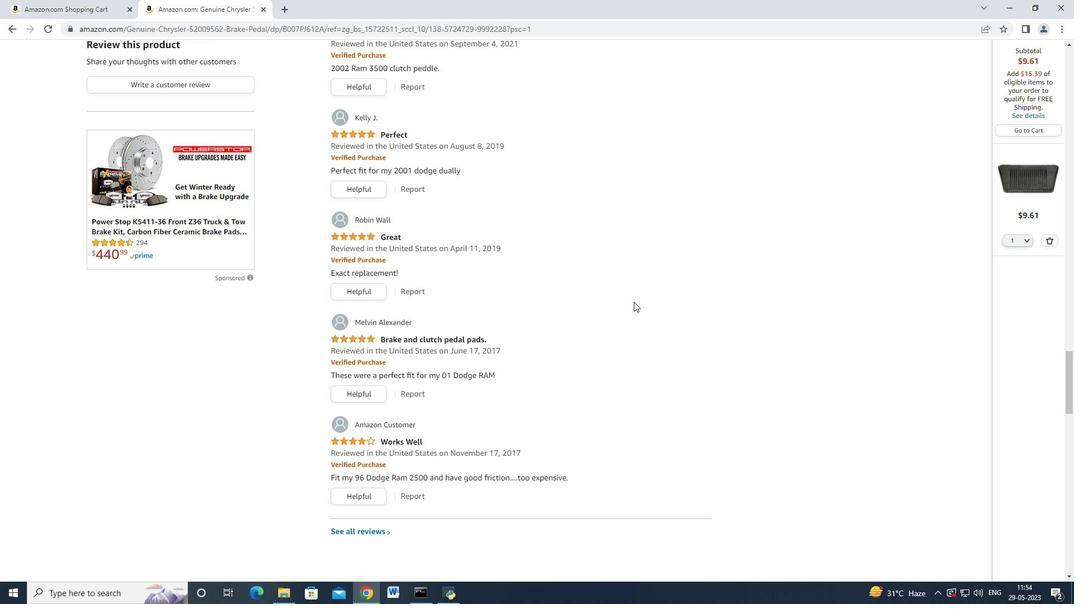 
Action: Mouse scrolled (634, 302) with delta (0, 0)
Screenshot: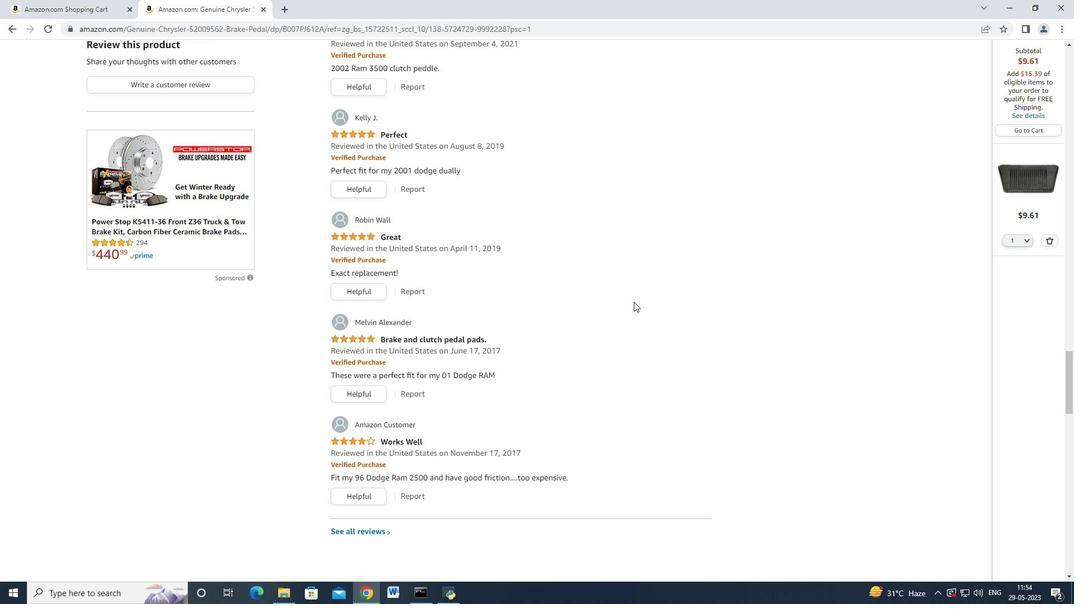 
Action: Mouse moved to (632, 302)
Screenshot: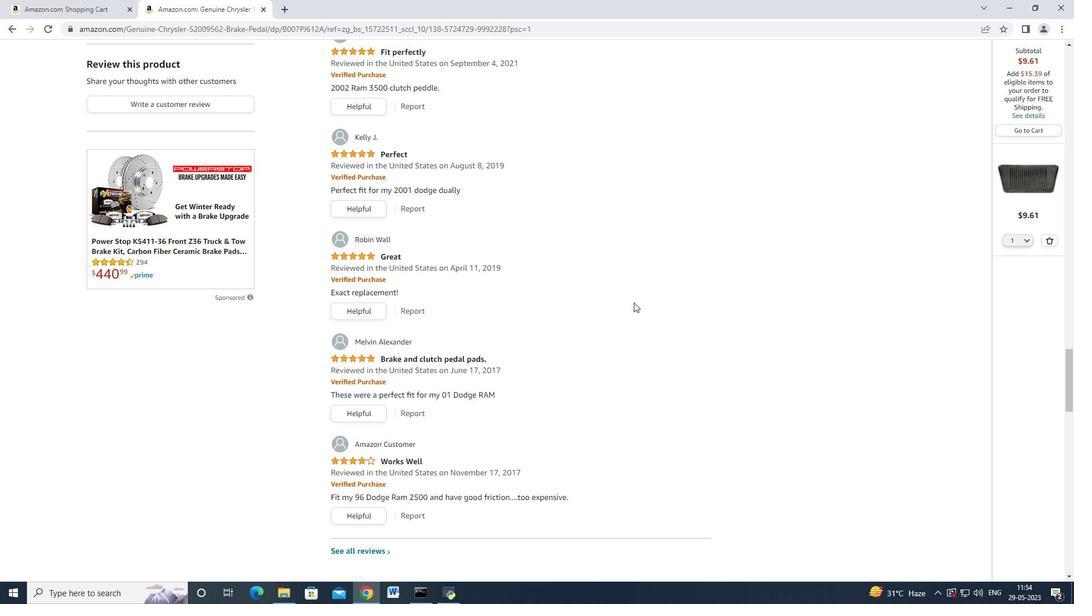 
Action: Mouse scrolled (632, 303) with delta (0, 0)
Screenshot: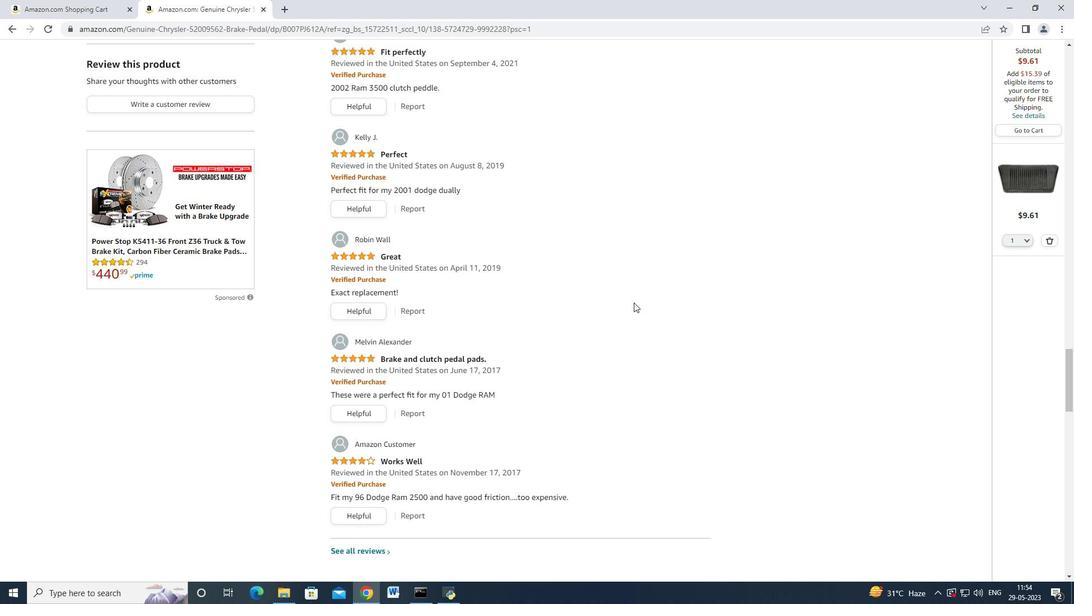 
Action: Mouse moved to (632, 302)
Screenshot: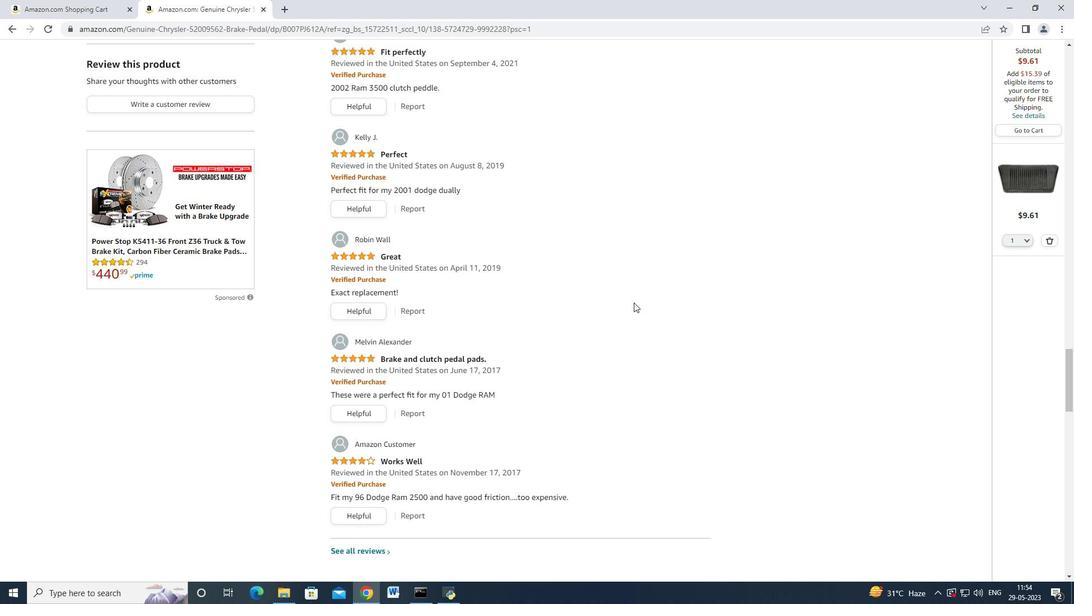 
Action: Mouse scrolled (632, 303) with delta (0, 0)
Screenshot: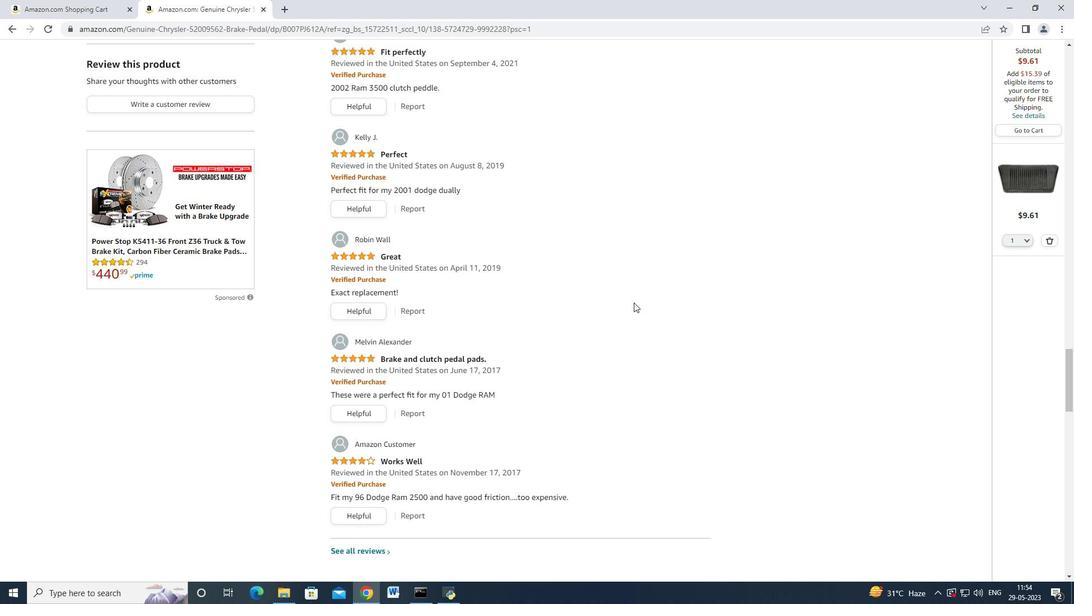 
Action: Mouse moved to (632, 303)
Screenshot: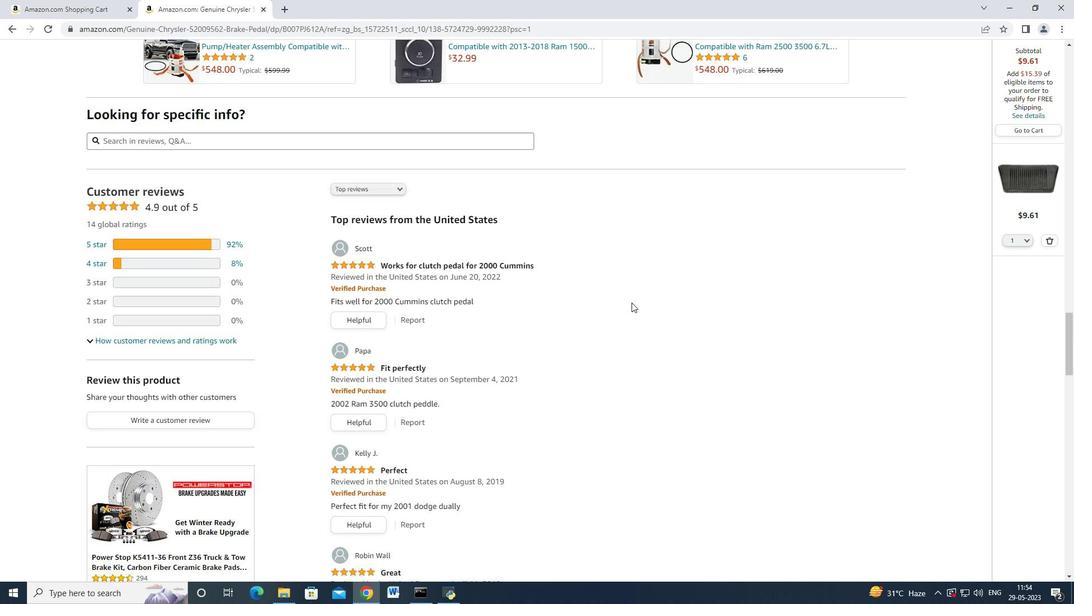 
Action: Mouse scrolled (632, 304) with delta (0, 0)
Screenshot: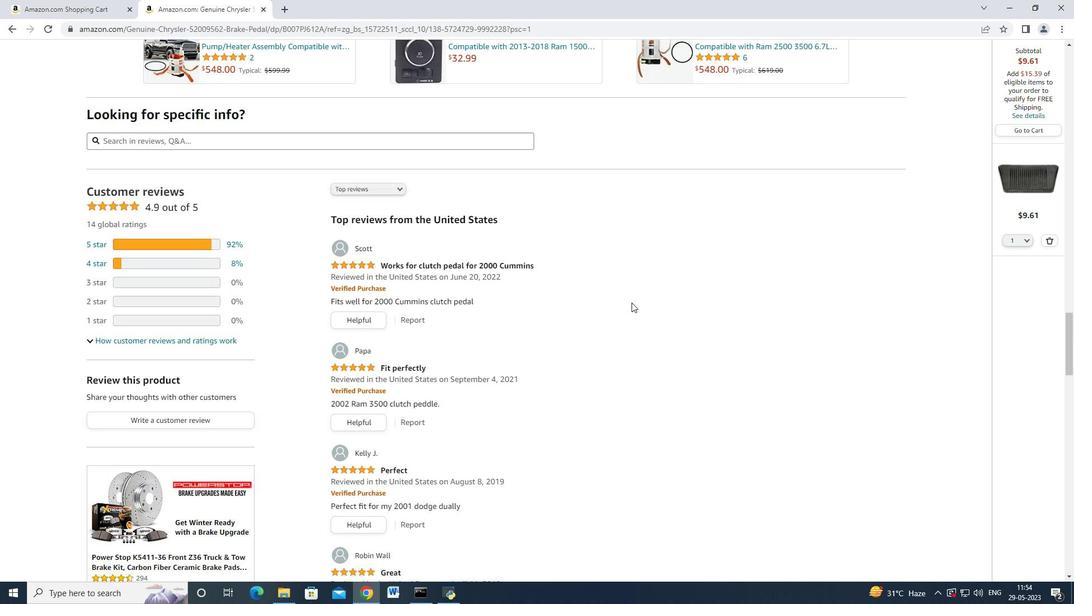 
Action: Mouse moved to (628, 304)
Screenshot: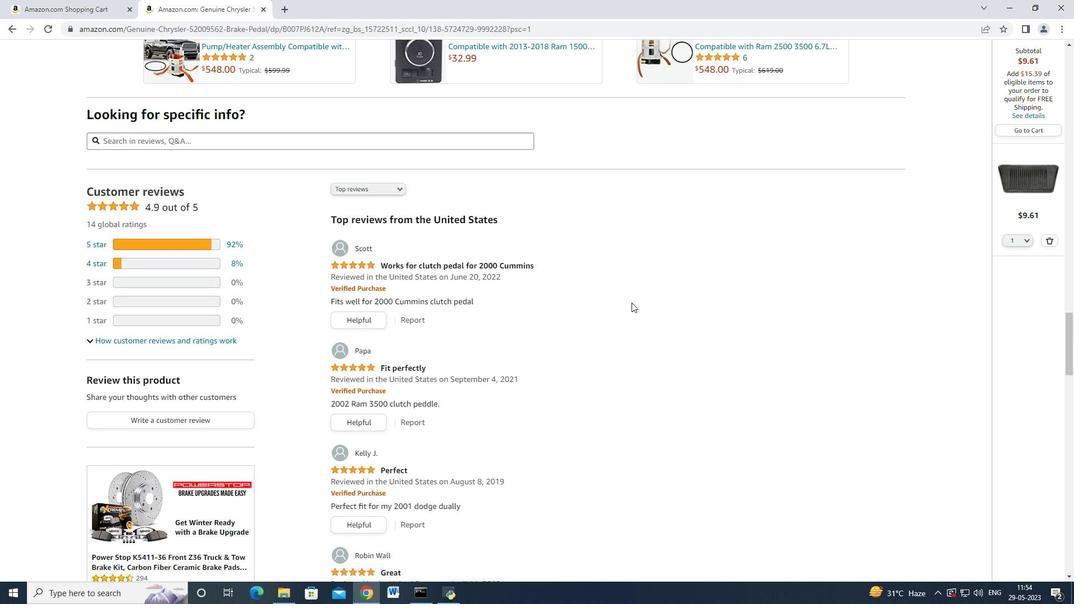 
Action: Mouse scrolled (632, 304) with delta (0, 0)
Screenshot: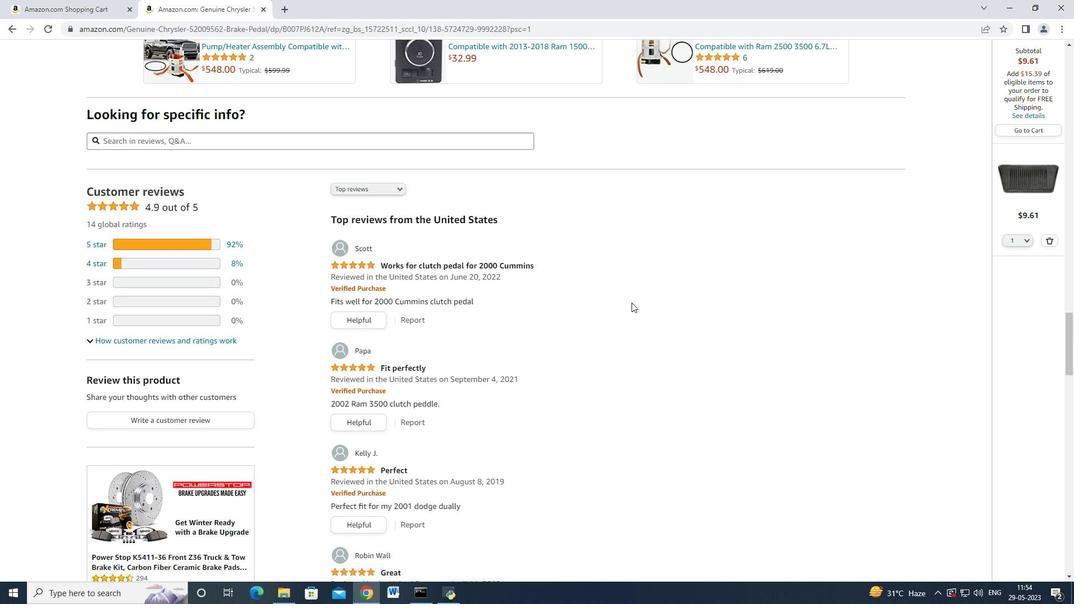 
Action: Mouse moved to (622, 305)
Screenshot: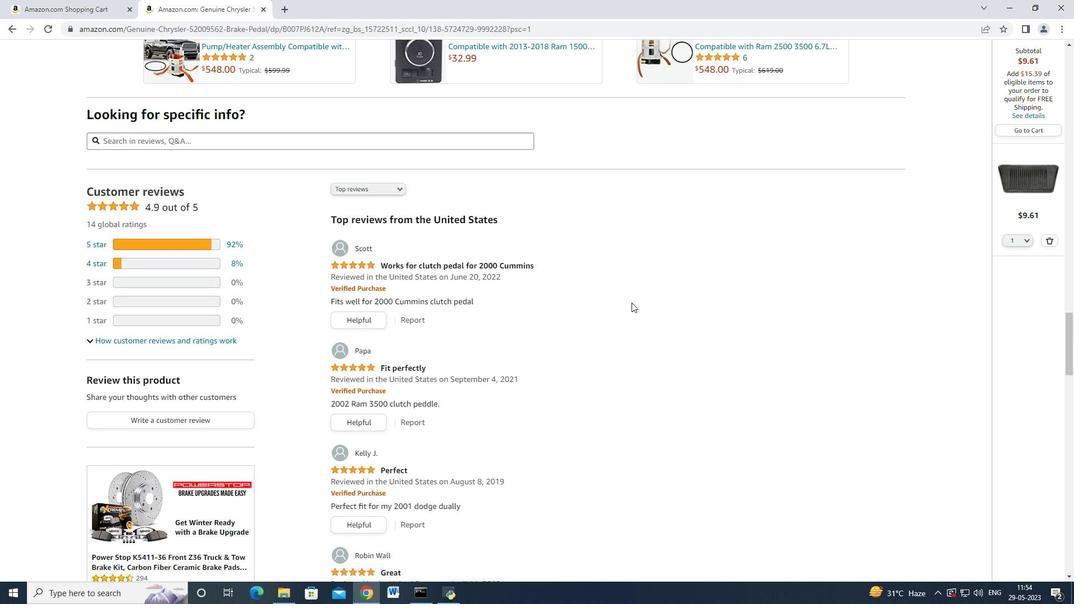 
Action: Mouse scrolled (632, 304) with delta (0, 0)
Screenshot: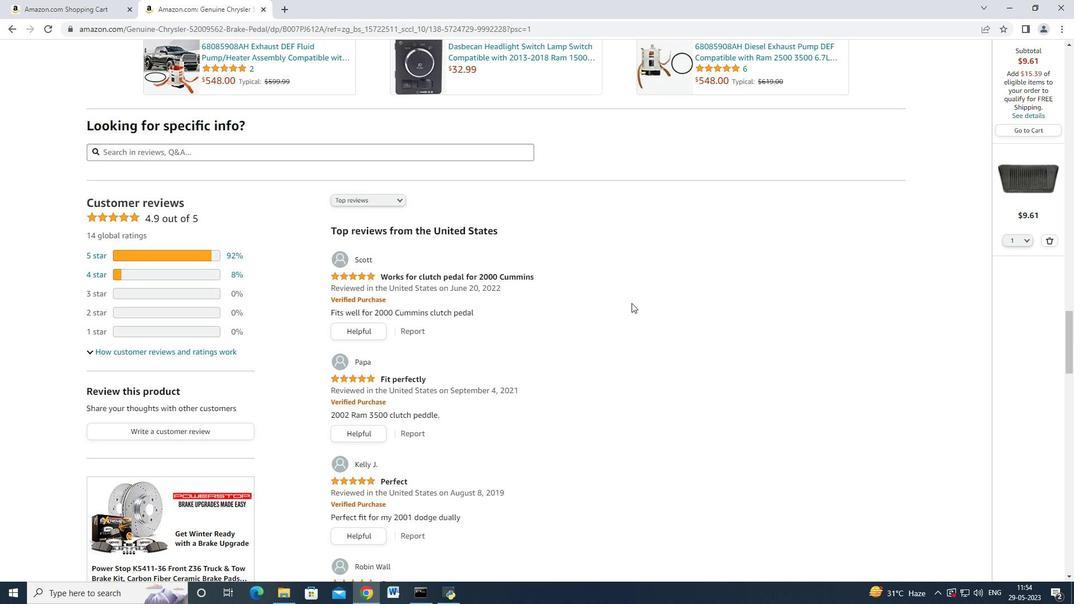 
Action: Mouse moved to (620, 305)
Screenshot: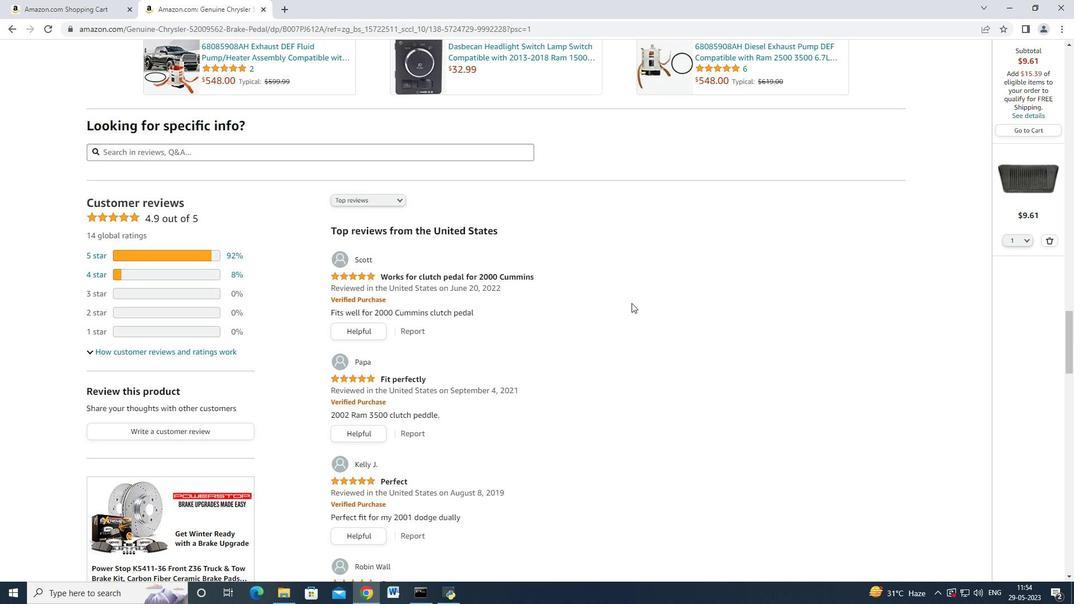 
Action: Mouse scrolled (632, 304) with delta (0, 0)
Screenshot: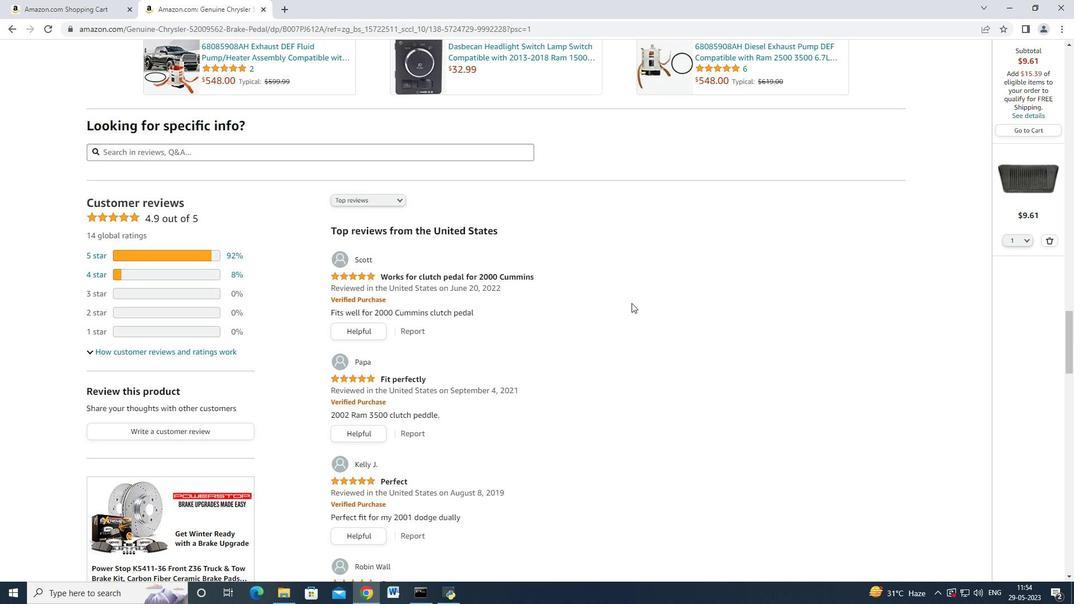 
Action: Mouse moved to (620, 305)
Screenshot: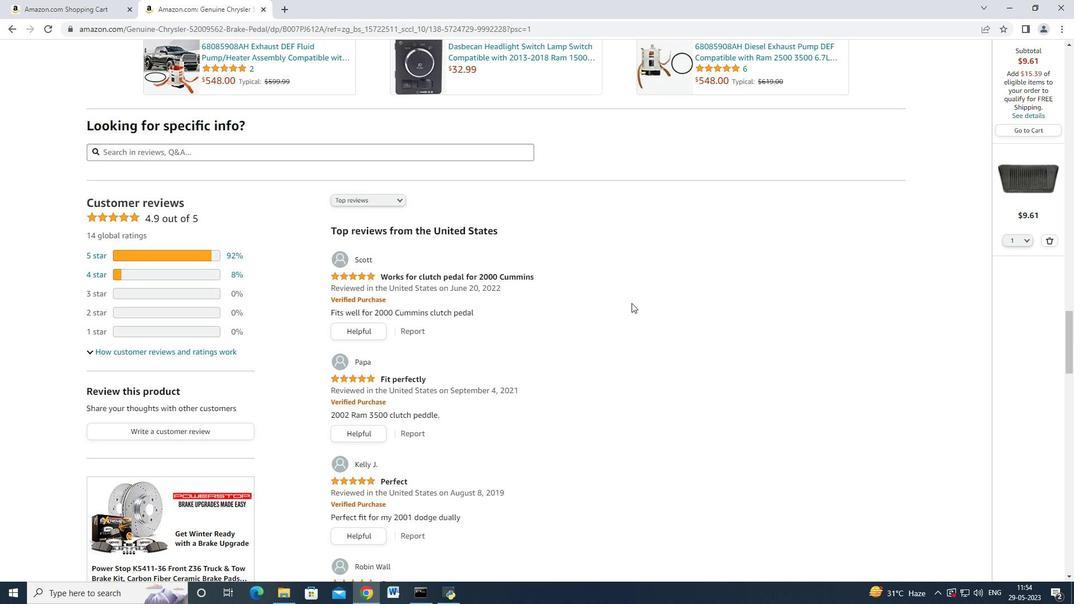 
Action: Mouse scrolled (632, 304) with delta (0, 0)
Screenshot: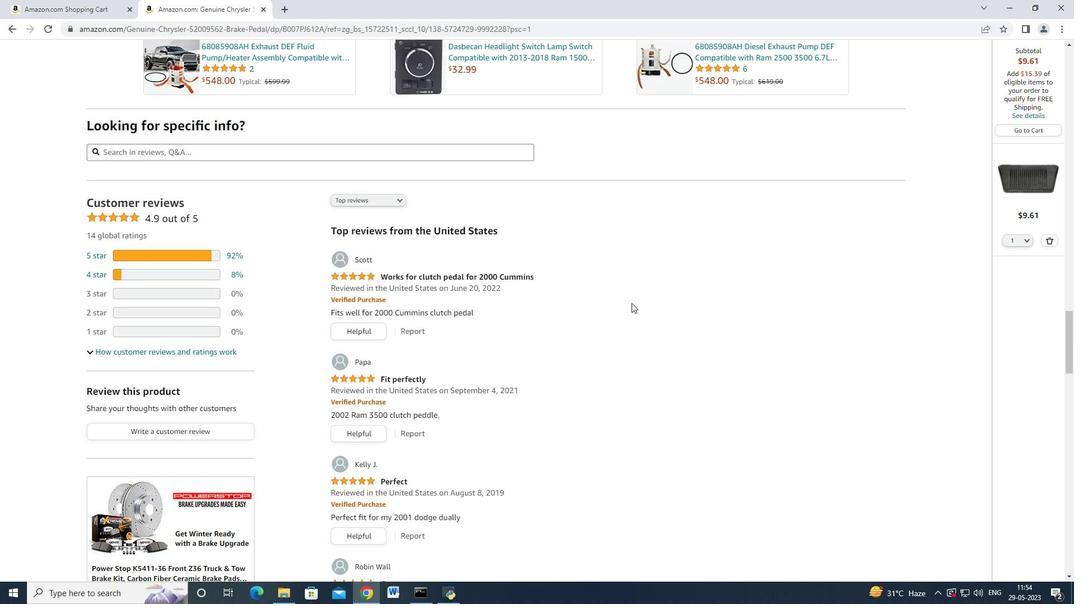 
Action: Mouse moved to (625, 306)
Screenshot: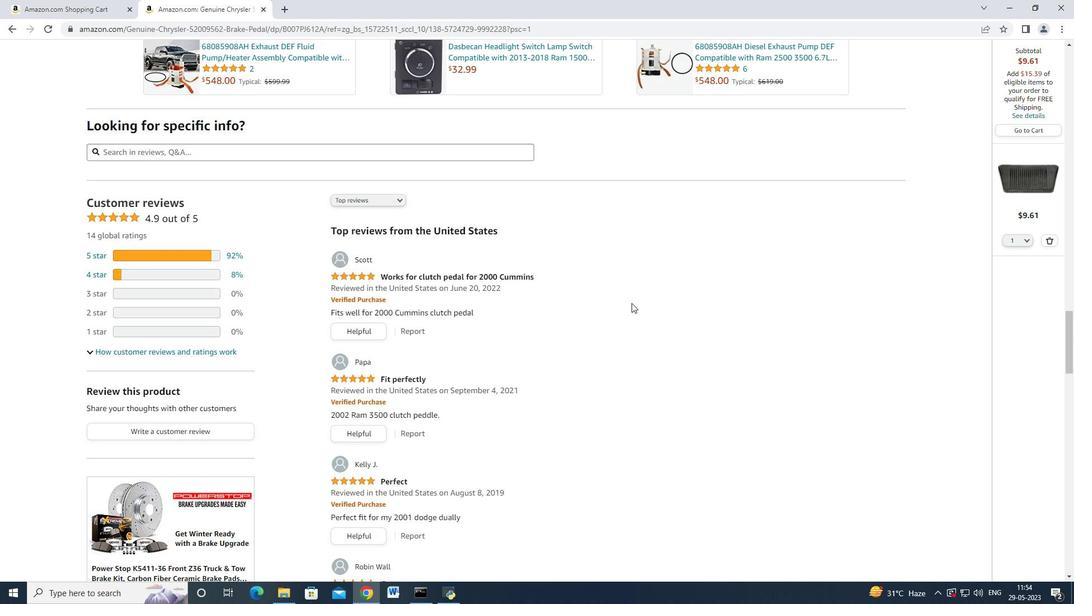 
Action: Mouse scrolled (625, 306) with delta (0, 0)
Screenshot: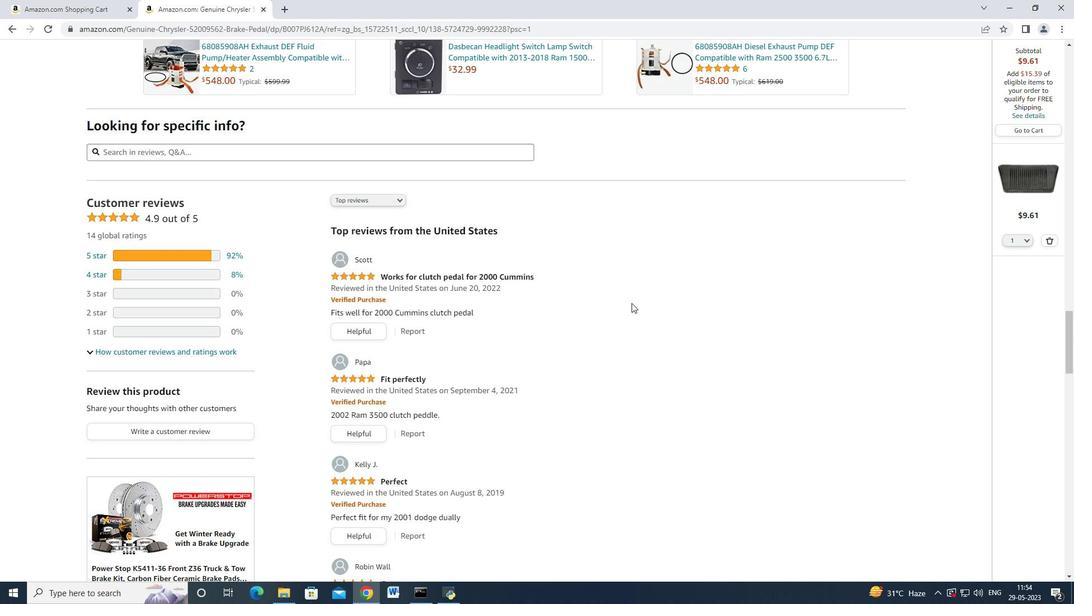 
Action: Mouse scrolled (625, 306) with delta (0, 0)
Screenshot: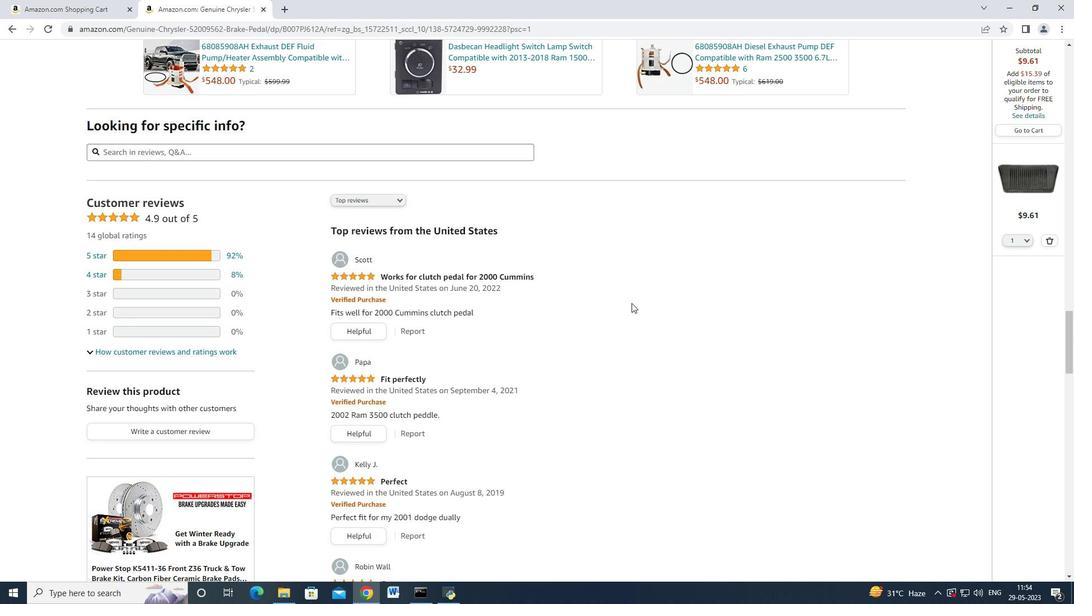 
Action: Mouse scrolled (625, 306) with delta (0, 0)
Screenshot: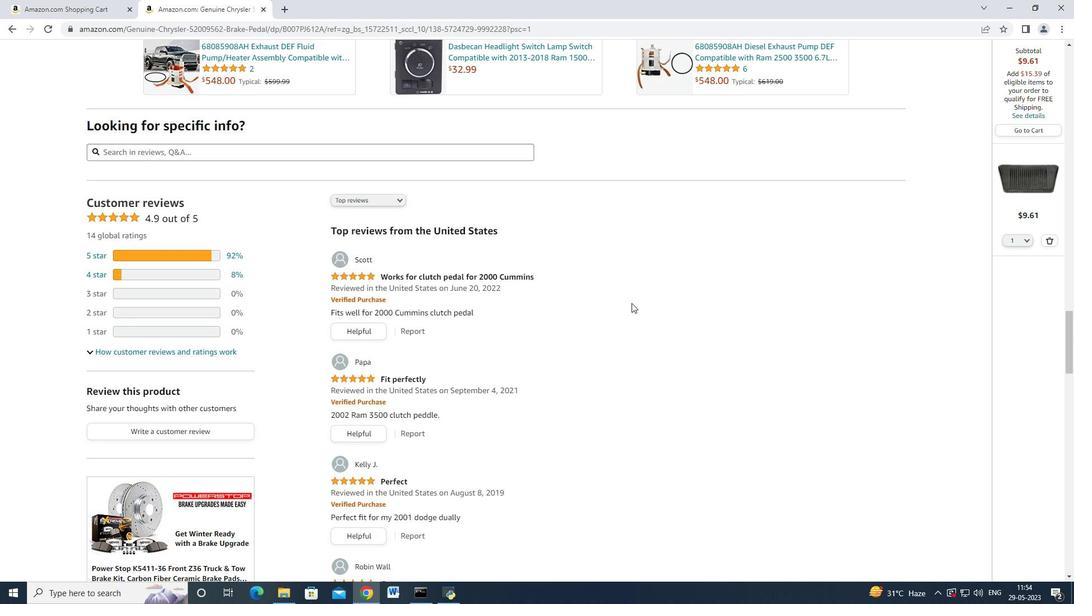 
Action: Mouse scrolled (625, 306) with delta (0, 0)
Screenshot: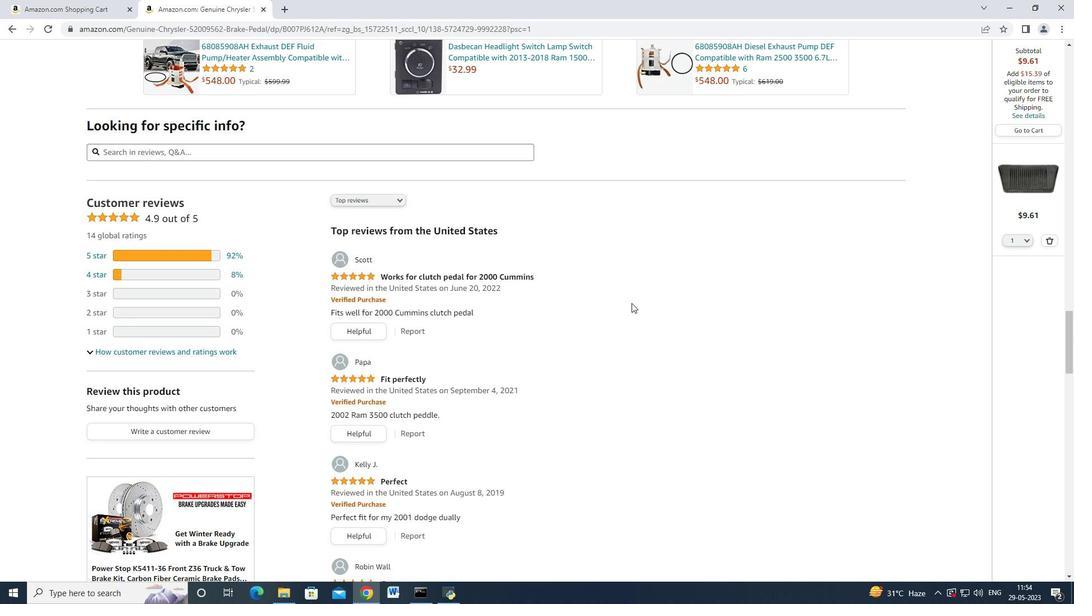 
Action: Mouse scrolled (625, 306) with delta (0, 0)
Screenshot: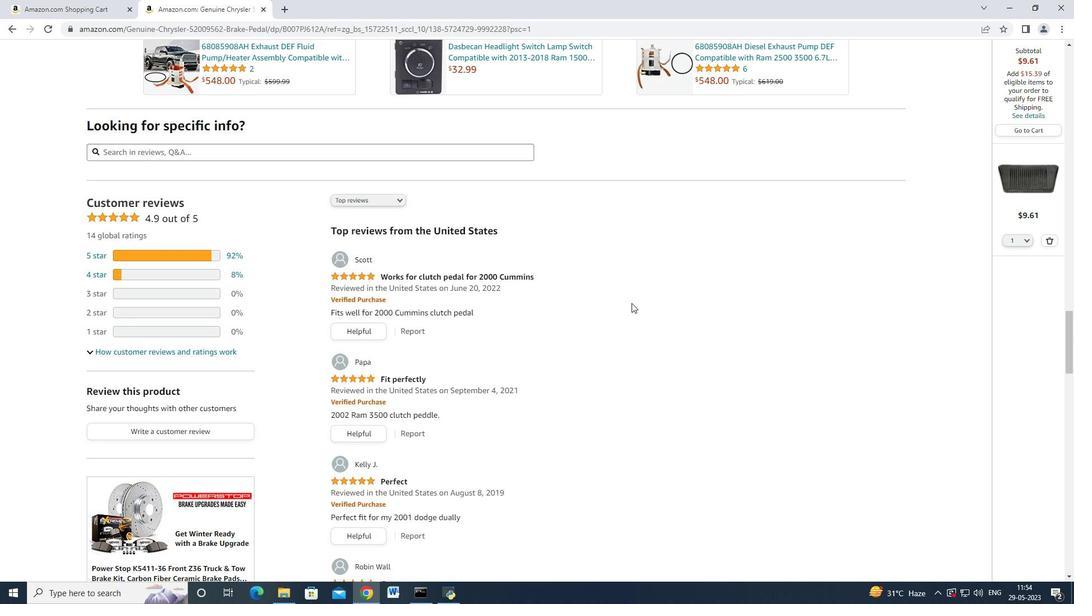 
Action: Mouse moved to (619, 306)
Screenshot: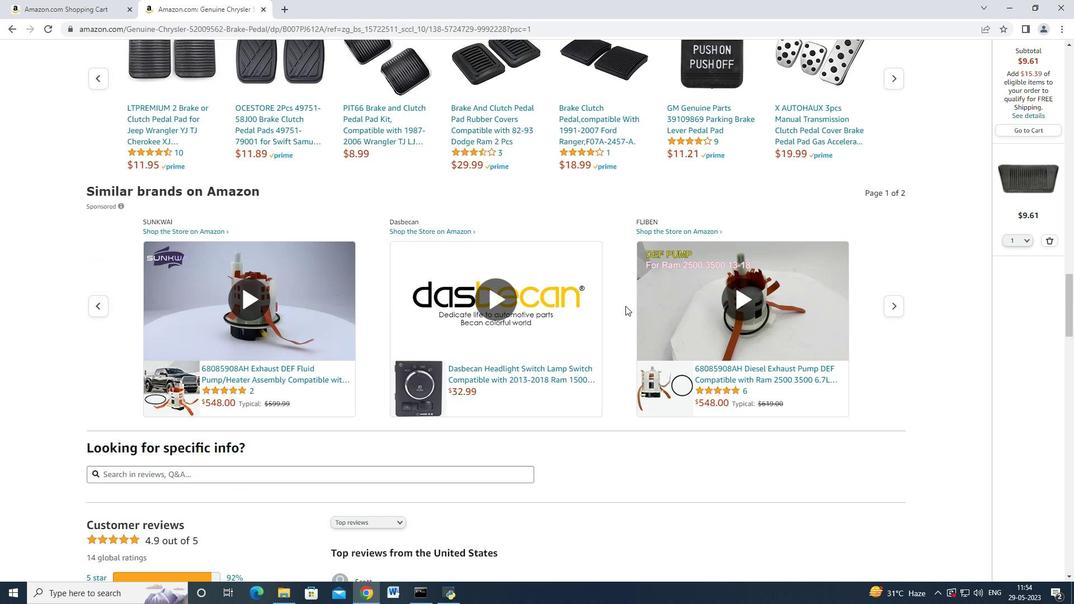 
Action: Mouse scrolled (619, 307) with delta (0, 0)
Screenshot: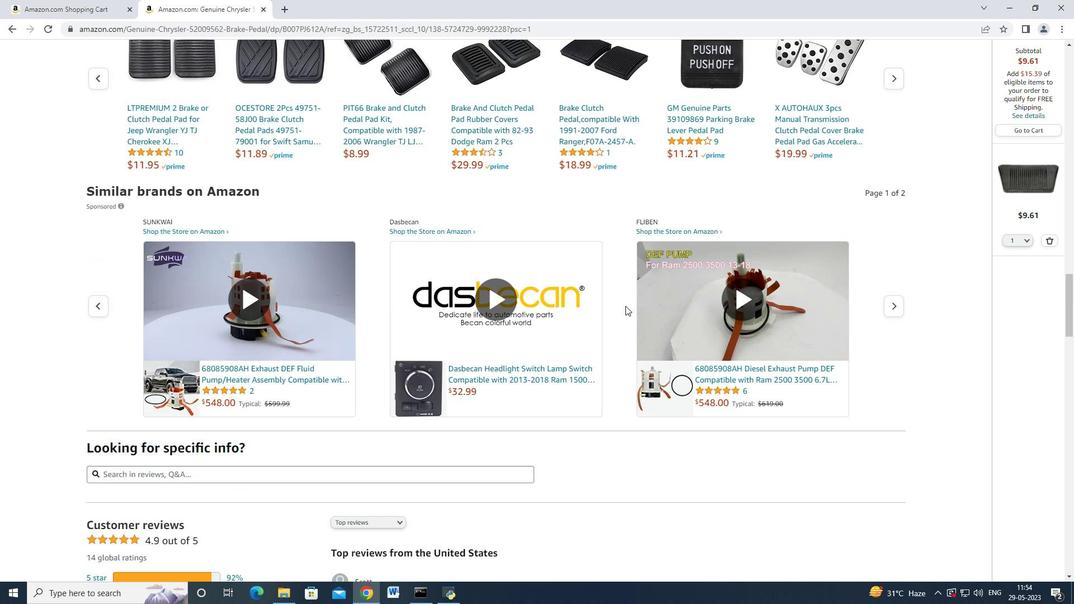 
Action: Mouse scrolled (619, 307) with delta (0, 0)
Screenshot: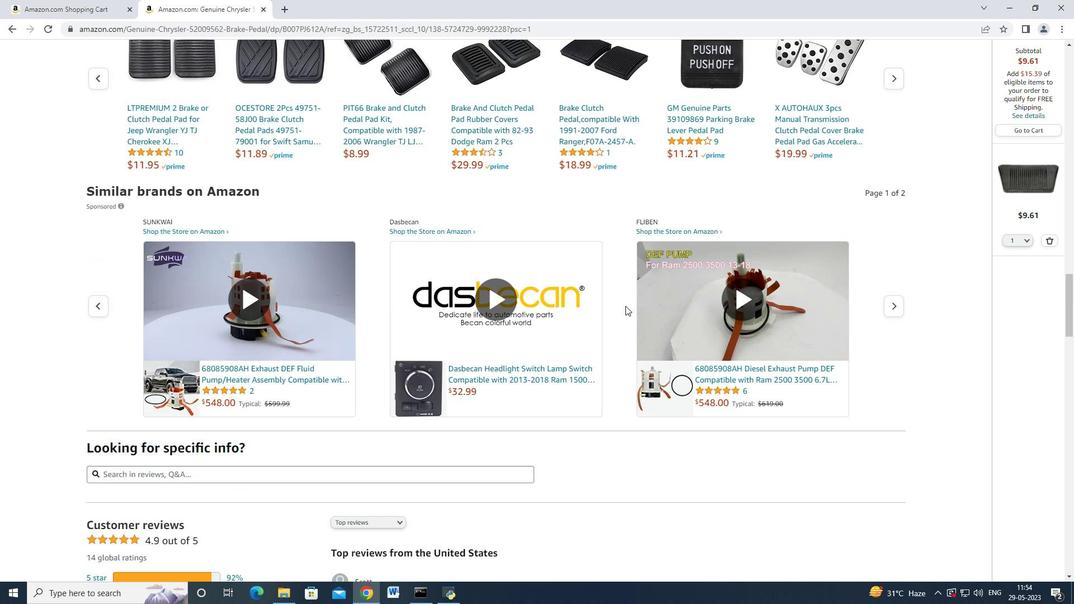 
Action: Mouse moved to (619, 306)
Screenshot: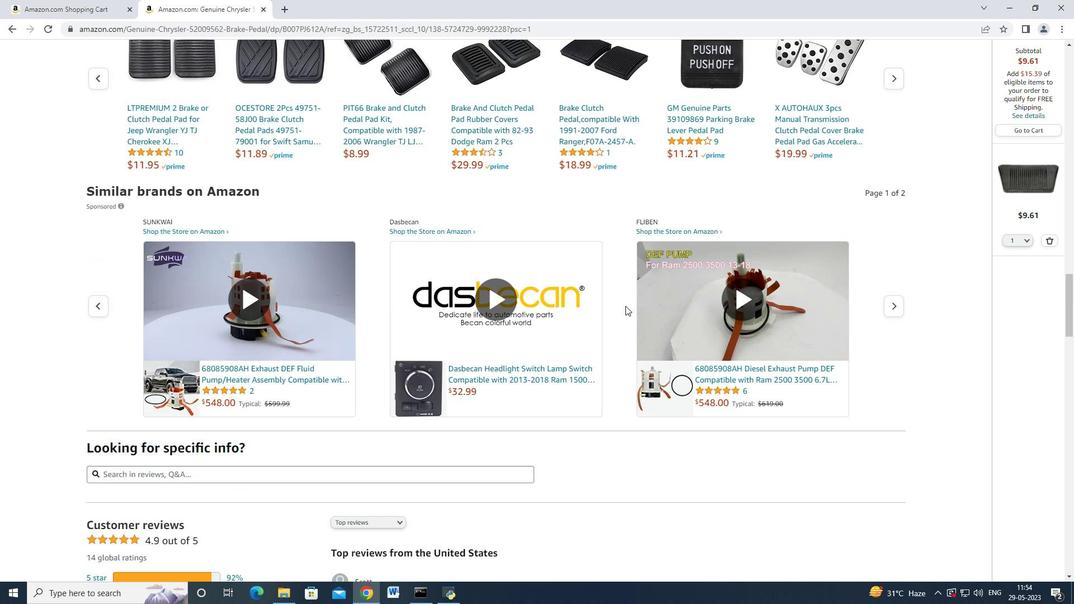 
Action: Mouse scrolled (619, 307) with delta (0, 0)
Screenshot: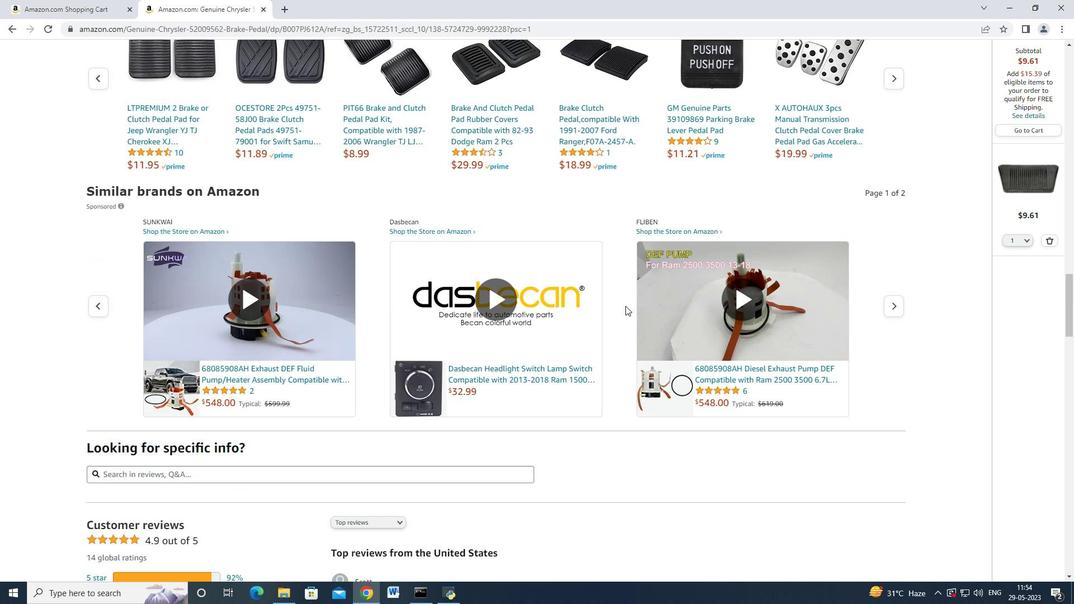 
Action: Mouse moved to (618, 306)
Screenshot: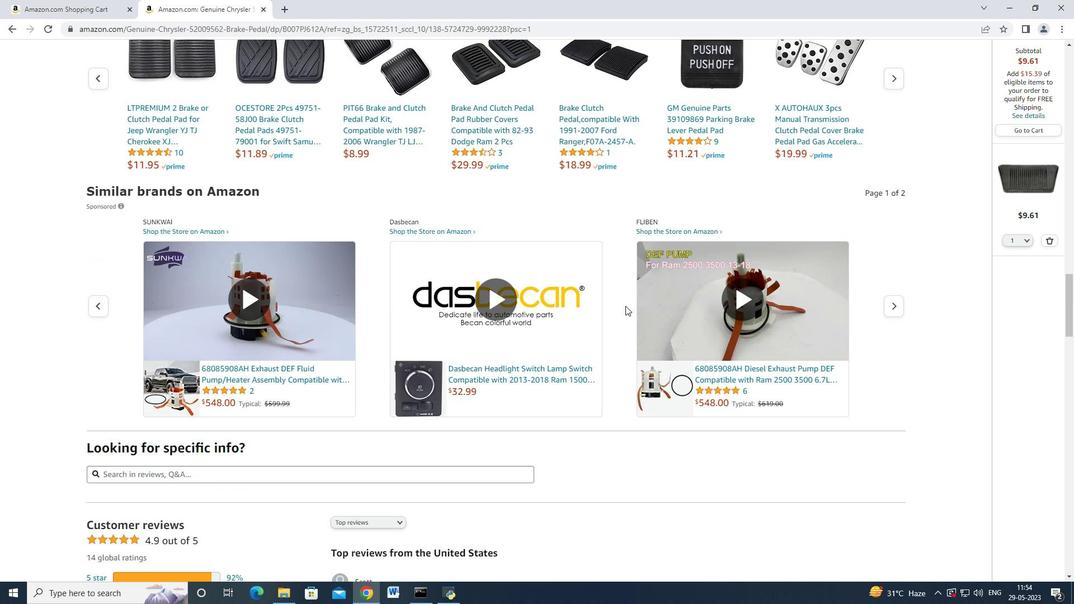 
Action: Mouse scrolled (618, 307) with delta (0, 0)
Screenshot: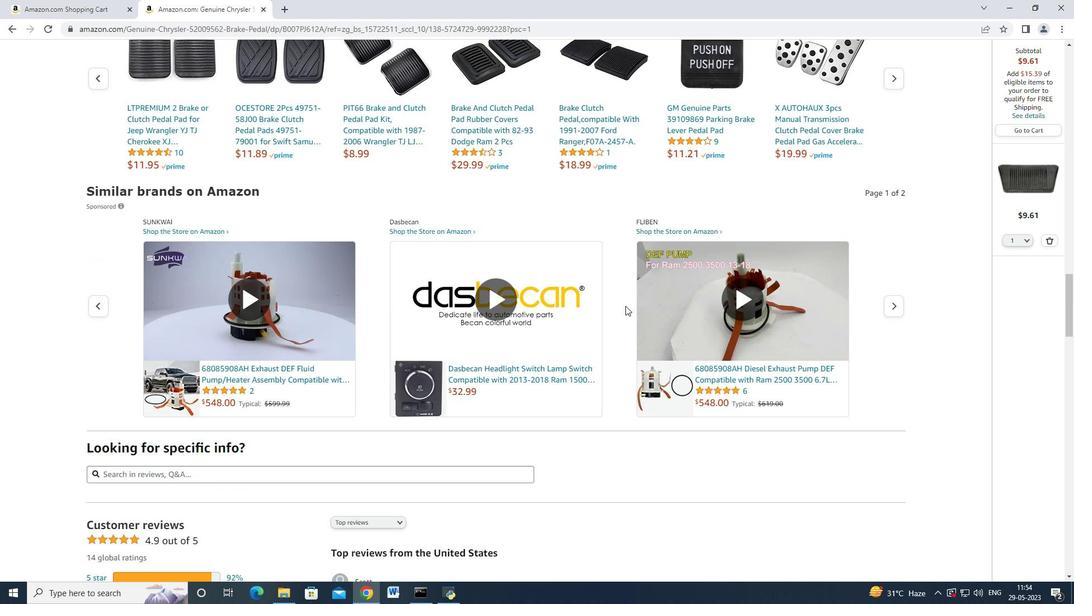 
Action: Mouse scrolled (618, 307) with delta (0, 0)
Screenshot: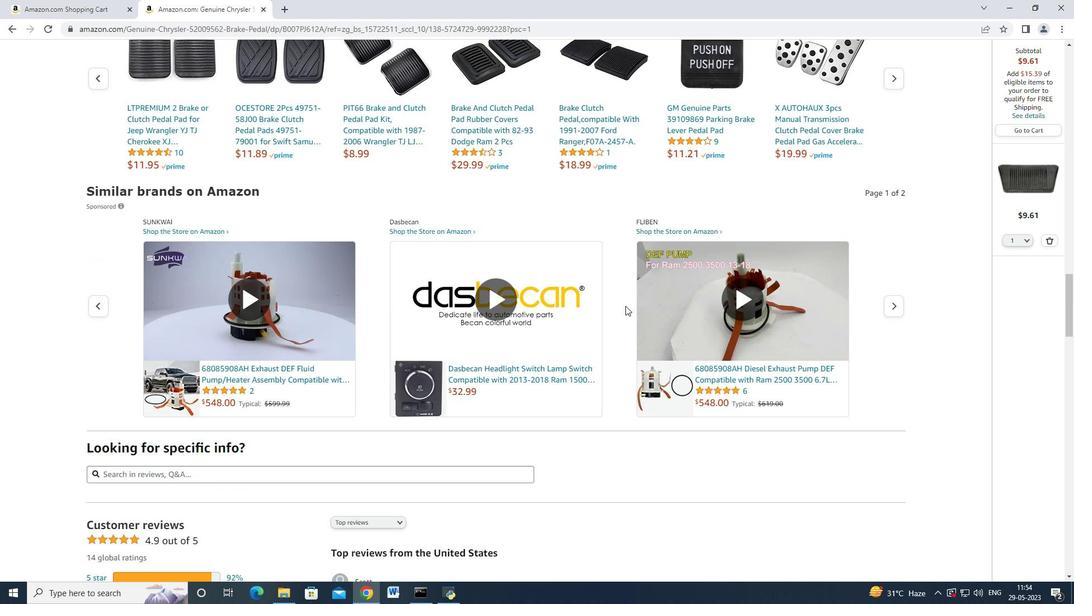 
Action: Mouse scrolled (618, 307) with delta (0, 0)
Screenshot: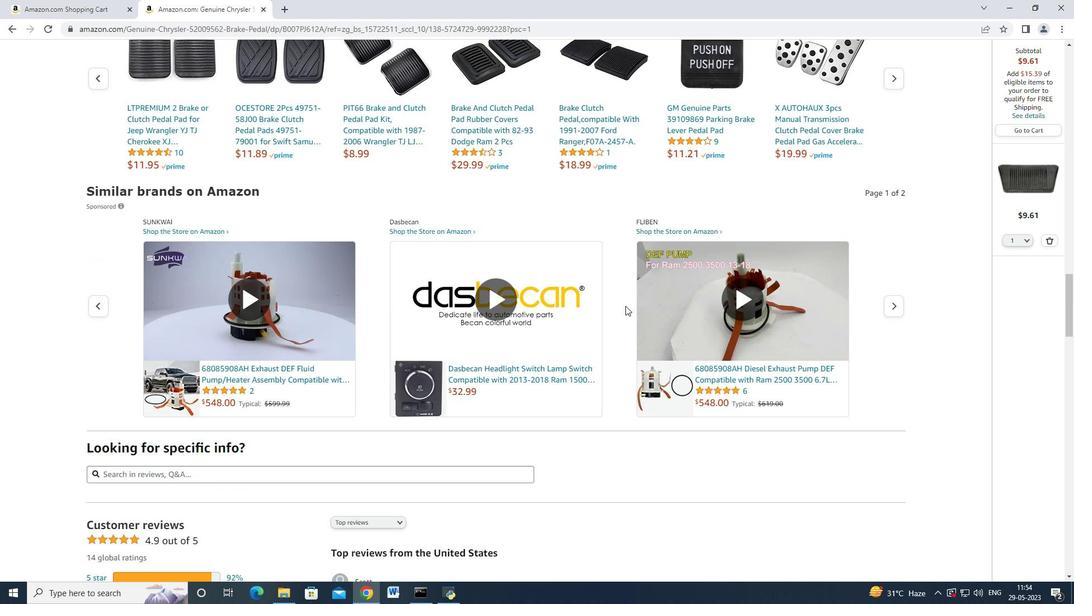 
Action: Mouse moved to (619, 310)
Screenshot: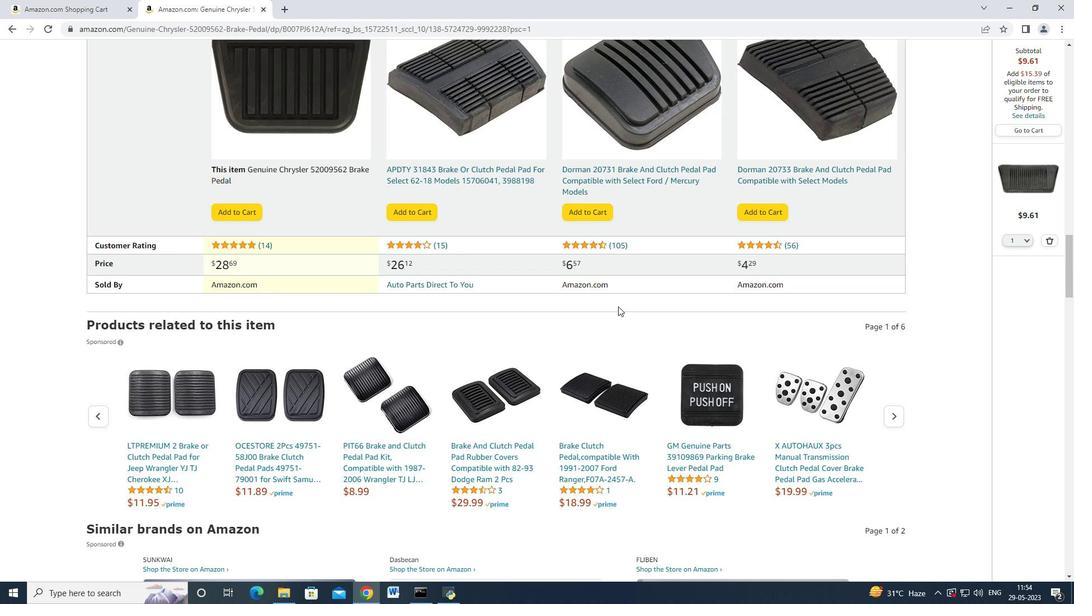
Action: Mouse scrolled (619, 310) with delta (0, 0)
Screenshot: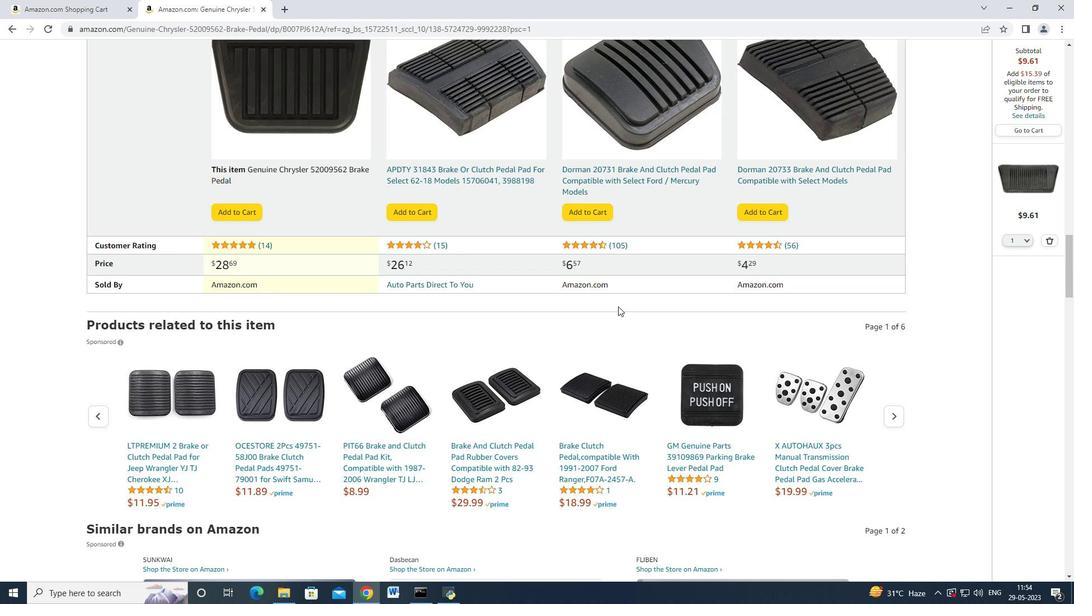 
Action: Mouse moved to (620, 310)
Screenshot: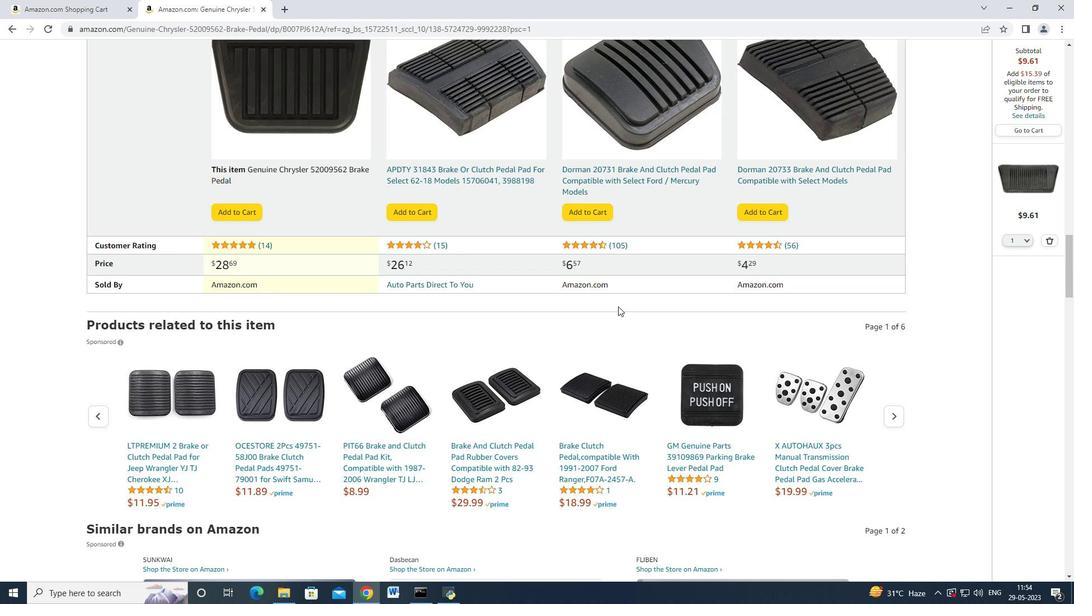 
Action: Mouse scrolled (620, 310) with delta (0, 0)
Screenshot: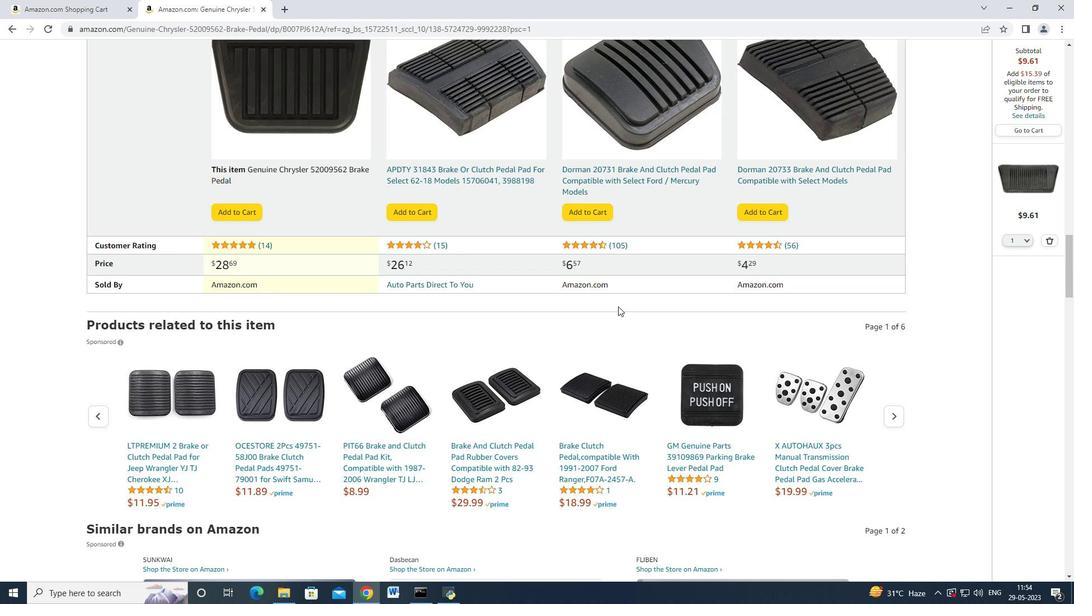 
Action: Mouse scrolled (620, 310) with delta (0, 0)
Screenshot: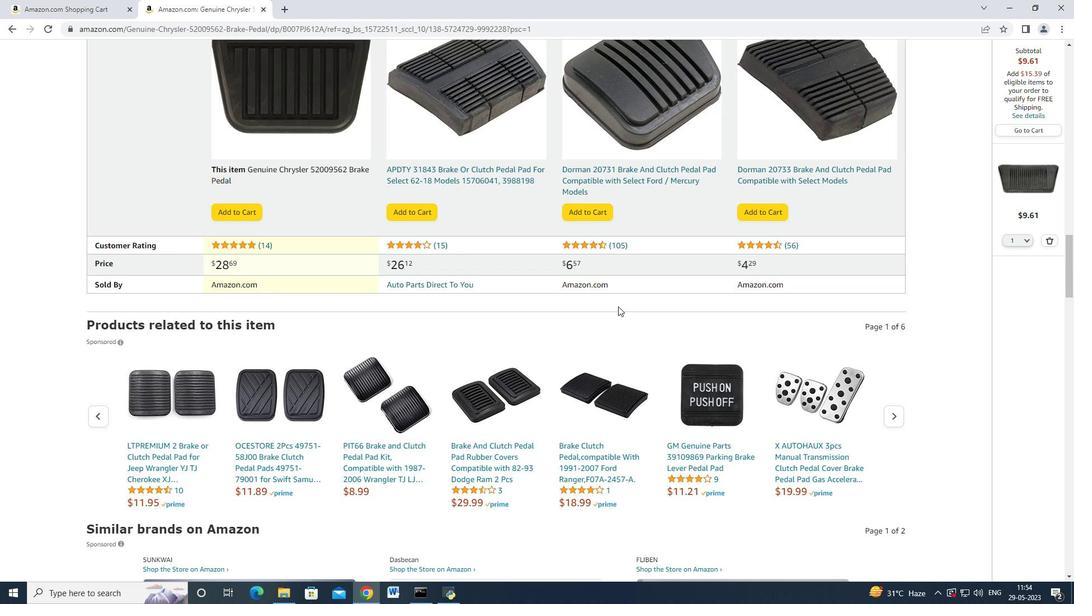 
Action: Mouse scrolled (620, 310) with delta (0, 0)
Screenshot: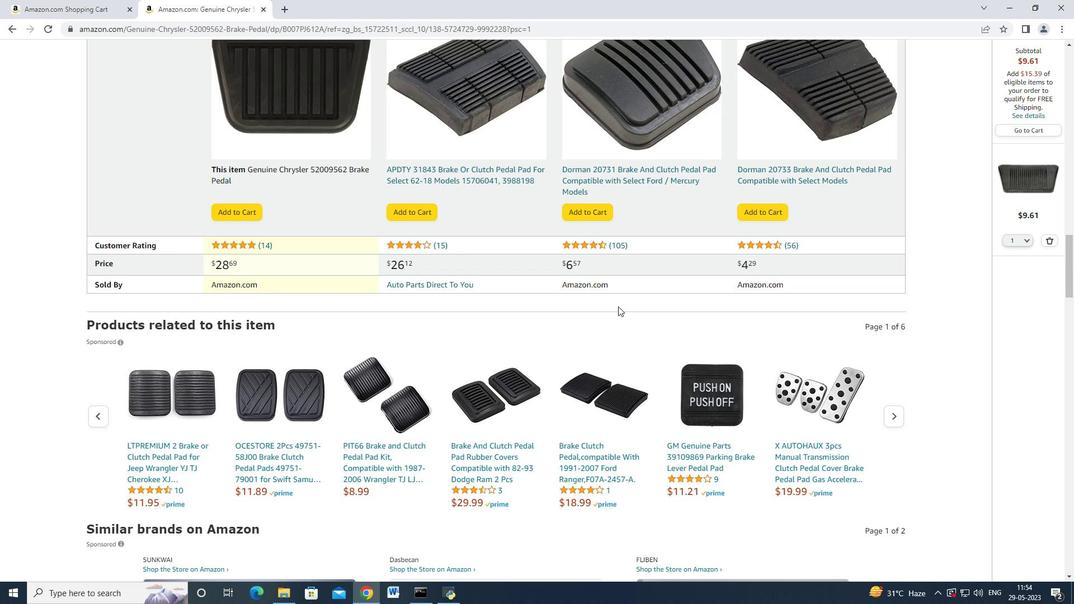 
Action: Mouse scrolled (620, 310) with delta (0, 0)
Screenshot: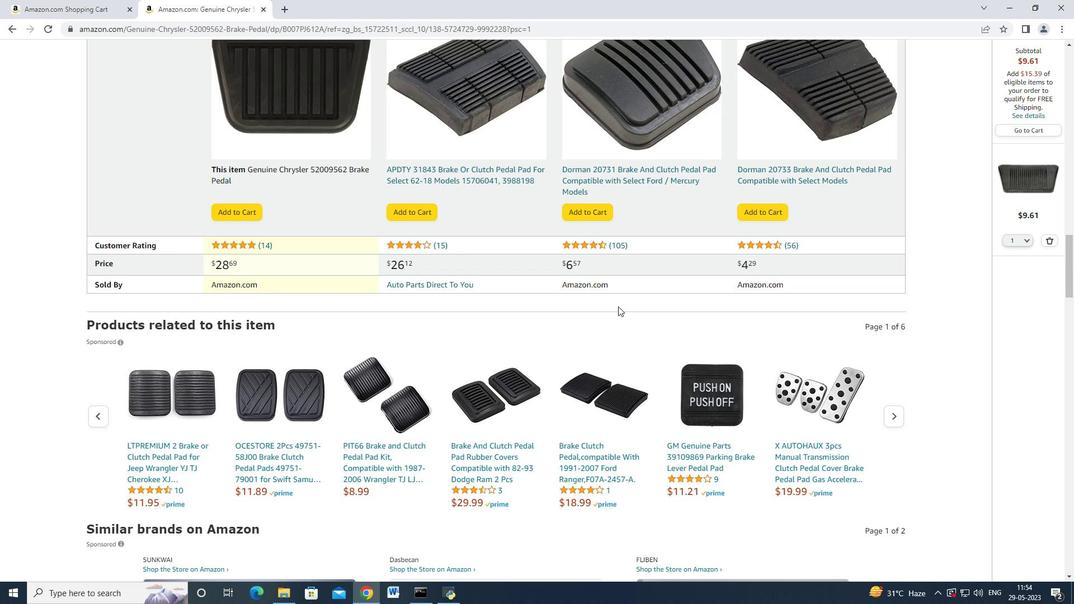 
Action: Mouse scrolled (620, 310) with delta (0, 0)
Screenshot: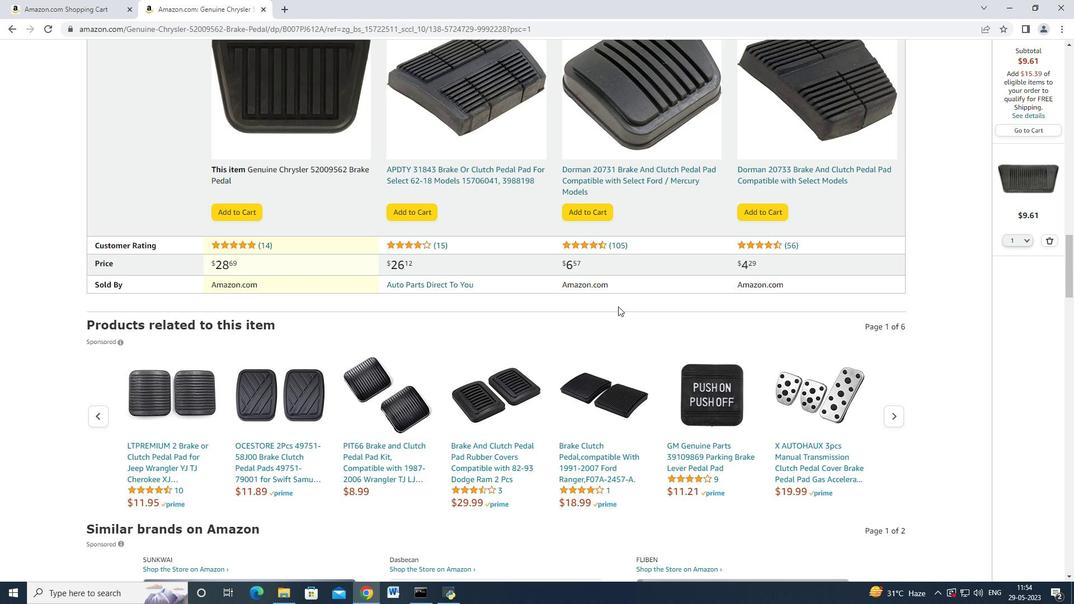 
Action: Mouse moved to (622, 309)
Screenshot: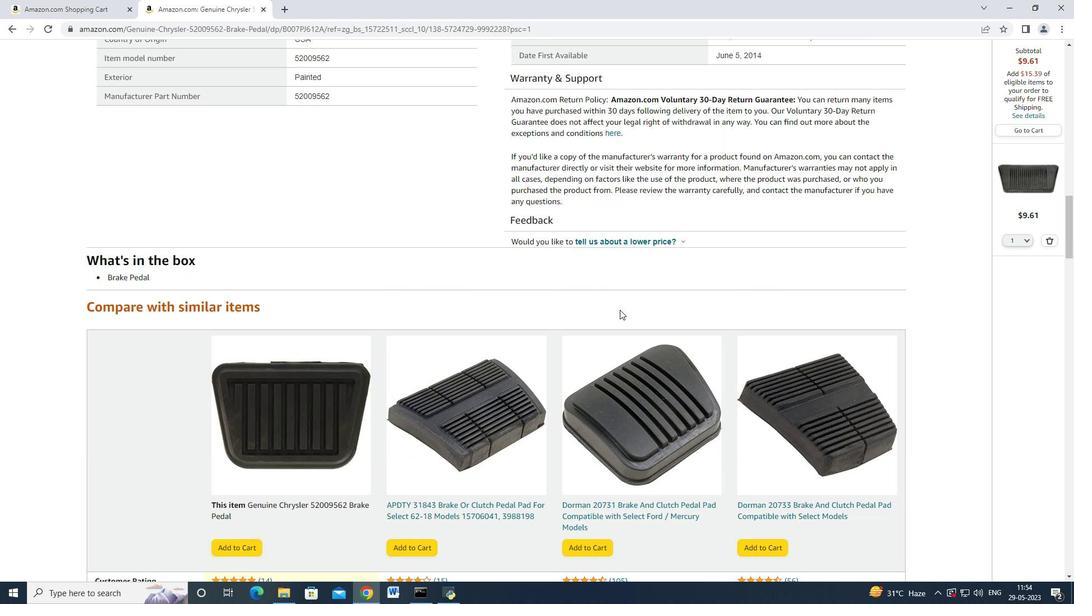 
Action: Mouse scrolled (622, 309) with delta (0, 0)
Screenshot: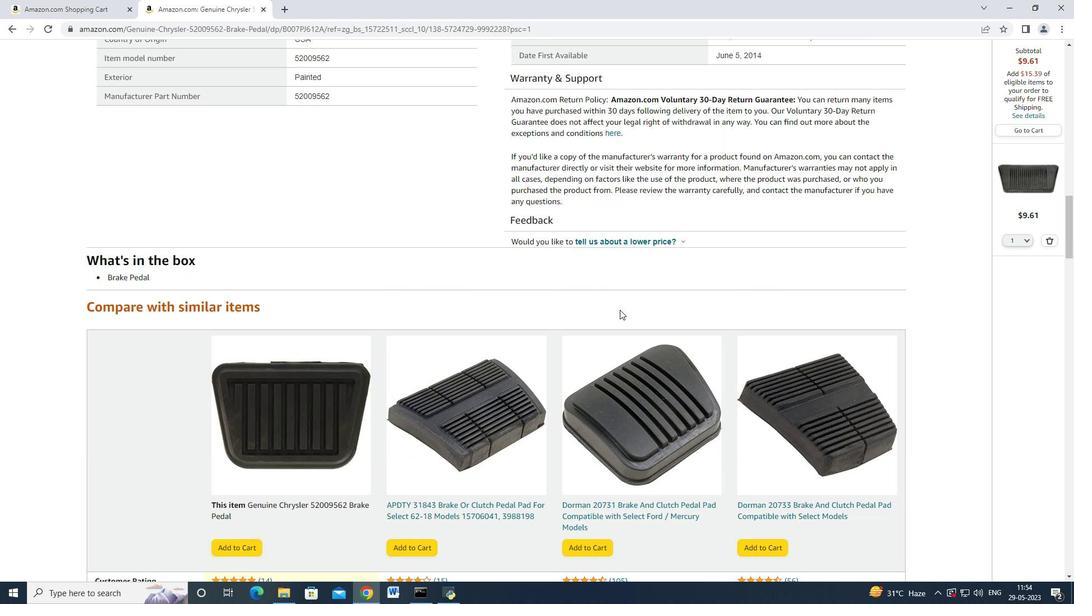 
Action: Mouse scrolled (622, 309) with delta (0, 0)
Screenshot: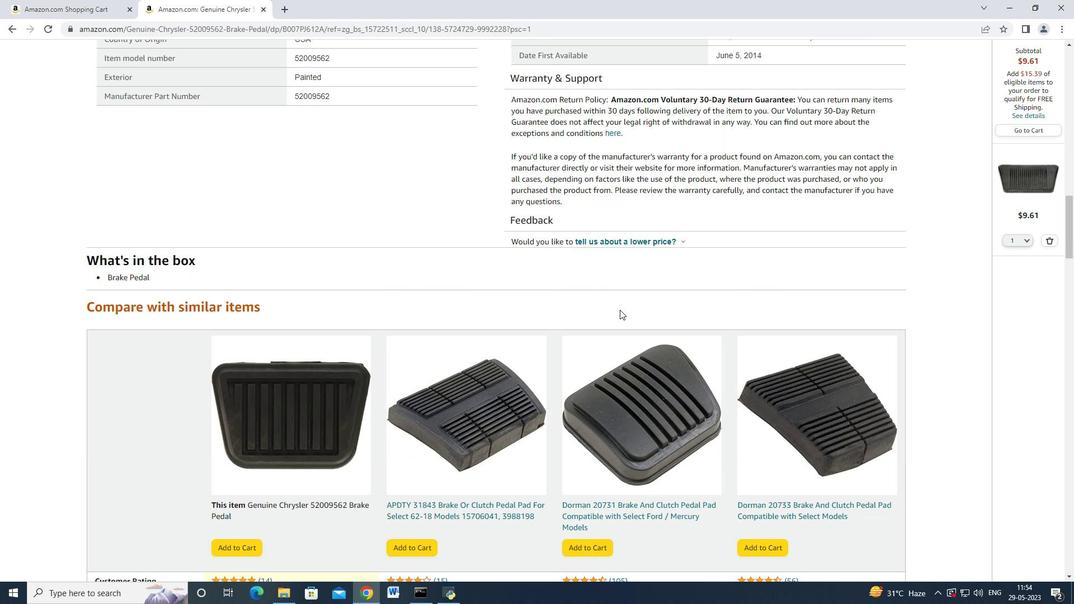 
Action: Mouse moved to (622, 309)
